 Task: Look for Airbnb properties in Colomba, Guatemala from 7th December, 2023 to 14th December, 2023 for 1 adult. Place can be shared room with 1  bedroom having 1 bed and 1 bathroom. Property type can be hotel. Amenities needed are: washing machine. Look for 5 properties as per requirement.
Action: Mouse moved to (576, 168)
Screenshot: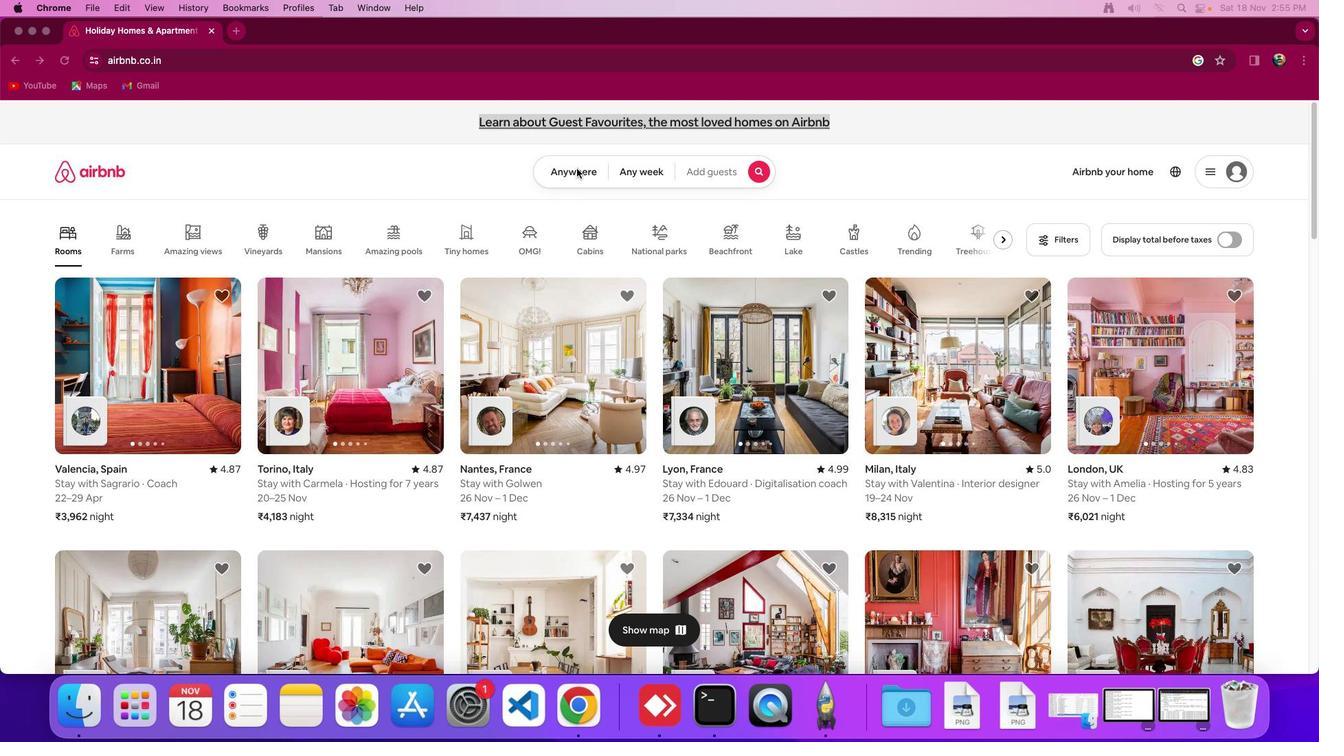 
Action: Mouse pressed left at (576, 168)
Screenshot: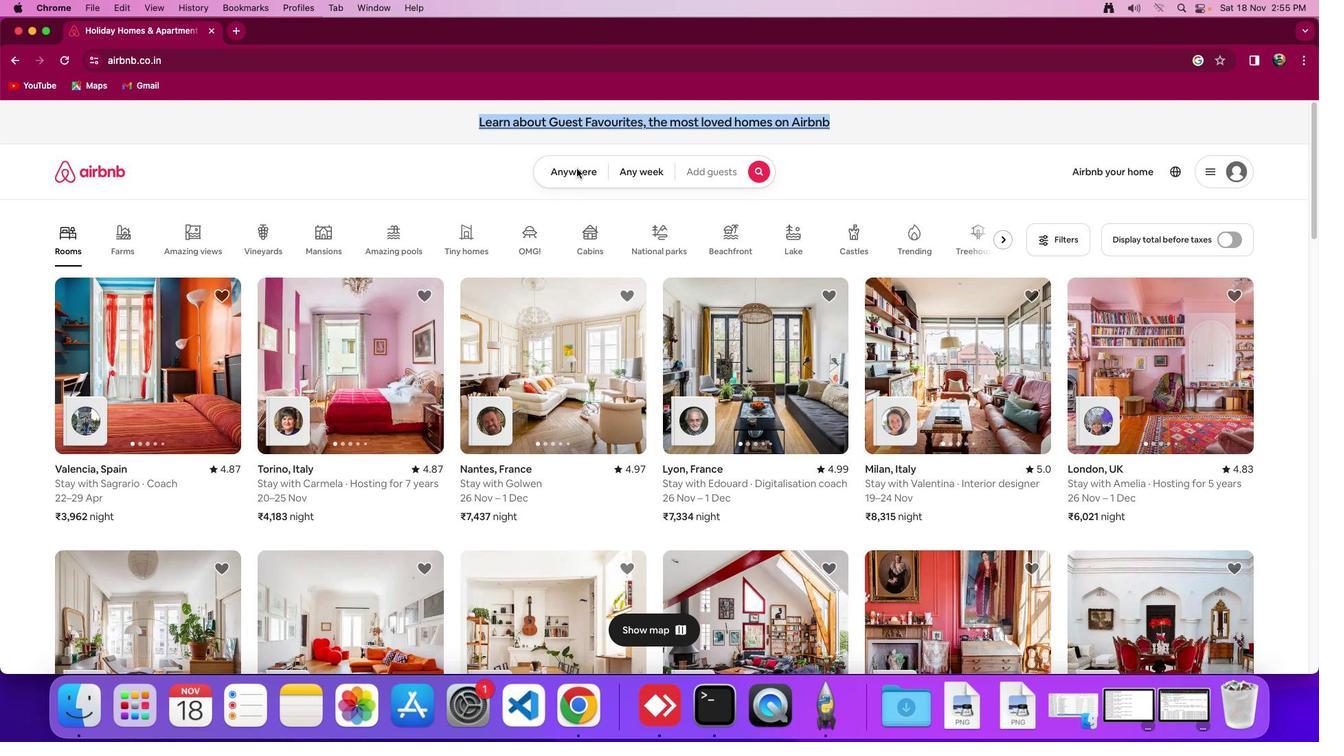 
Action: Mouse pressed left at (576, 168)
Screenshot: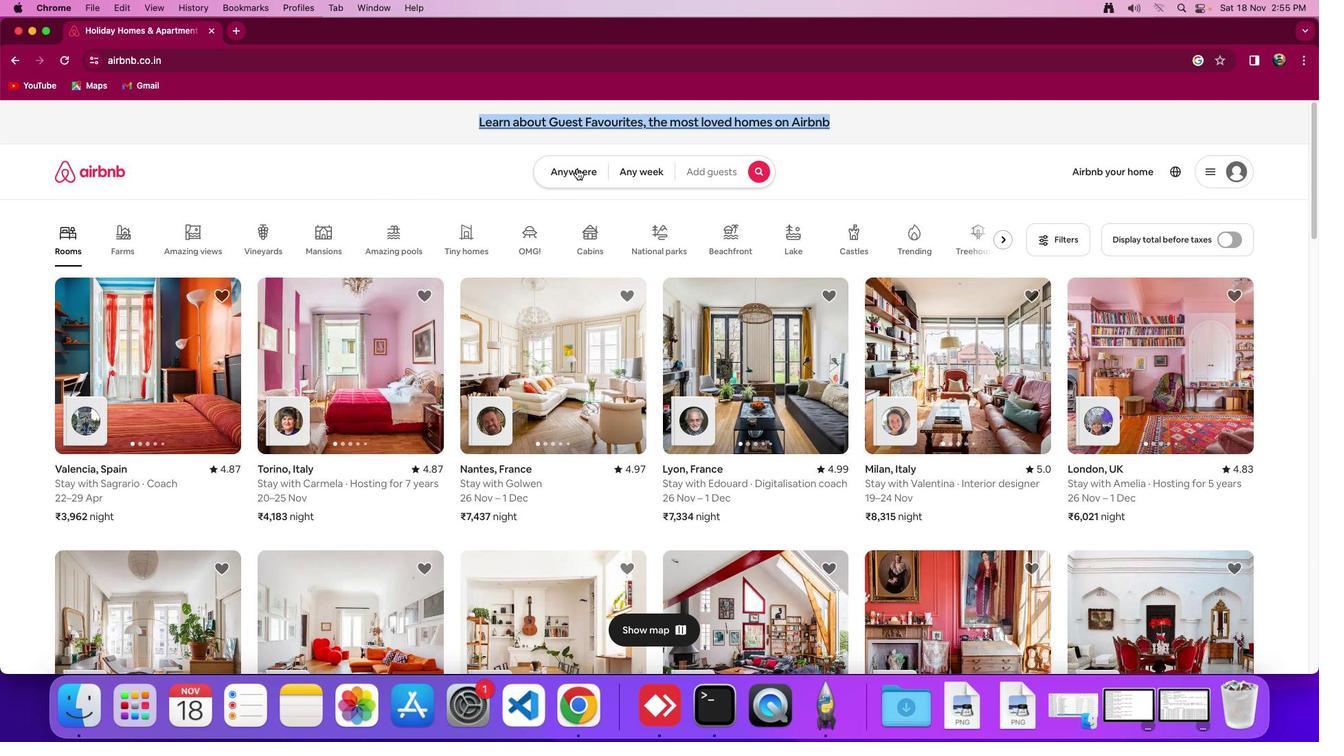 
Action: Mouse moved to (483, 217)
Screenshot: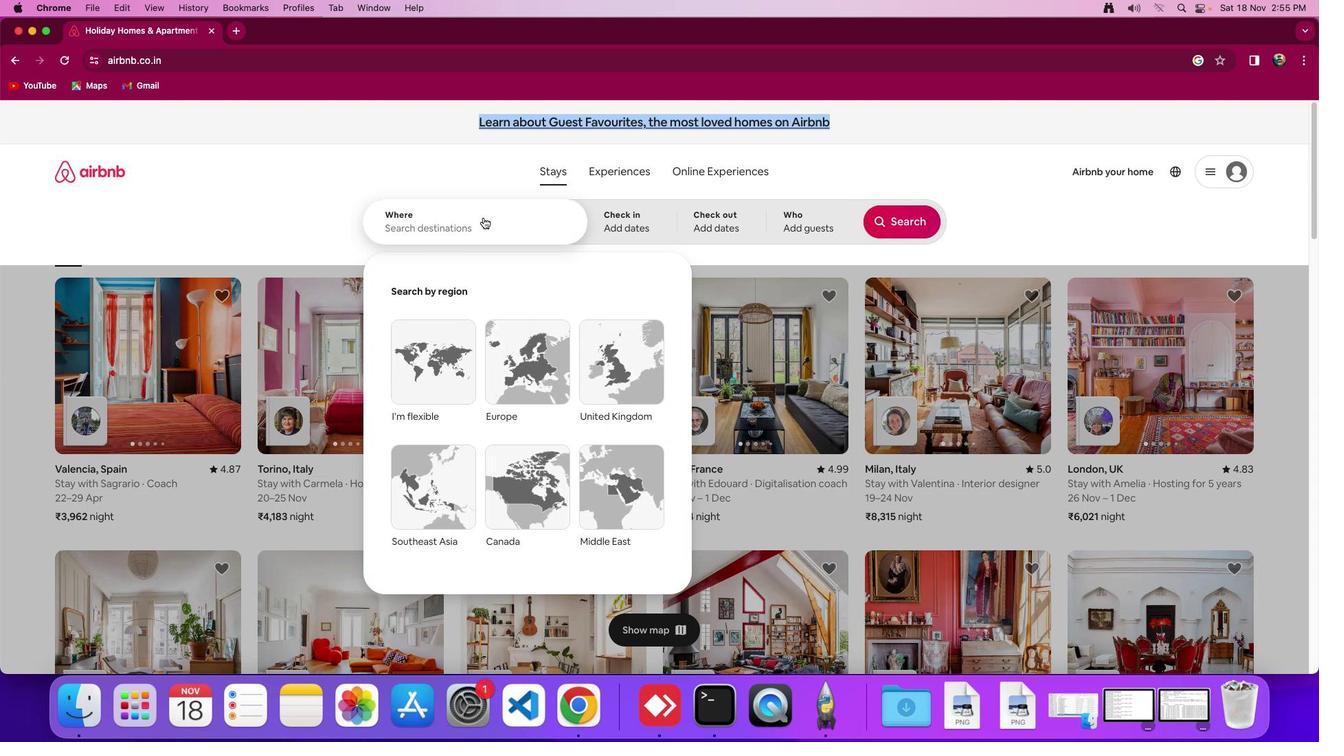 
Action: Mouse pressed left at (483, 217)
Screenshot: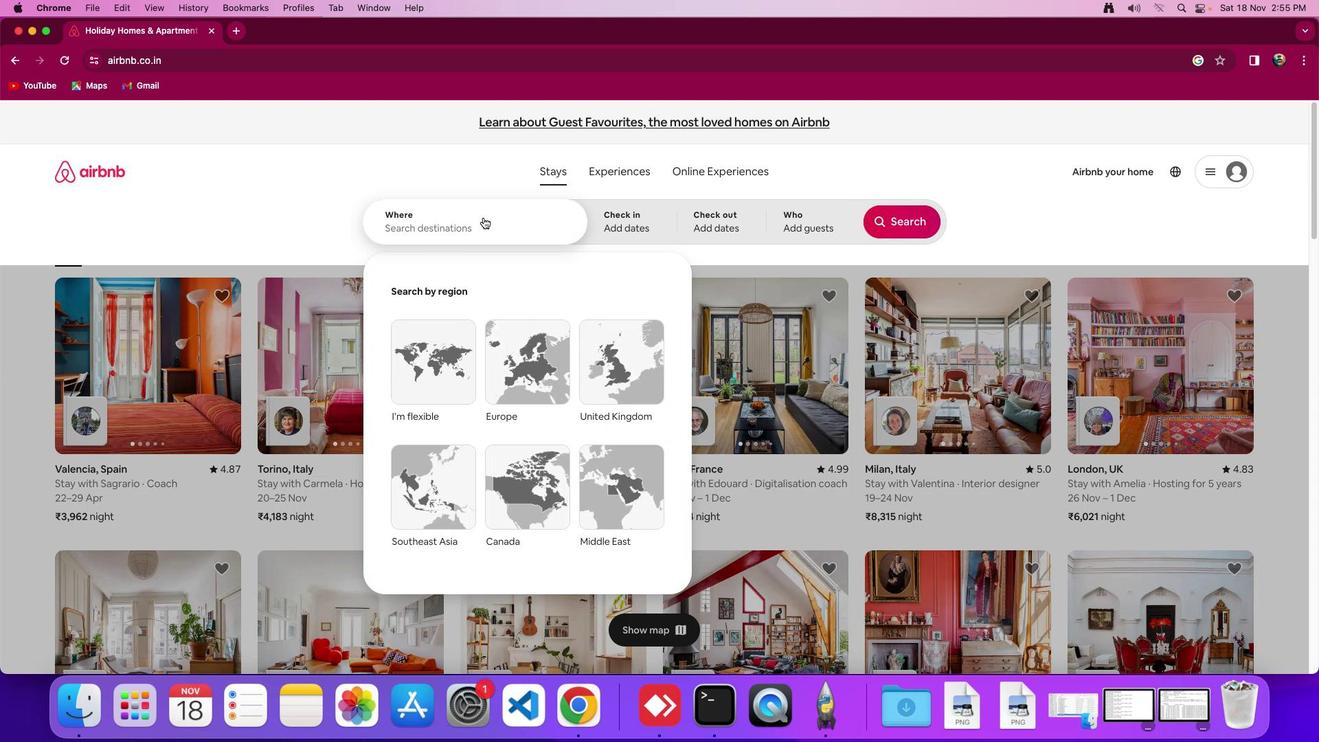 
Action: Mouse moved to (486, 221)
Screenshot: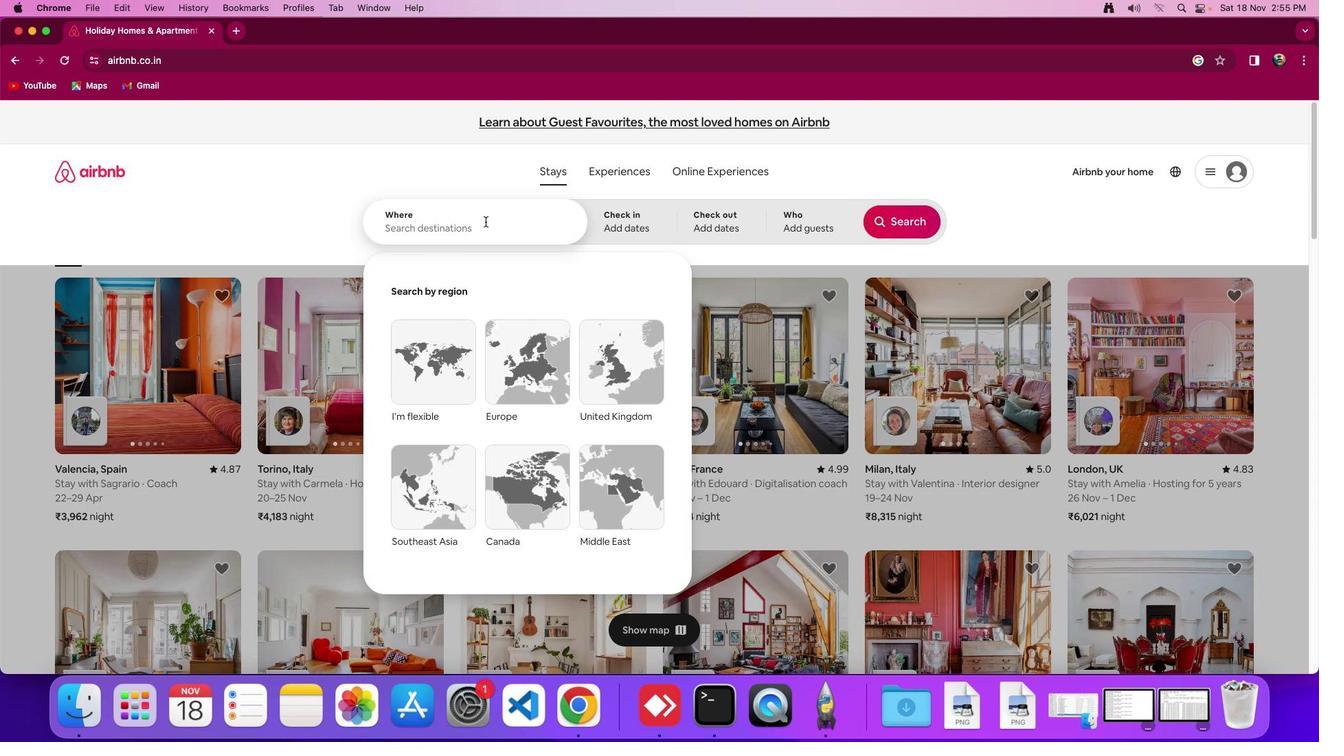 
Action: Key pressed Key.shift_r'C''o''l''o''m''b''a'','Key.spaceKey.shift_r'G''u''a''t''e''m''a''l''a'
Screenshot: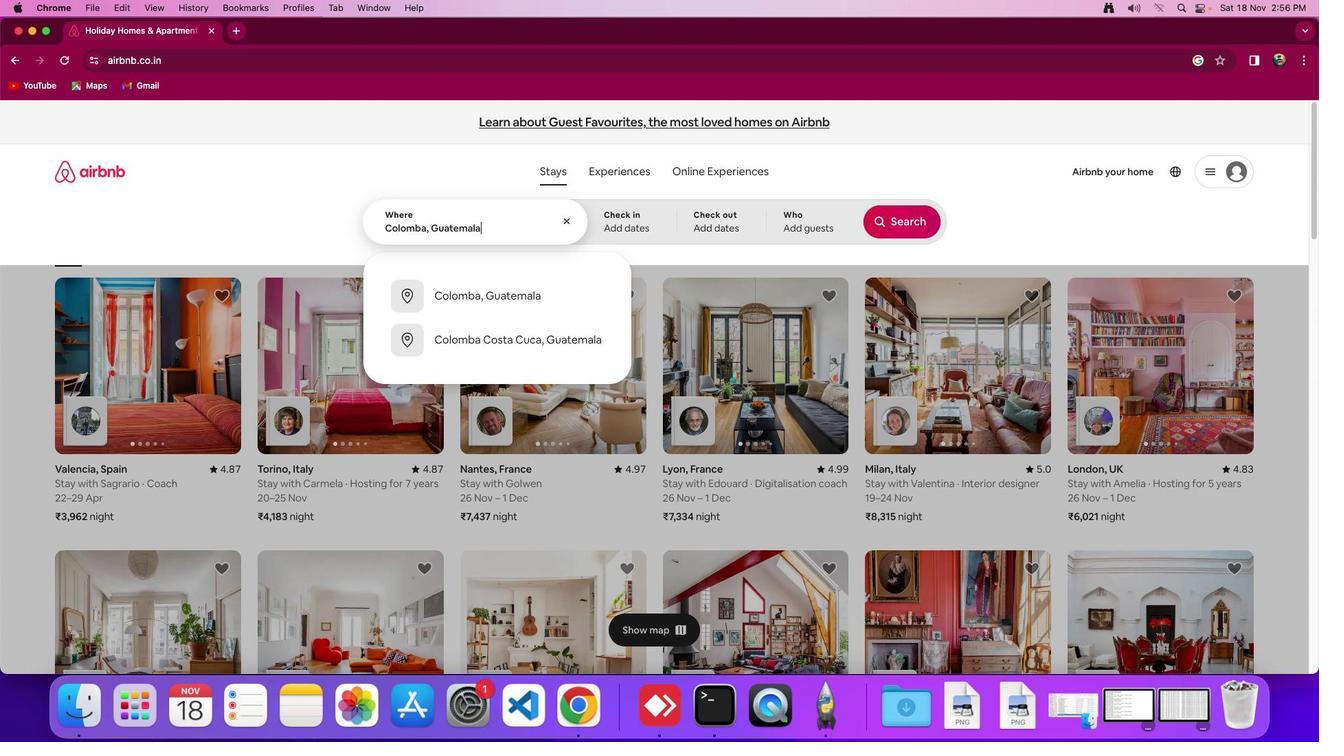 
Action: Mouse moved to (634, 223)
Screenshot: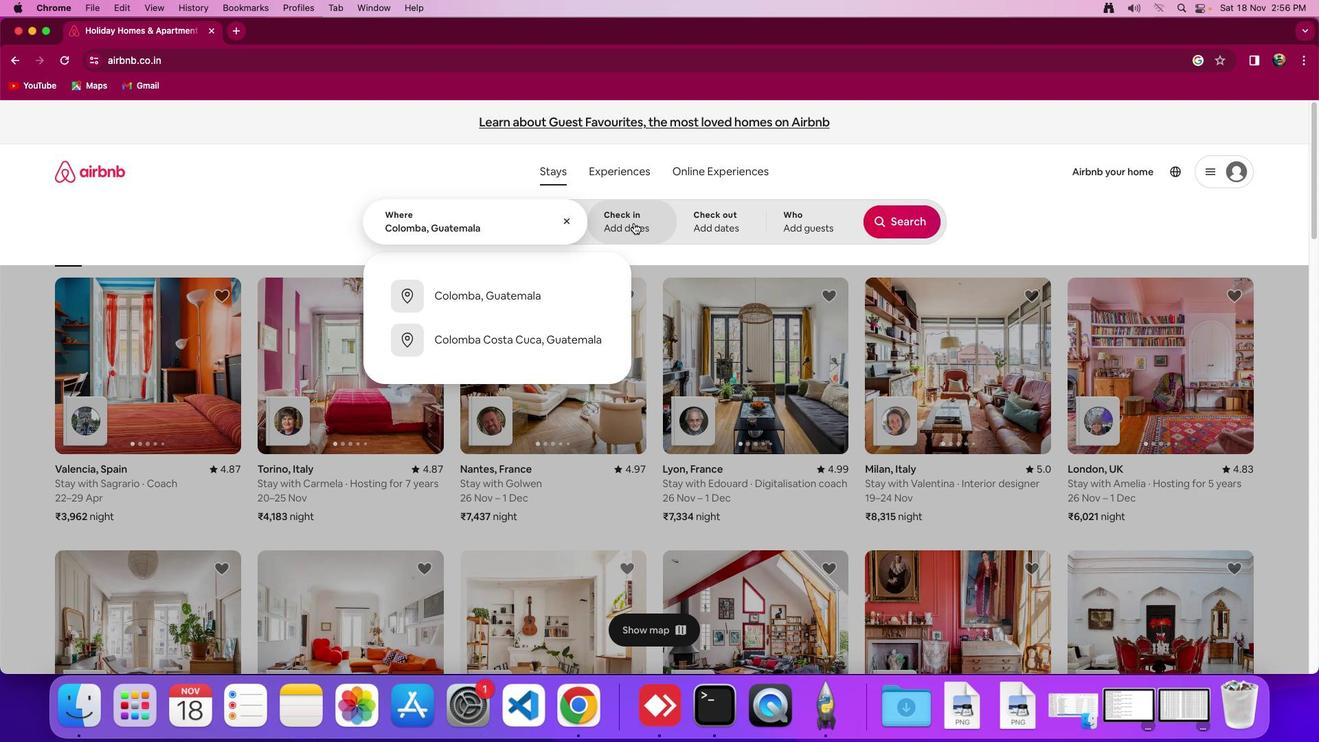 
Action: Mouse pressed left at (634, 223)
Screenshot: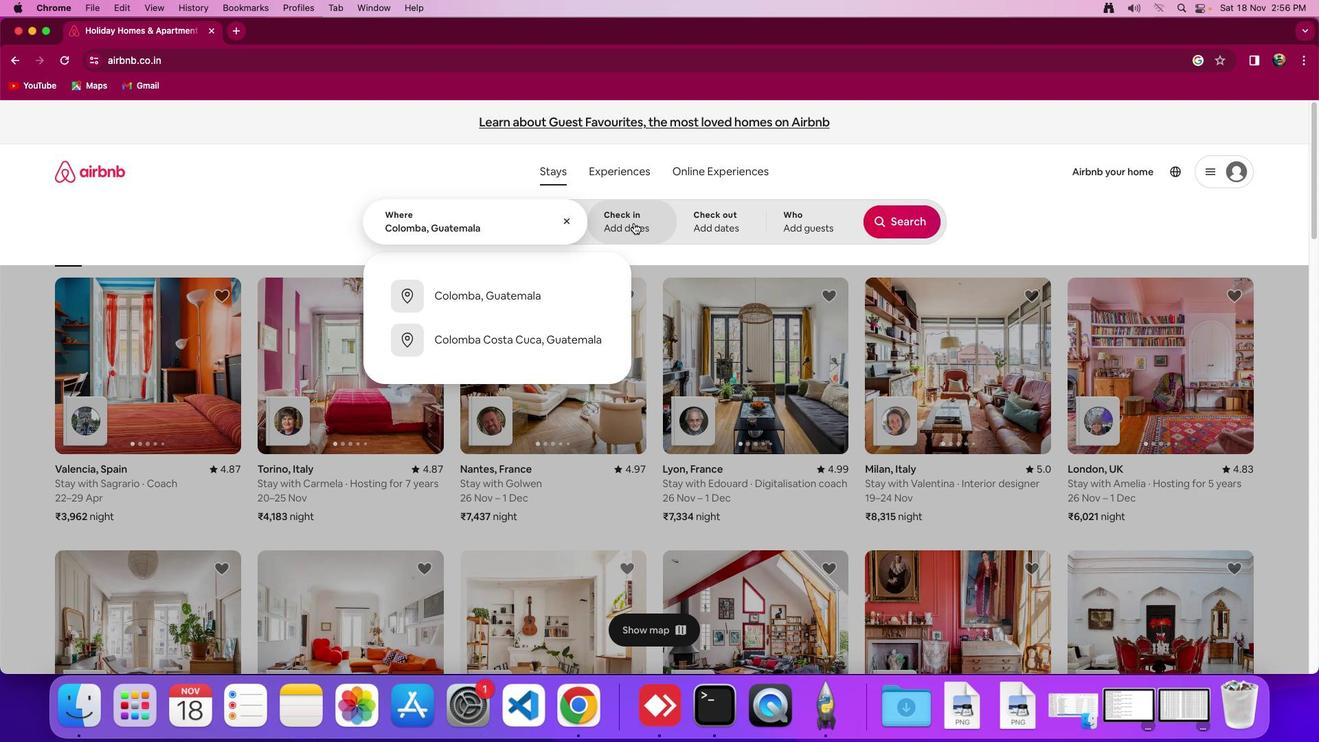 
Action: Mouse moved to (728, 393)
Screenshot: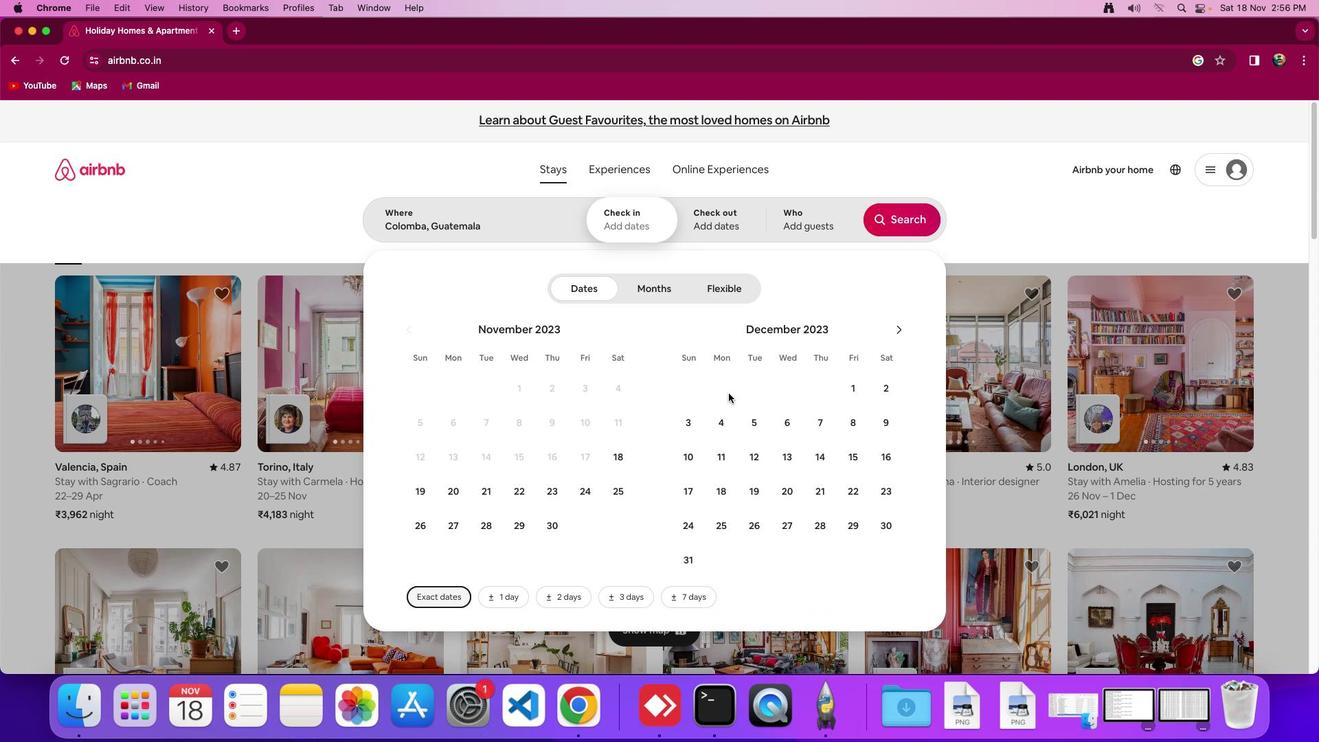 
Action: Mouse scrolled (728, 393) with delta (0, 0)
Screenshot: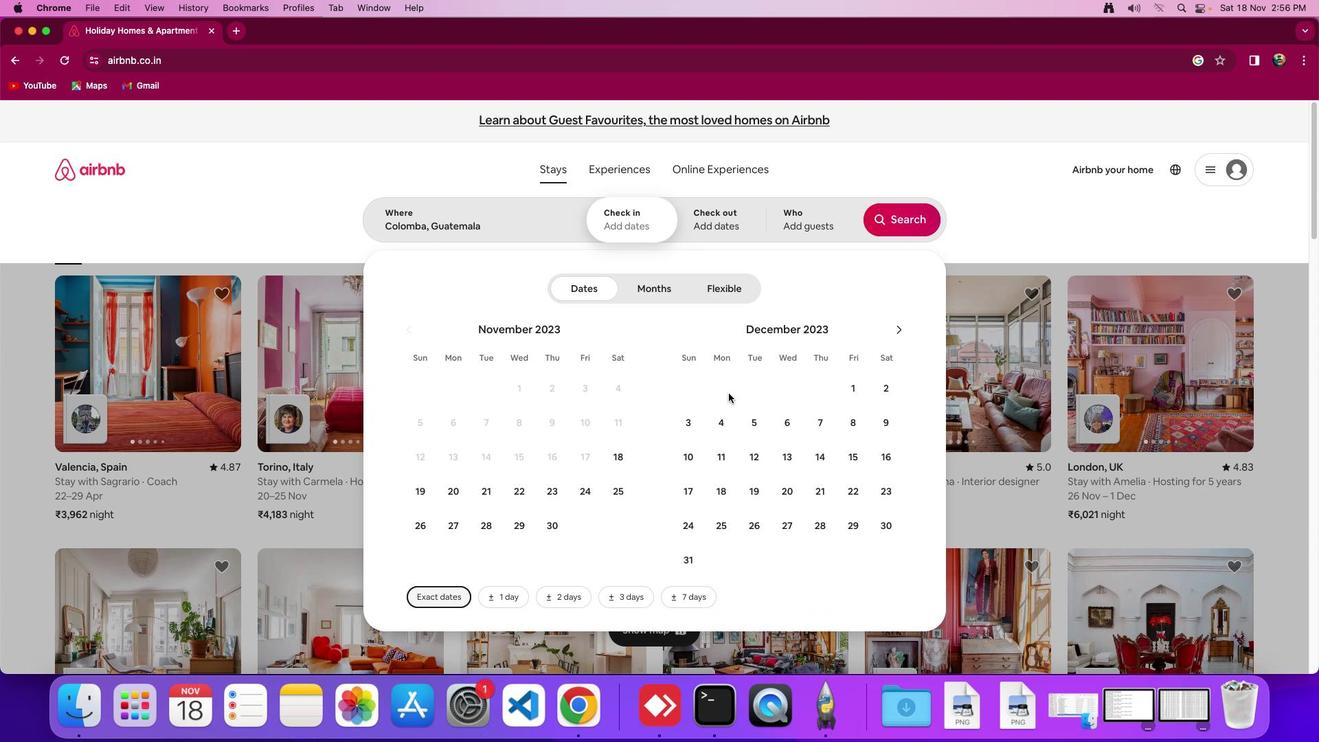 
Action: Mouse scrolled (728, 393) with delta (0, 0)
Screenshot: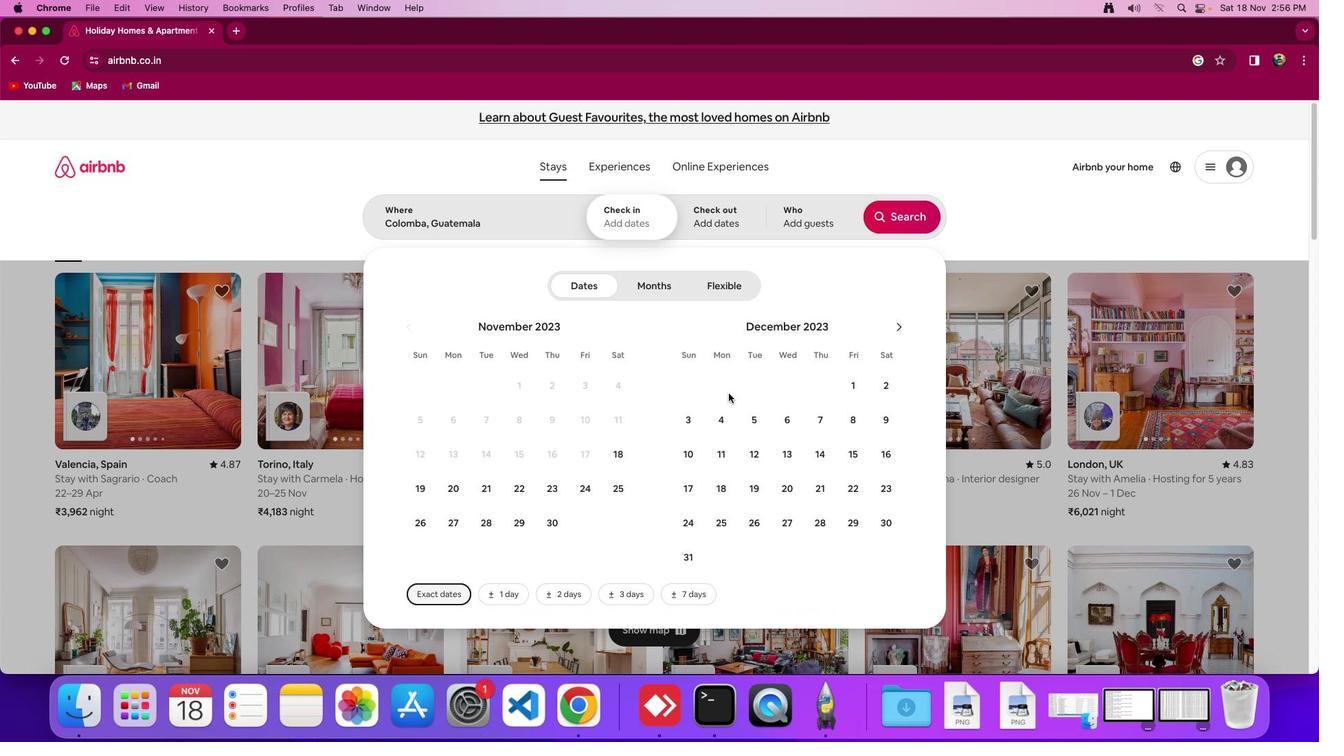 
Action: Mouse moved to (824, 422)
Screenshot: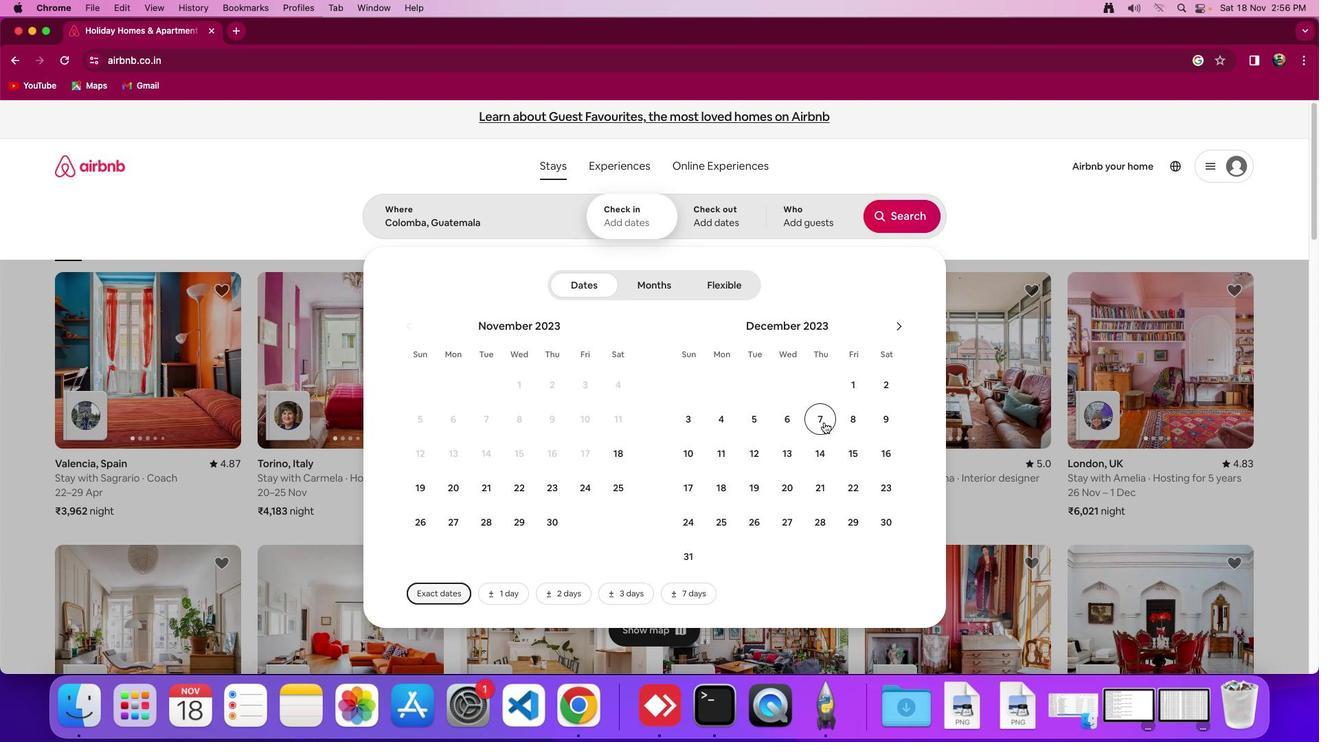 
Action: Mouse pressed left at (824, 422)
Screenshot: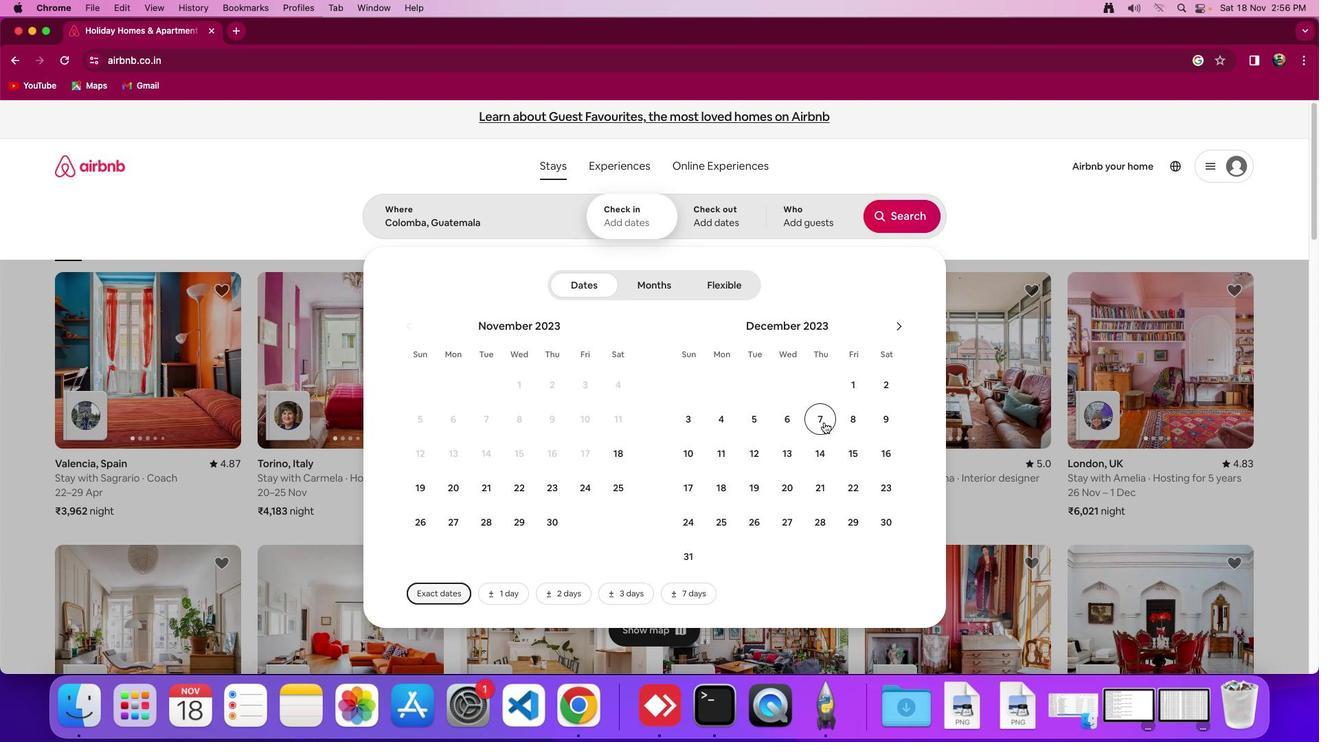
Action: Mouse moved to (831, 451)
Screenshot: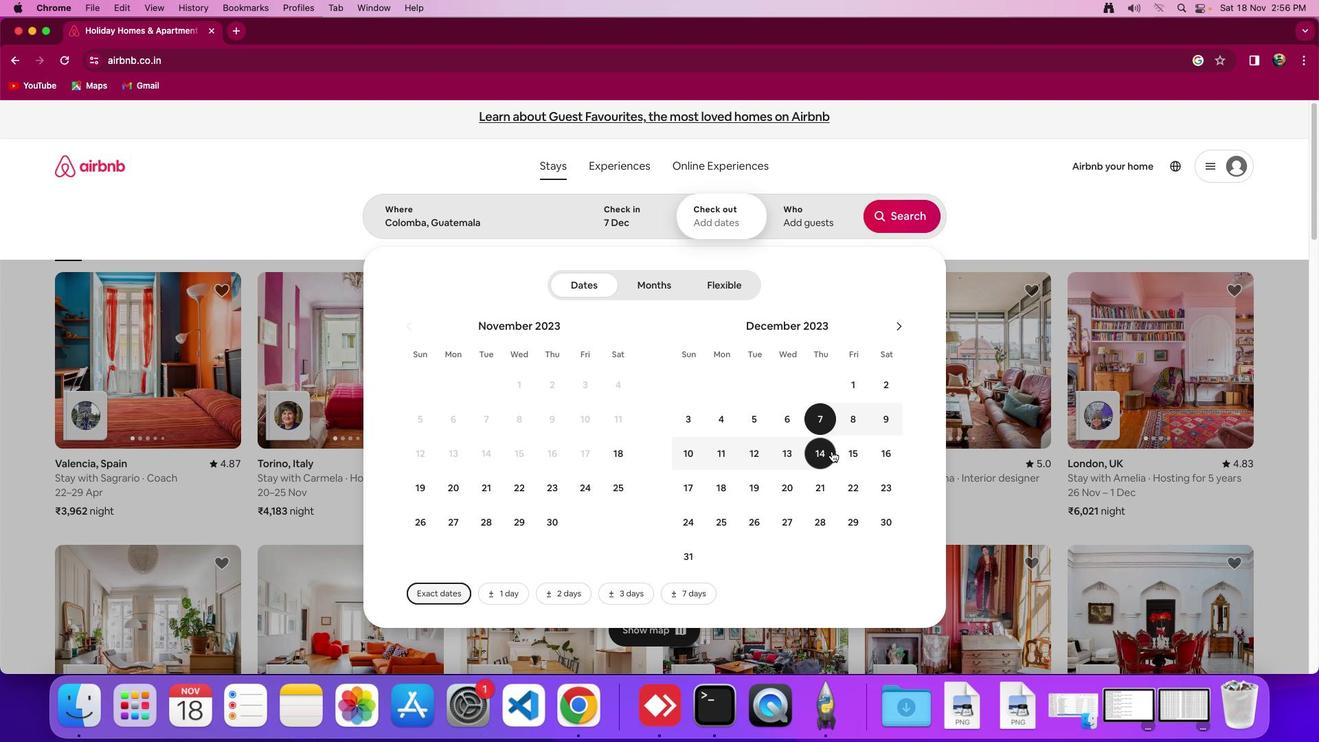 
Action: Mouse pressed left at (831, 451)
Screenshot: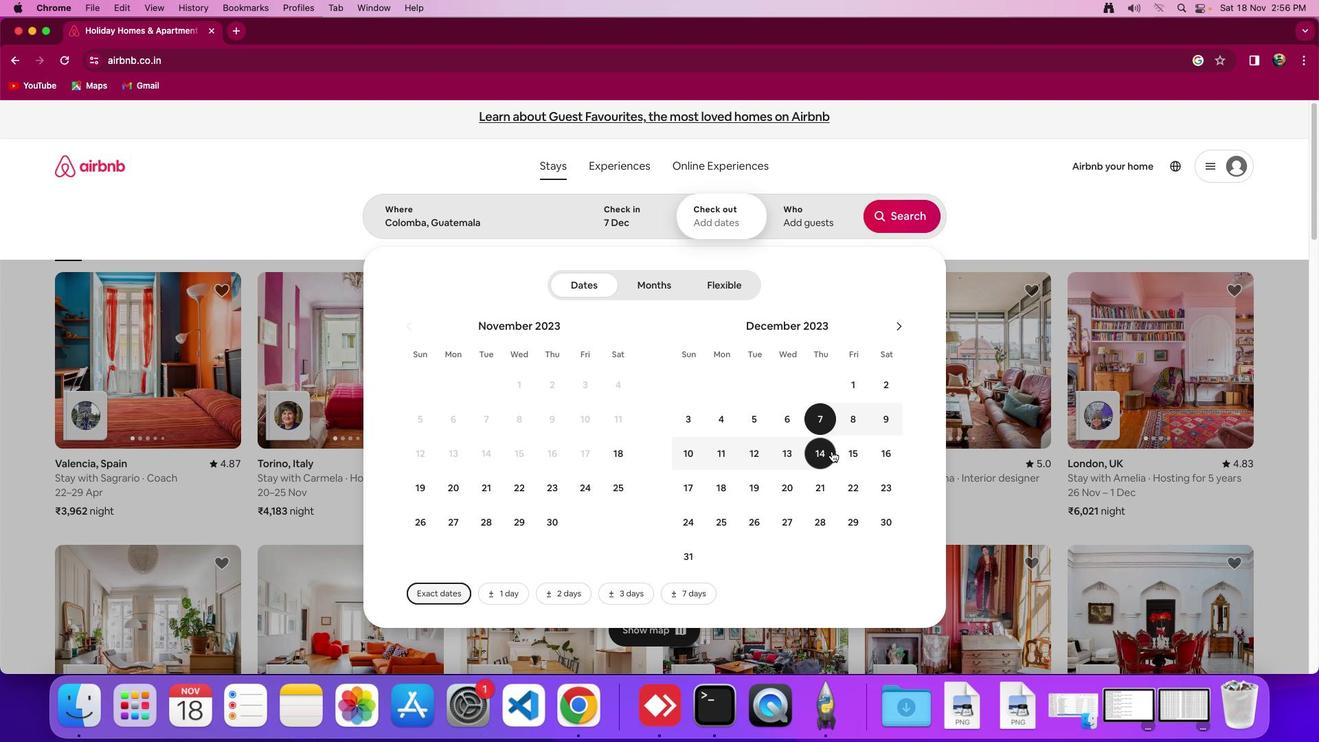 
Action: Mouse scrolled (831, 451) with delta (0, 0)
Screenshot: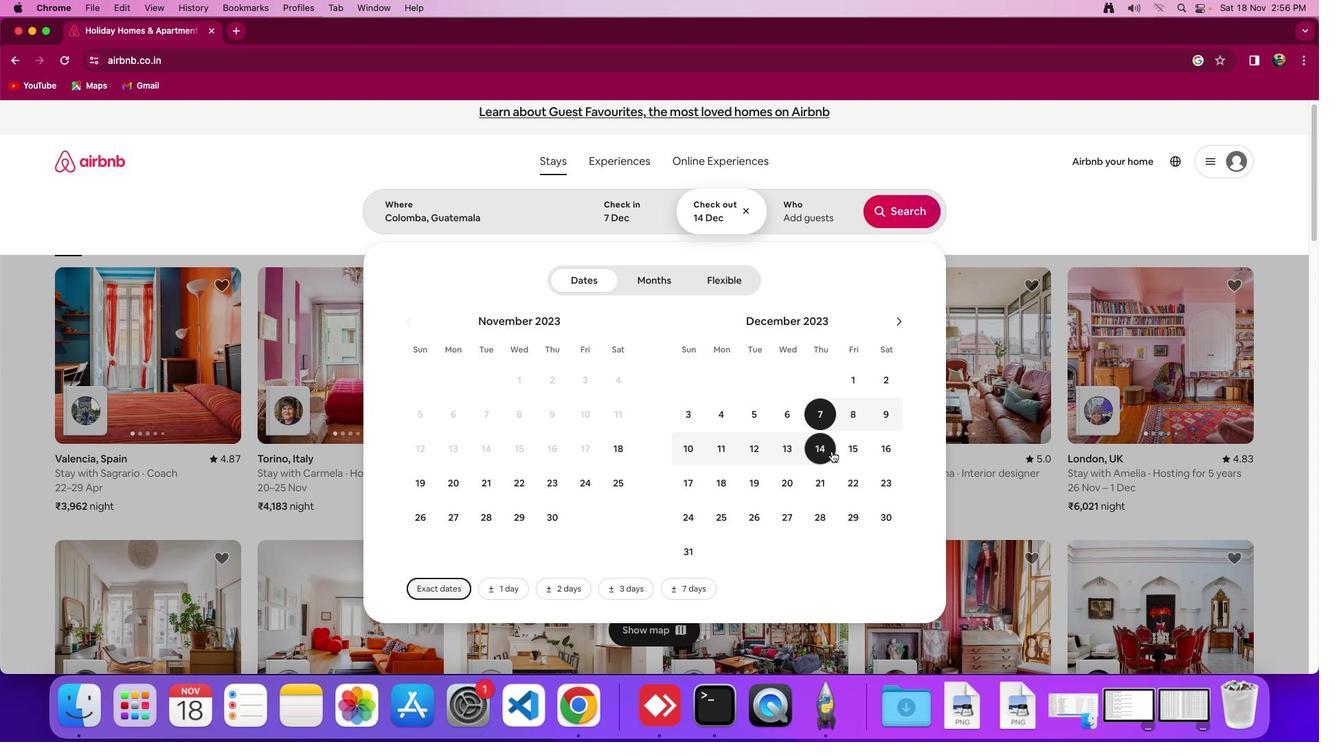 
Action: Mouse scrolled (831, 451) with delta (0, 0)
Screenshot: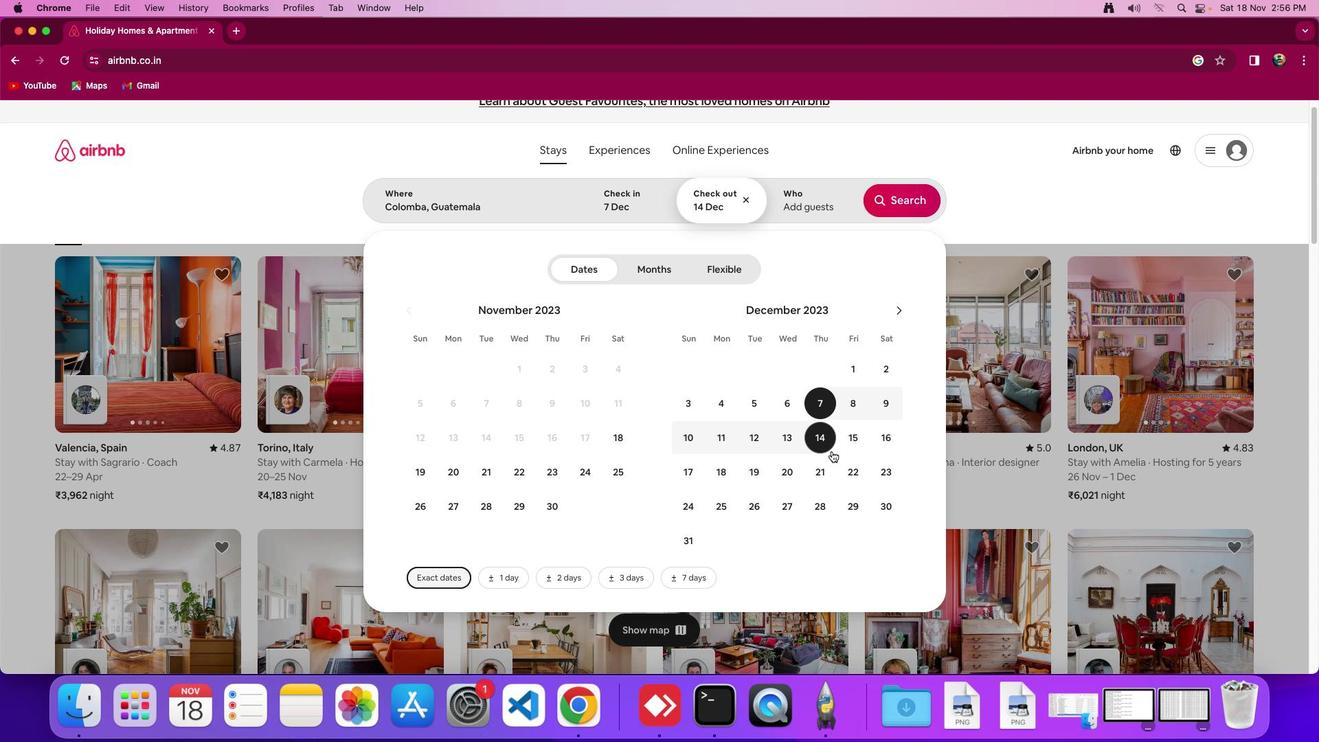 
Action: Mouse scrolled (831, 451) with delta (0, 0)
Screenshot: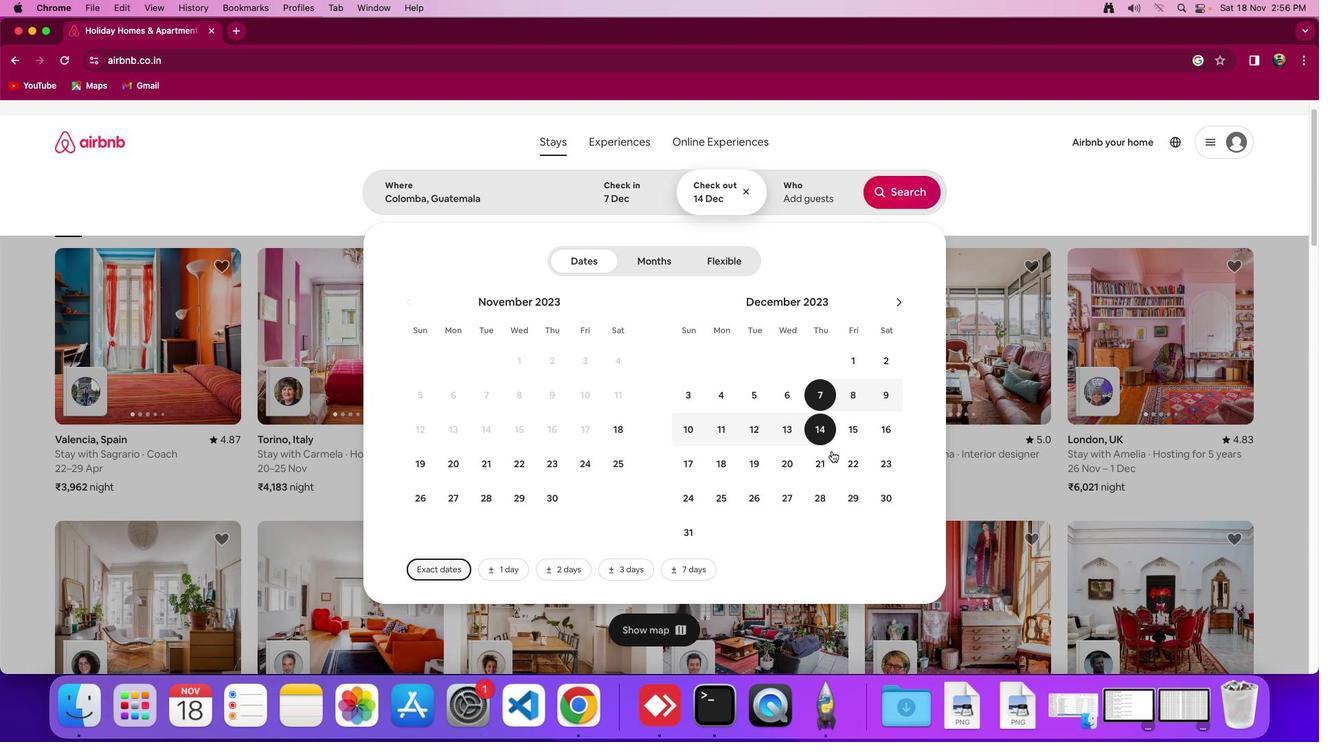 
Action: Mouse scrolled (831, 451) with delta (0, 0)
Screenshot: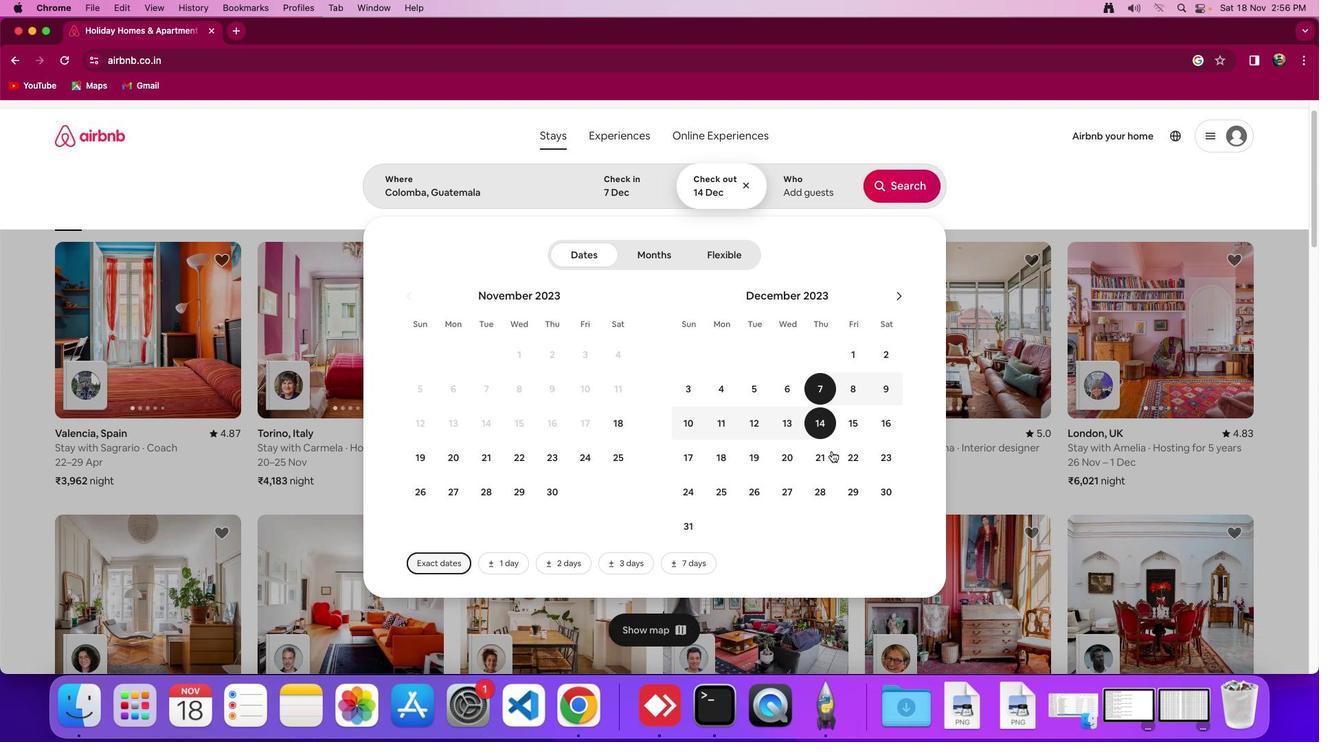 
Action: Mouse scrolled (831, 451) with delta (0, 0)
Screenshot: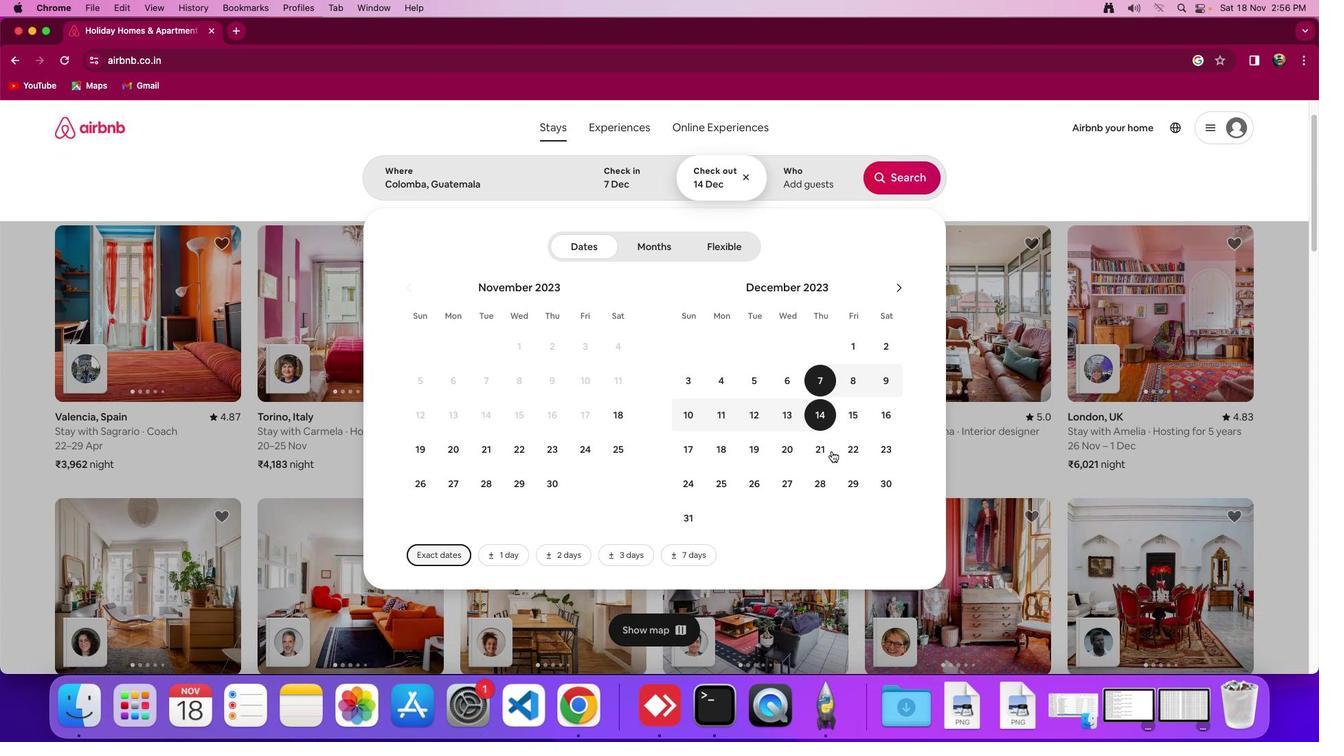 
Action: Mouse scrolled (831, 451) with delta (0, 0)
Screenshot: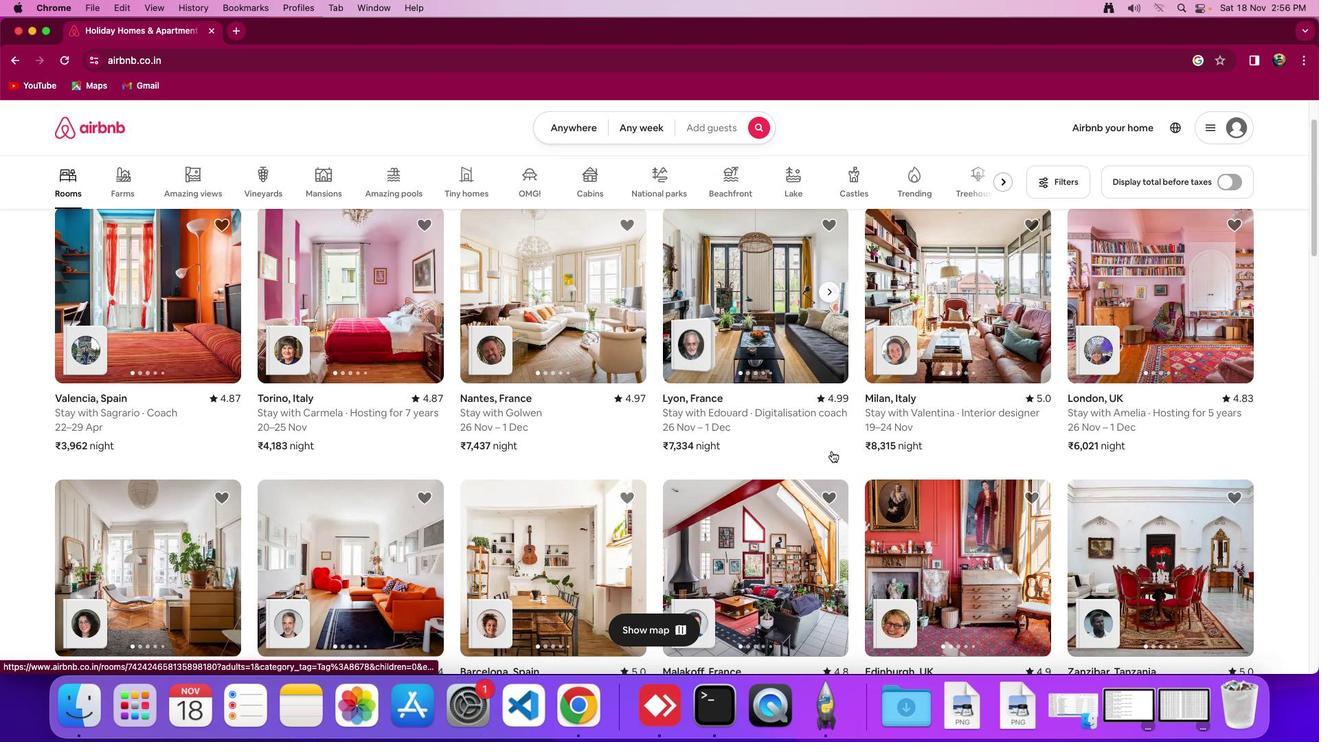 
Action: Mouse moved to (705, 134)
Screenshot: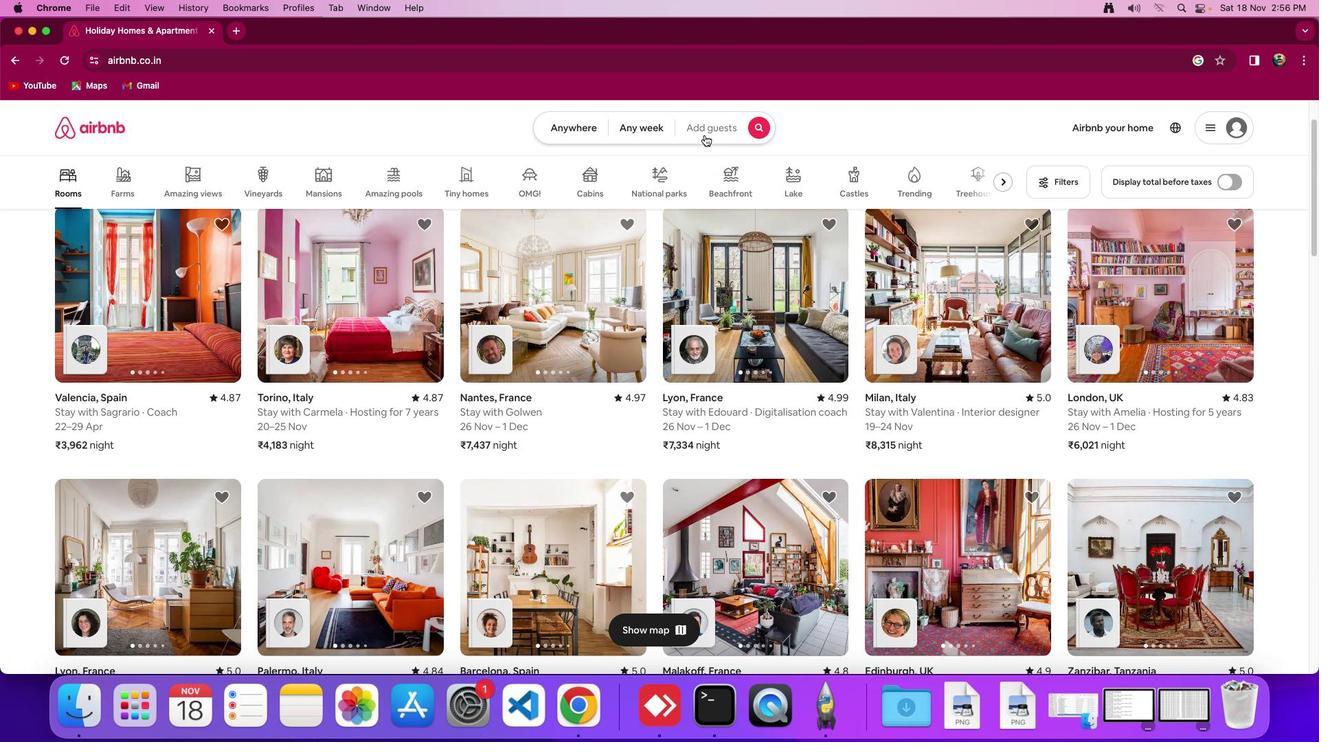 
Action: Mouse pressed left at (705, 134)
Screenshot: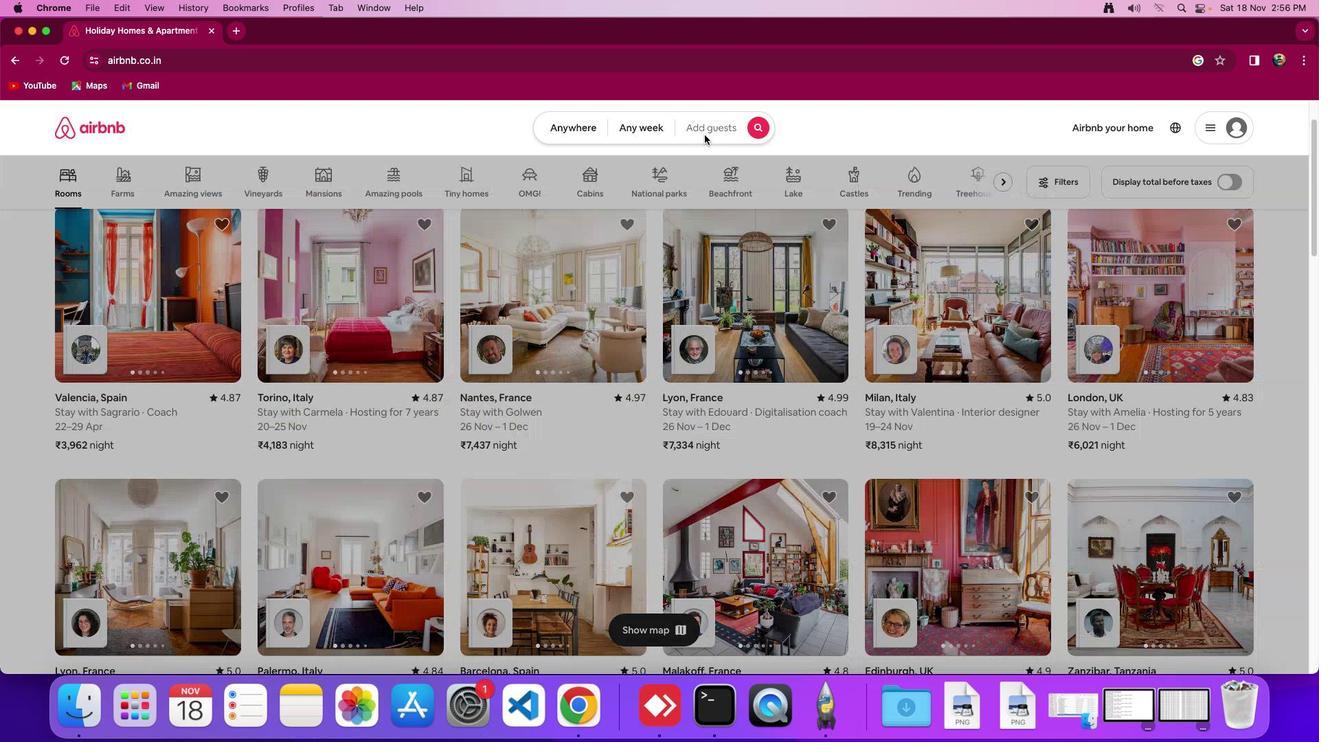 
Action: Mouse moved to (719, 176)
Screenshot: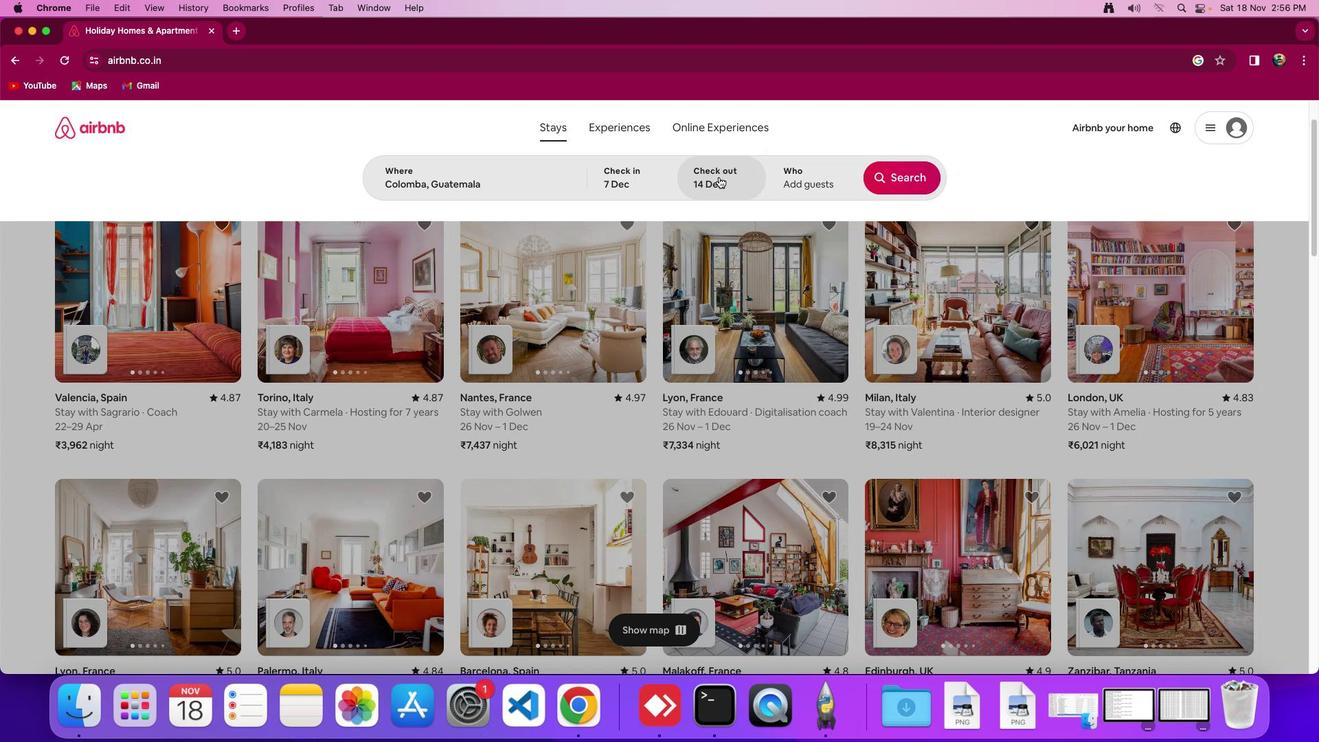 
Action: Mouse pressed left at (719, 176)
Screenshot: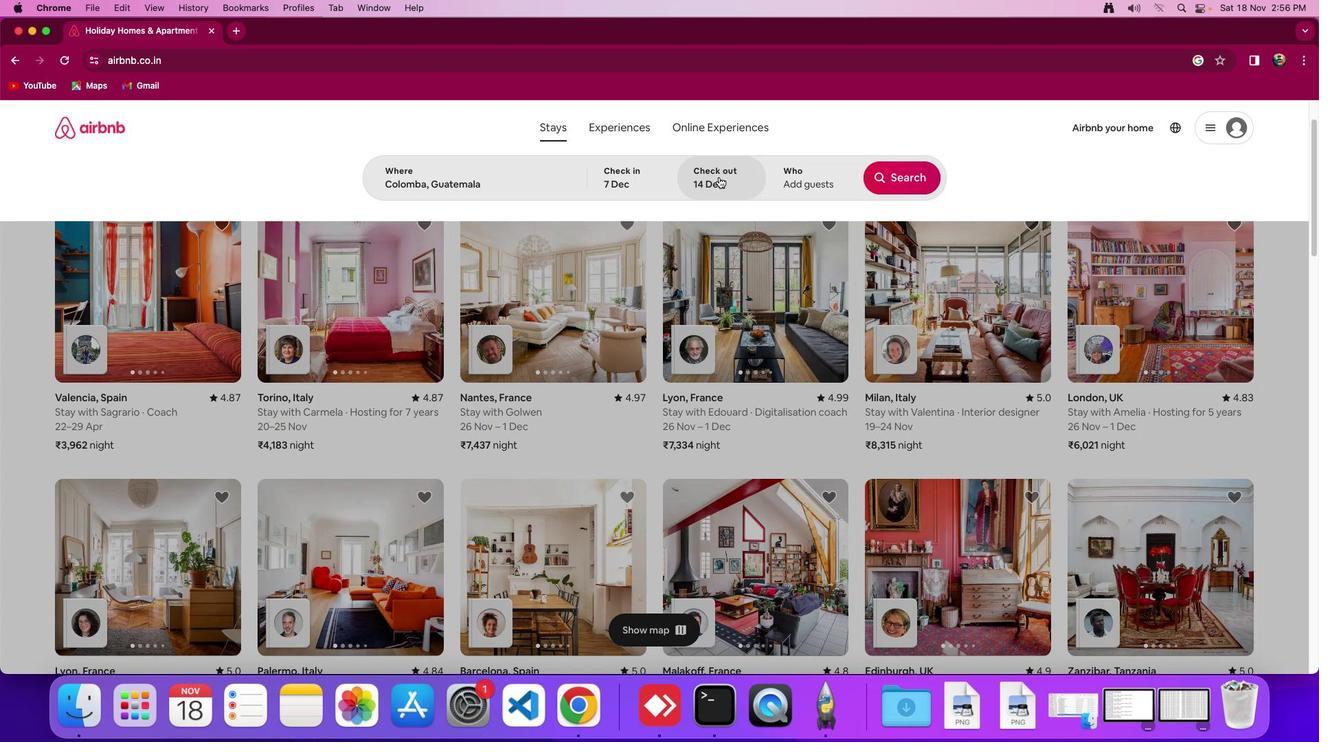
Action: Mouse moved to (786, 175)
Screenshot: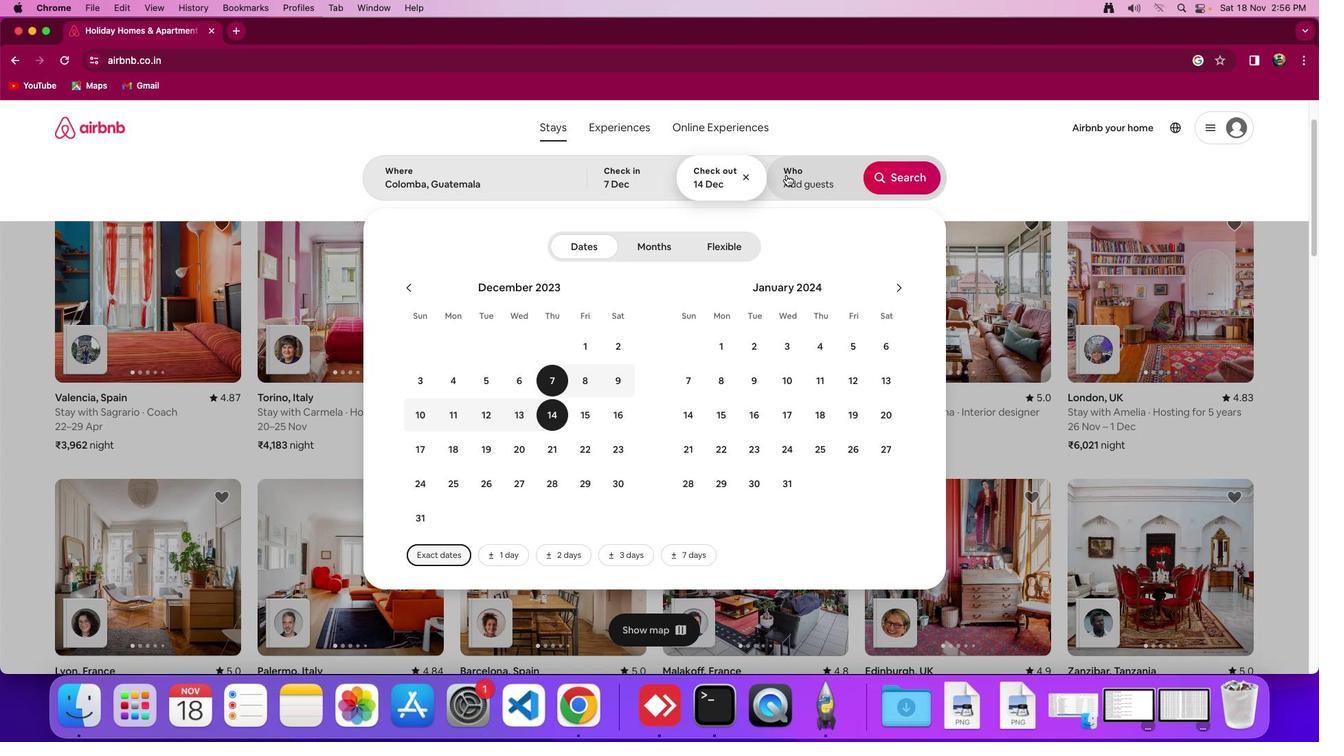 
Action: Mouse pressed left at (786, 175)
Screenshot: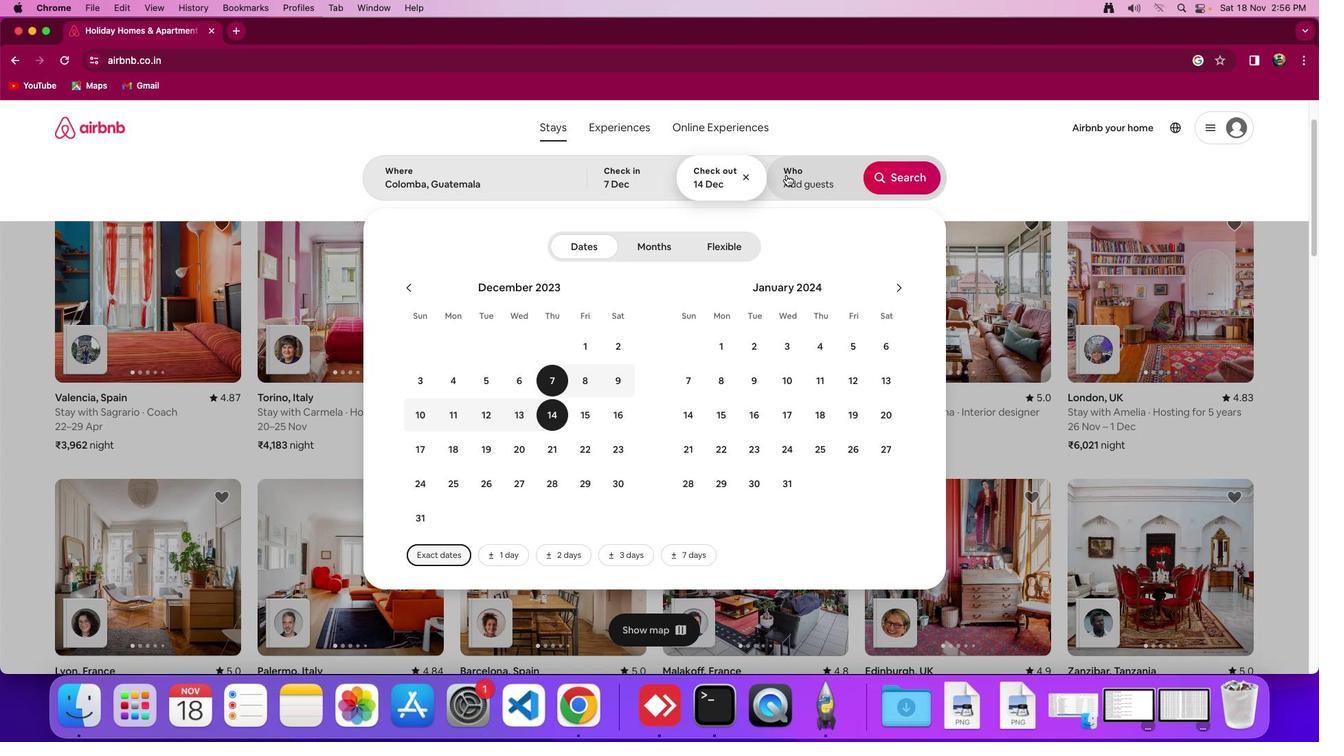
Action: Mouse moved to (904, 255)
Screenshot: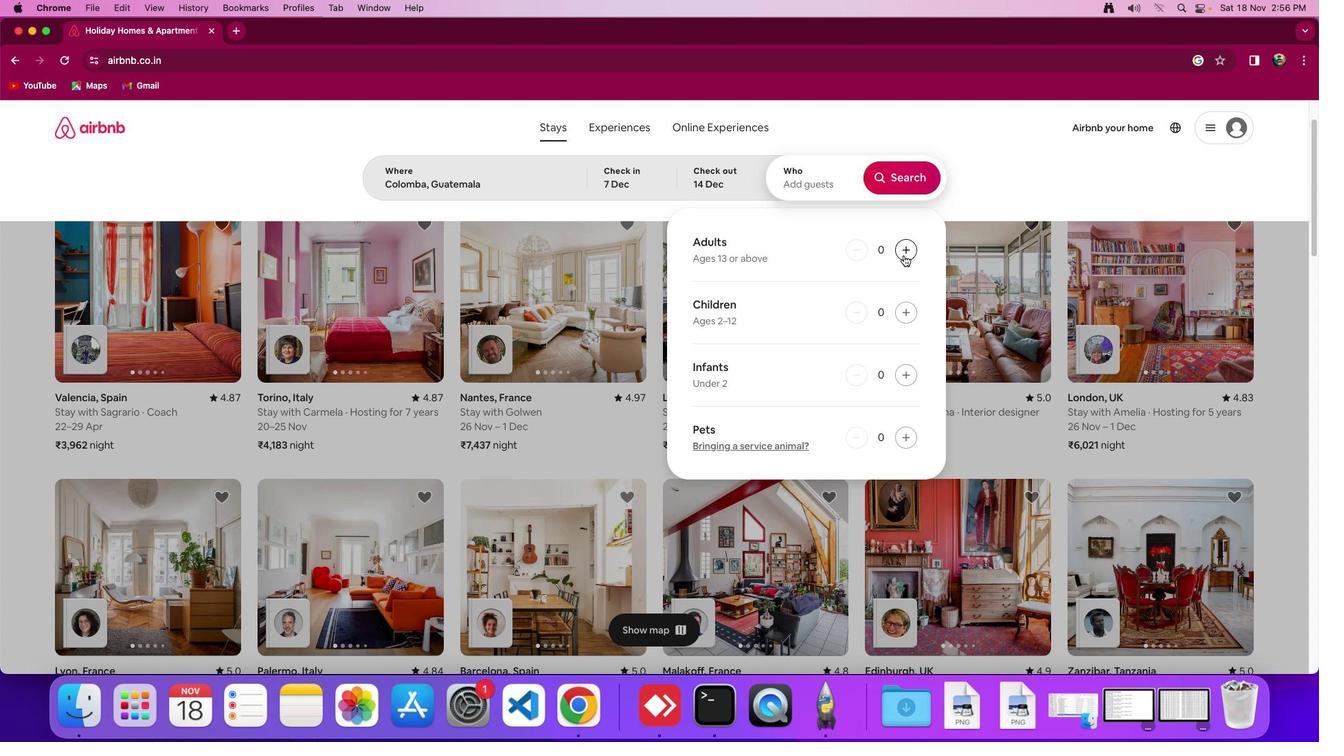 
Action: Mouse pressed left at (904, 255)
Screenshot: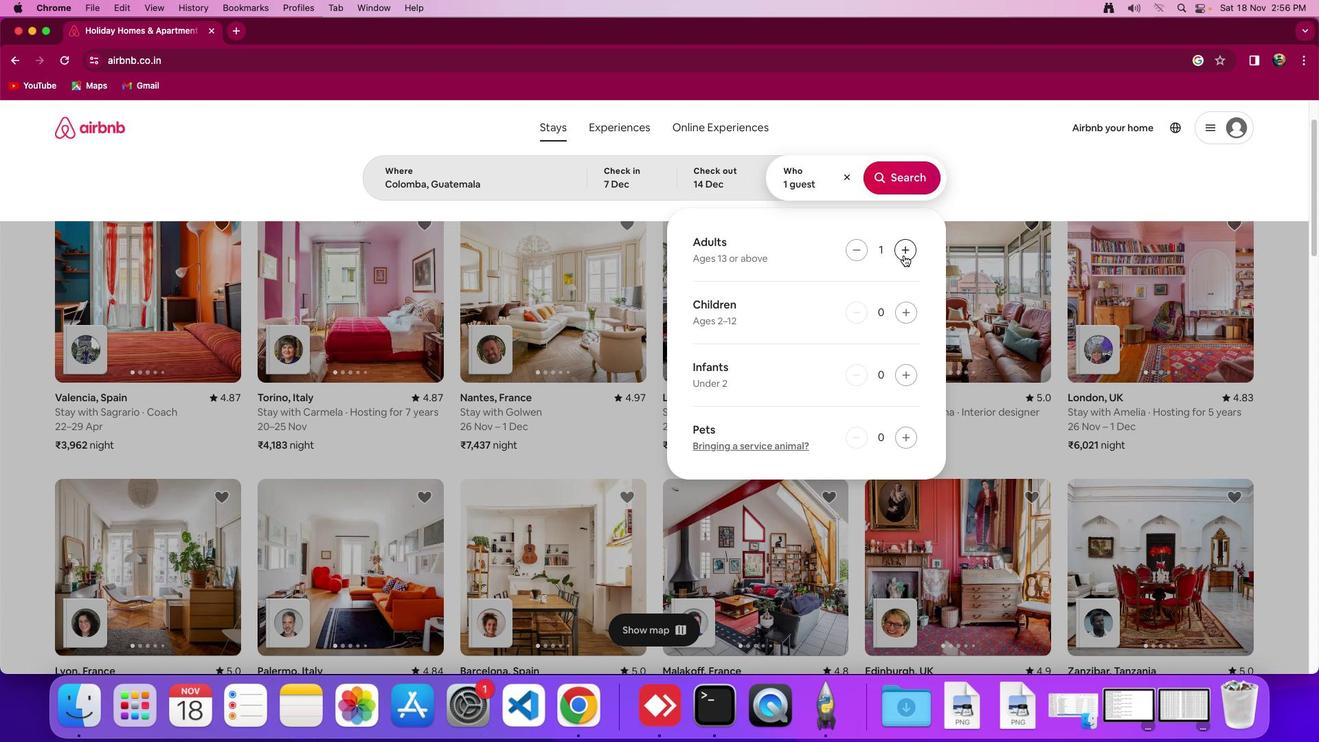 
Action: Mouse moved to (904, 172)
Screenshot: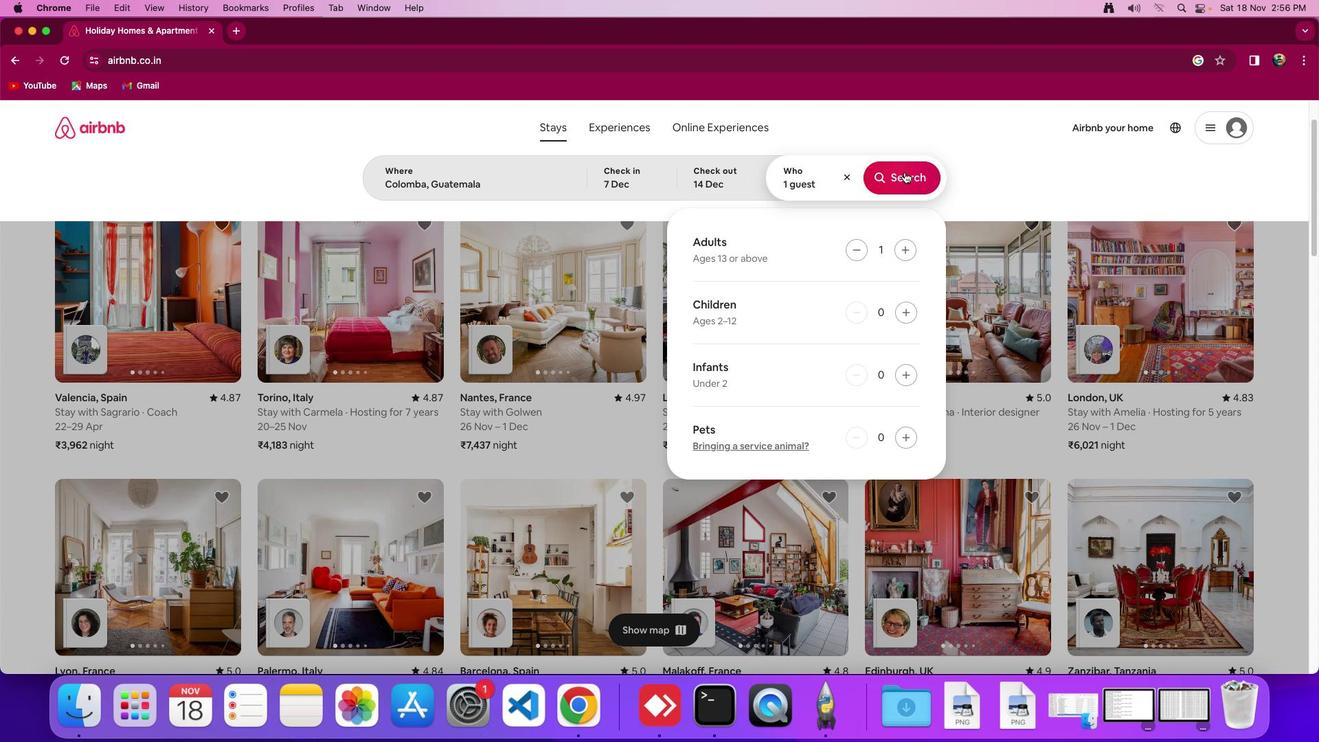 
Action: Mouse pressed left at (904, 172)
Screenshot: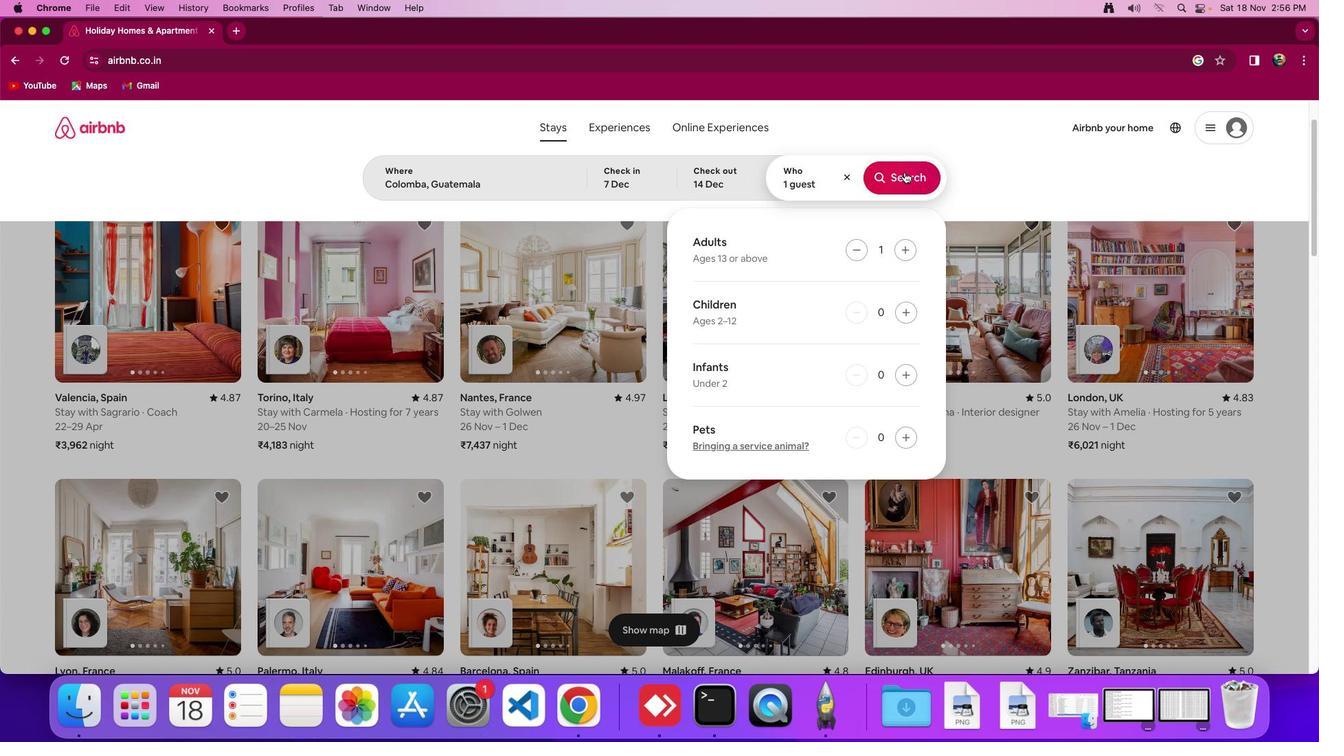 
Action: Mouse moved to (1079, 184)
Screenshot: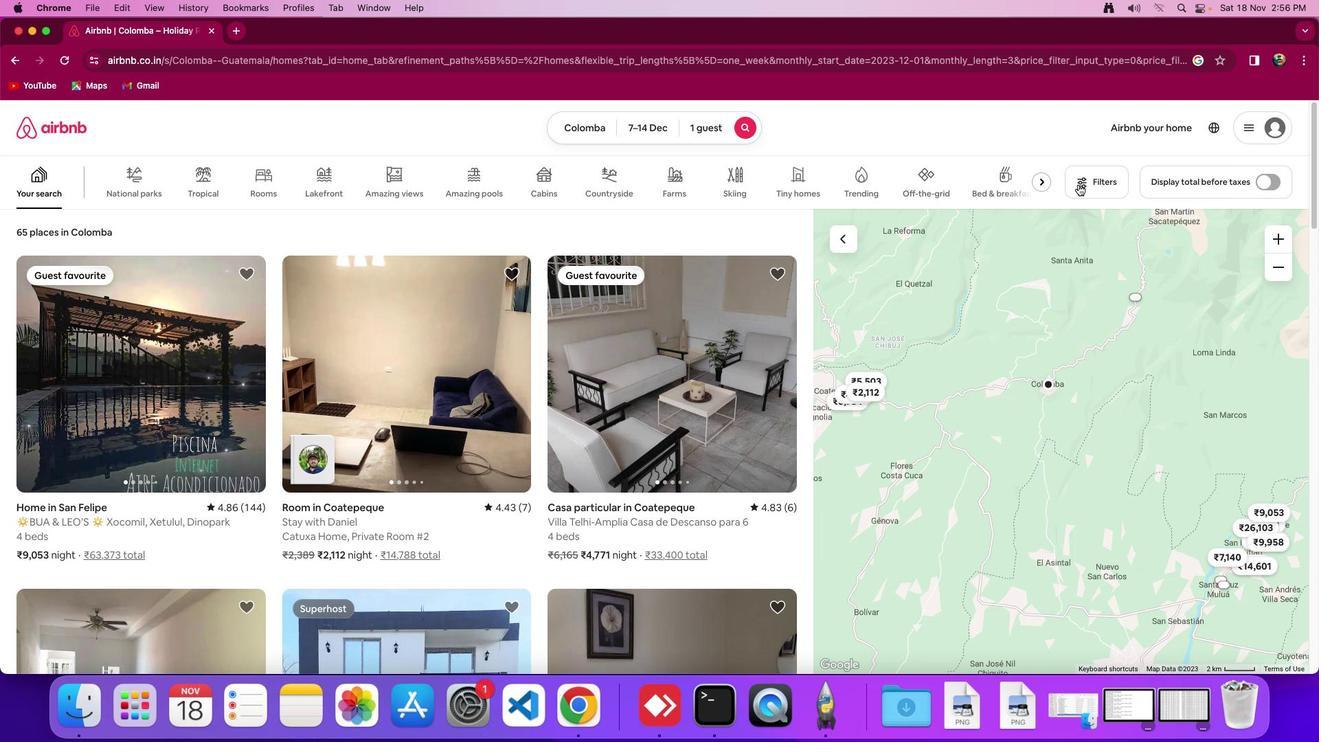 
Action: Mouse pressed left at (1079, 184)
Screenshot: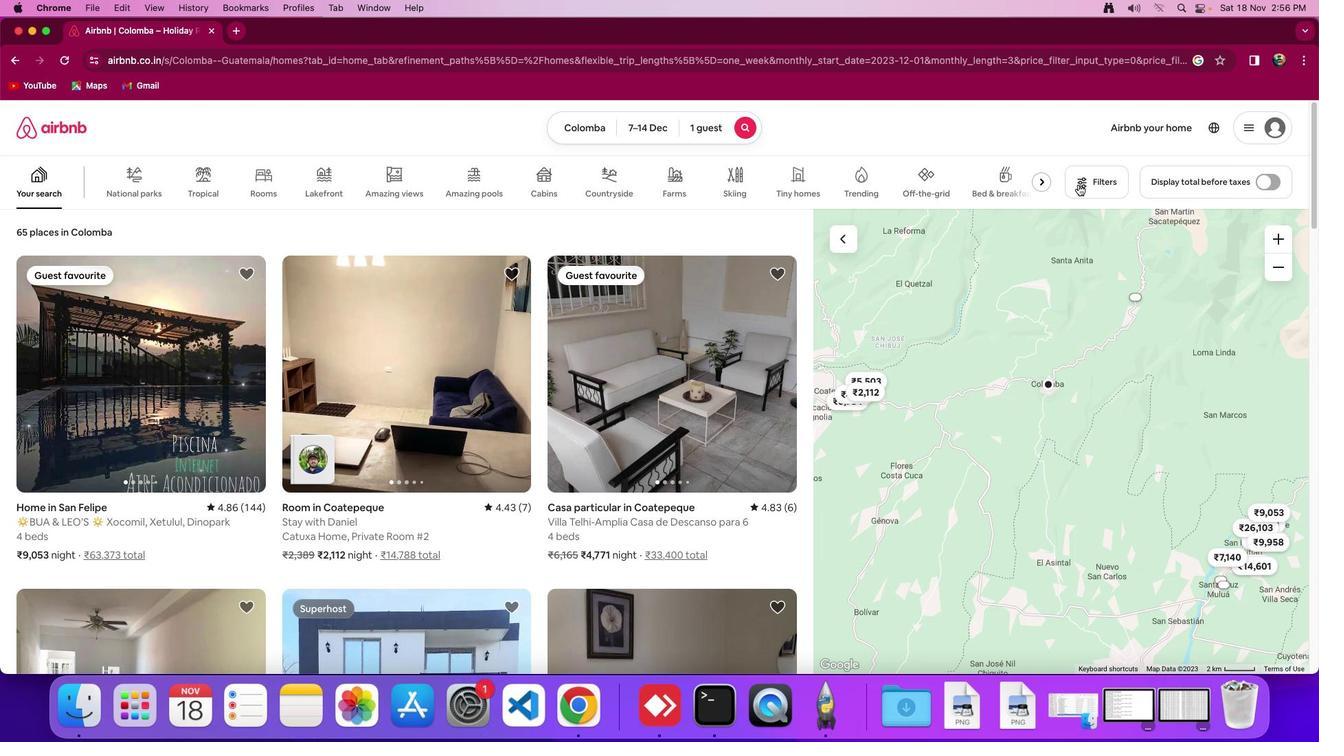 
Action: Mouse moved to (681, 438)
Screenshot: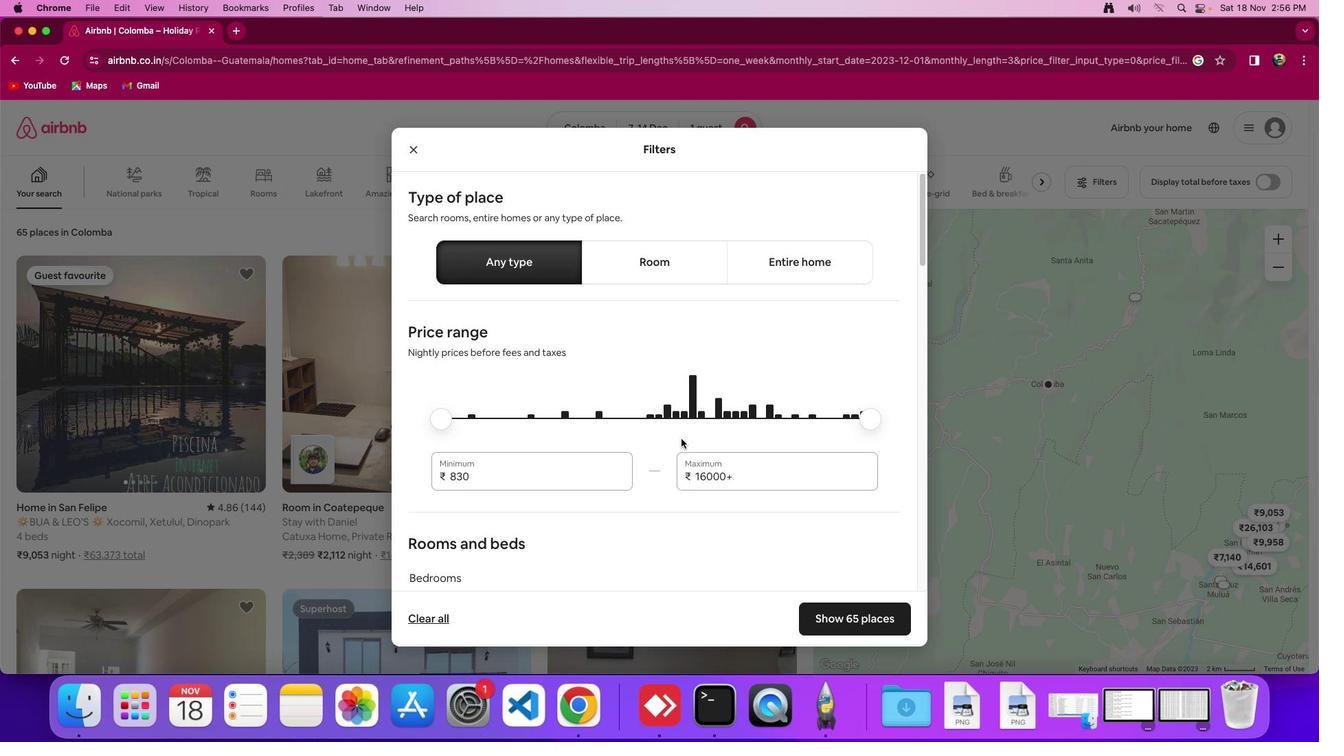 
Action: Mouse scrolled (681, 438) with delta (0, 0)
Screenshot: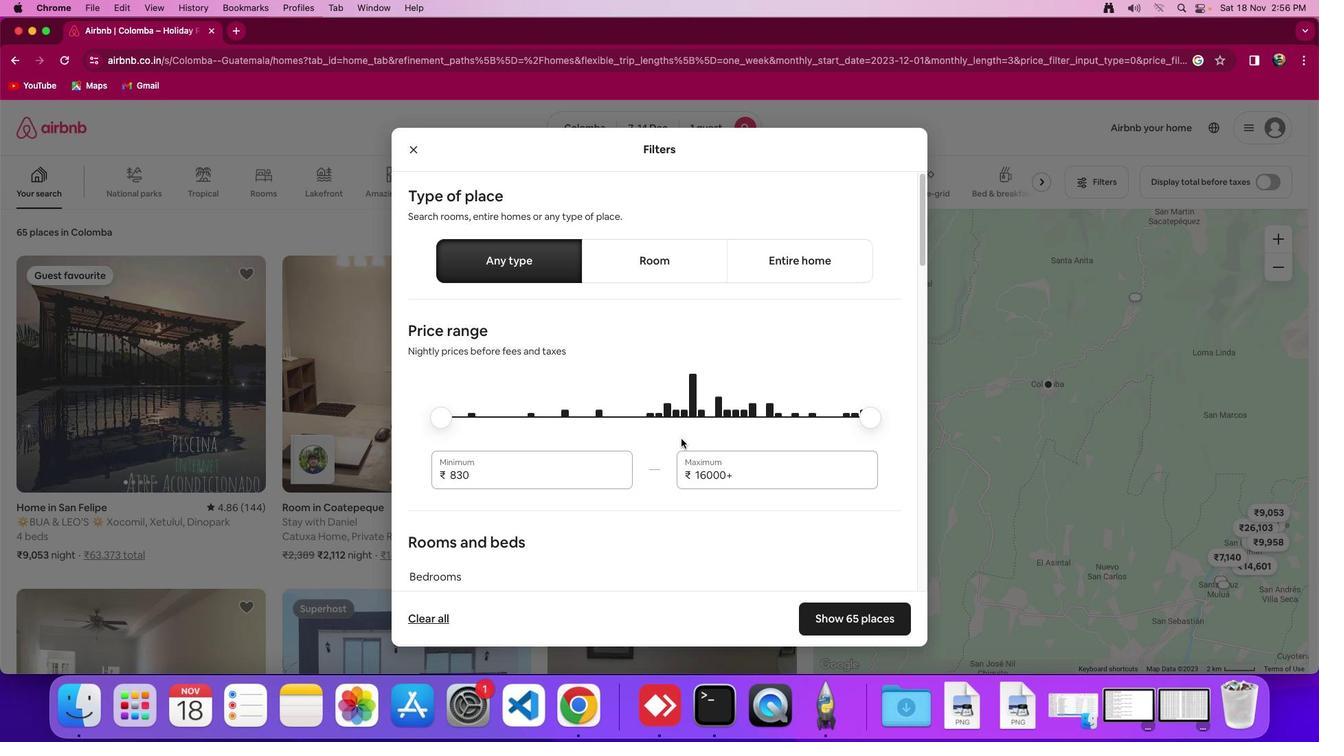 
Action: Mouse scrolled (681, 438) with delta (0, 0)
Screenshot: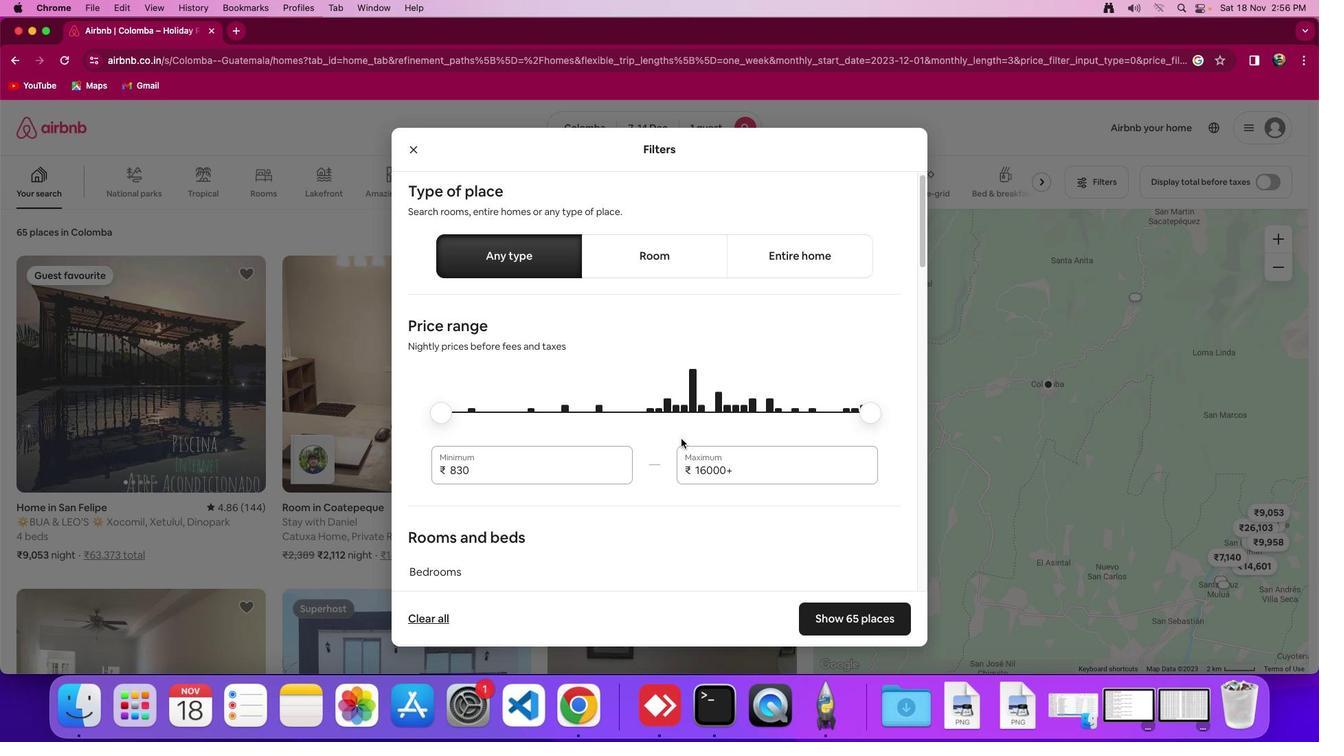 
Action: Mouse scrolled (681, 438) with delta (0, 0)
Screenshot: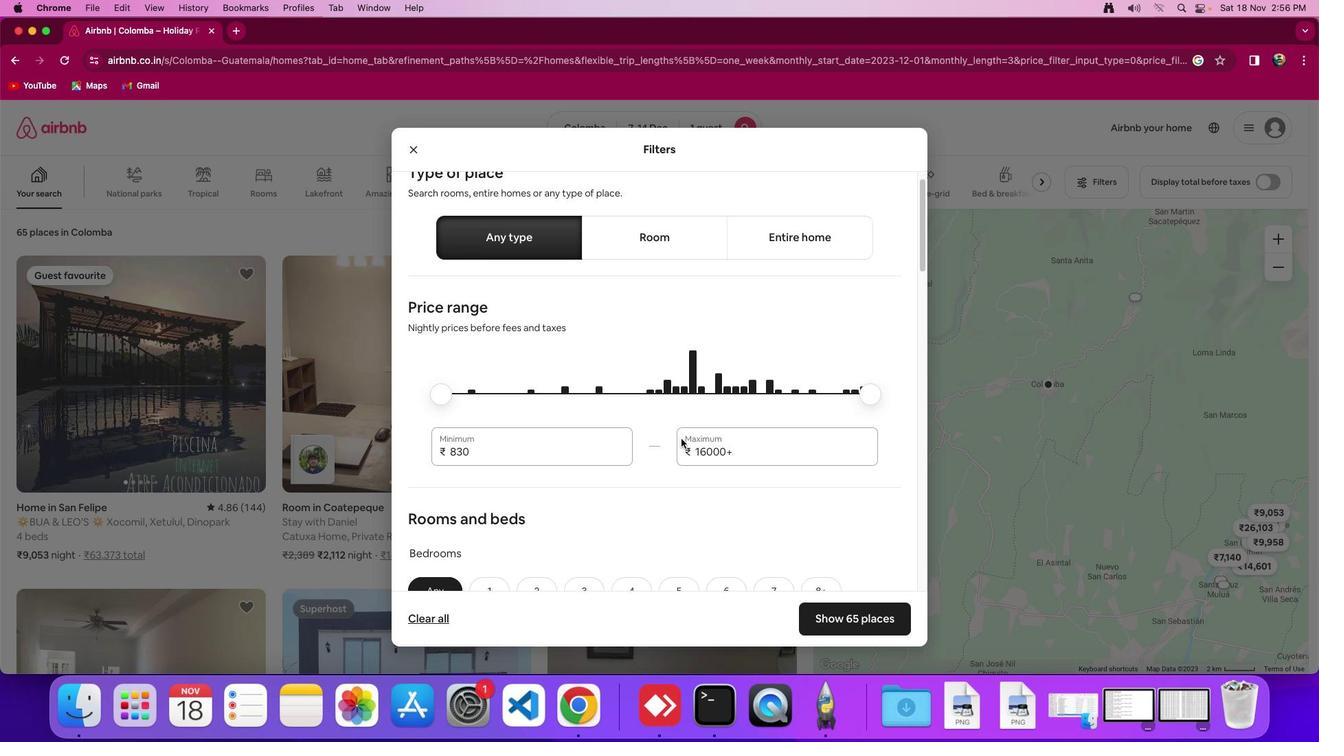 
Action: Mouse scrolled (681, 438) with delta (0, 0)
Screenshot: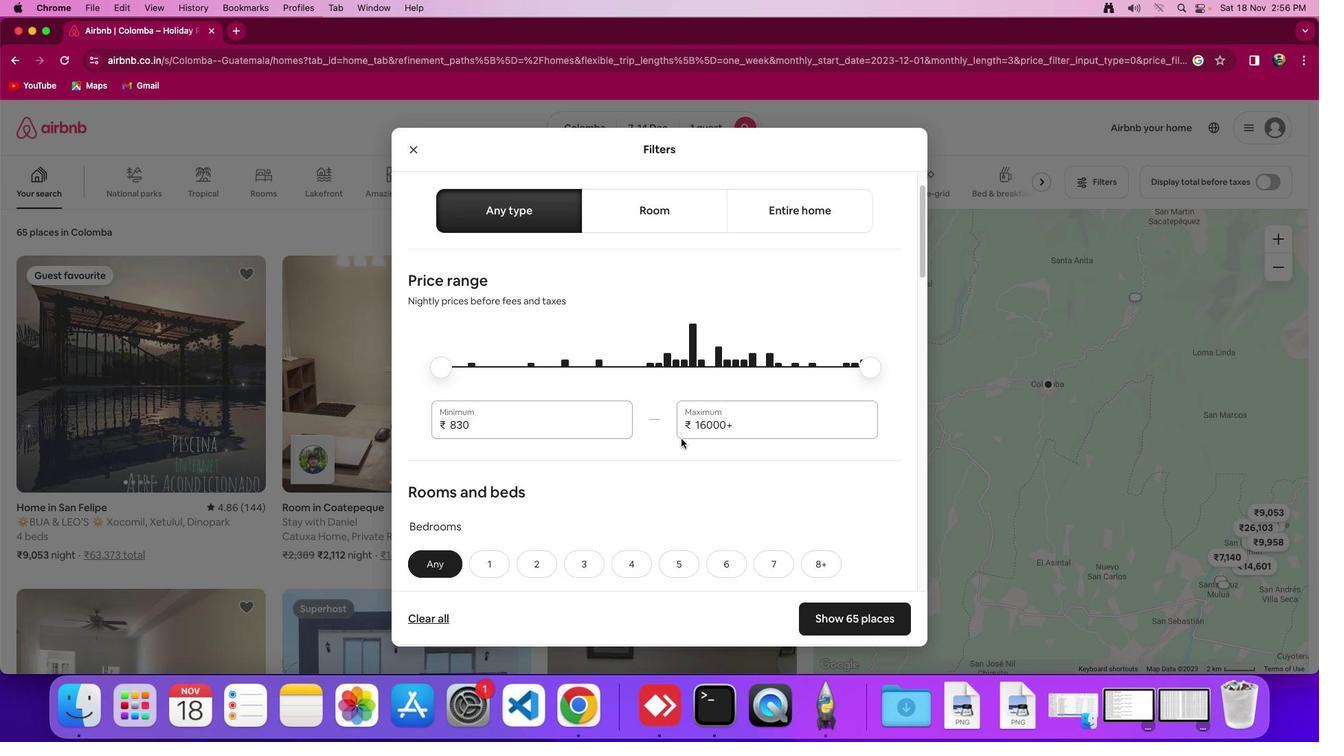 
Action: Mouse scrolled (681, 438) with delta (0, 0)
Screenshot: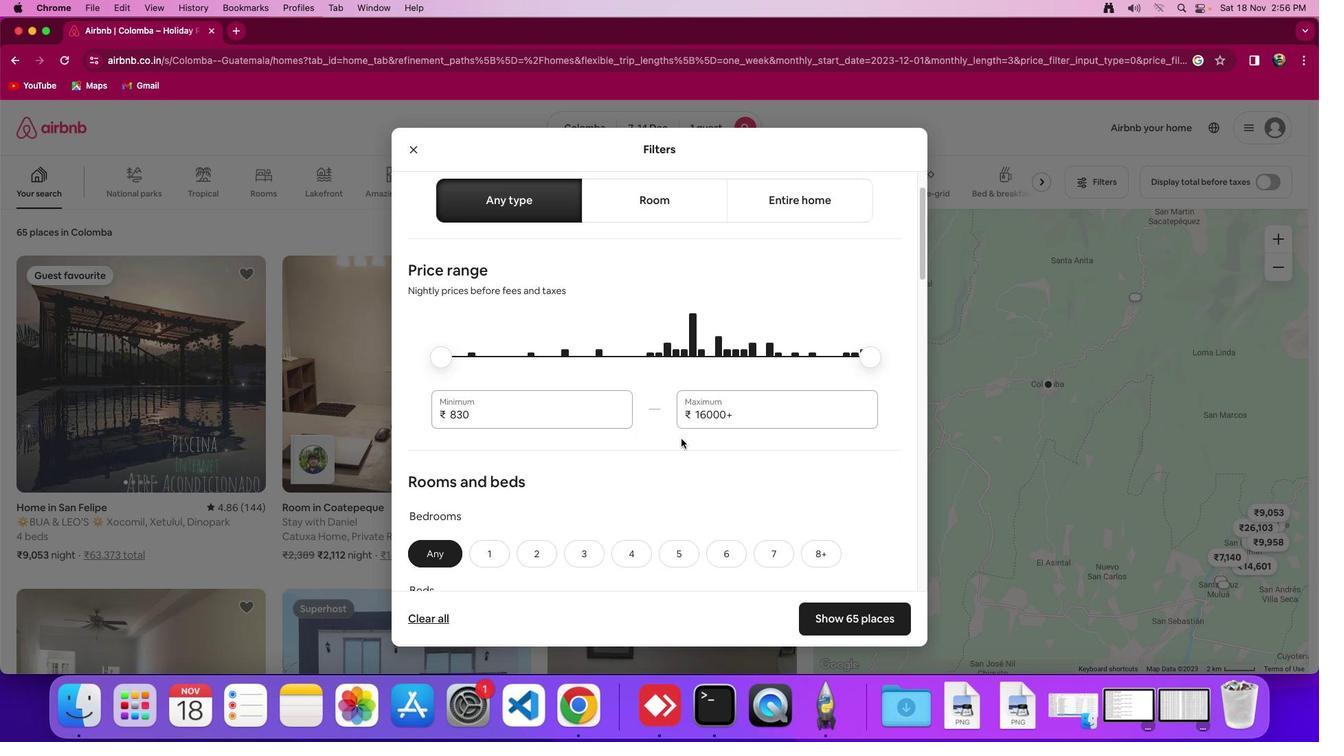 
Action: Mouse scrolled (681, 438) with delta (0, 0)
Screenshot: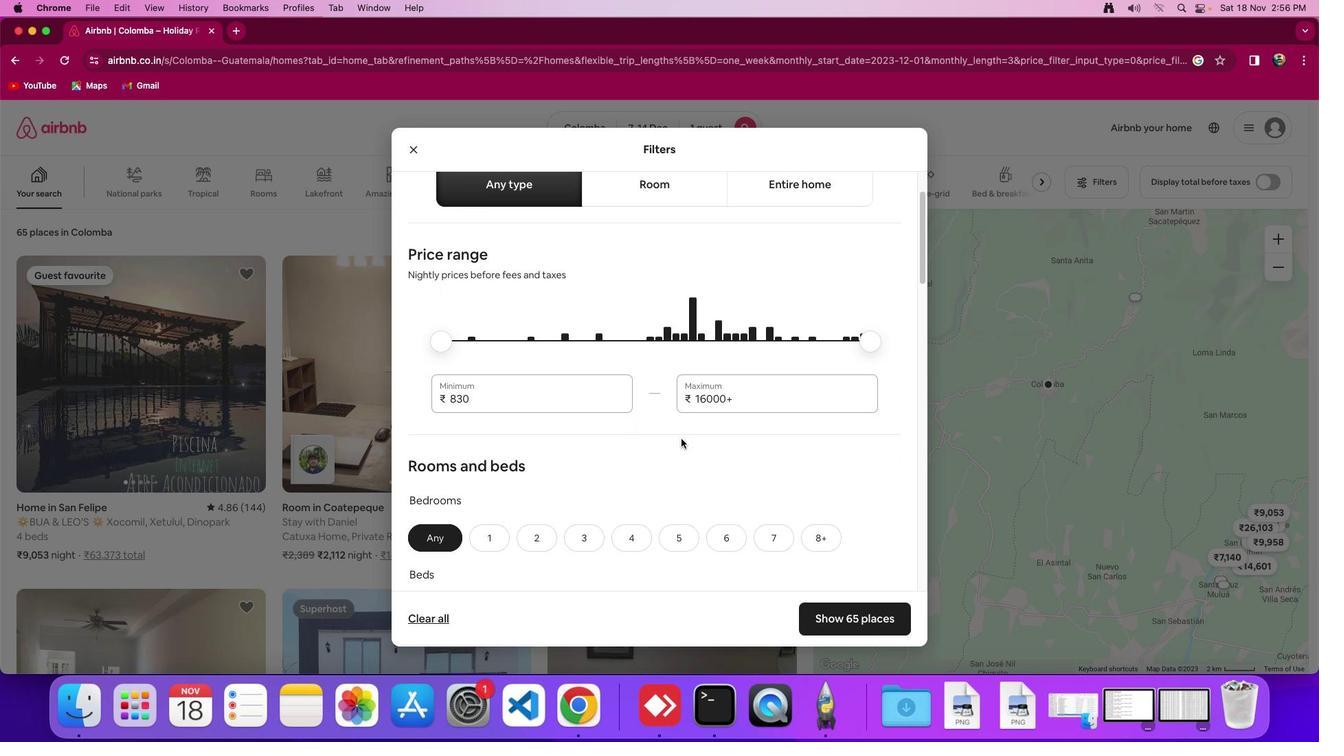 
Action: Mouse scrolled (681, 438) with delta (0, 0)
Screenshot: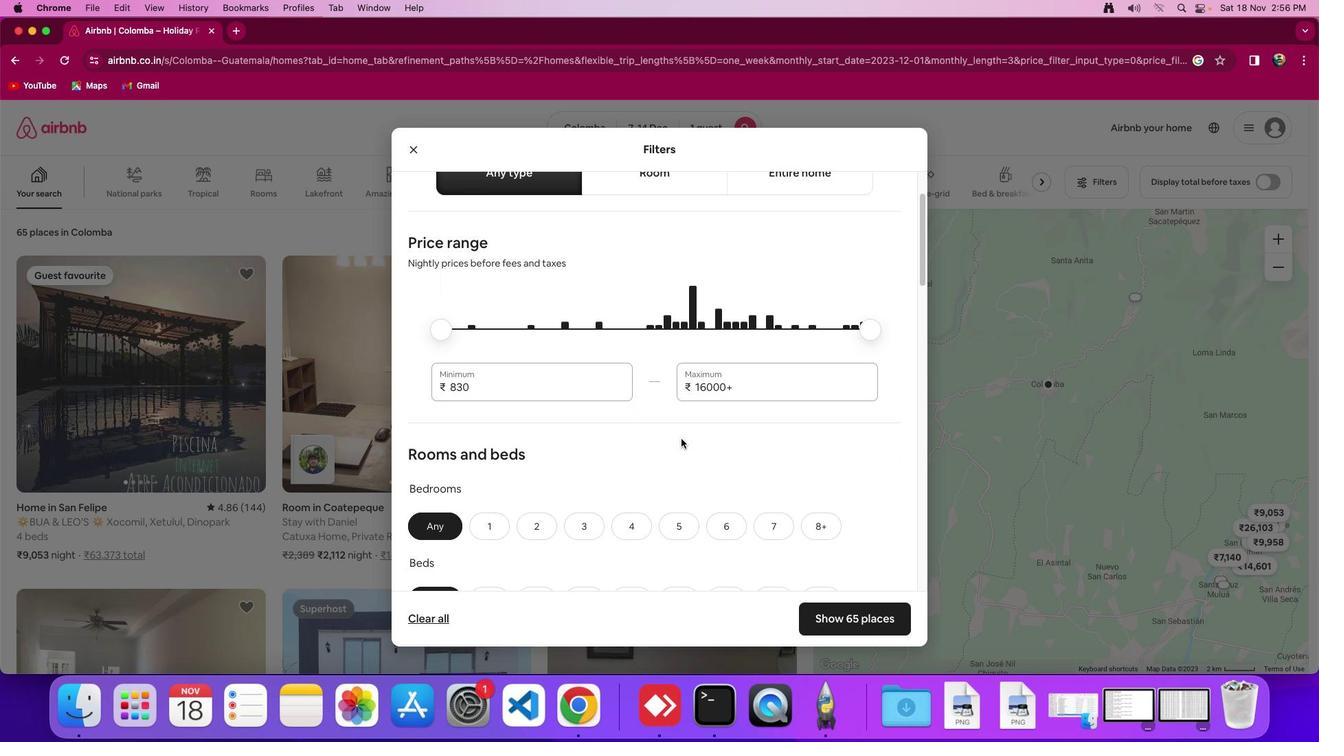 
Action: Mouse scrolled (681, 438) with delta (0, 0)
Screenshot: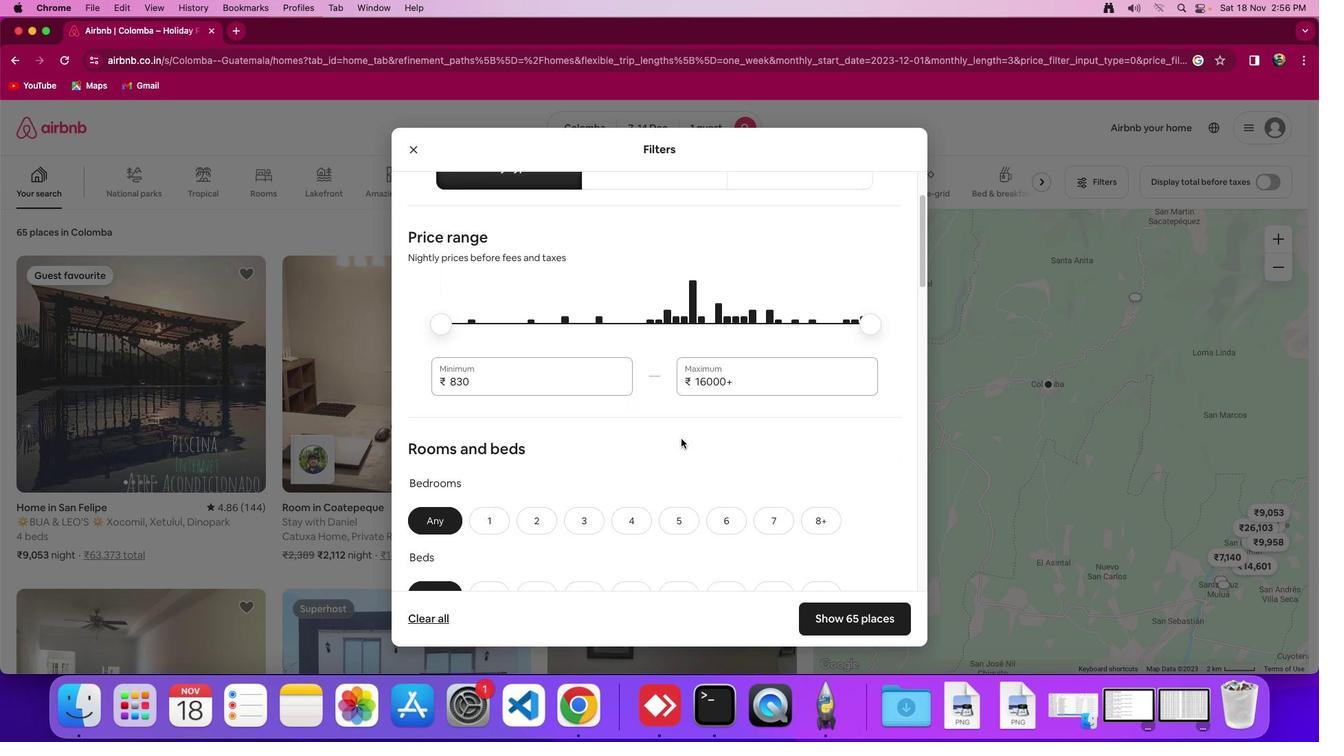 
Action: Mouse scrolled (681, 438) with delta (0, 0)
Screenshot: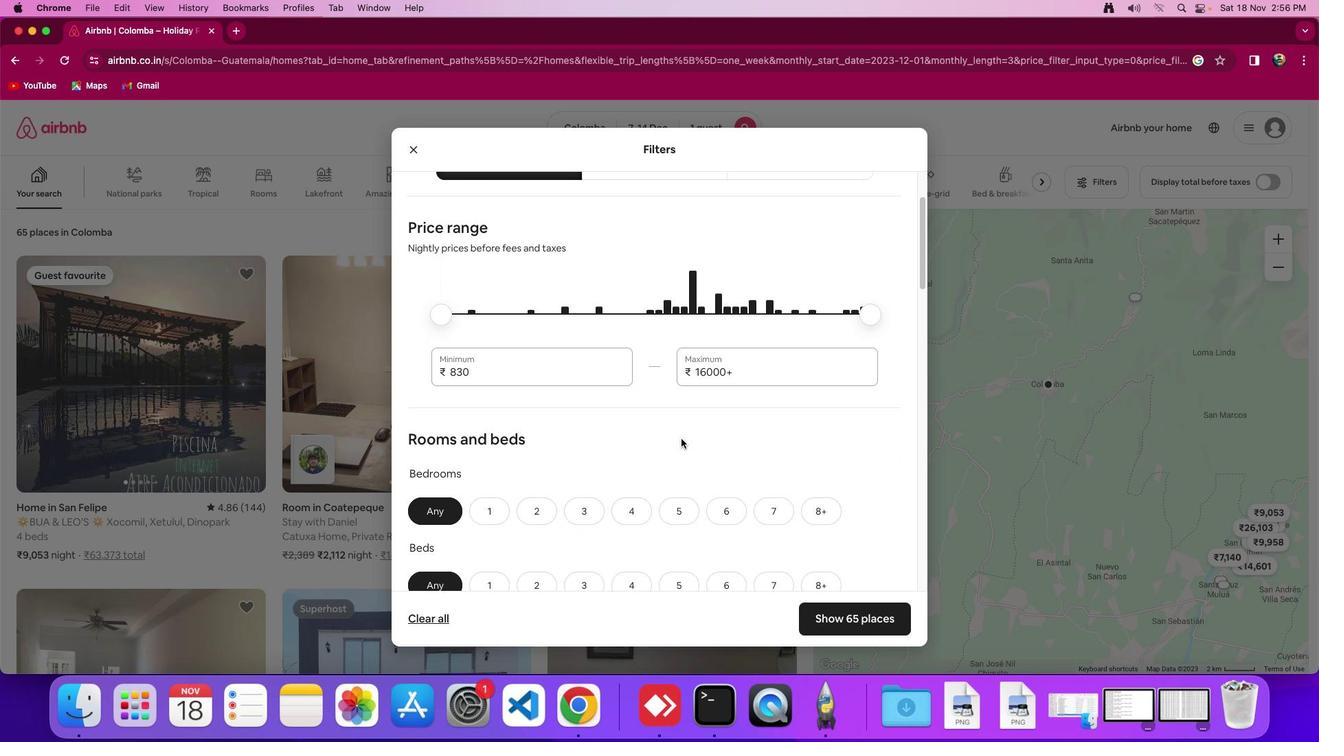
Action: Mouse scrolled (681, 438) with delta (0, 0)
Screenshot: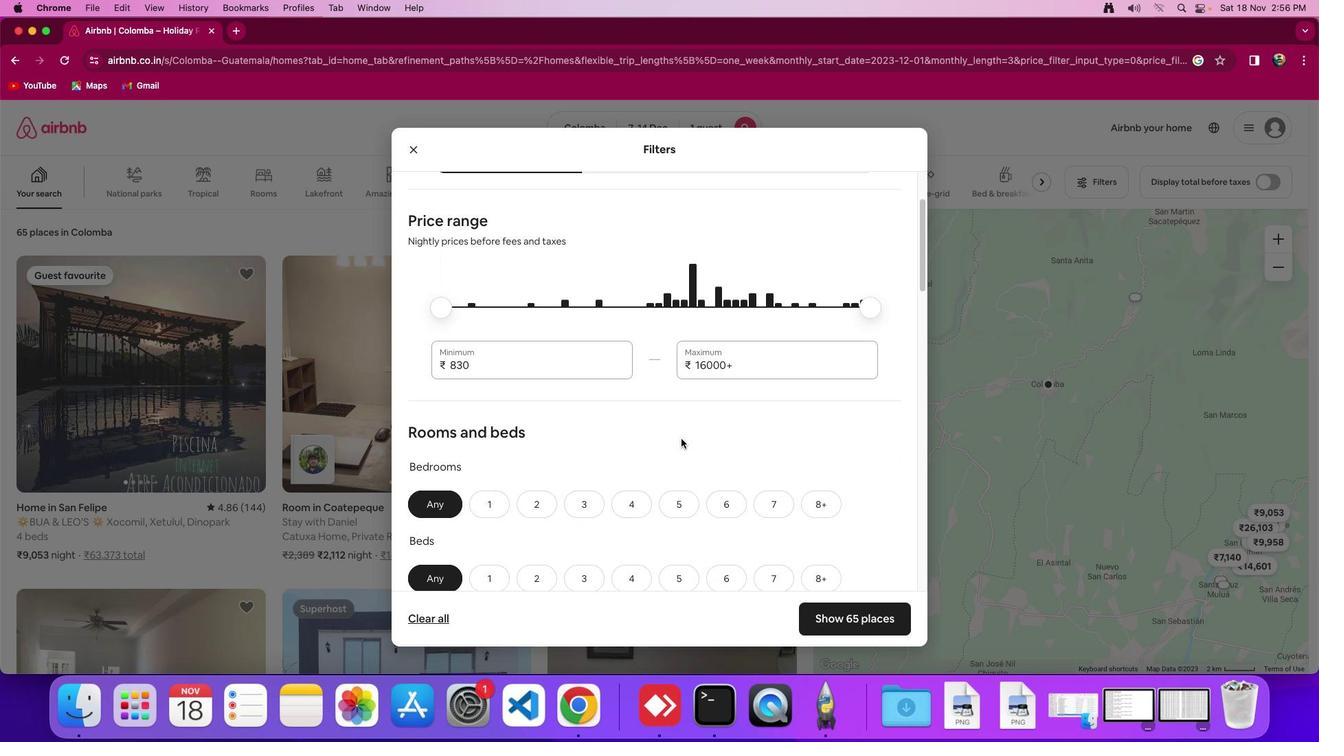 
Action: Mouse scrolled (681, 438) with delta (0, -1)
Screenshot: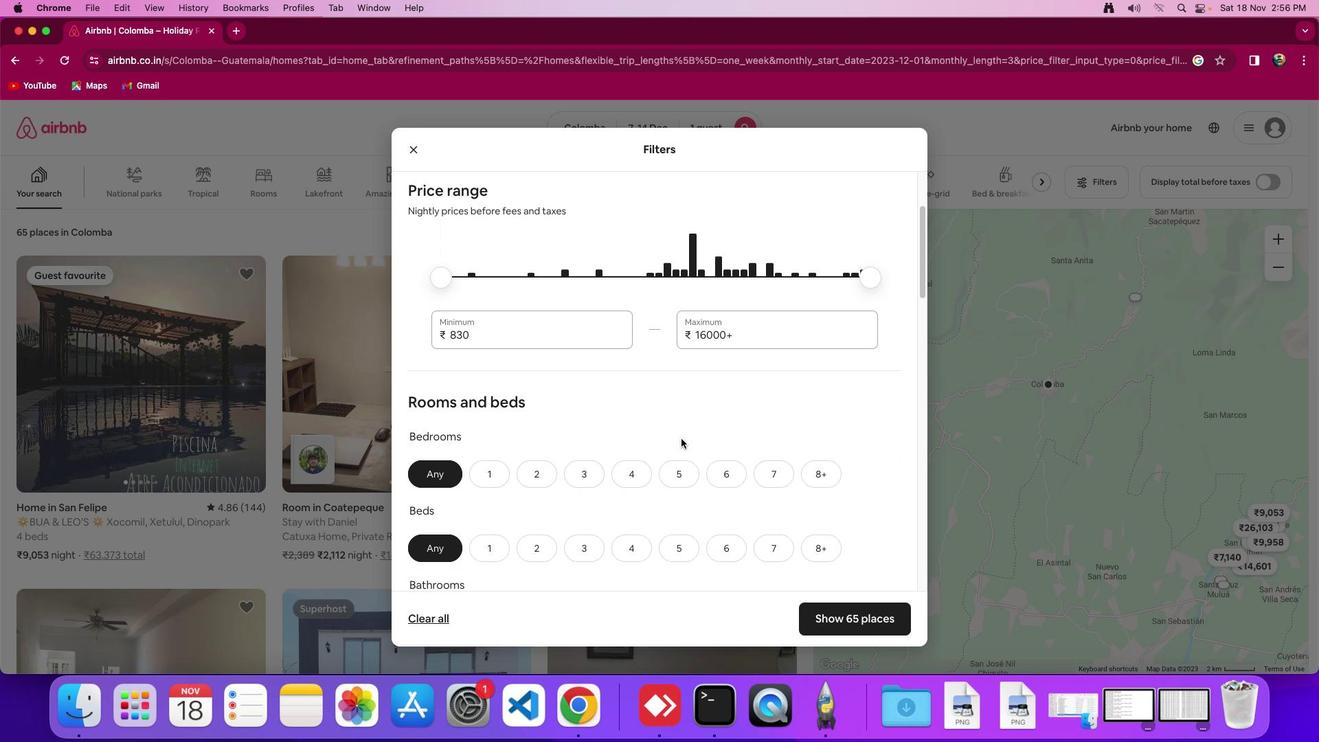 
Action: Mouse scrolled (681, 438) with delta (0, 0)
Screenshot: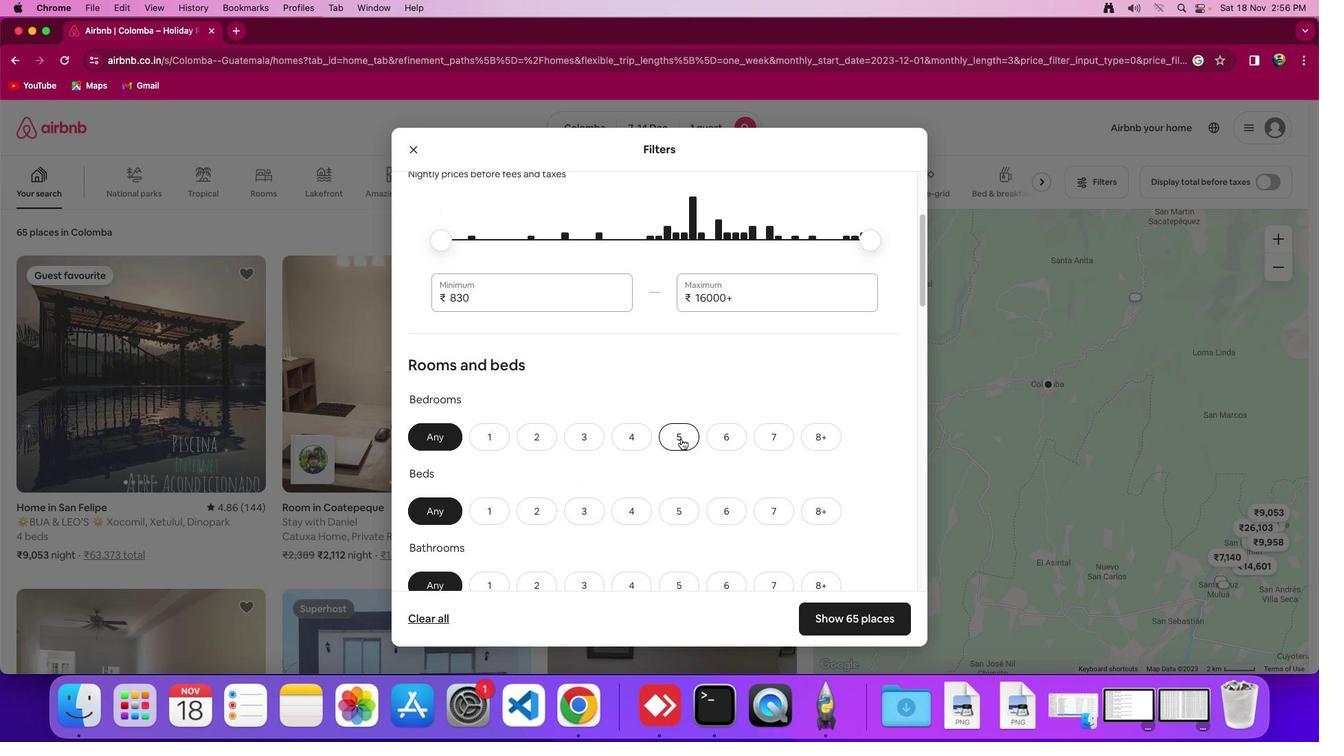 
Action: Mouse scrolled (681, 438) with delta (0, 0)
Screenshot: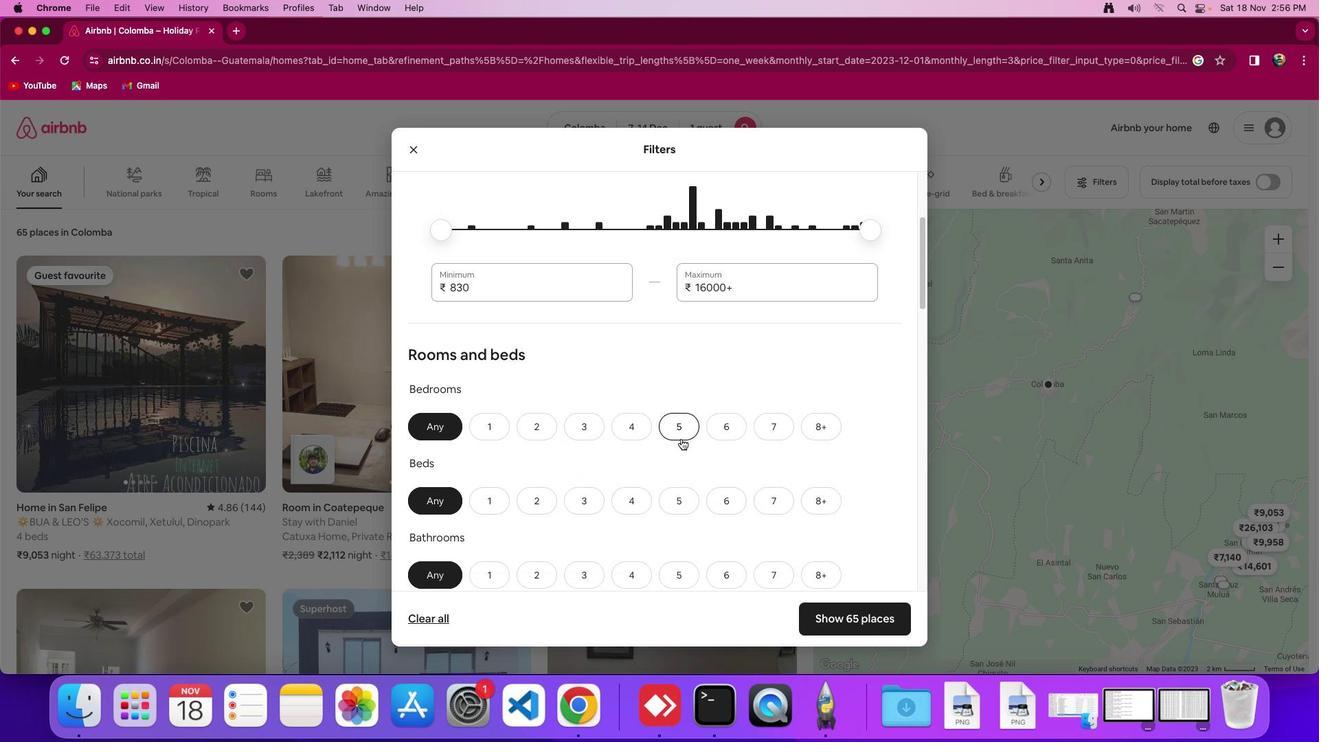 
Action: Mouse scrolled (681, 438) with delta (0, 0)
Screenshot: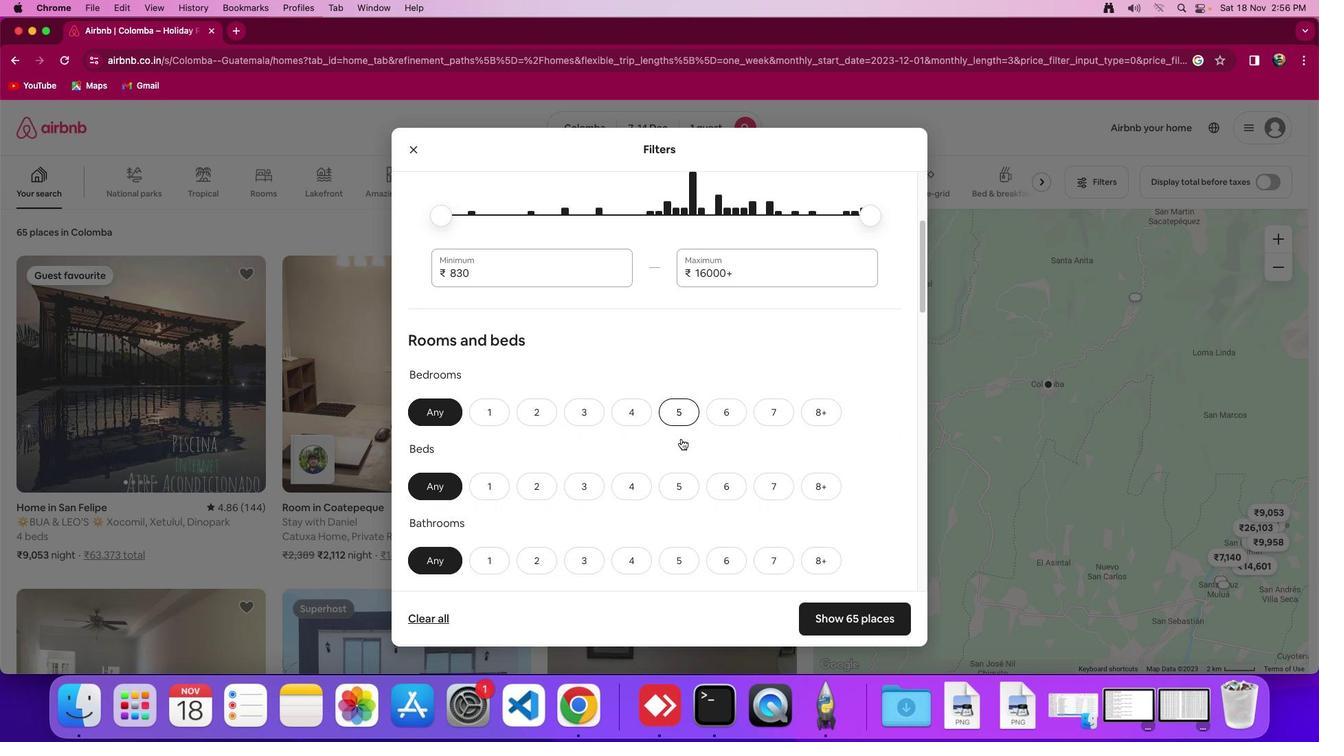 
Action: Mouse moved to (466, 384)
Screenshot: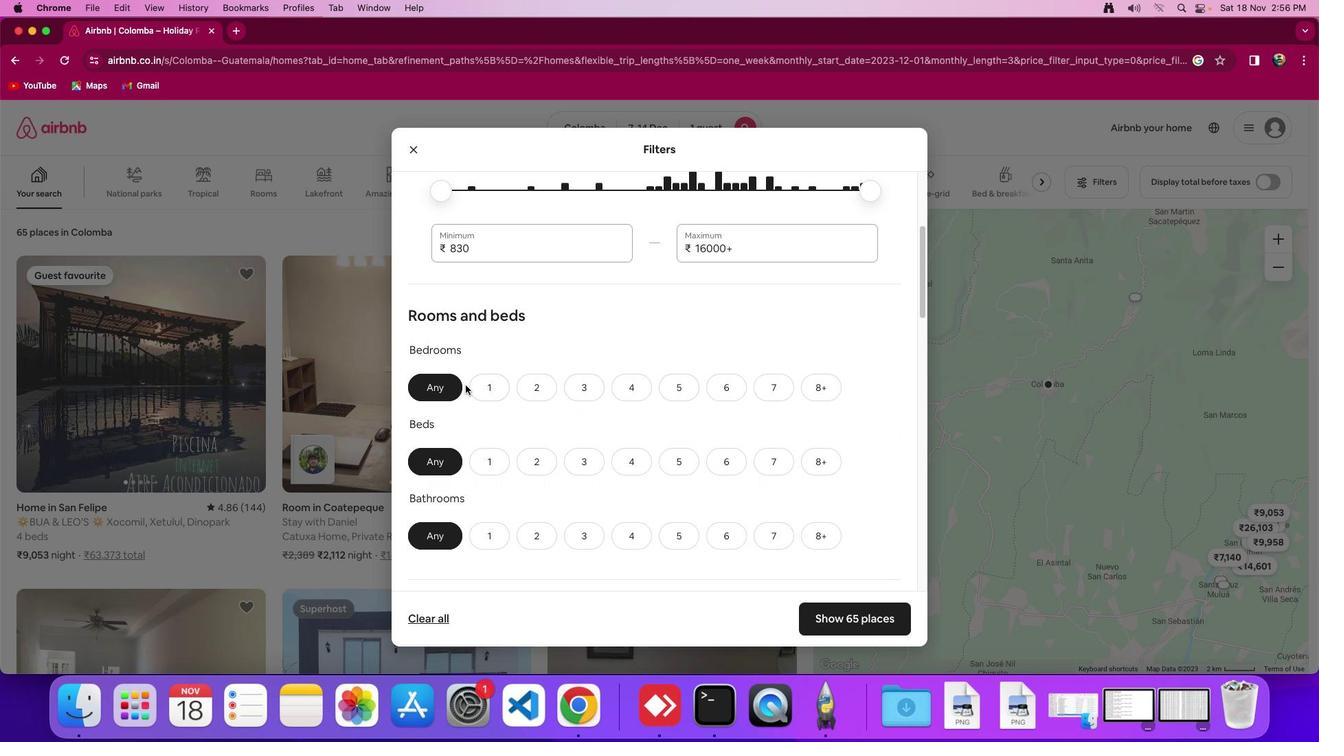 
Action: Mouse pressed left at (466, 384)
Screenshot: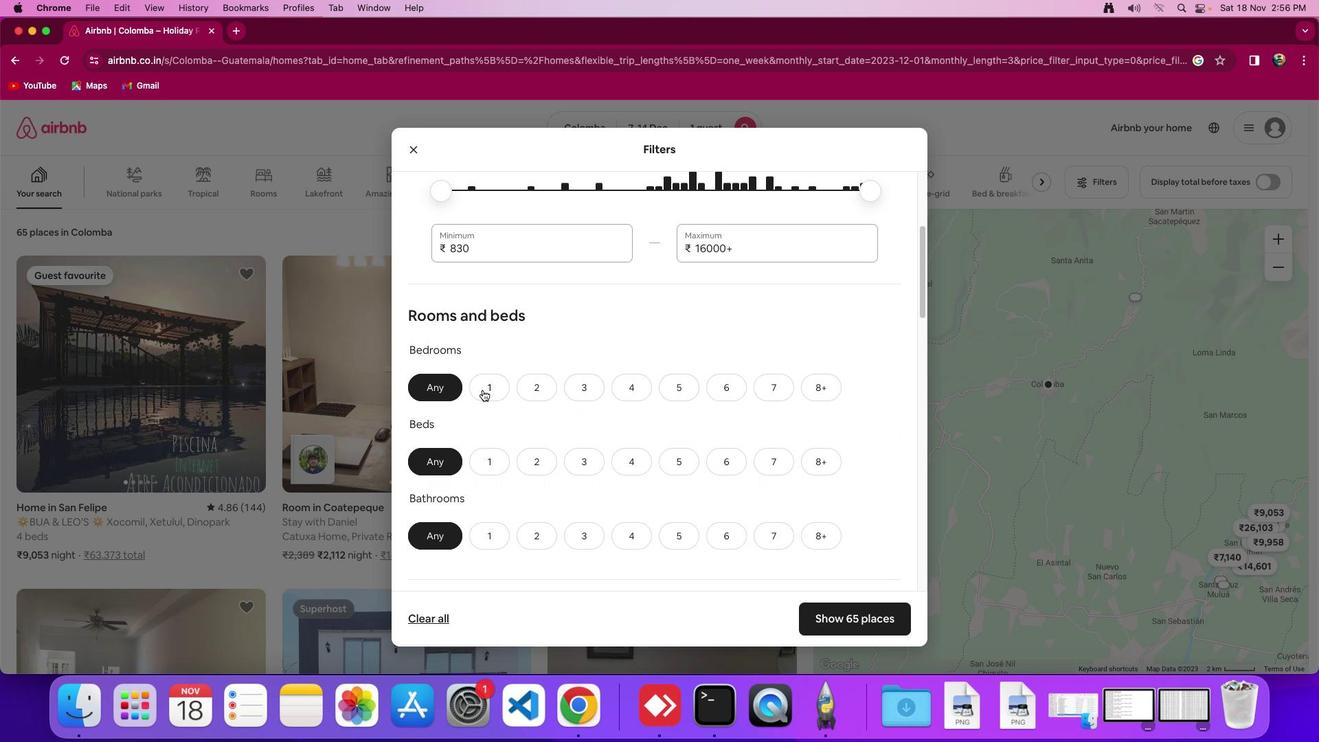 
Action: Mouse moved to (494, 392)
Screenshot: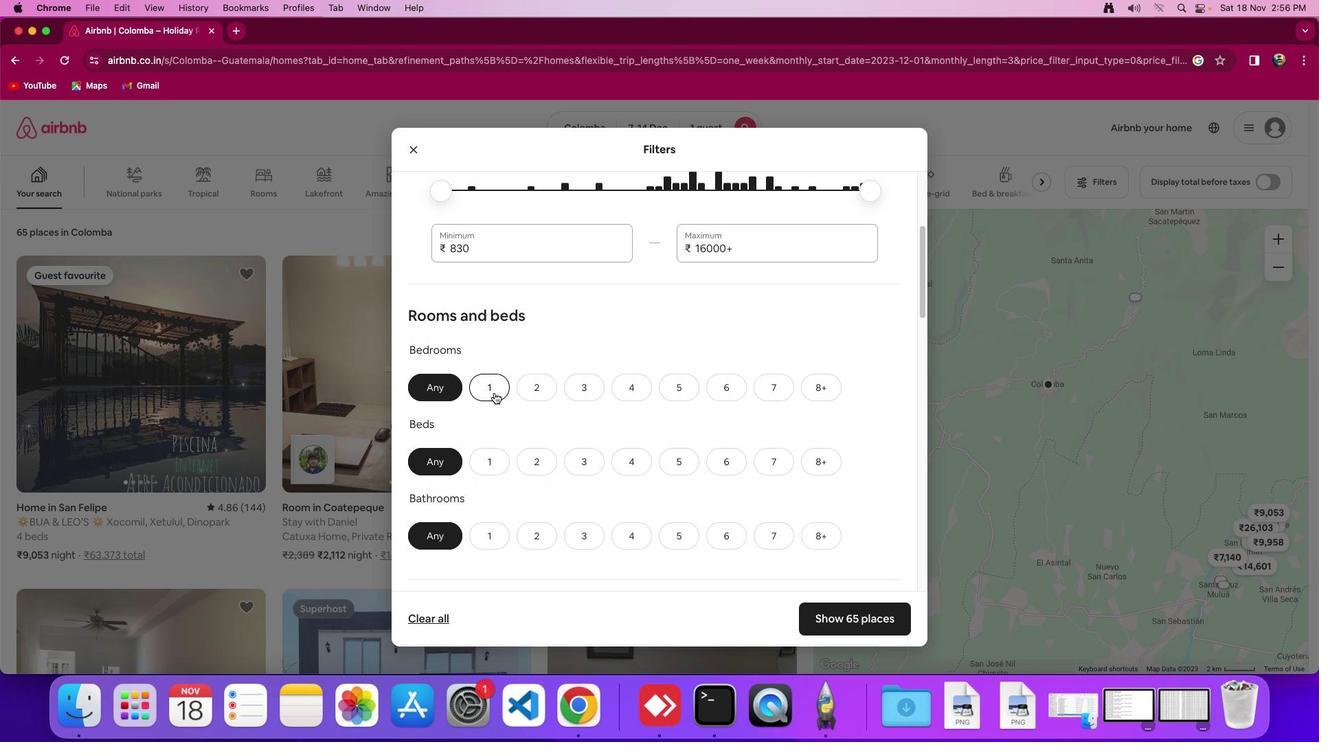 
Action: Mouse pressed left at (494, 392)
Screenshot: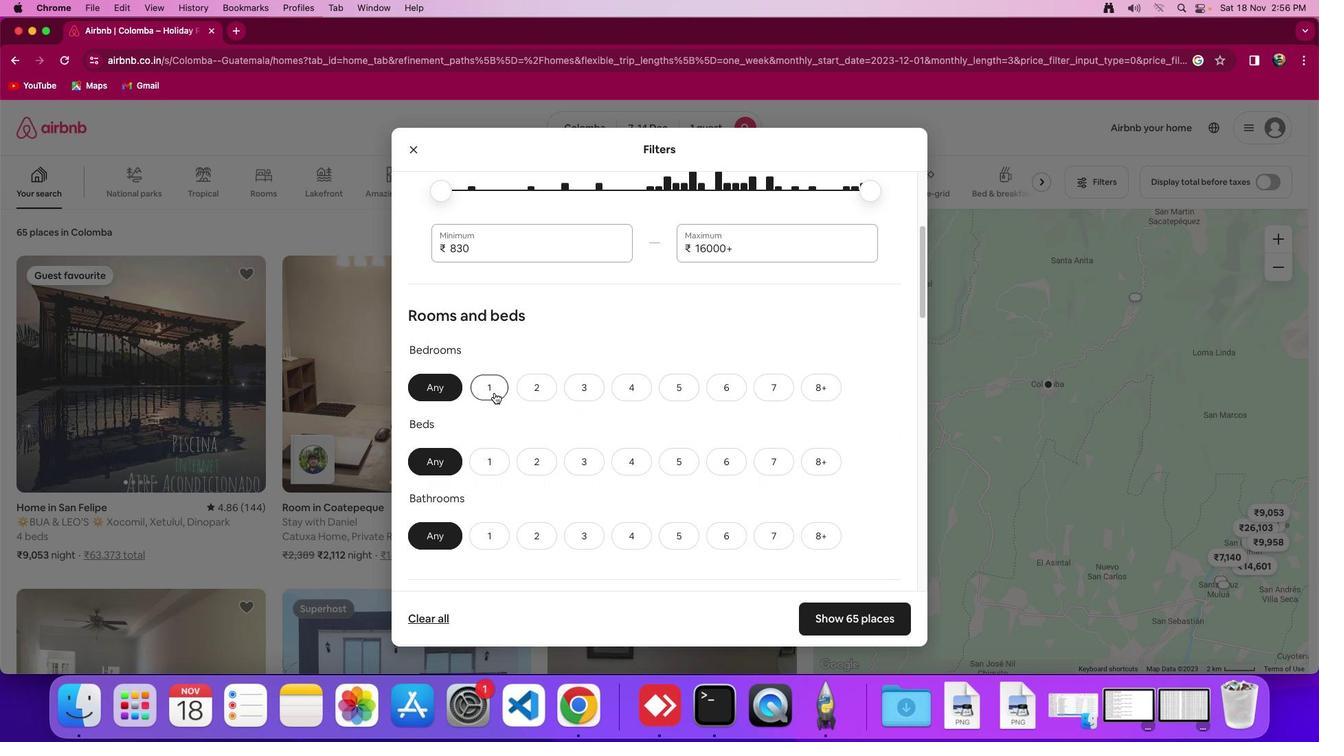 
Action: Mouse moved to (483, 469)
Screenshot: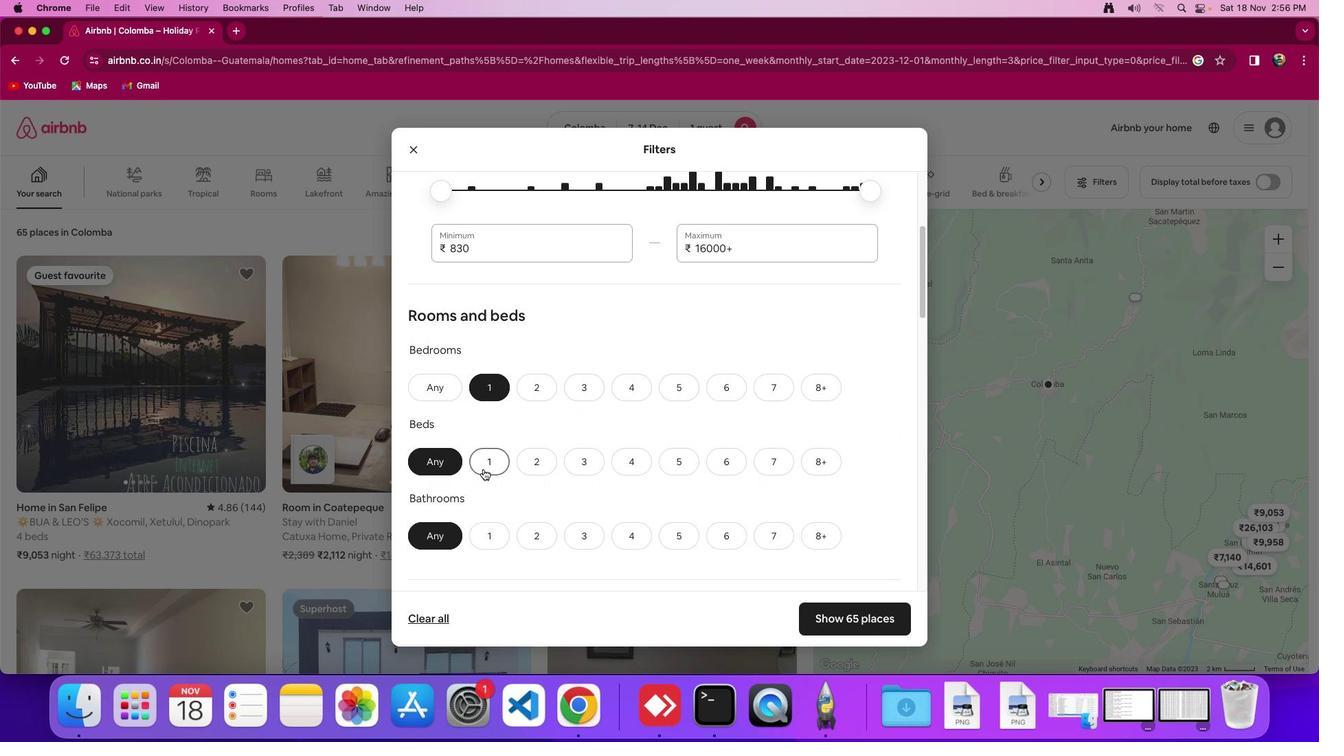 
Action: Mouse pressed left at (483, 469)
Screenshot: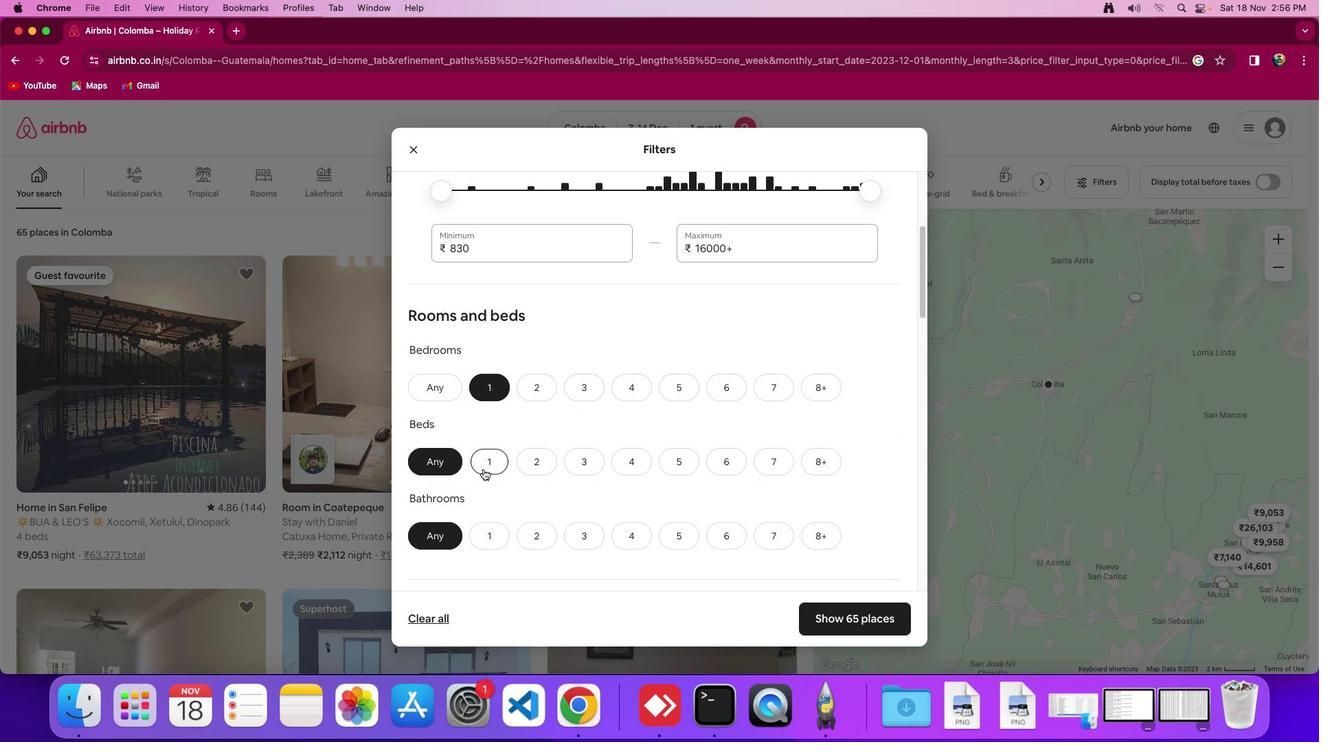 
Action: Mouse moved to (497, 534)
Screenshot: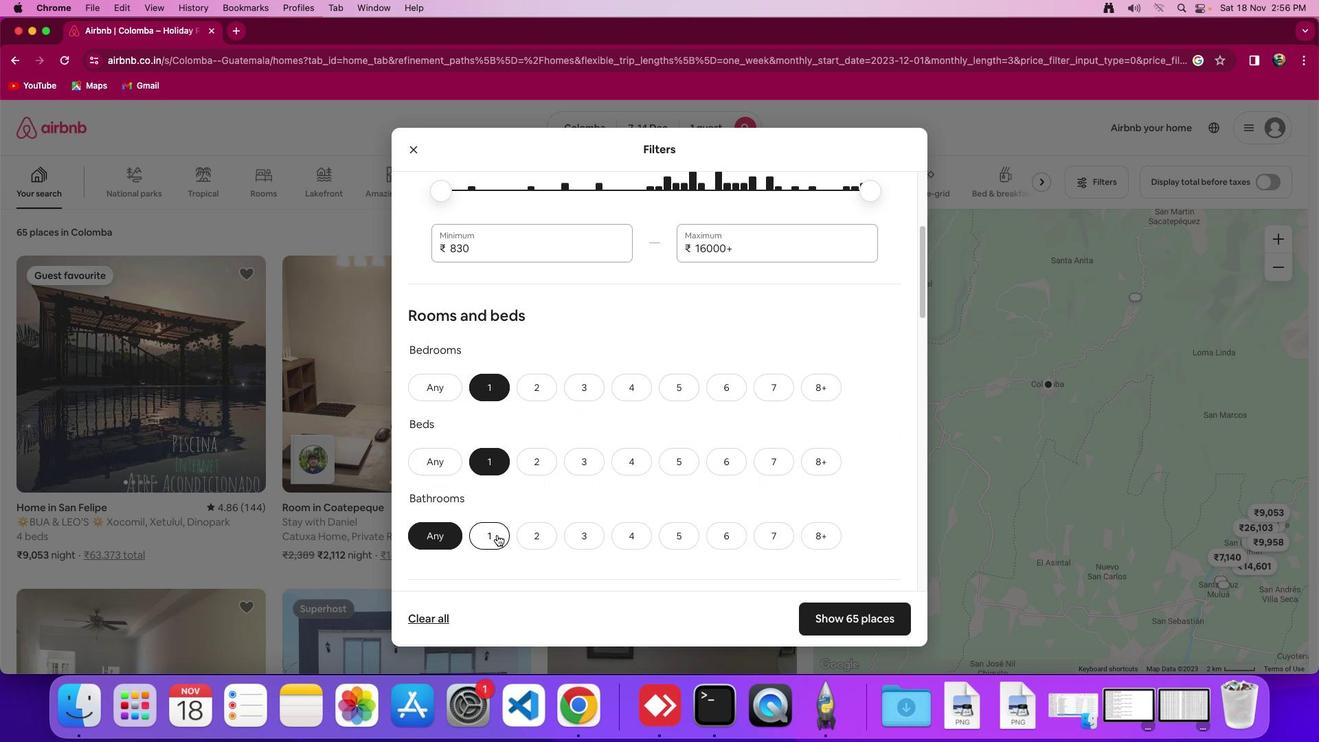 
Action: Mouse pressed left at (497, 534)
Screenshot: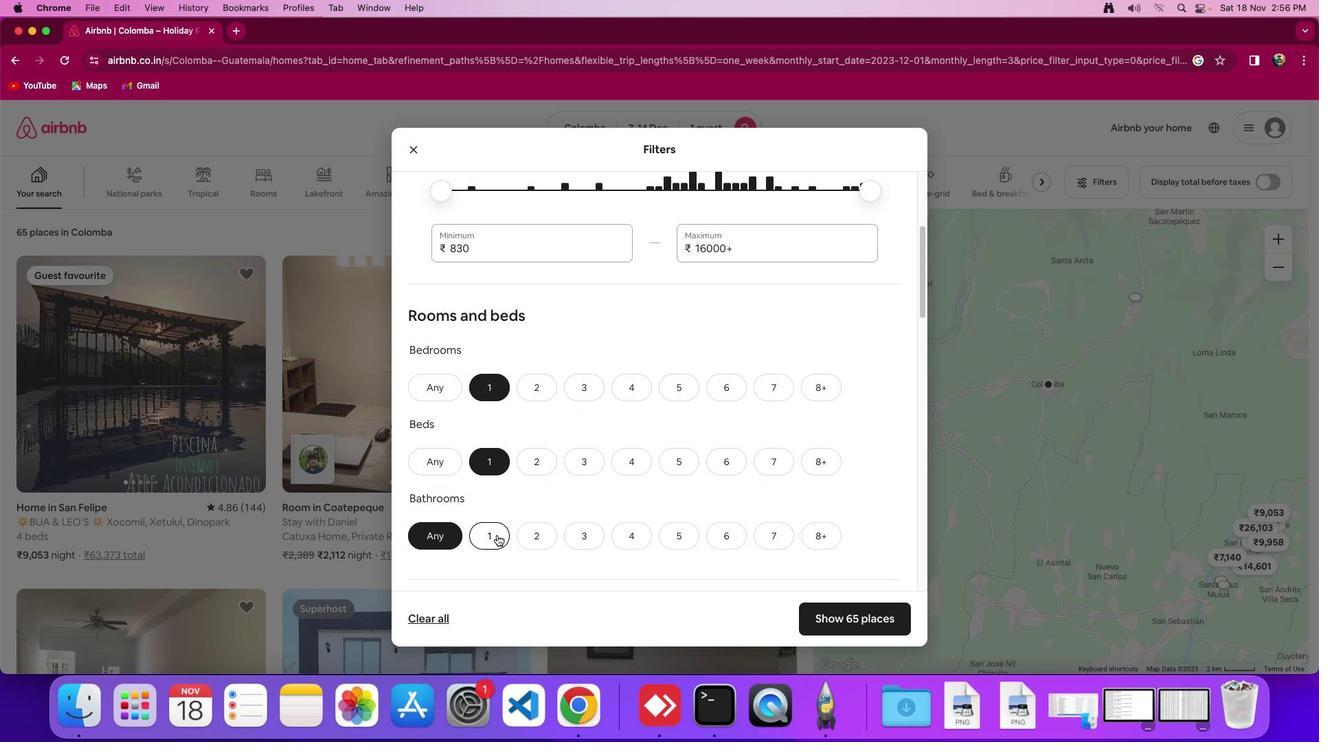 
Action: Mouse moved to (832, 620)
Screenshot: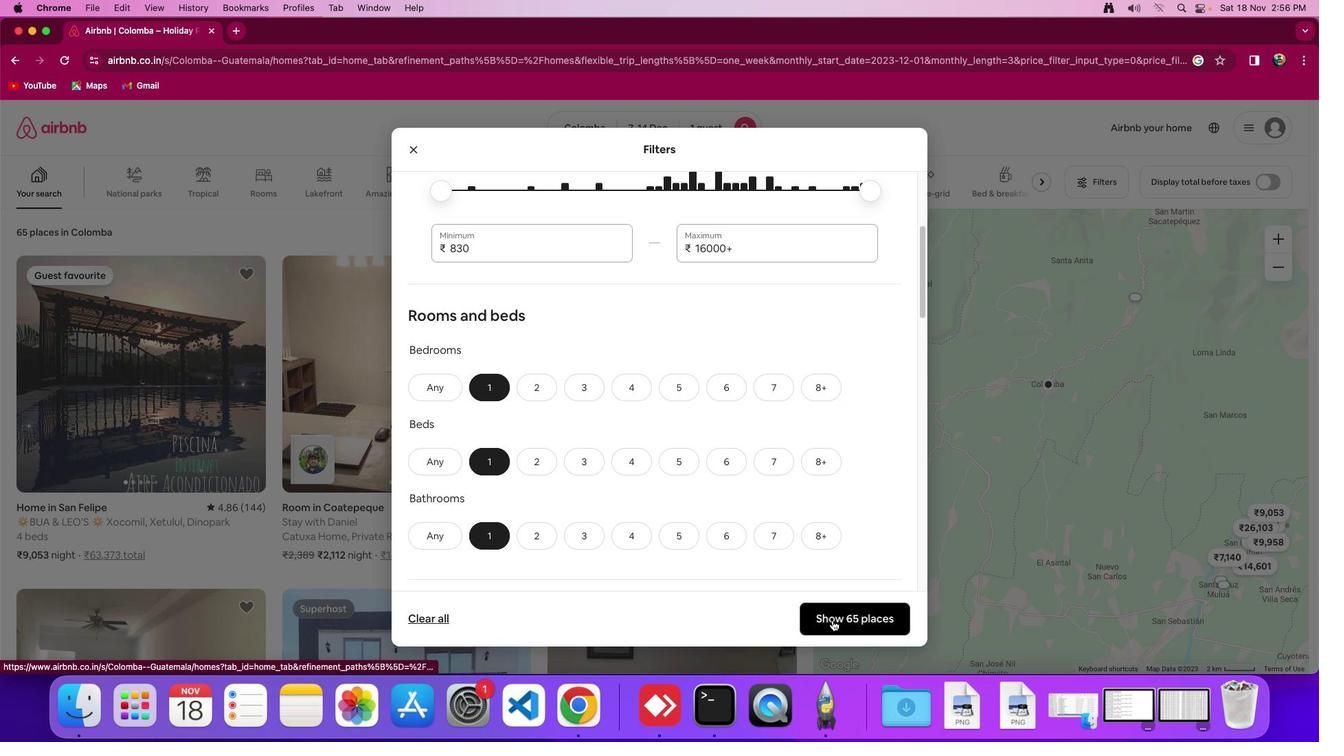 
Action: Mouse pressed left at (832, 620)
Screenshot: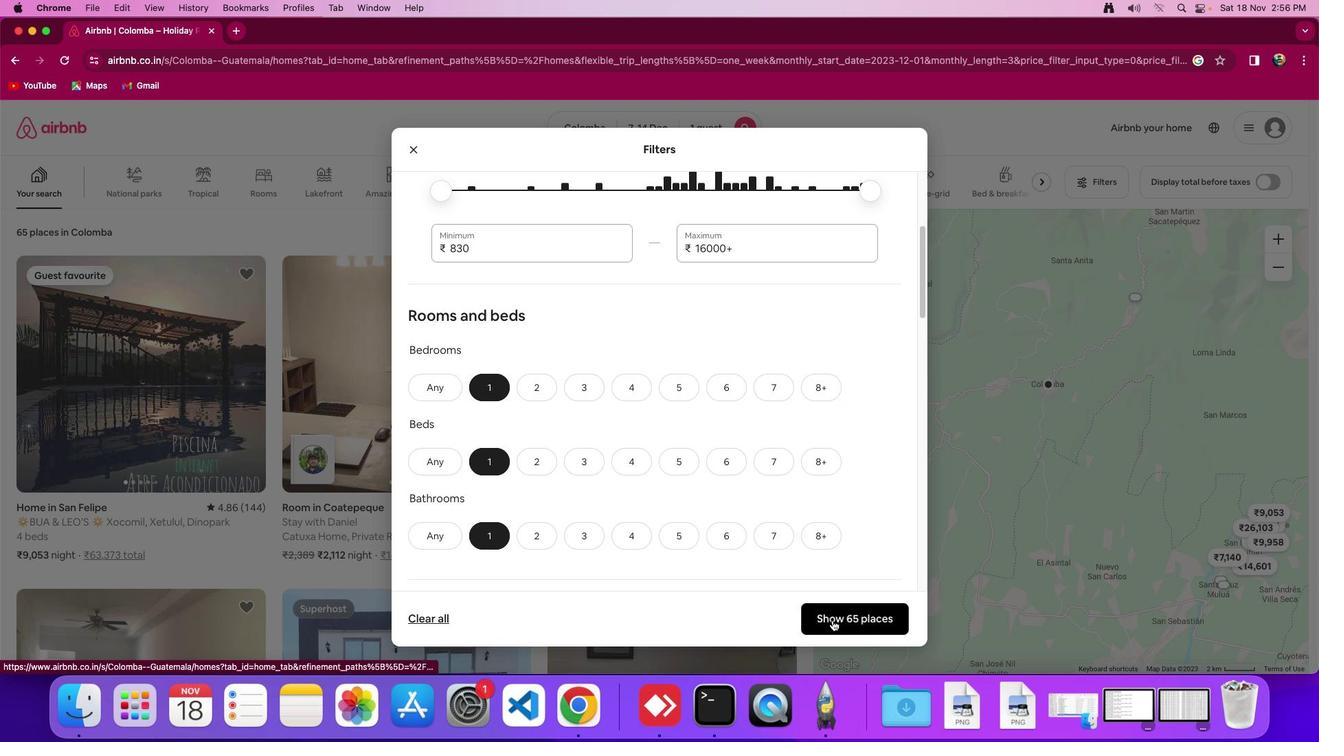 
Action: Mouse moved to (1079, 185)
Screenshot: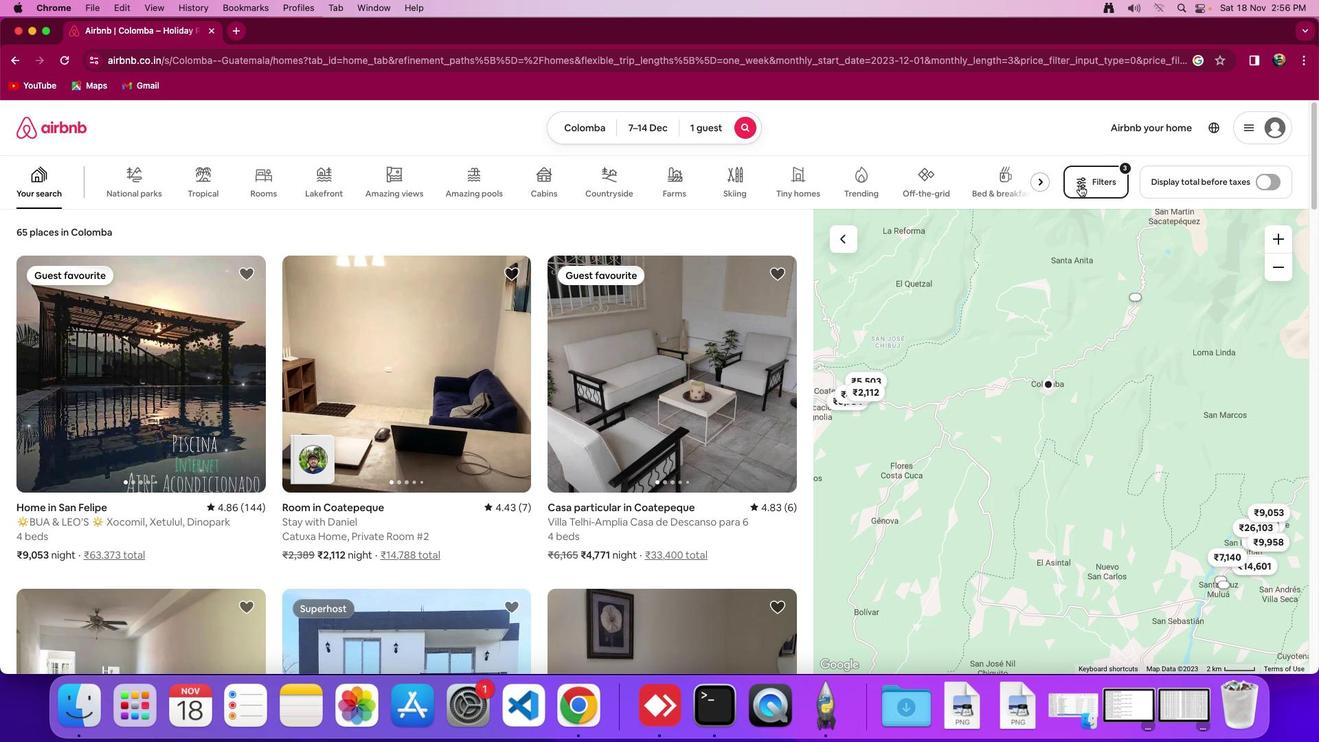 
Action: Mouse pressed left at (1079, 185)
Screenshot: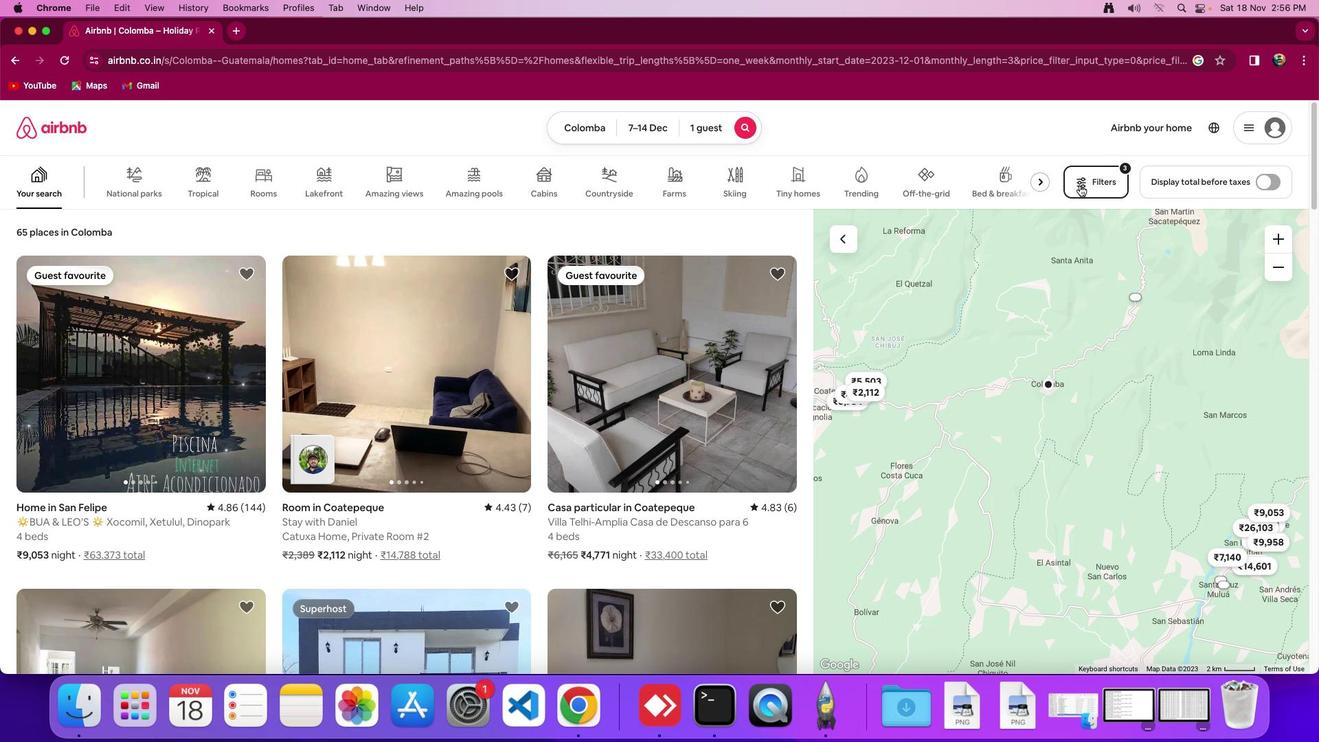 
Action: Mouse moved to (697, 422)
Screenshot: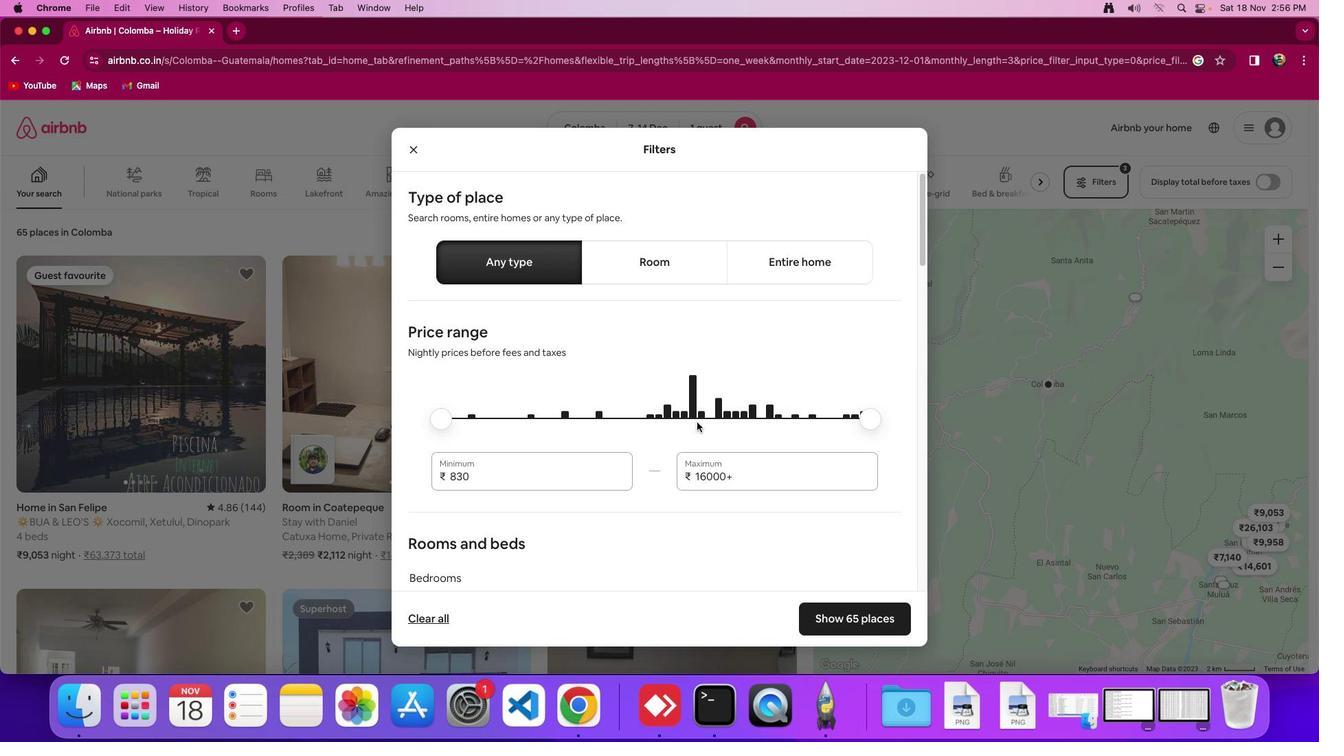 
Action: Mouse scrolled (697, 422) with delta (0, 0)
Screenshot: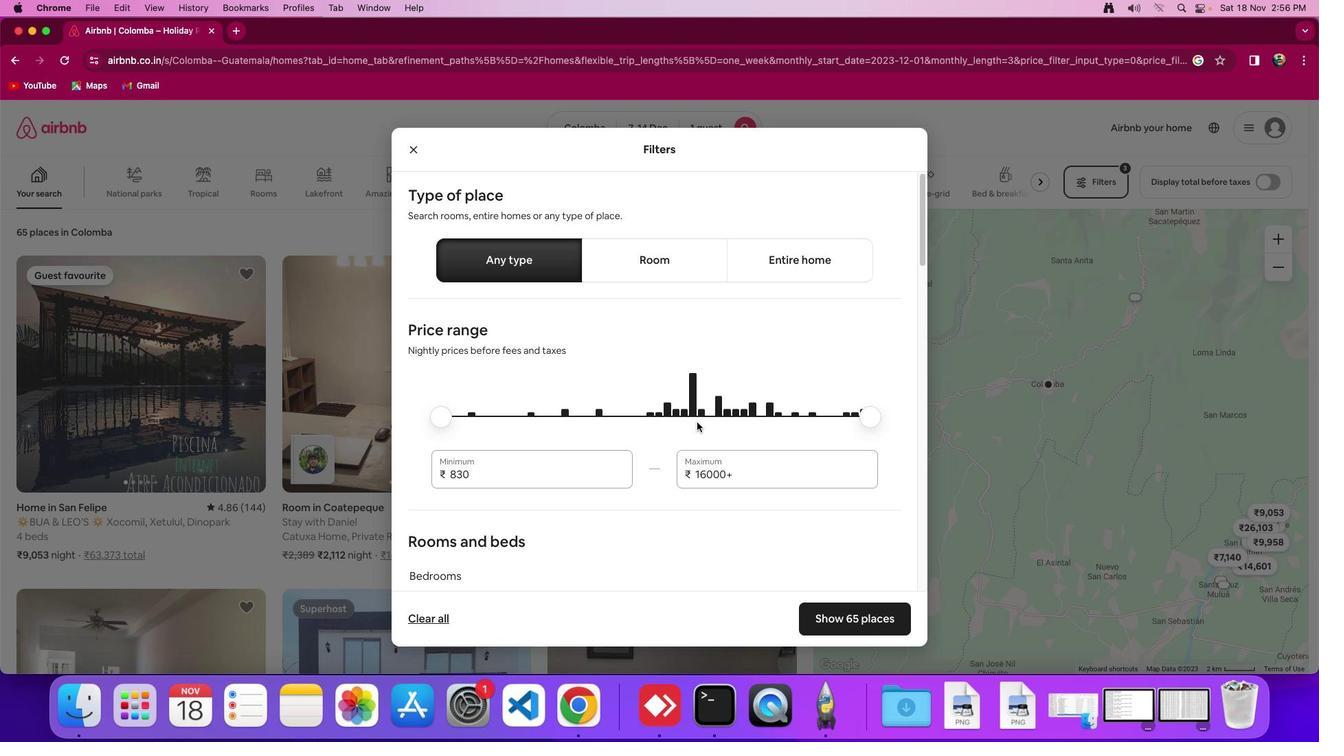 
Action: Mouse scrolled (697, 422) with delta (0, 0)
Screenshot: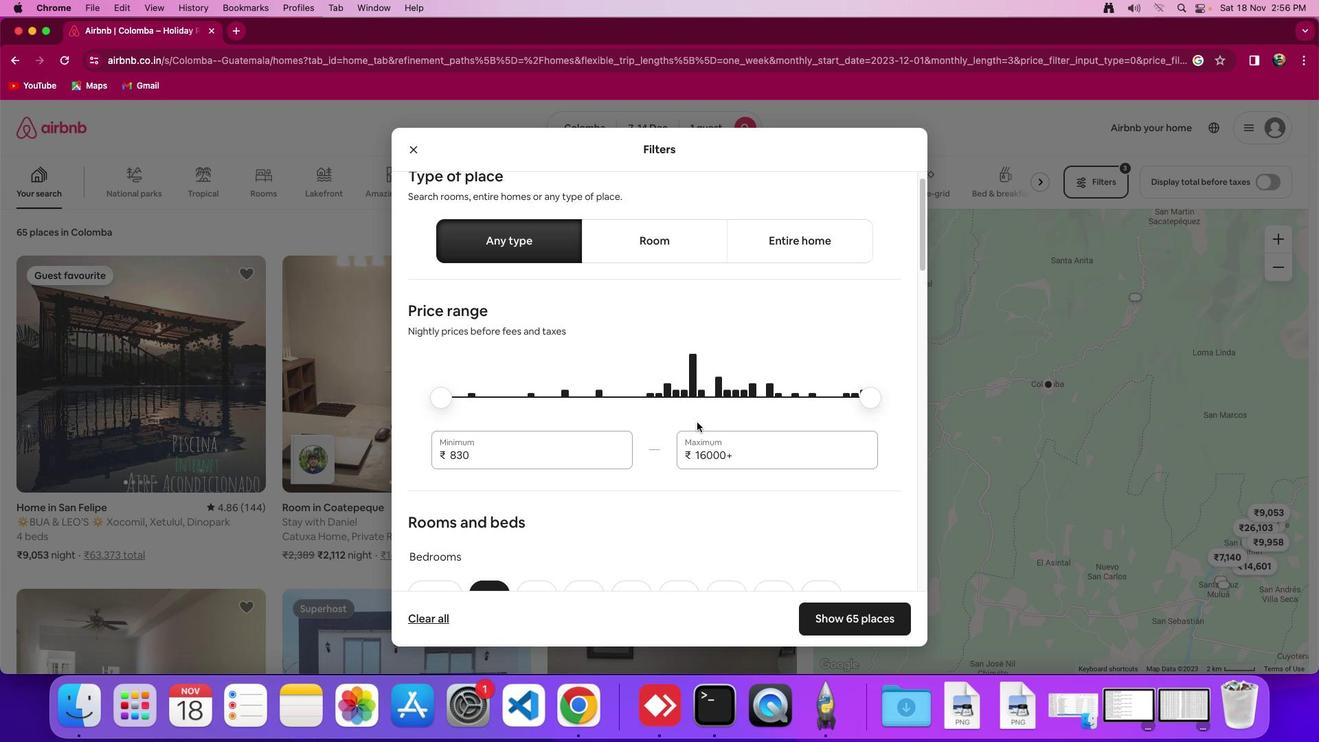 
Action: Mouse moved to (697, 422)
Screenshot: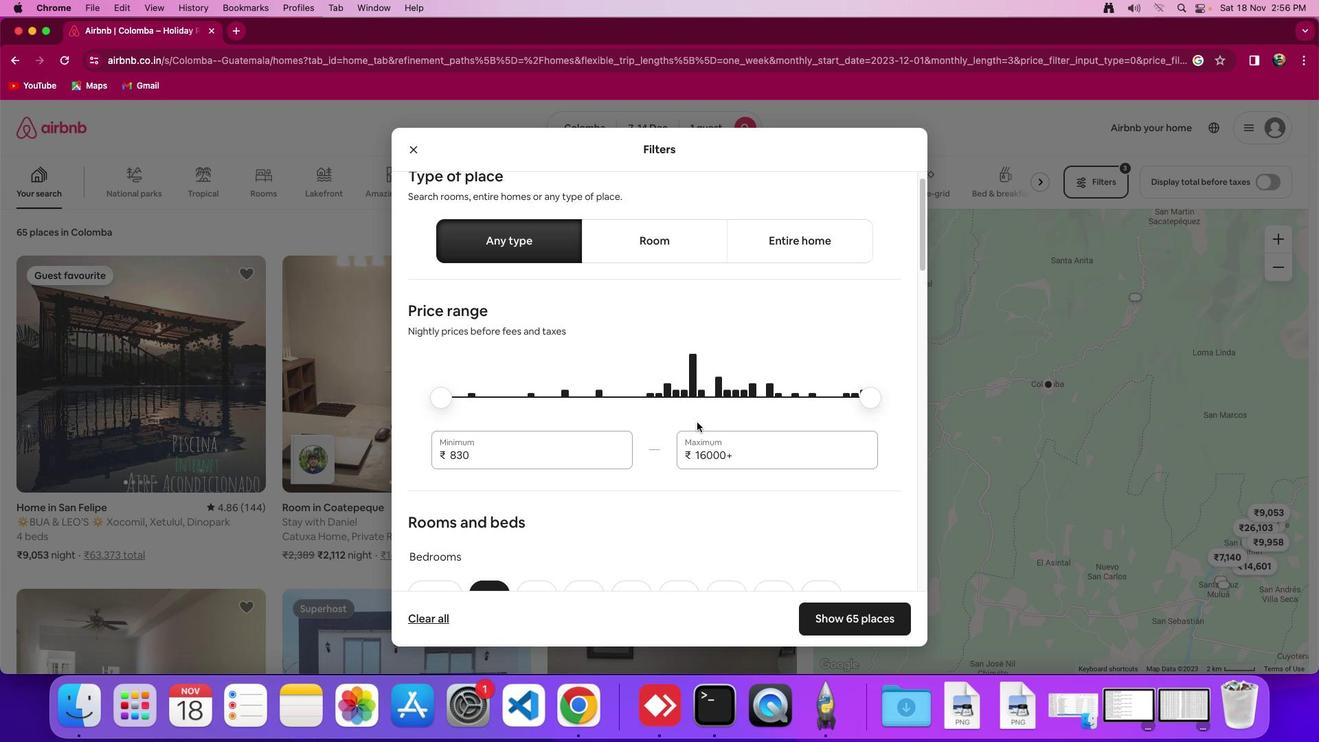 
Action: Mouse scrolled (697, 422) with delta (0, 0)
Screenshot: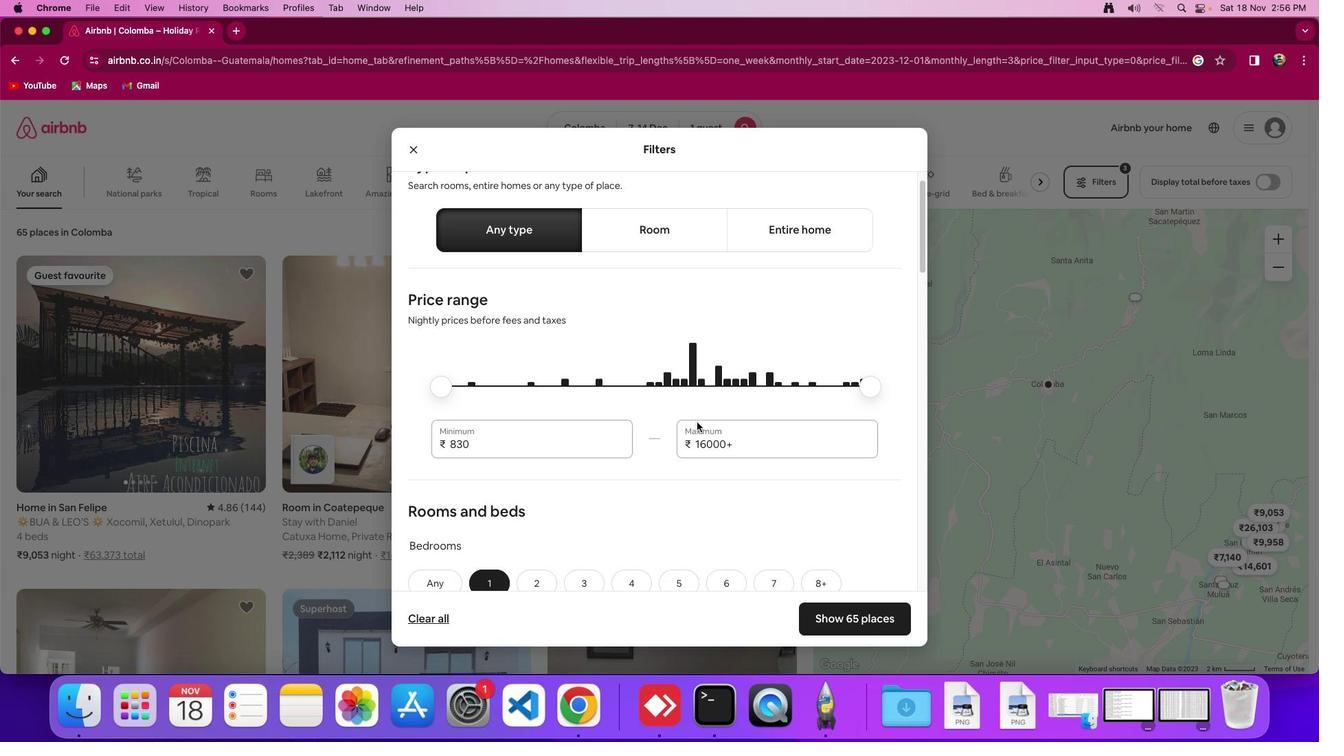 
Action: Mouse scrolled (697, 422) with delta (0, 0)
Screenshot: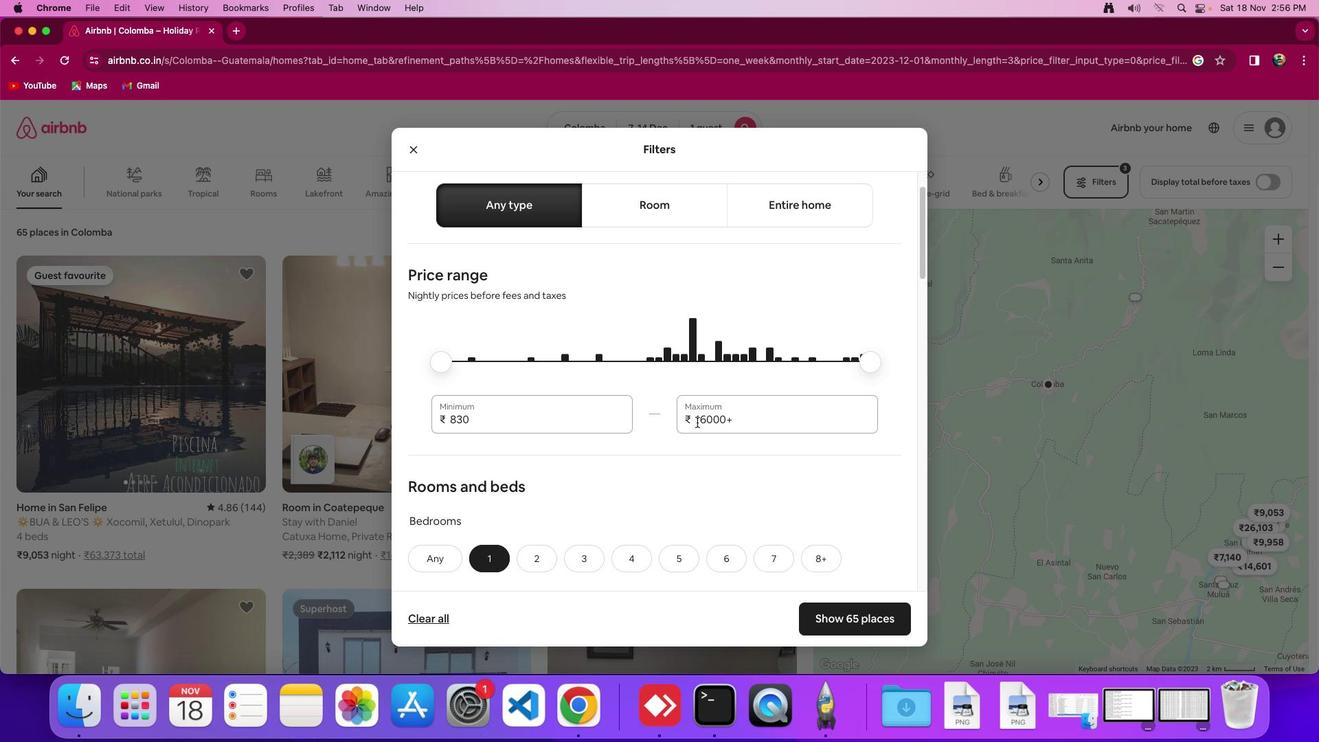 
Action: Mouse scrolled (697, 422) with delta (0, 0)
Screenshot: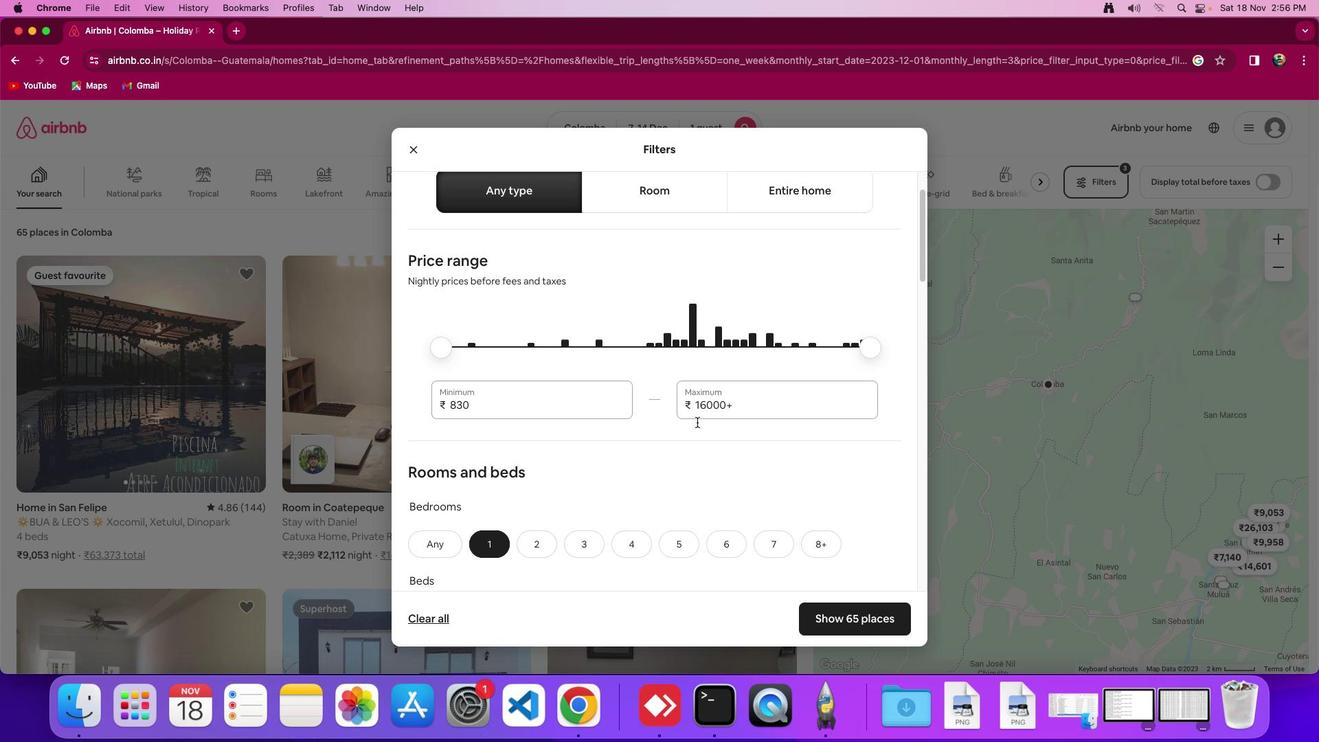 
Action: Mouse scrolled (697, 422) with delta (0, -1)
Screenshot: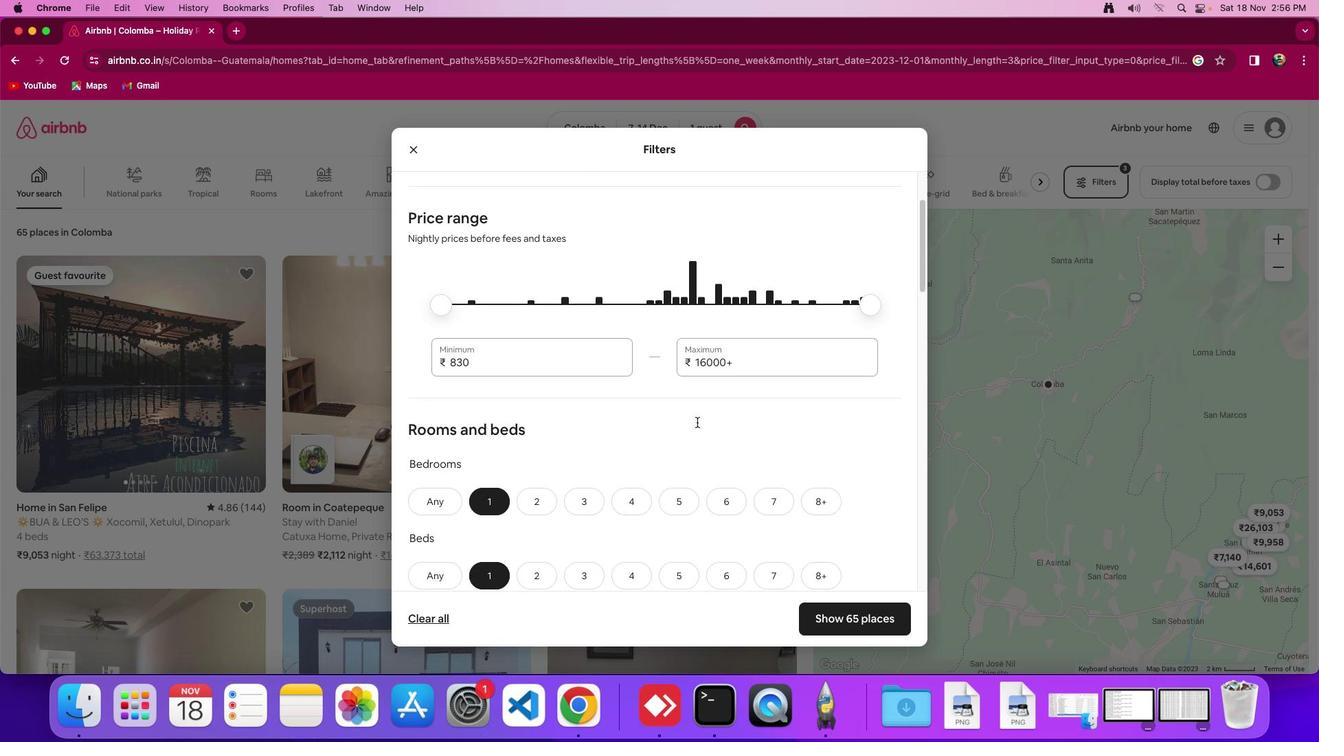 
Action: Mouse scrolled (697, 422) with delta (0, 0)
Screenshot: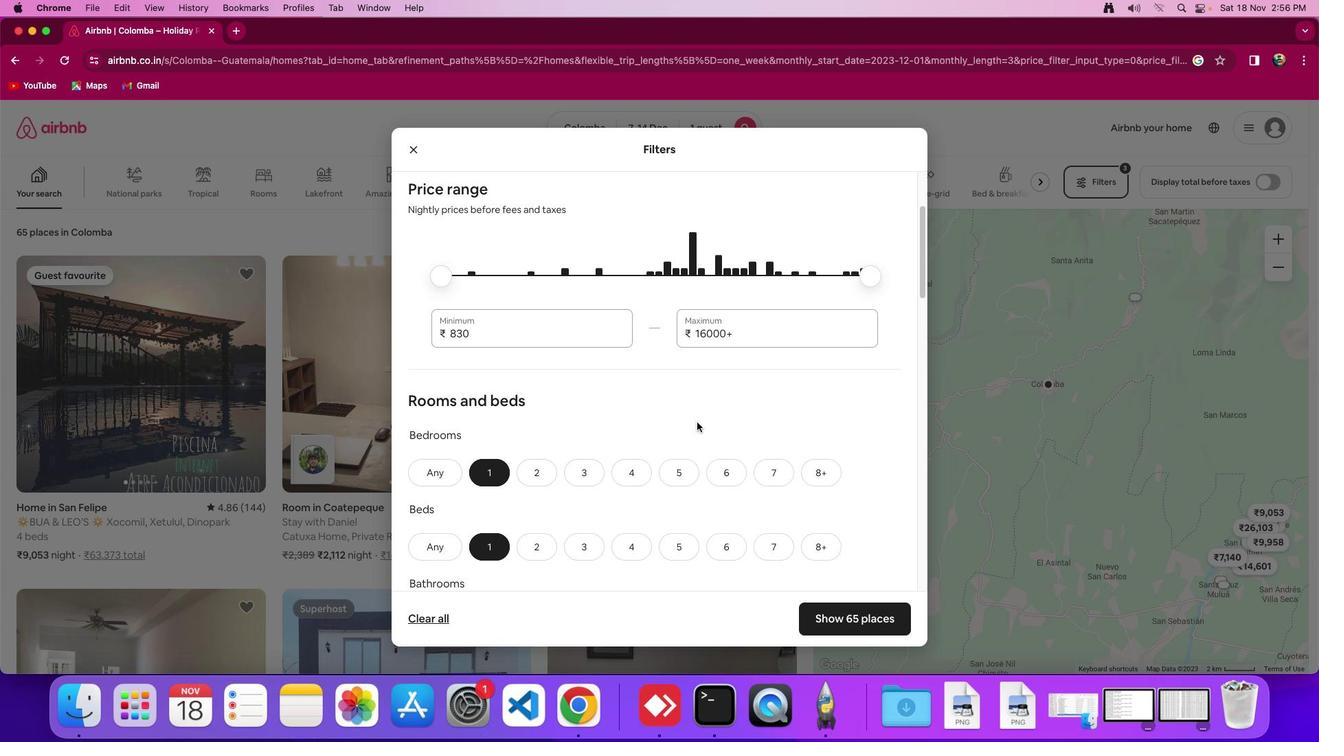 
Action: Mouse scrolled (697, 422) with delta (0, 0)
Screenshot: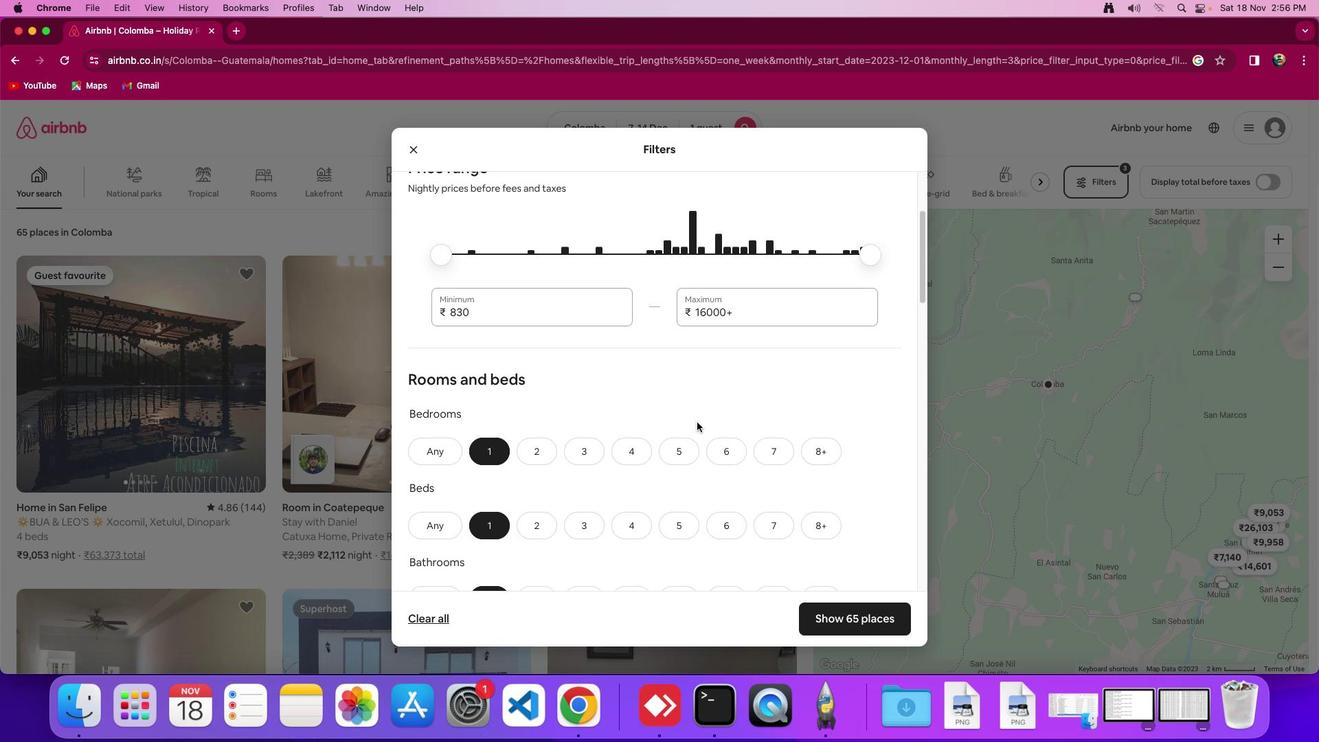 
Action: Mouse scrolled (697, 422) with delta (0, -2)
Screenshot: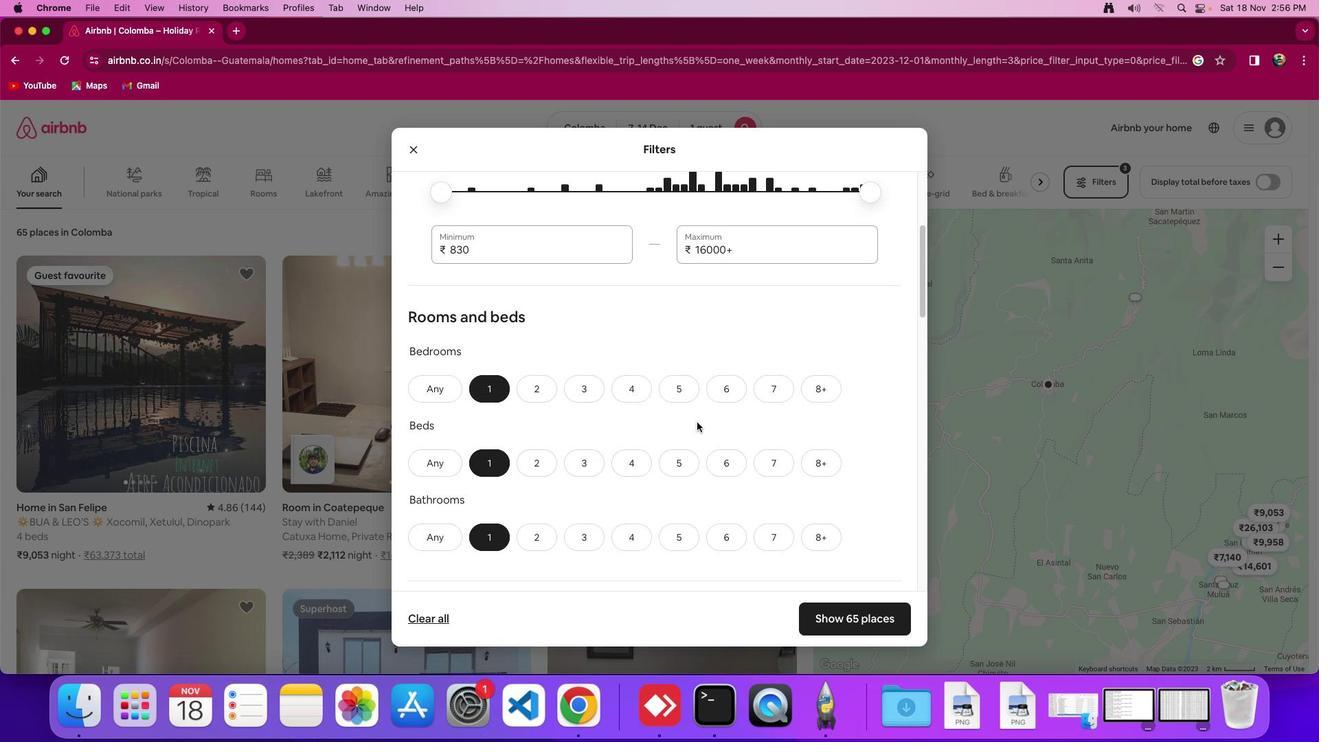 
Action: Mouse scrolled (697, 422) with delta (0, 0)
Screenshot: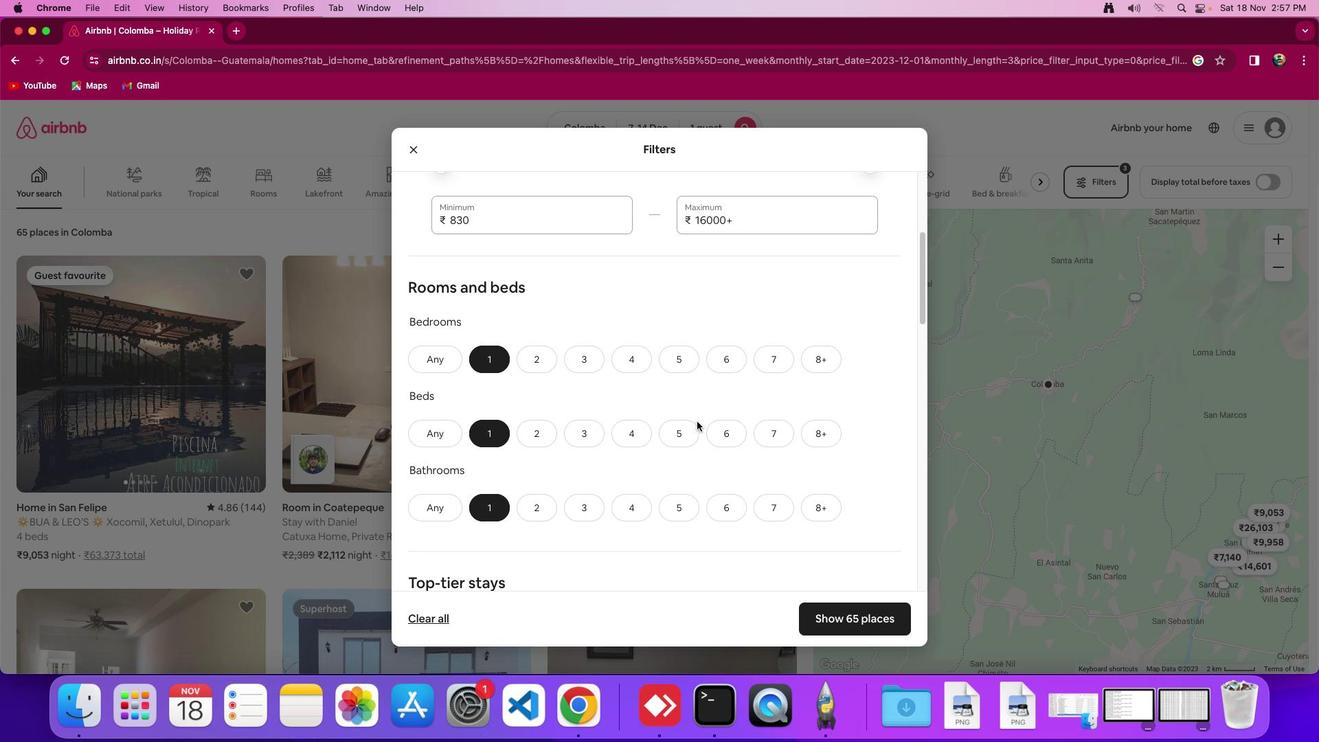 
Action: Mouse moved to (697, 422)
Screenshot: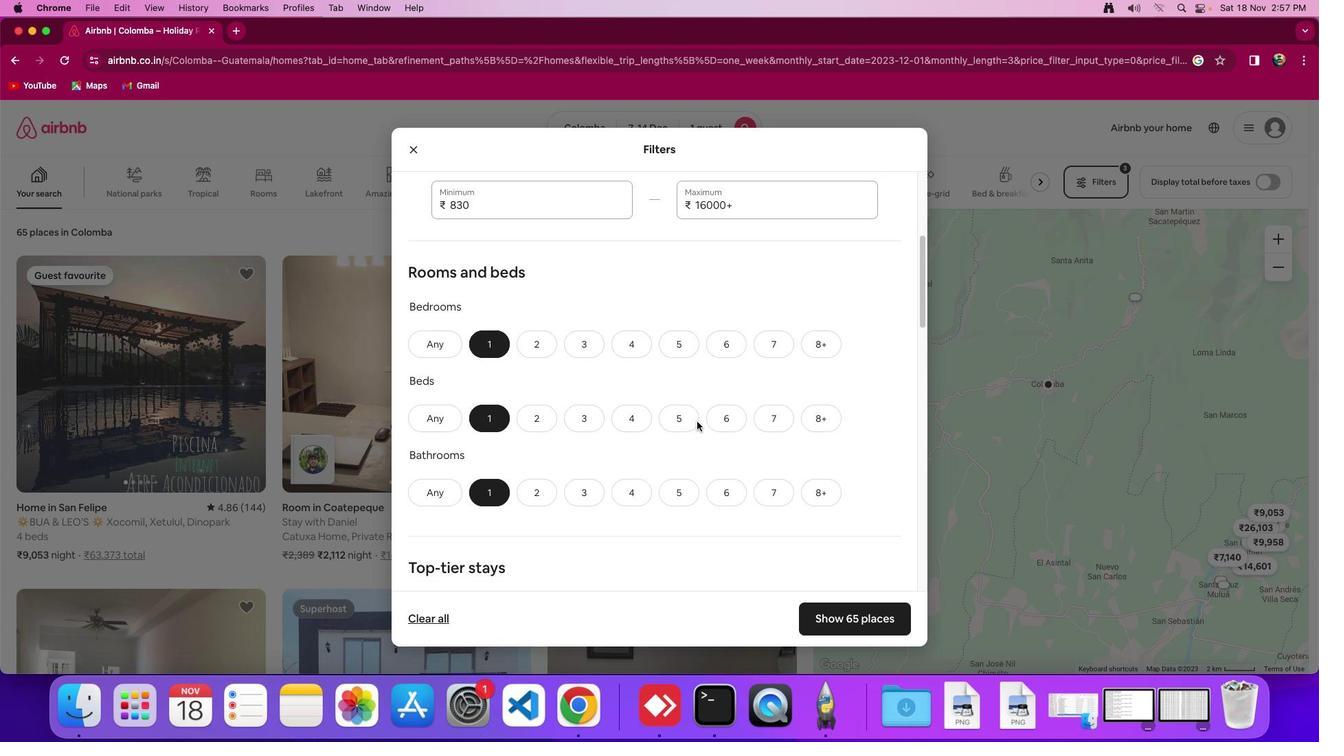 
Action: Mouse scrolled (697, 422) with delta (0, 0)
Screenshot: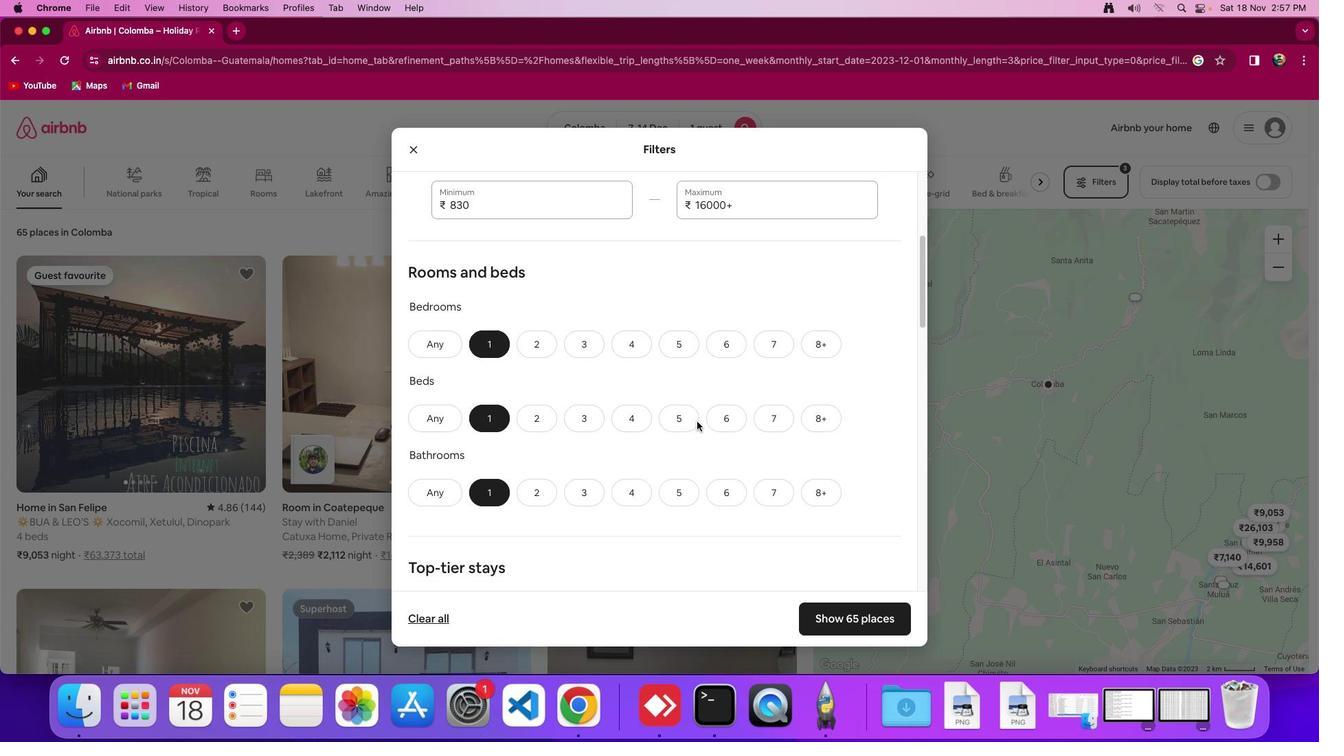 
Action: Mouse moved to (697, 422)
Screenshot: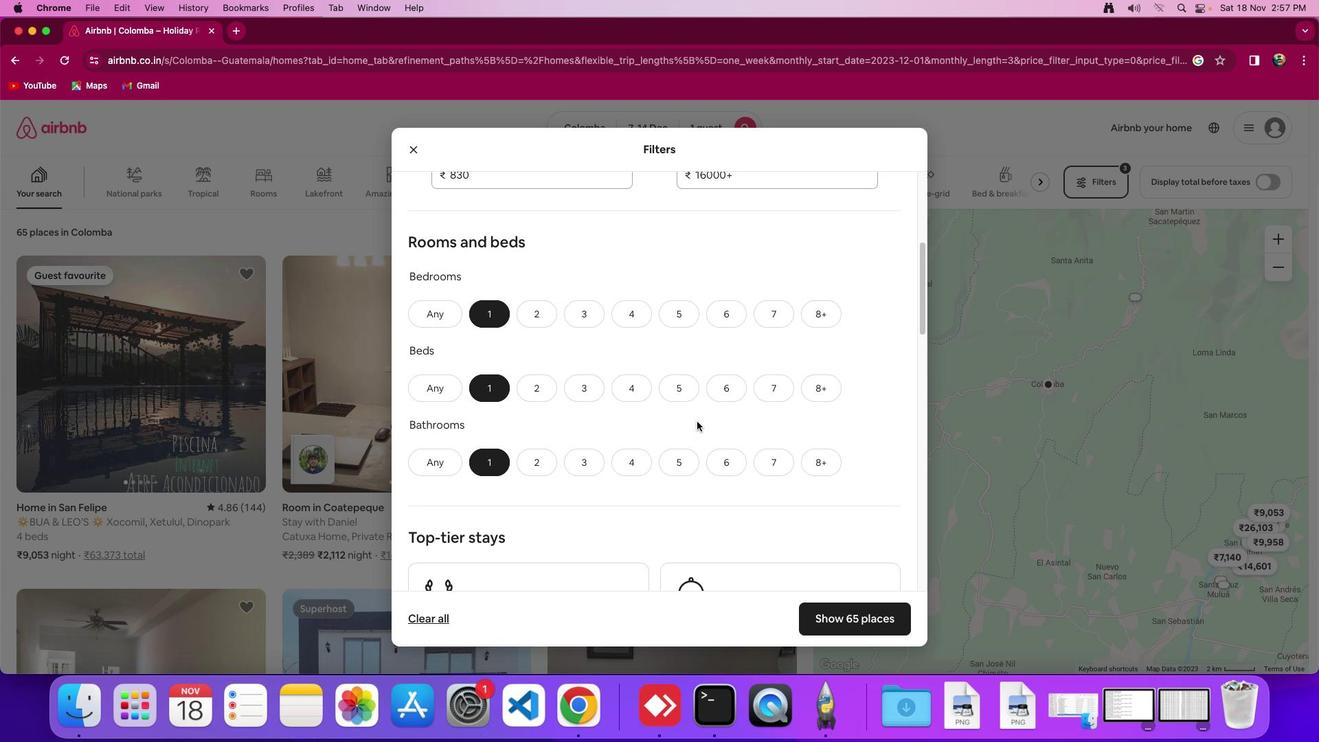 
Action: Mouse scrolled (697, 422) with delta (0, 0)
Screenshot: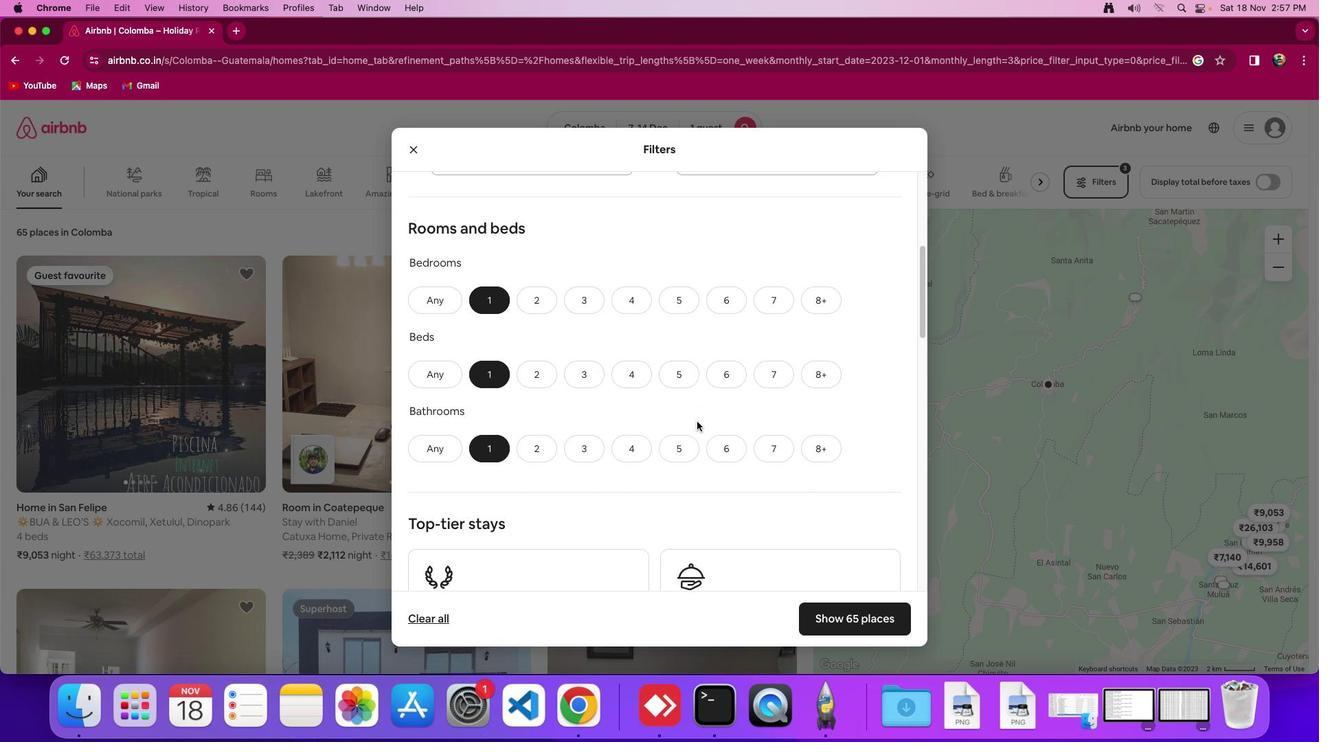 
Action: Mouse moved to (697, 422)
Screenshot: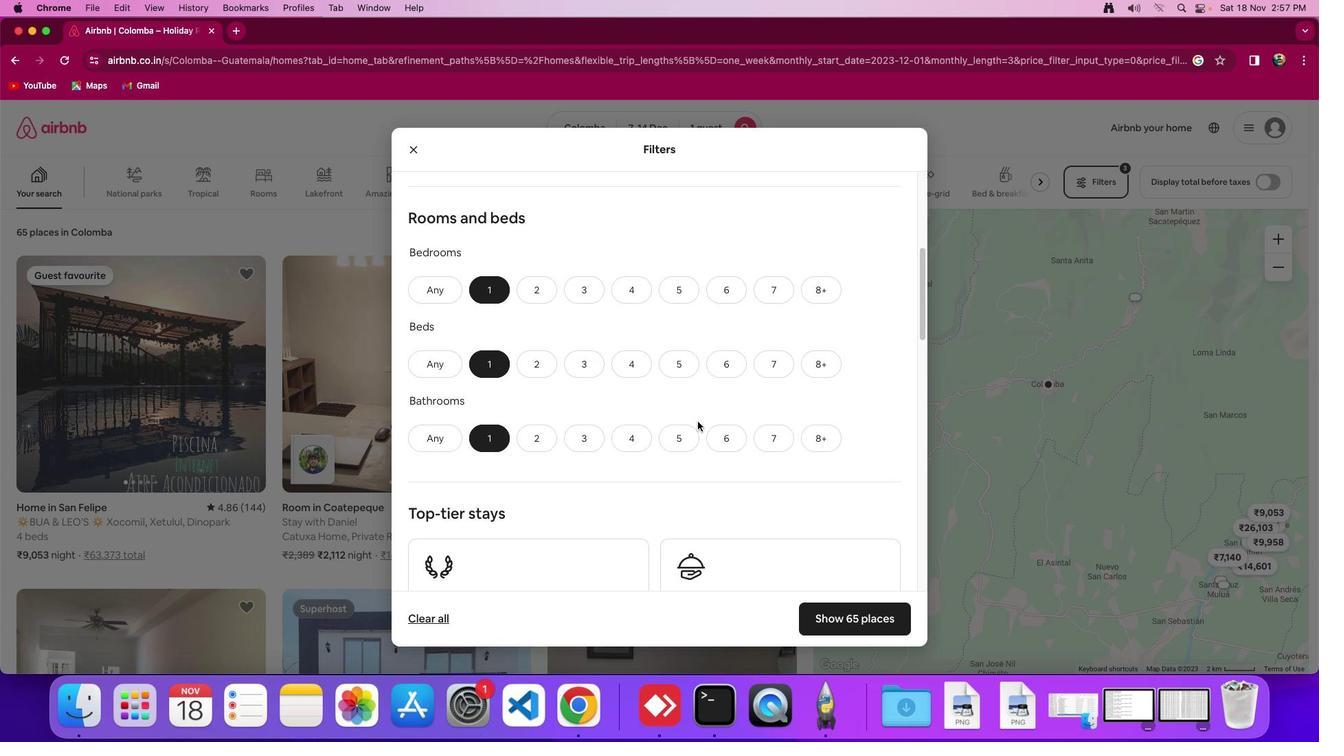 
Action: Mouse scrolled (697, 422) with delta (0, 0)
Screenshot: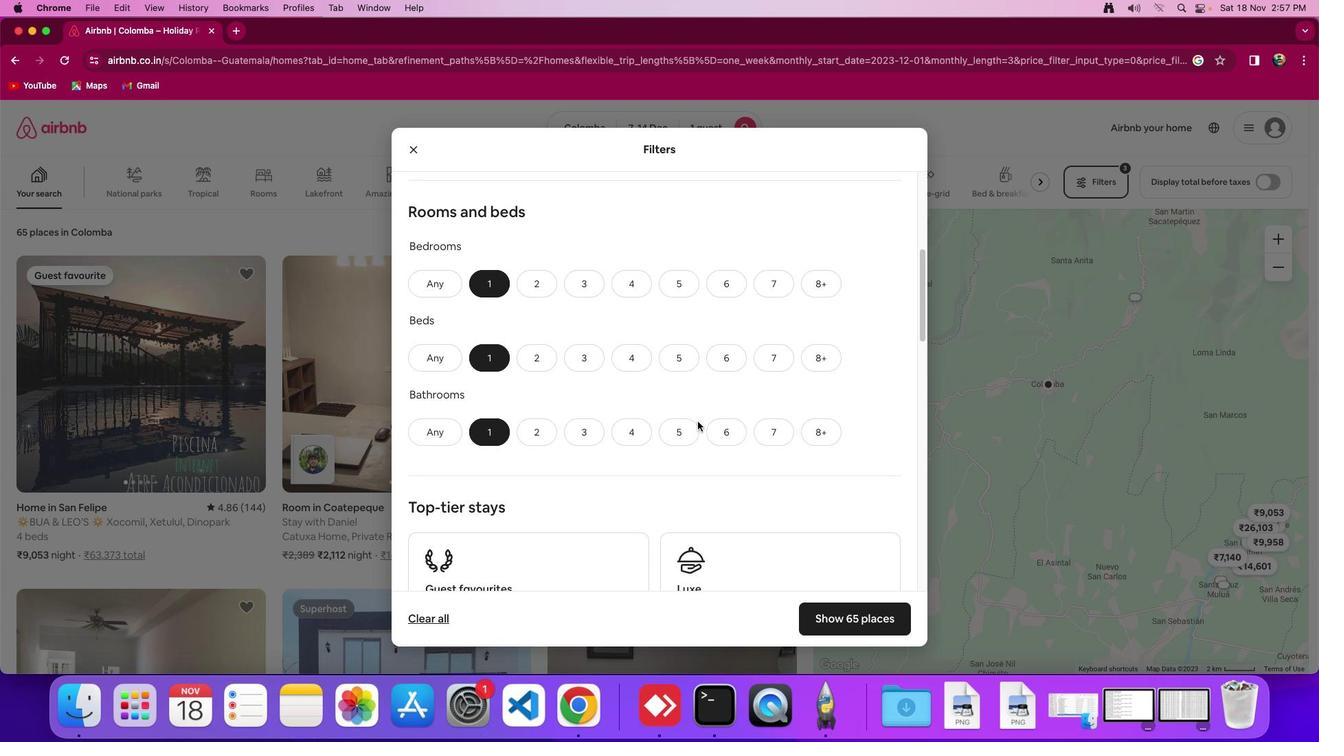 
Action: Mouse scrolled (697, 422) with delta (0, 0)
Screenshot: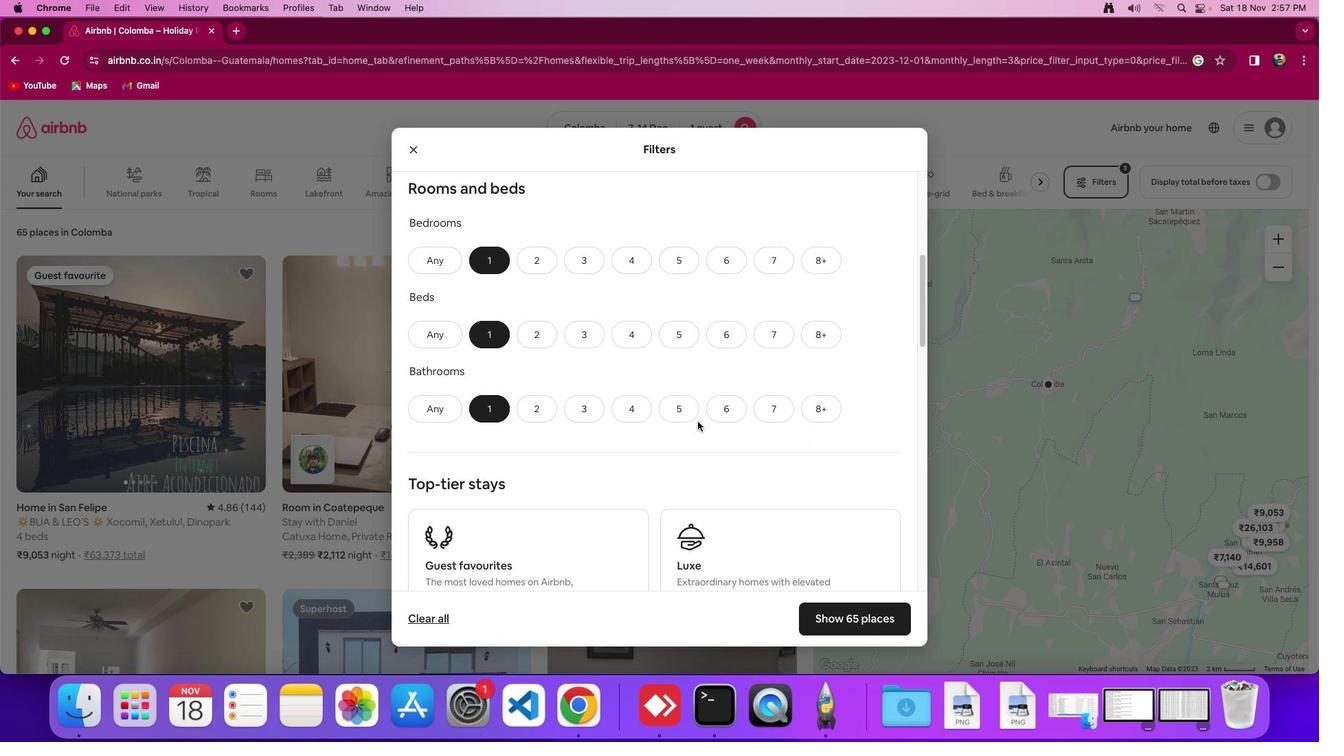 
Action: Mouse scrolled (697, 422) with delta (0, -1)
Screenshot: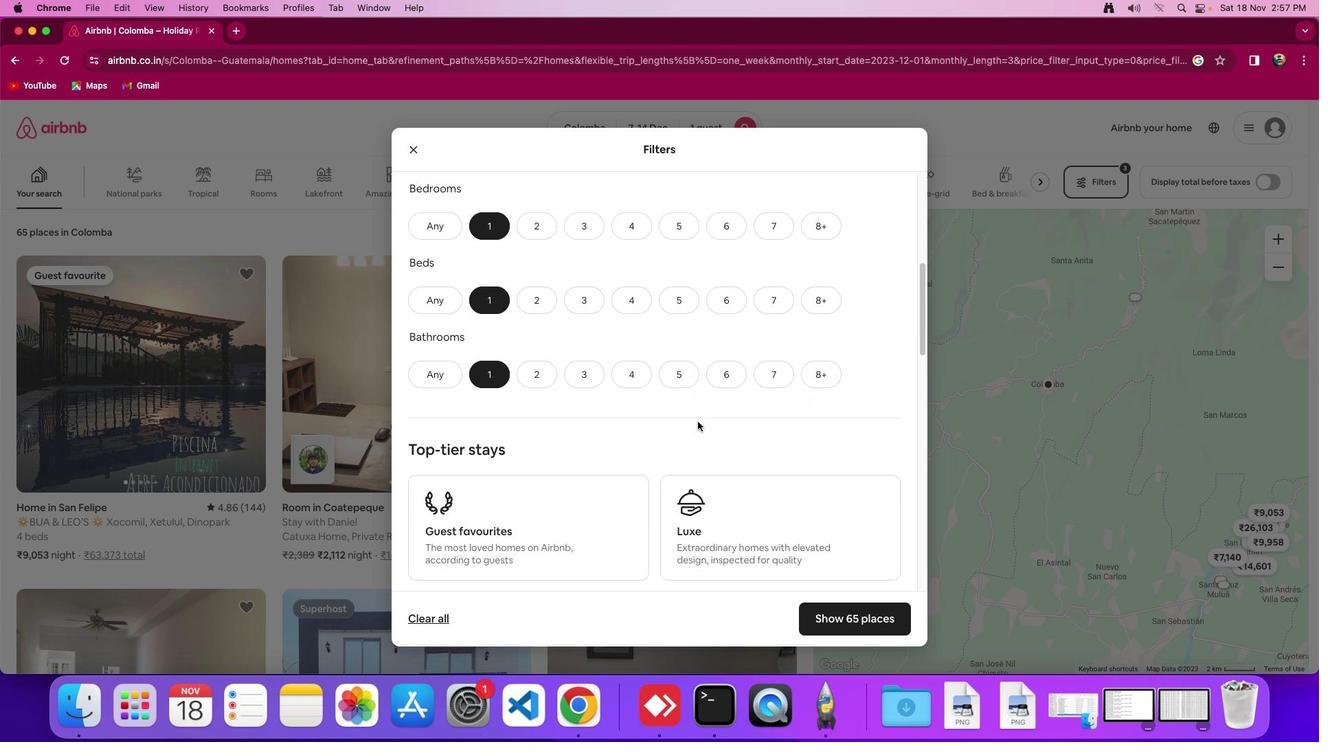 
Action: Mouse scrolled (697, 422) with delta (0, 0)
Screenshot: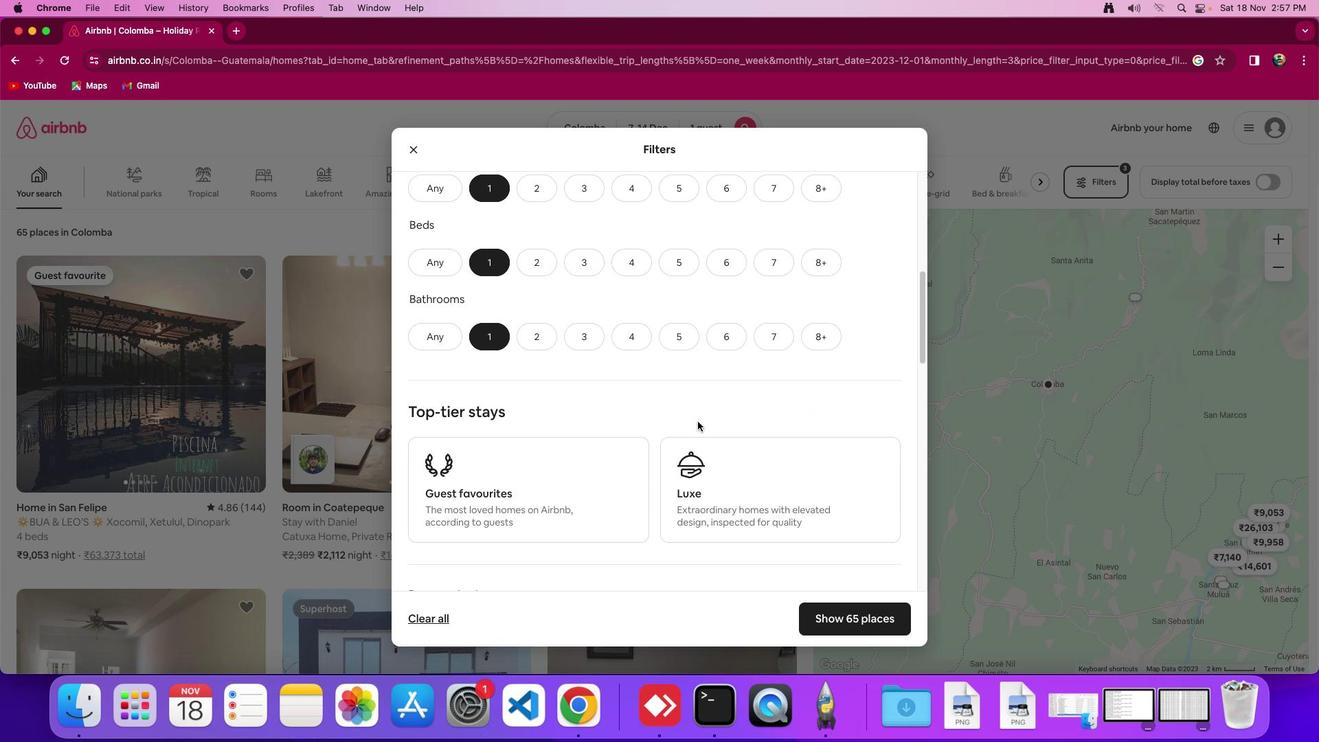 
Action: Mouse scrolled (697, 422) with delta (0, 0)
Screenshot: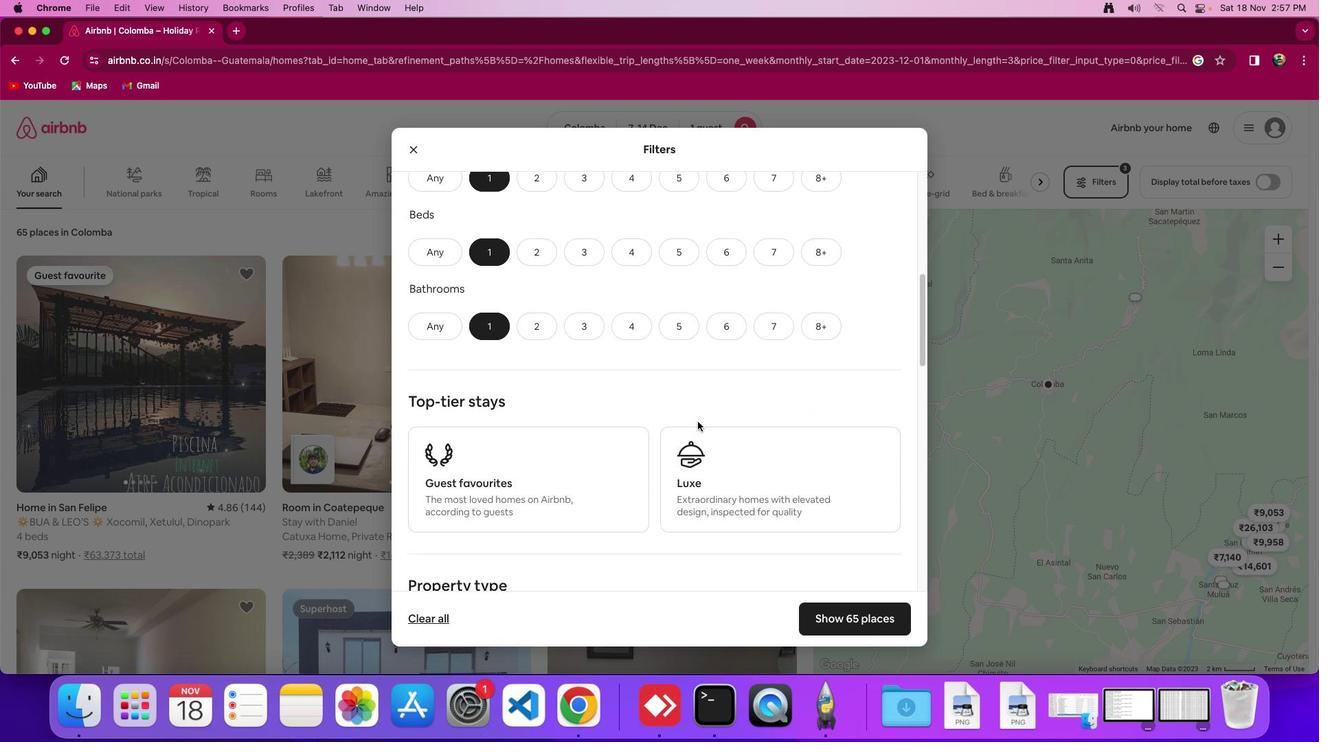 
Action: Mouse scrolled (697, 422) with delta (0, 0)
Screenshot: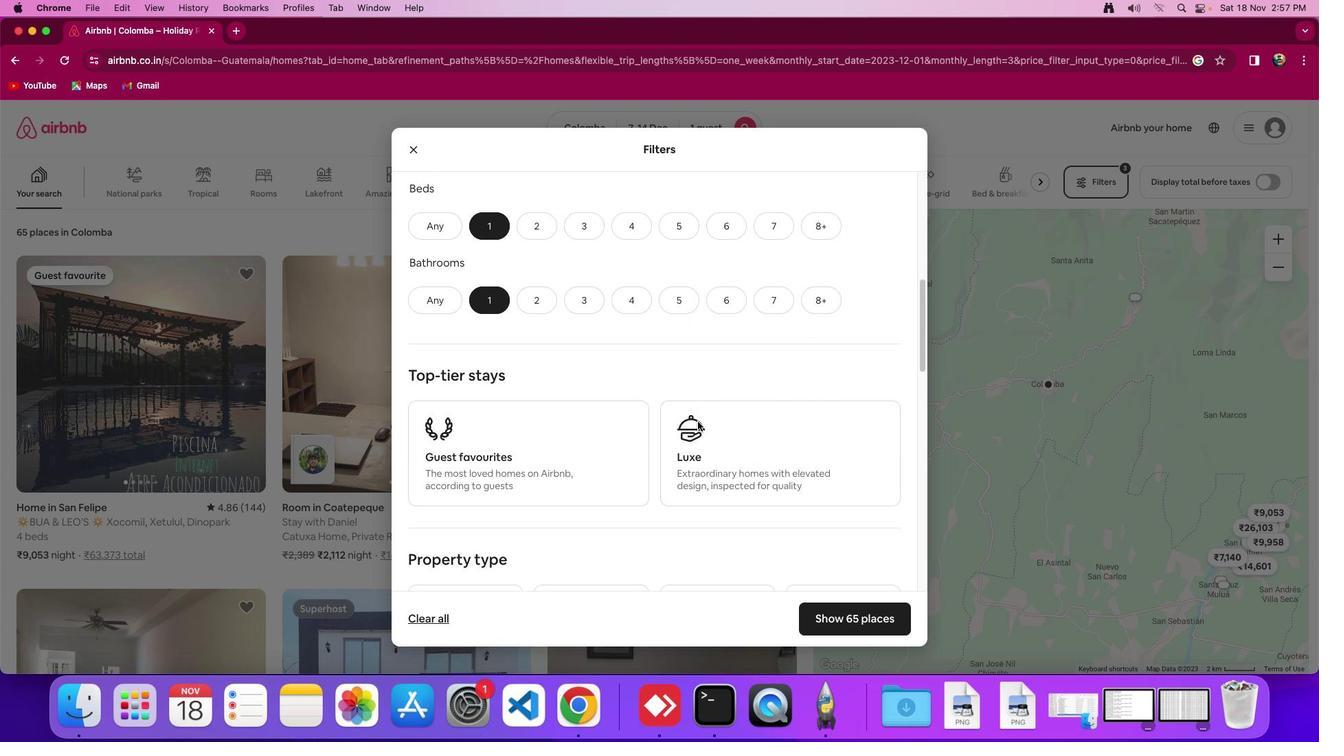 
Action: Mouse moved to (681, 427)
Screenshot: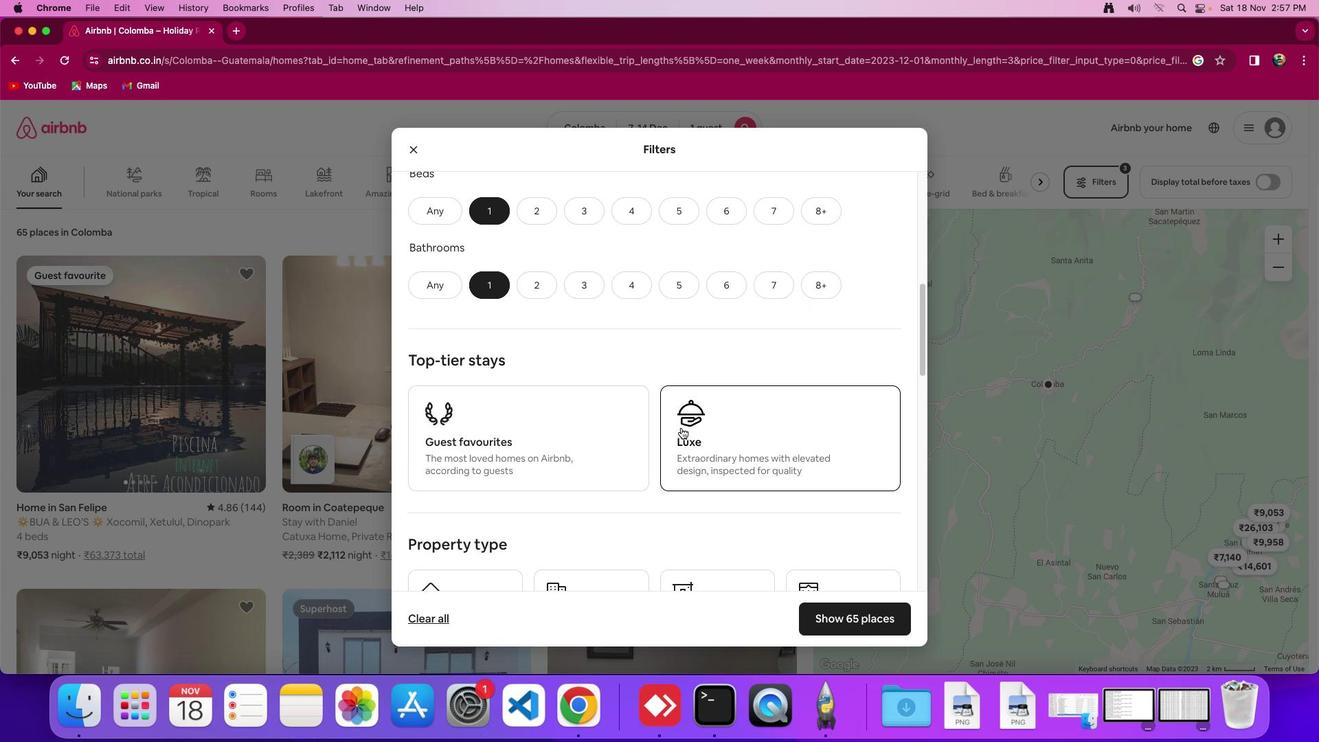 
Action: Mouse scrolled (681, 427) with delta (0, 0)
Screenshot: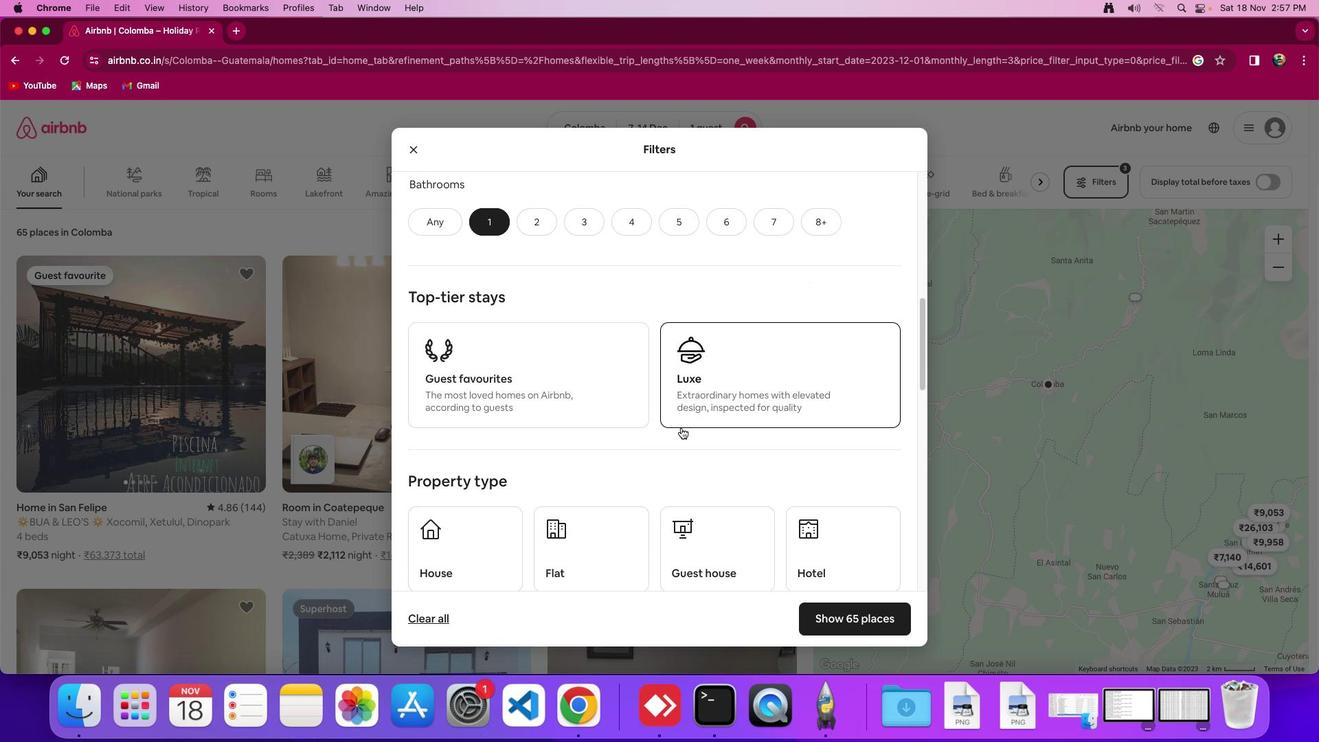 
Action: Mouse scrolled (681, 427) with delta (0, 0)
Screenshot: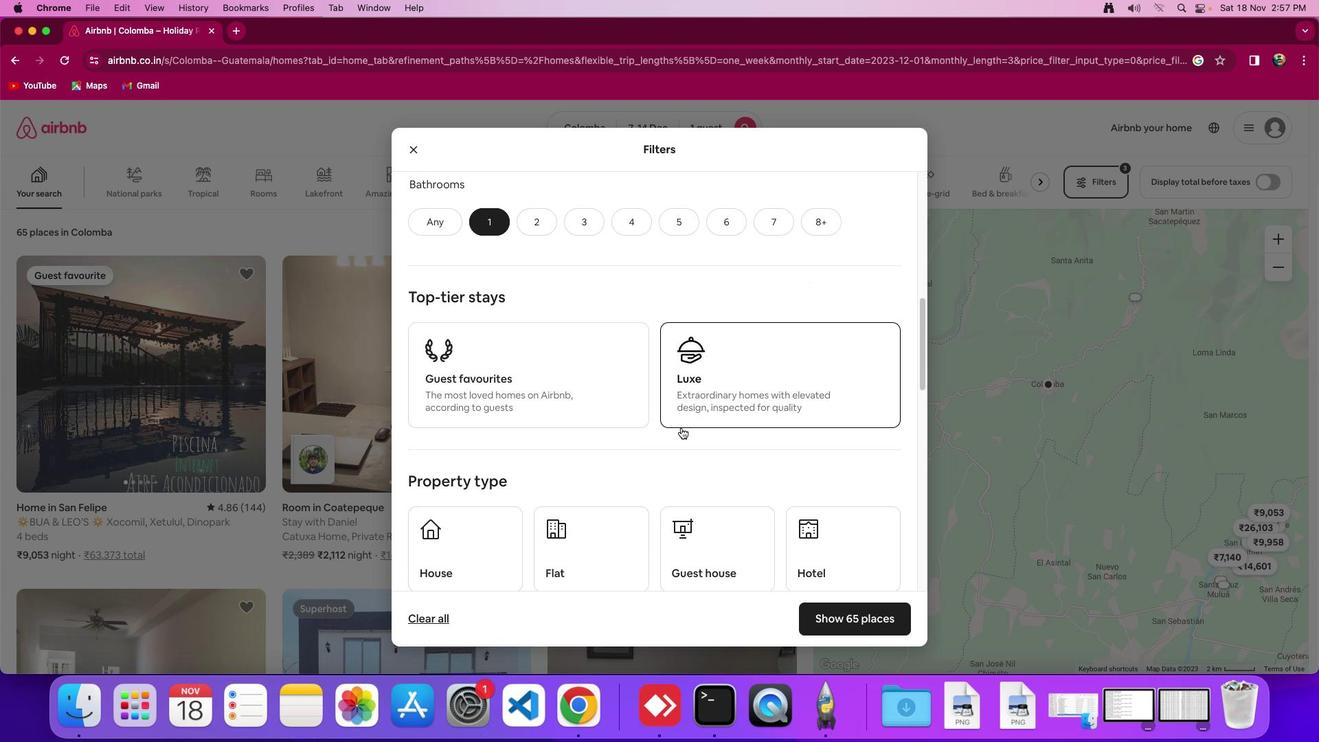 
Action: Mouse scrolled (681, 427) with delta (0, -2)
Screenshot: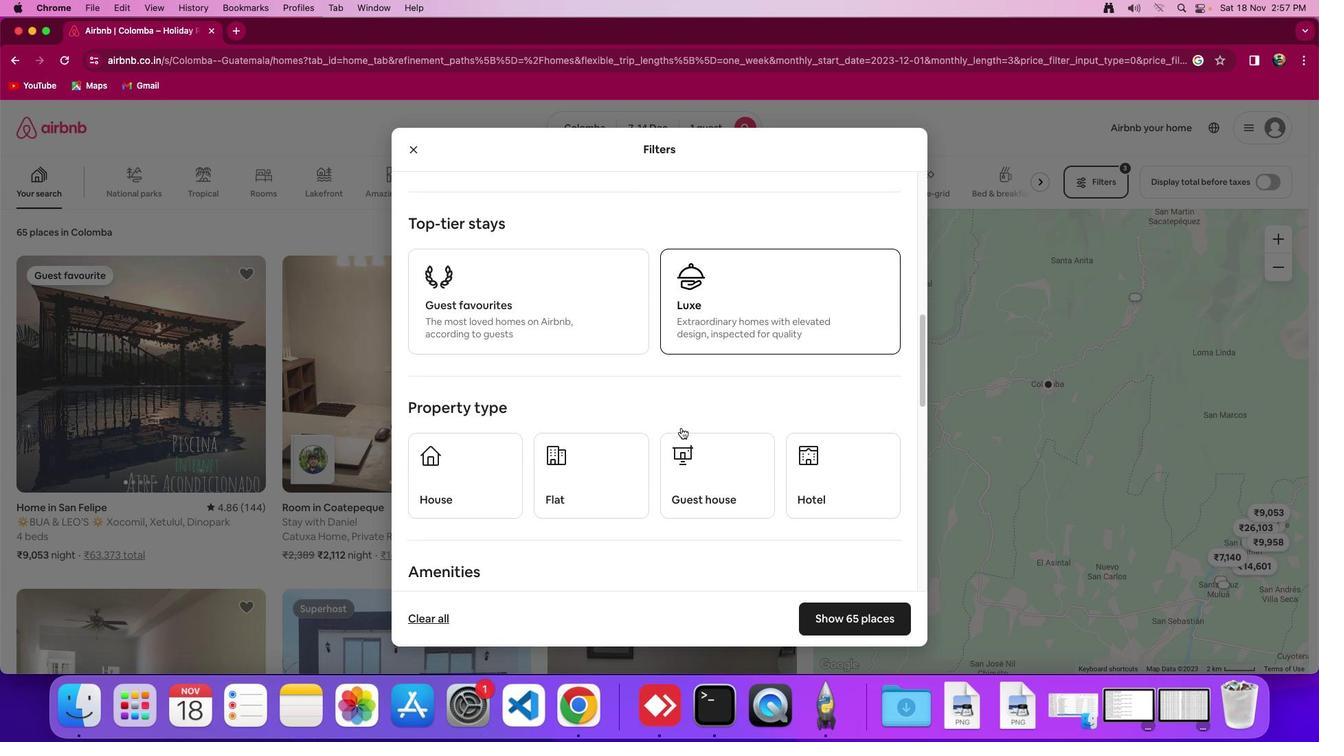 
Action: Mouse moved to (813, 467)
Screenshot: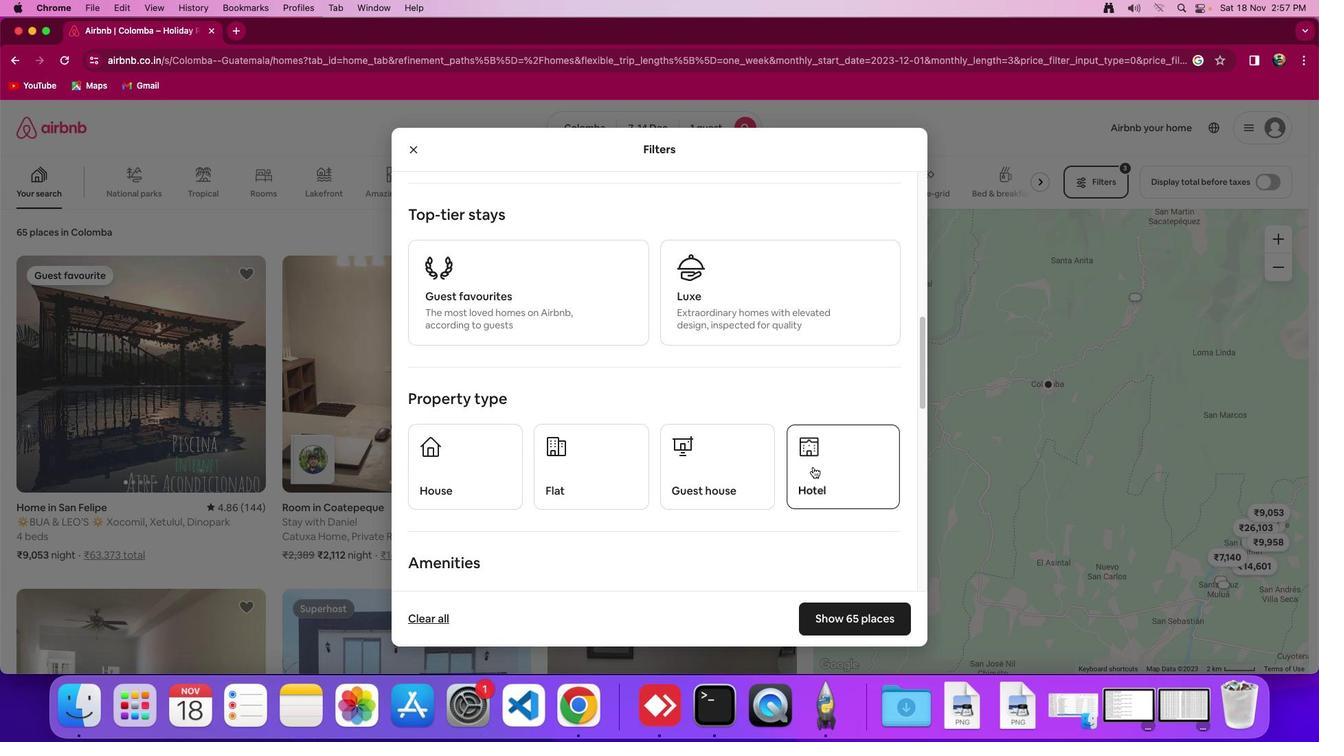 
Action: Mouse pressed left at (813, 467)
Screenshot: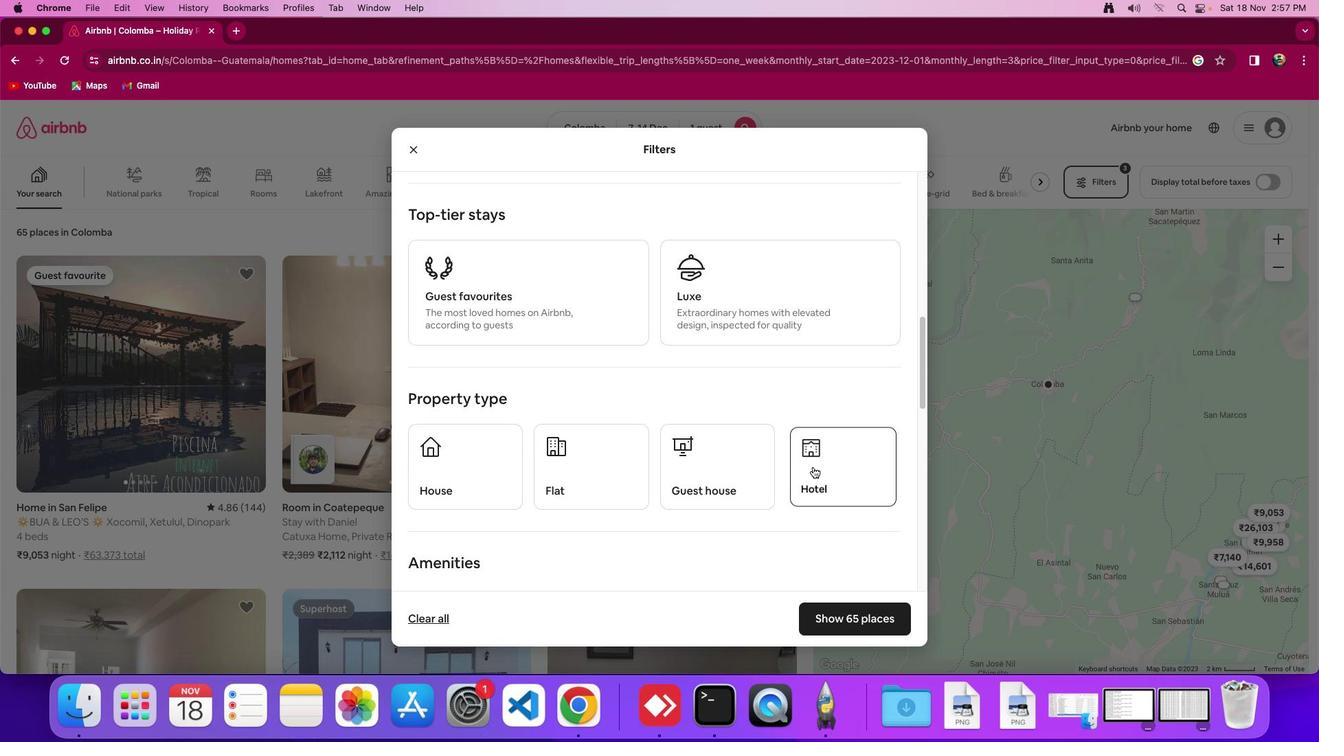 
Action: Mouse scrolled (813, 467) with delta (0, 0)
Screenshot: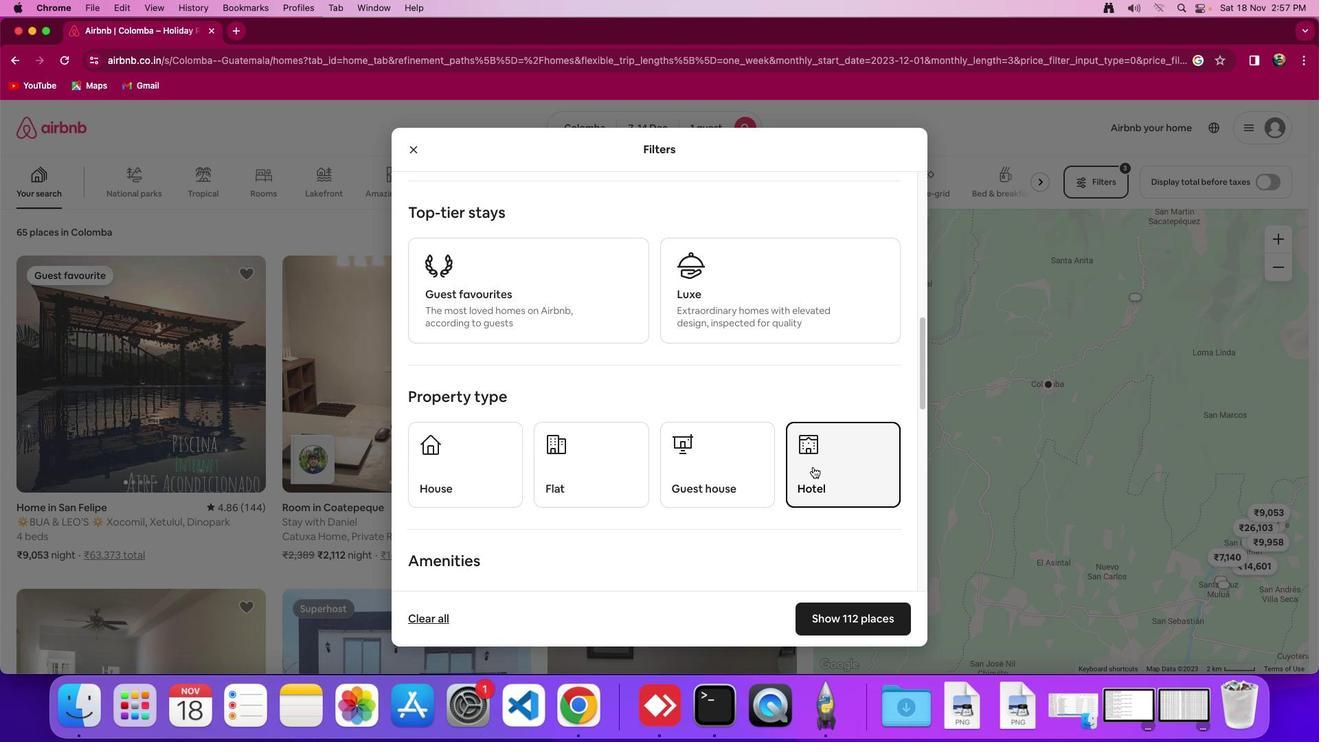 
Action: Mouse scrolled (813, 467) with delta (0, 0)
Screenshot: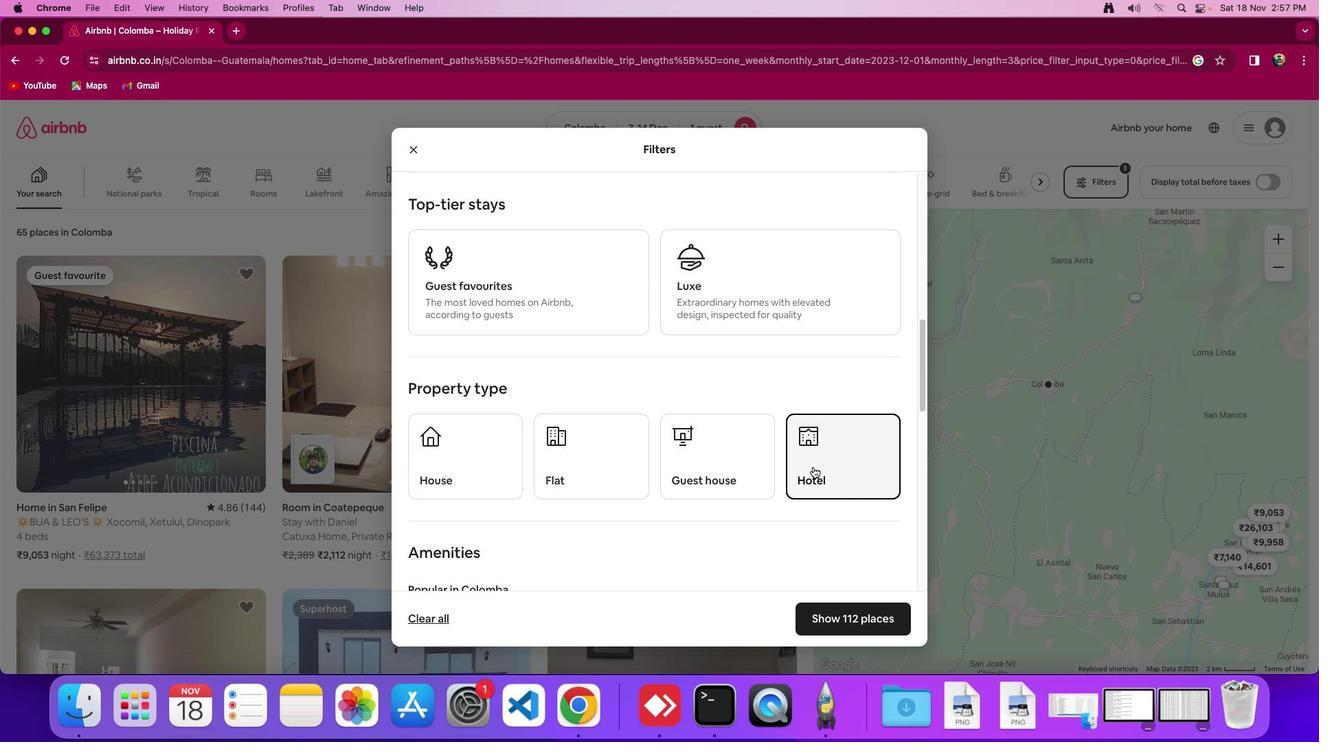 
Action: Mouse scrolled (813, 467) with delta (0, 0)
Screenshot: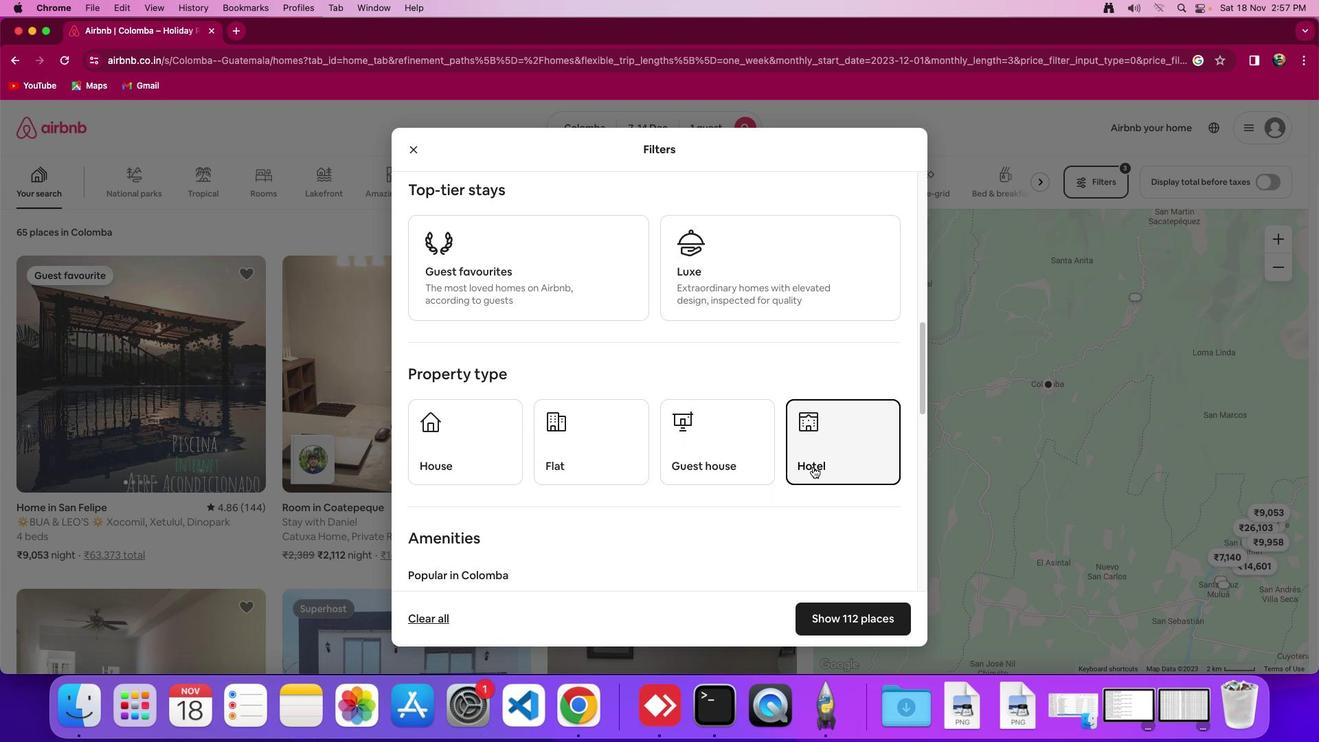 
Action: Mouse moved to (813, 466)
Screenshot: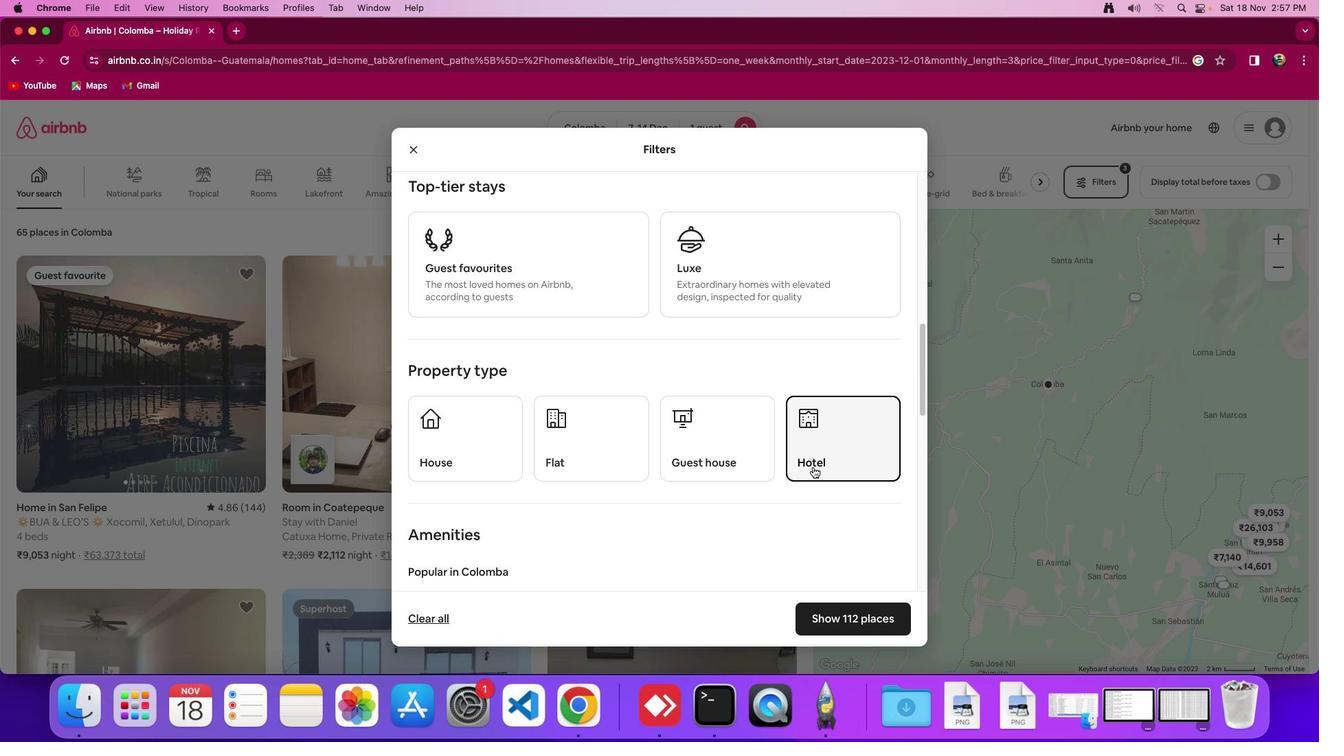 
Action: Mouse scrolled (813, 466) with delta (0, 0)
Screenshot: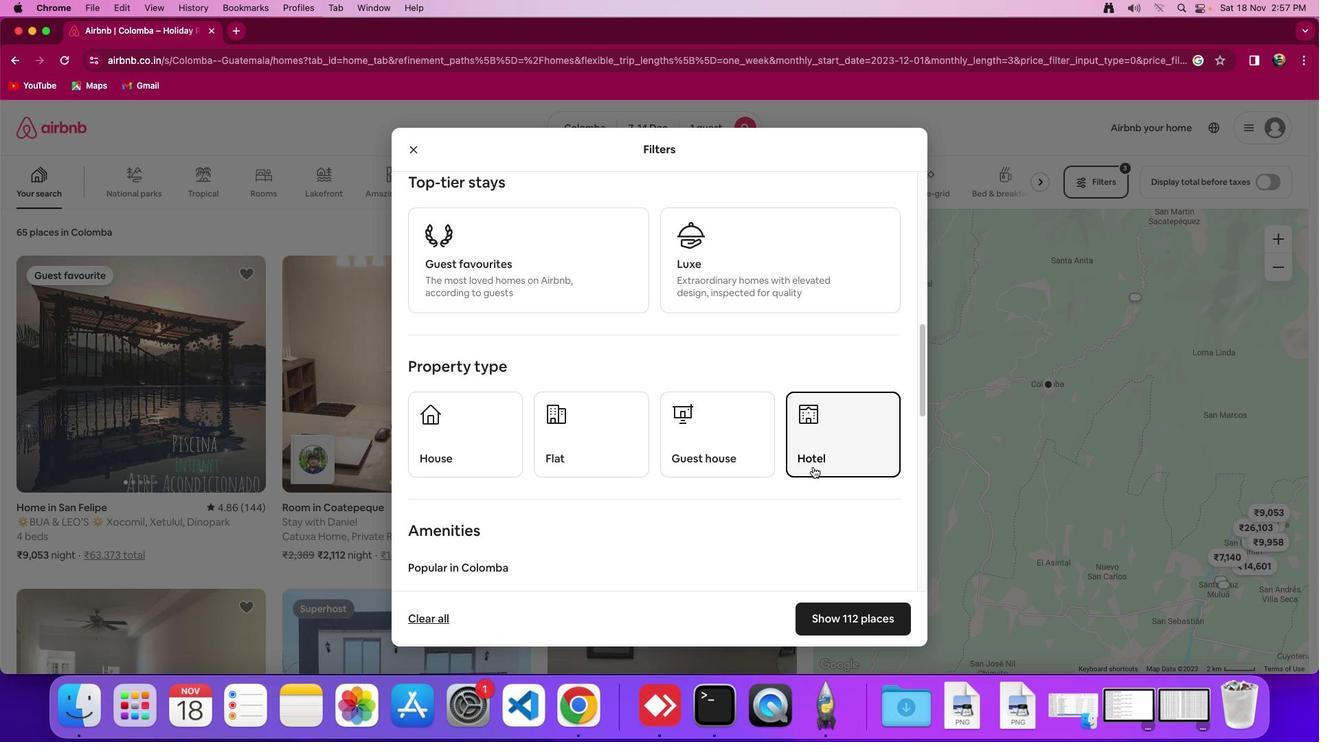 
Action: Mouse scrolled (813, 466) with delta (0, 0)
Screenshot: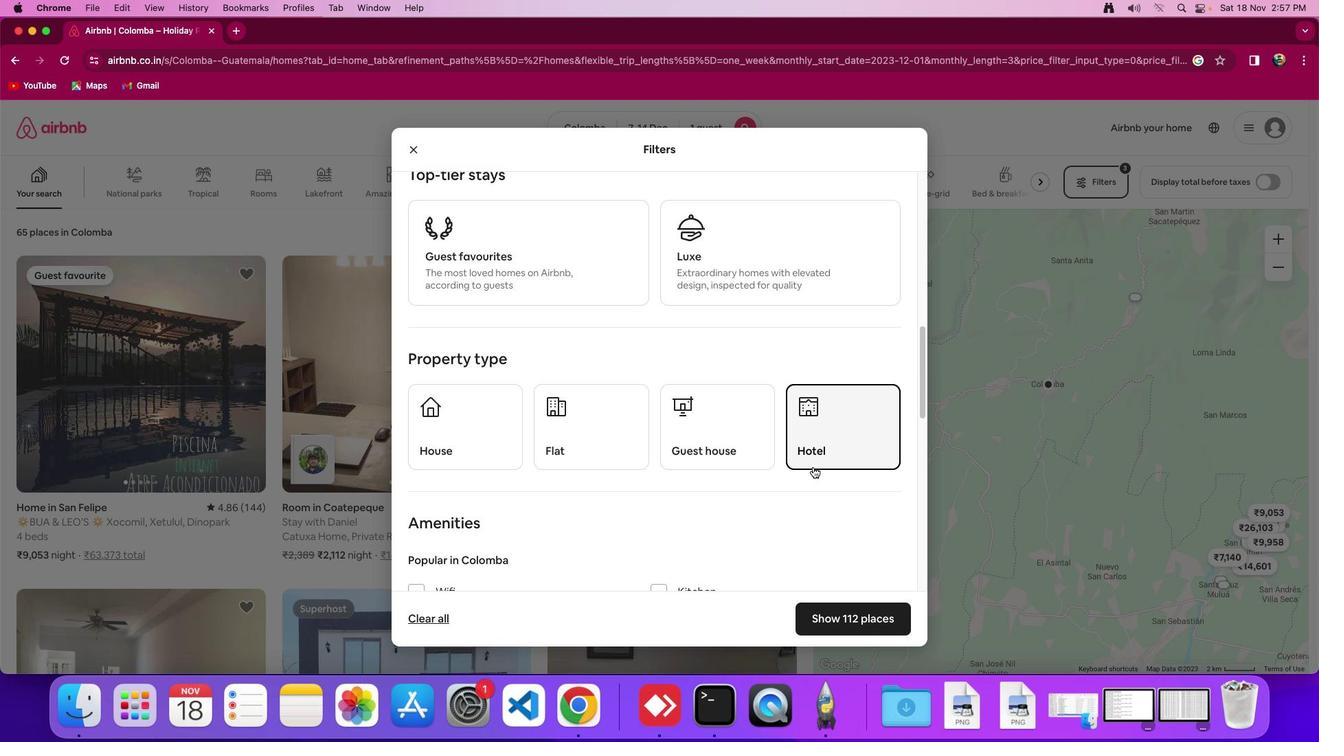 
Action: Mouse scrolled (813, 466) with delta (0, 0)
Screenshot: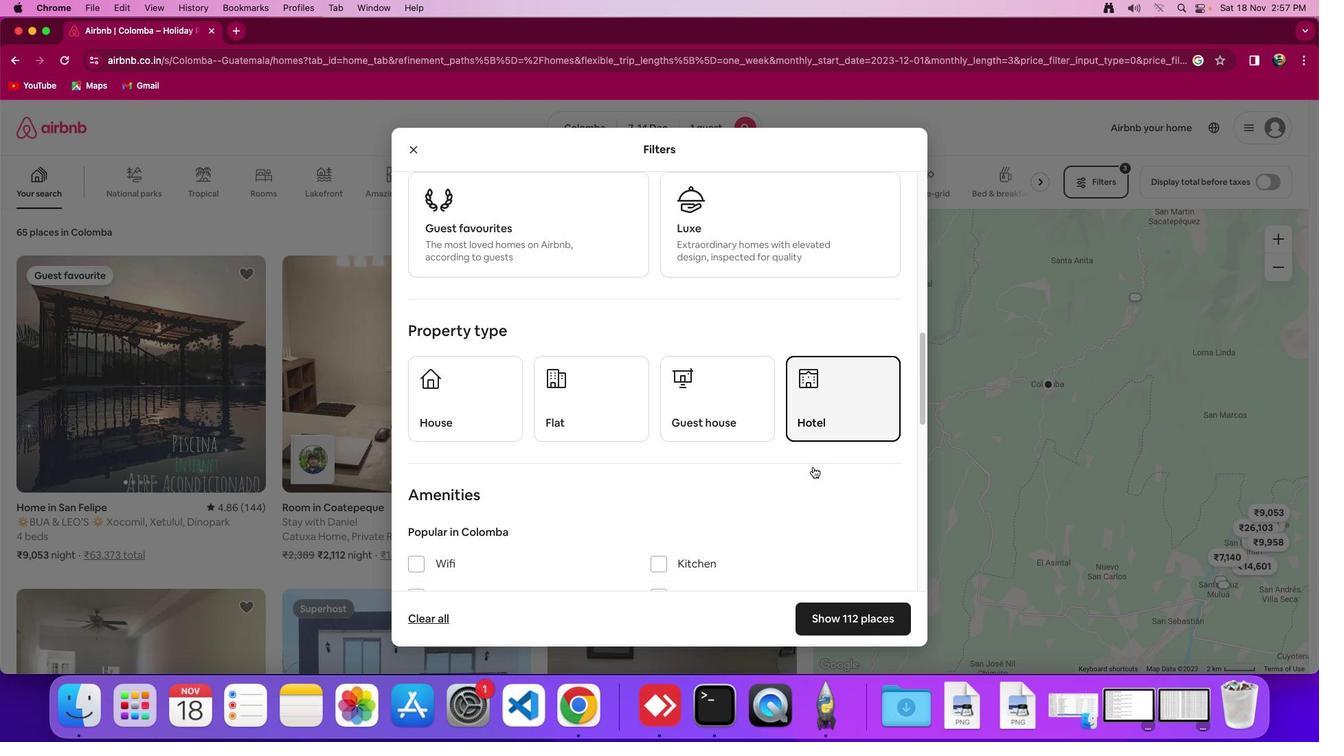 
Action: Mouse scrolled (813, 466) with delta (0, 0)
Screenshot: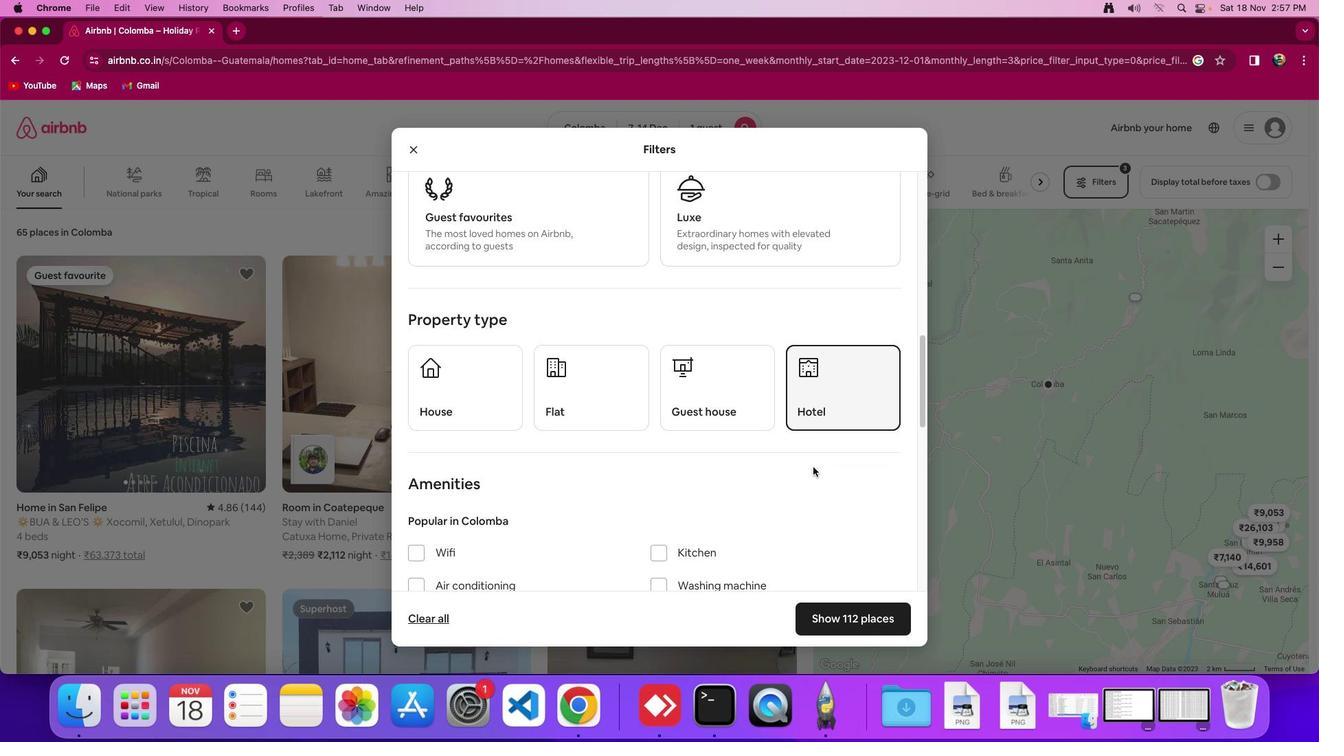 
Action: Mouse scrolled (813, 466) with delta (0, 0)
Screenshot: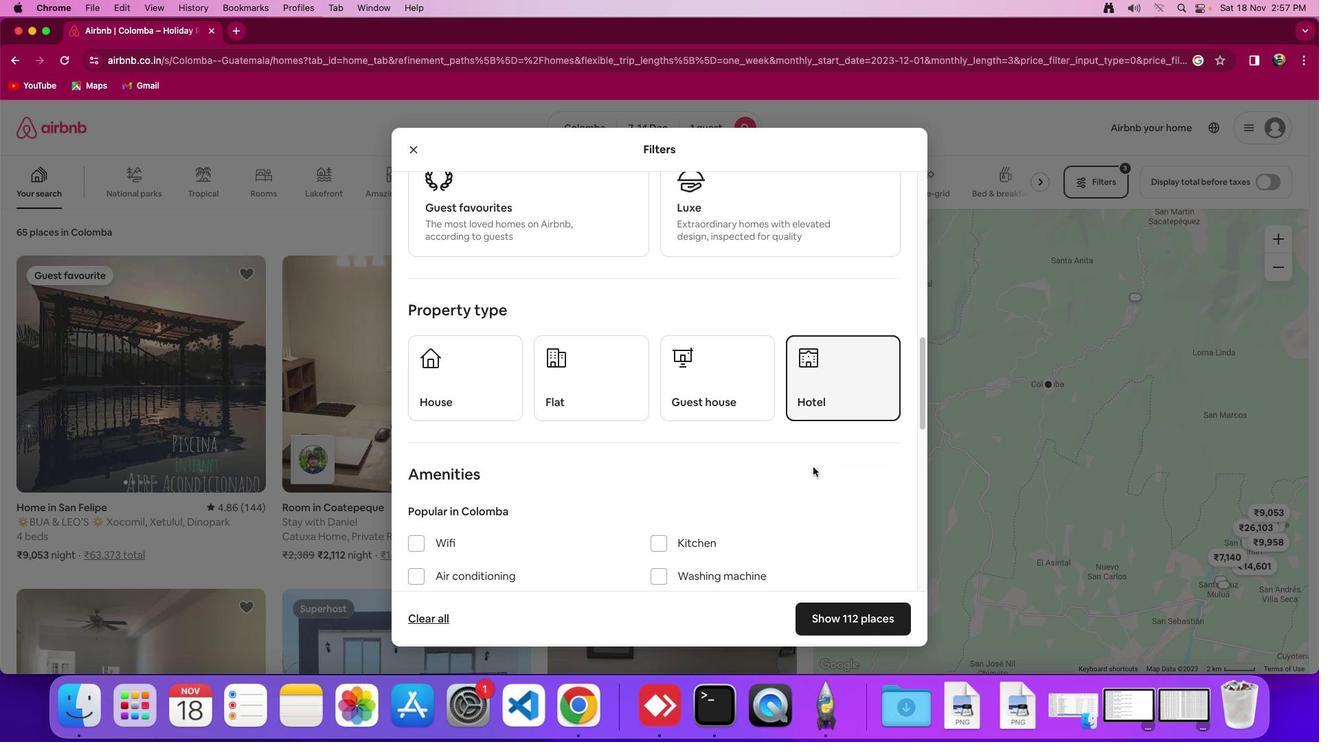 
Action: Mouse scrolled (813, 466) with delta (0, 0)
Screenshot: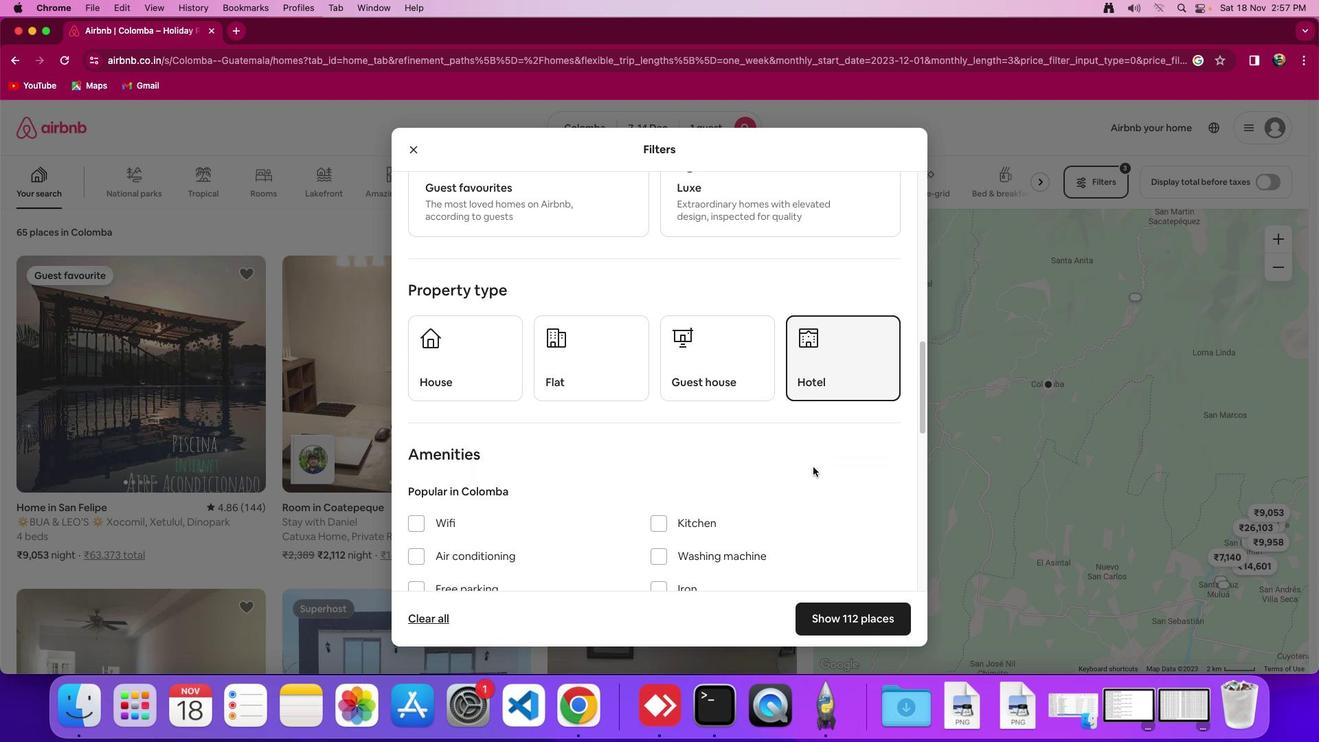 
Action: Mouse scrolled (813, 466) with delta (0, 0)
Screenshot: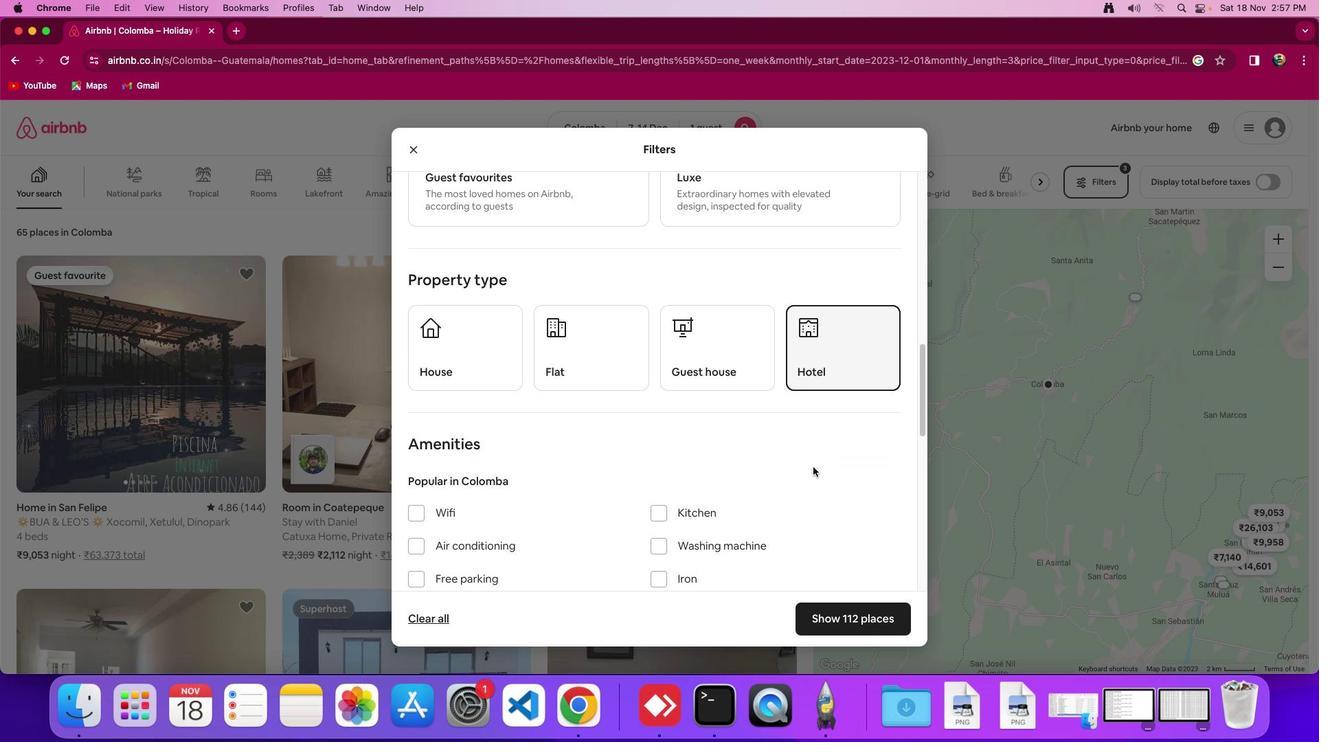 
Action: Mouse scrolled (813, 466) with delta (0, 0)
Screenshot: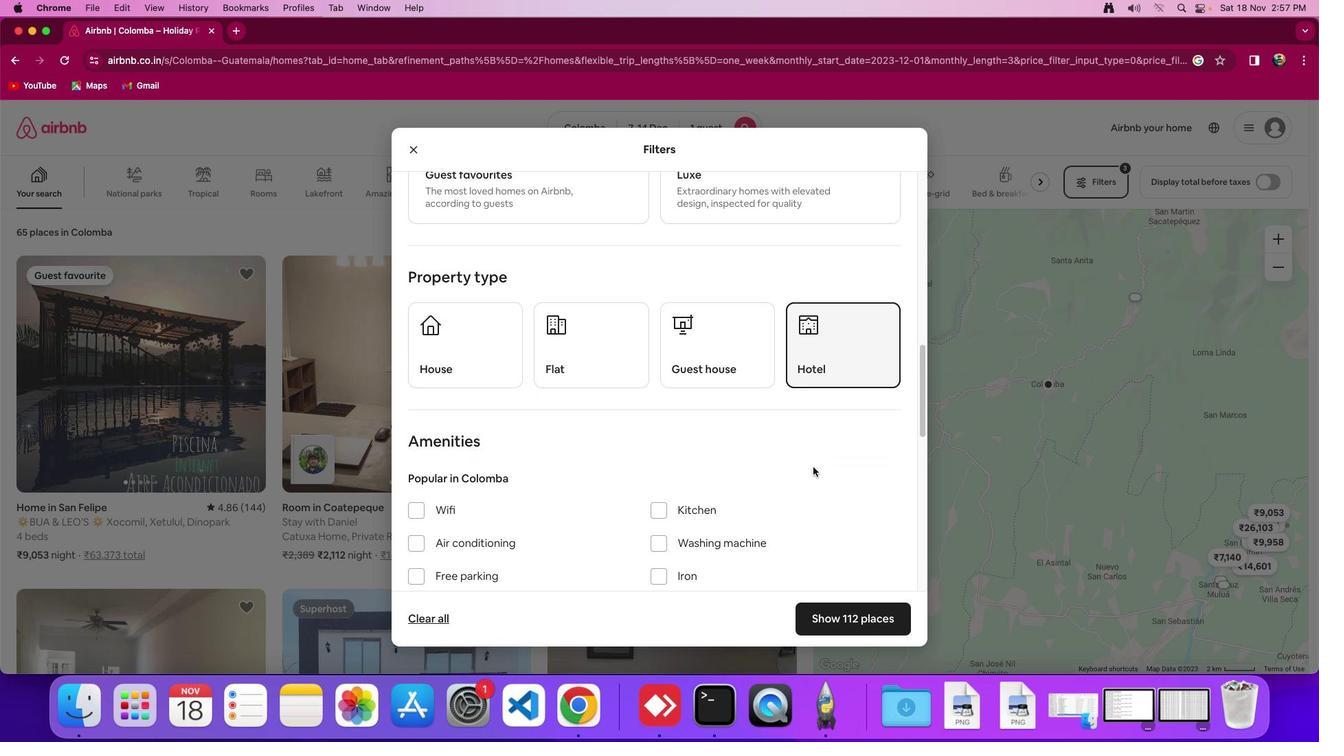 
Action: Mouse scrolled (813, 466) with delta (0, 0)
Screenshot: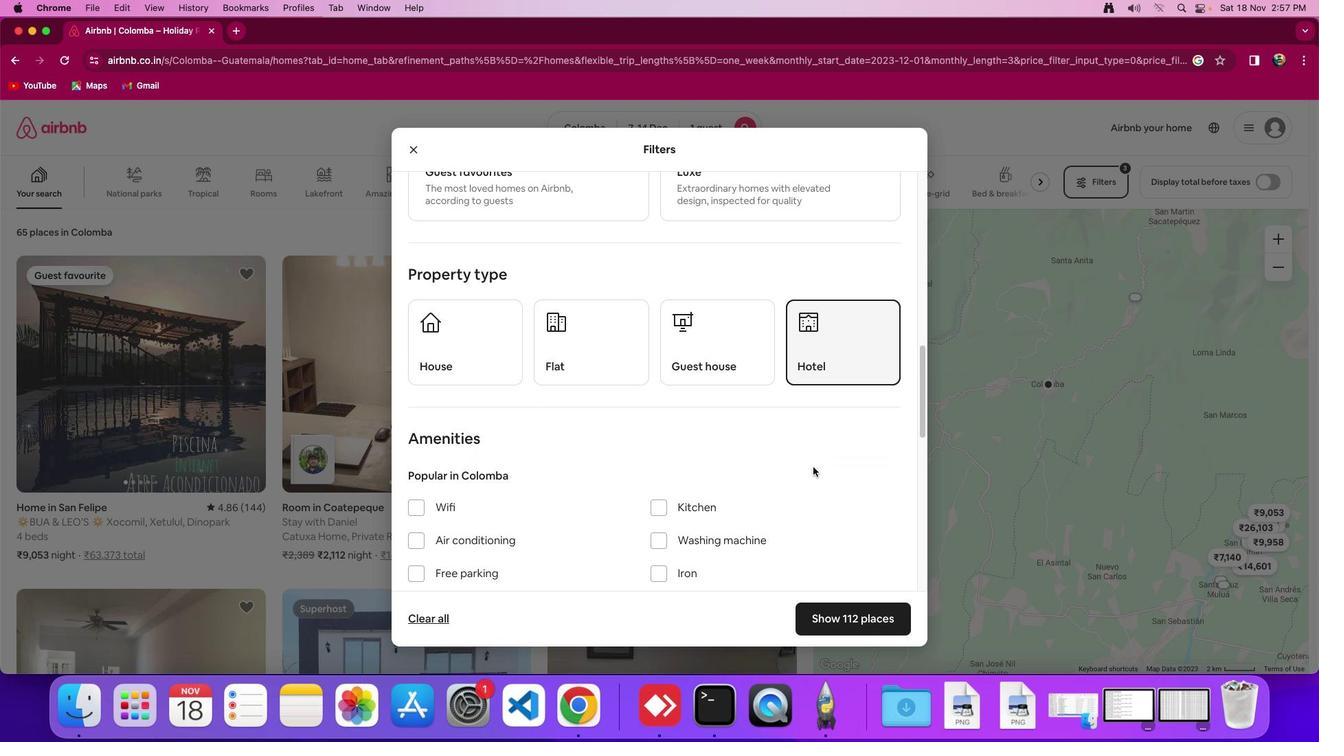 
Action: Mouse scrolled (813, 466) with delta (0, 0)
Screenshot: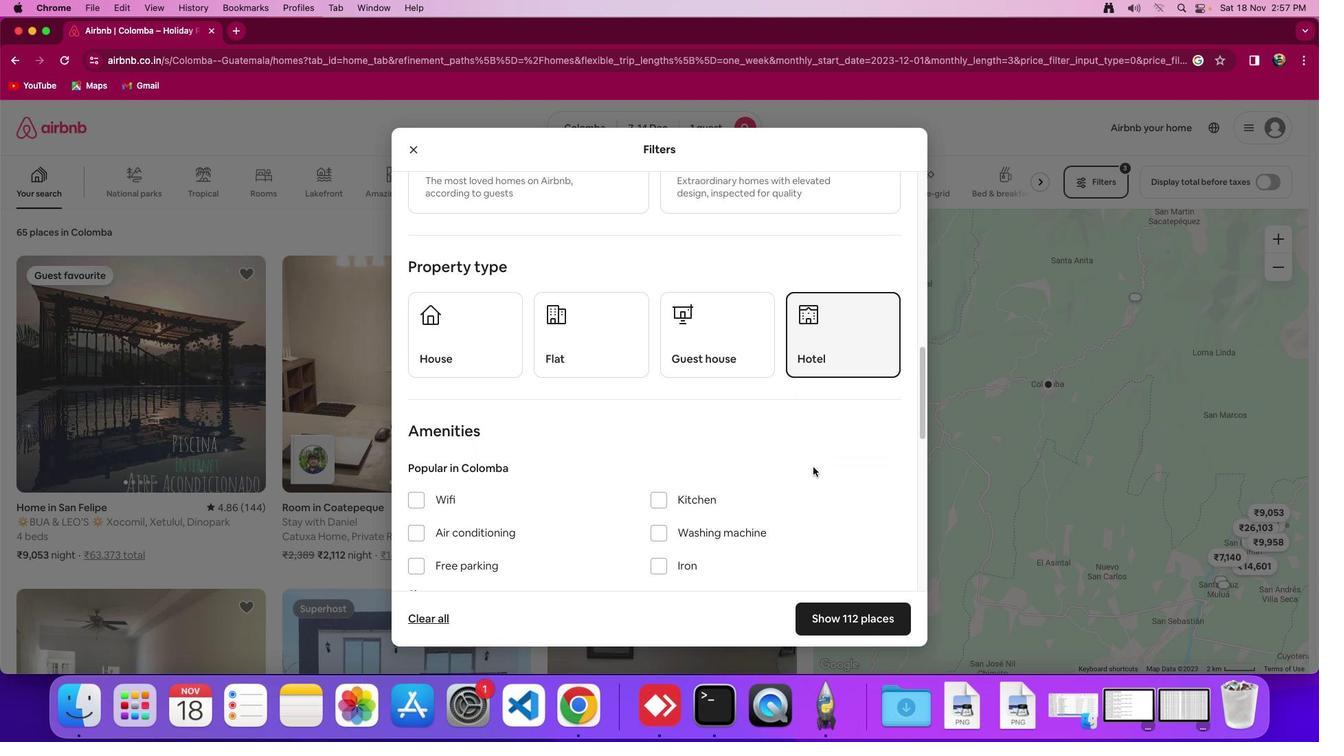 
Action: Mouse scrolled (813, 466) with delta (0, 0)
Screenshot: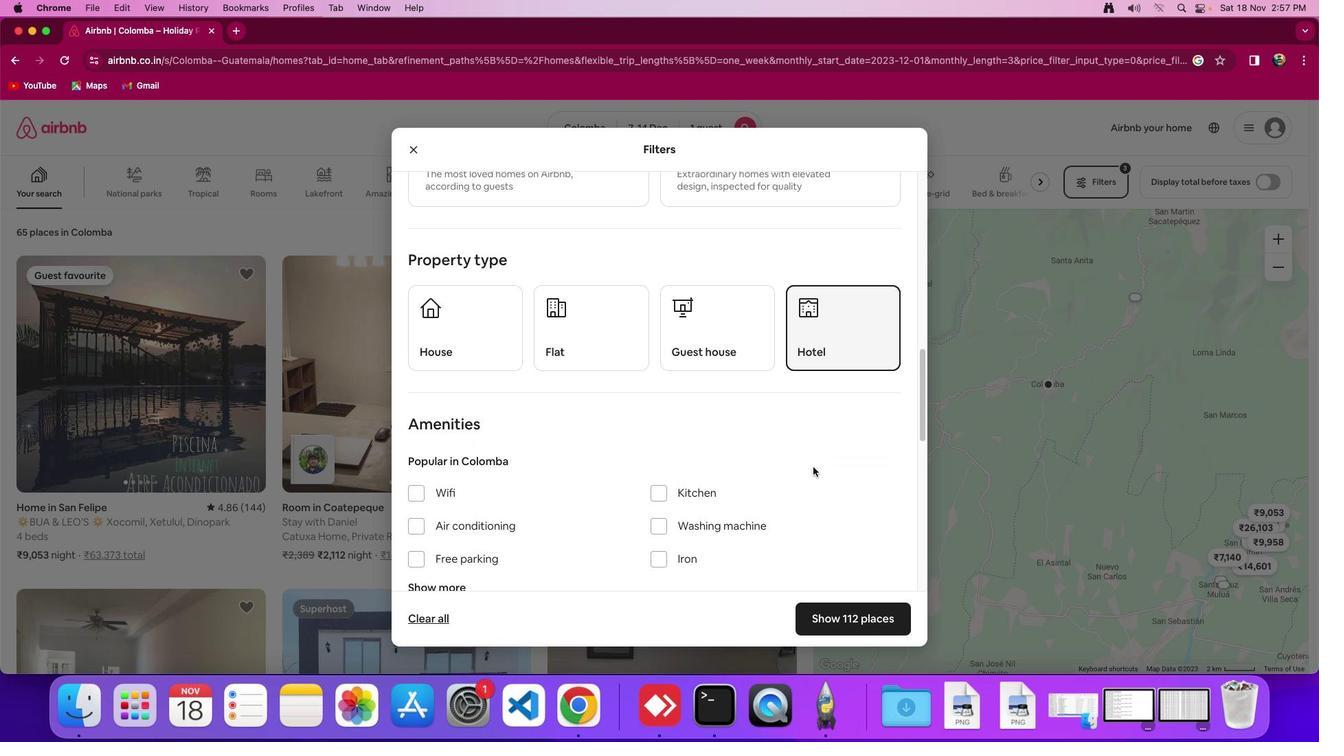 
Action: Mouse moved to (811, 466)
Screenshot: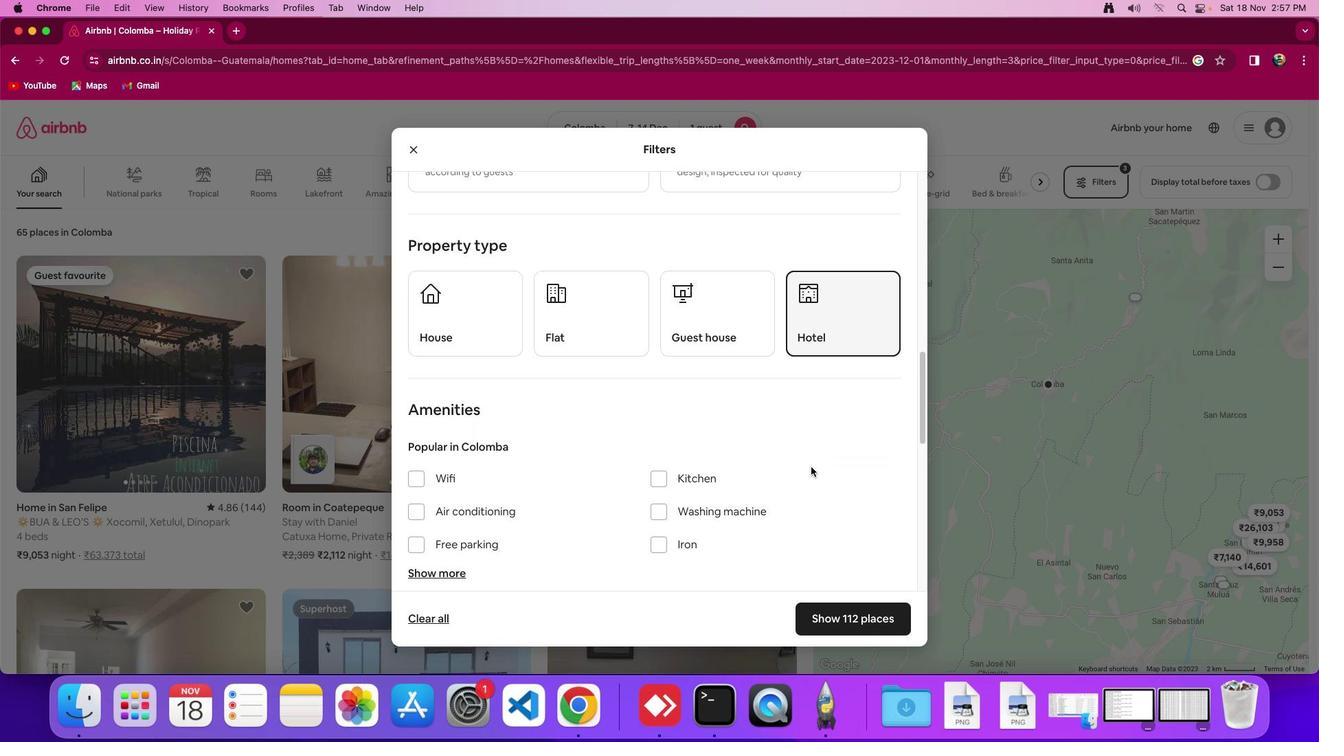 
Action: Mouse scrolled (811, 466) with delta (0, 0)
Screenshot: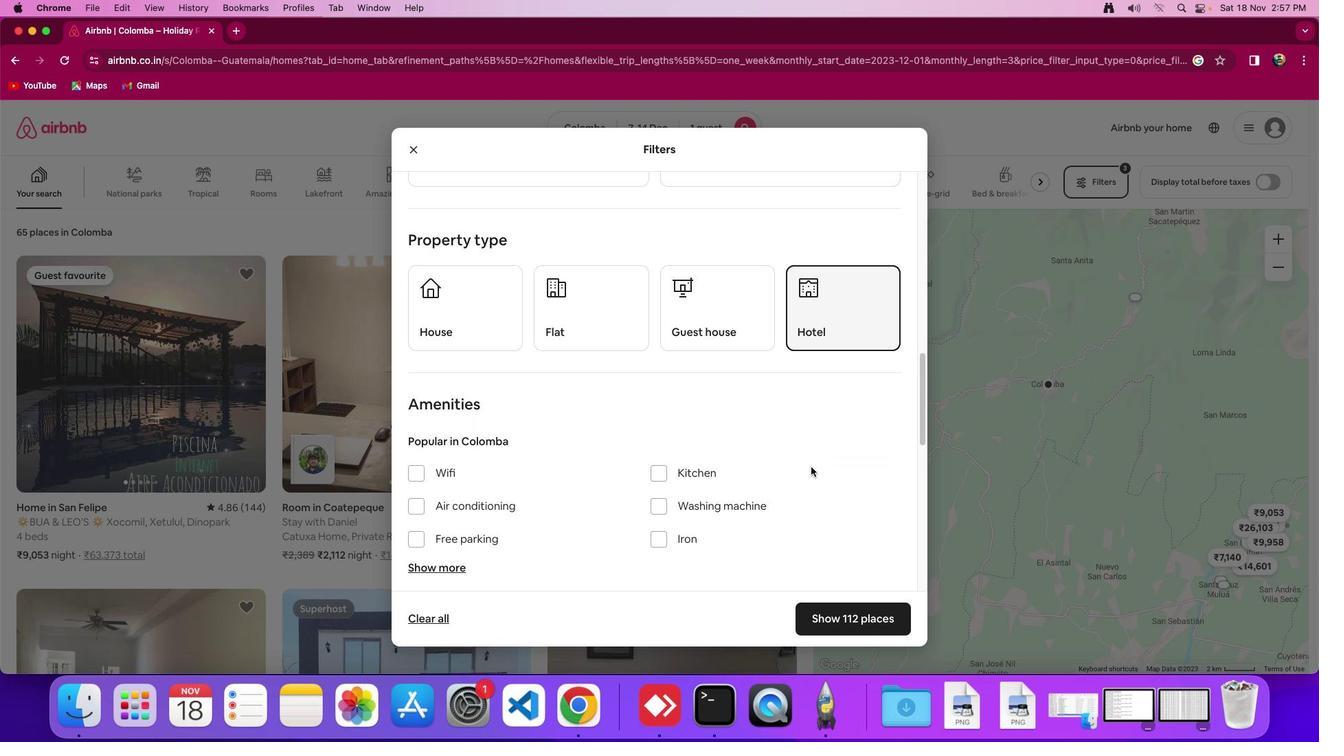 
Action: Mouse scrolled (811, 466) with delta (0, 0)
Screenshot: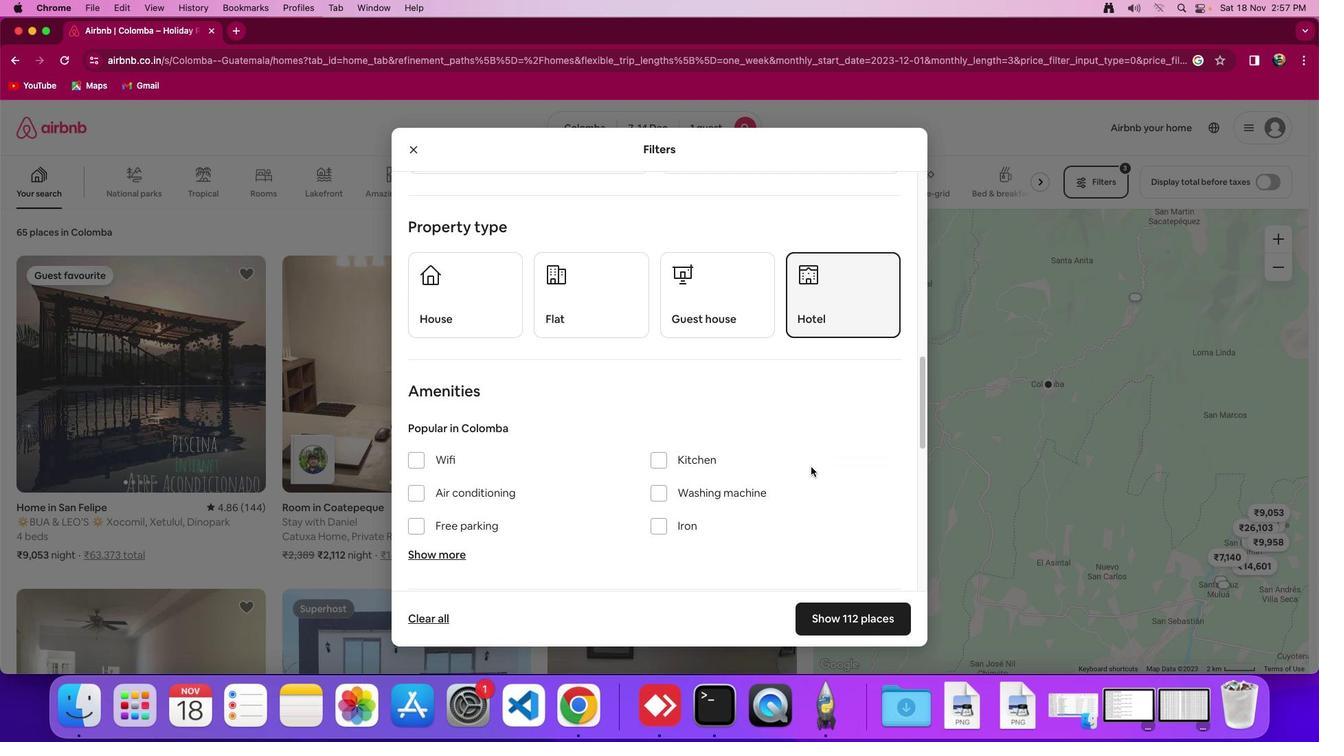 
Action: Mouse scrolled (811, 466) with delta (0, -2)
Screenshot: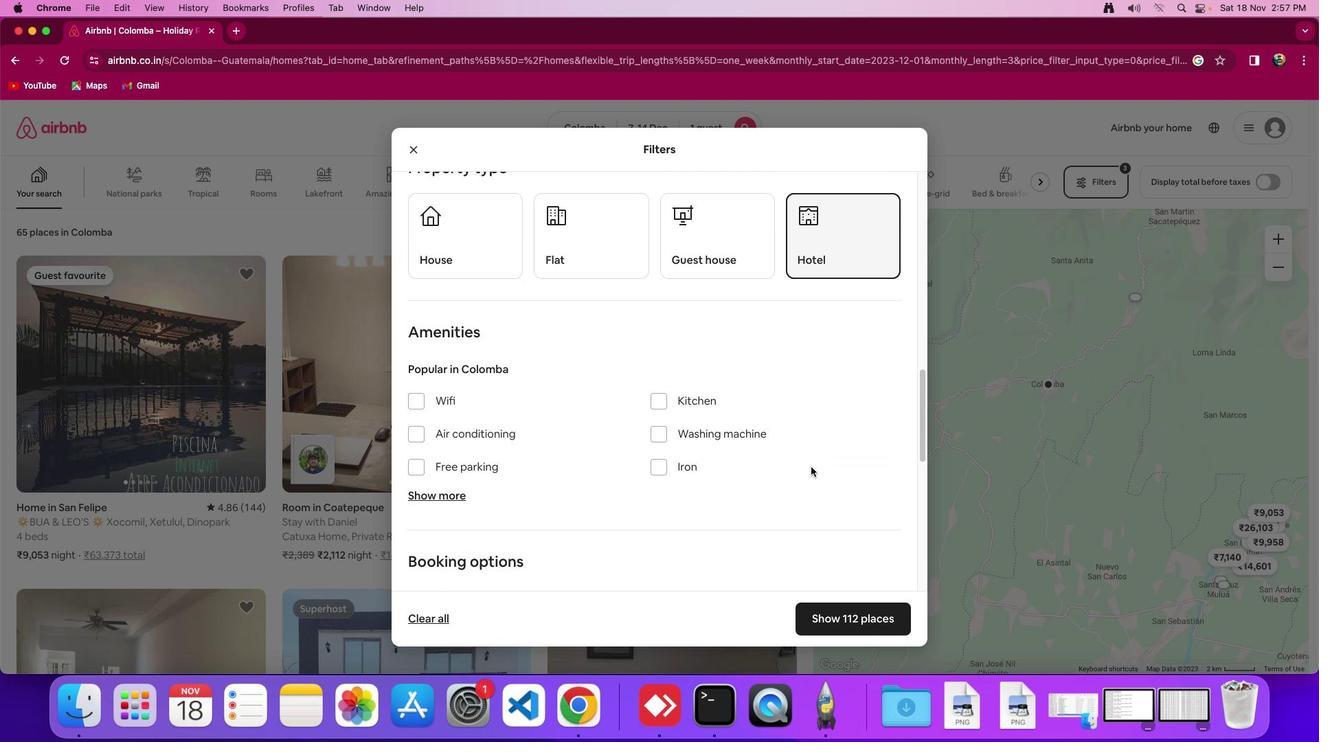
Action: Mouse moved to (444, 454)
Screenshot: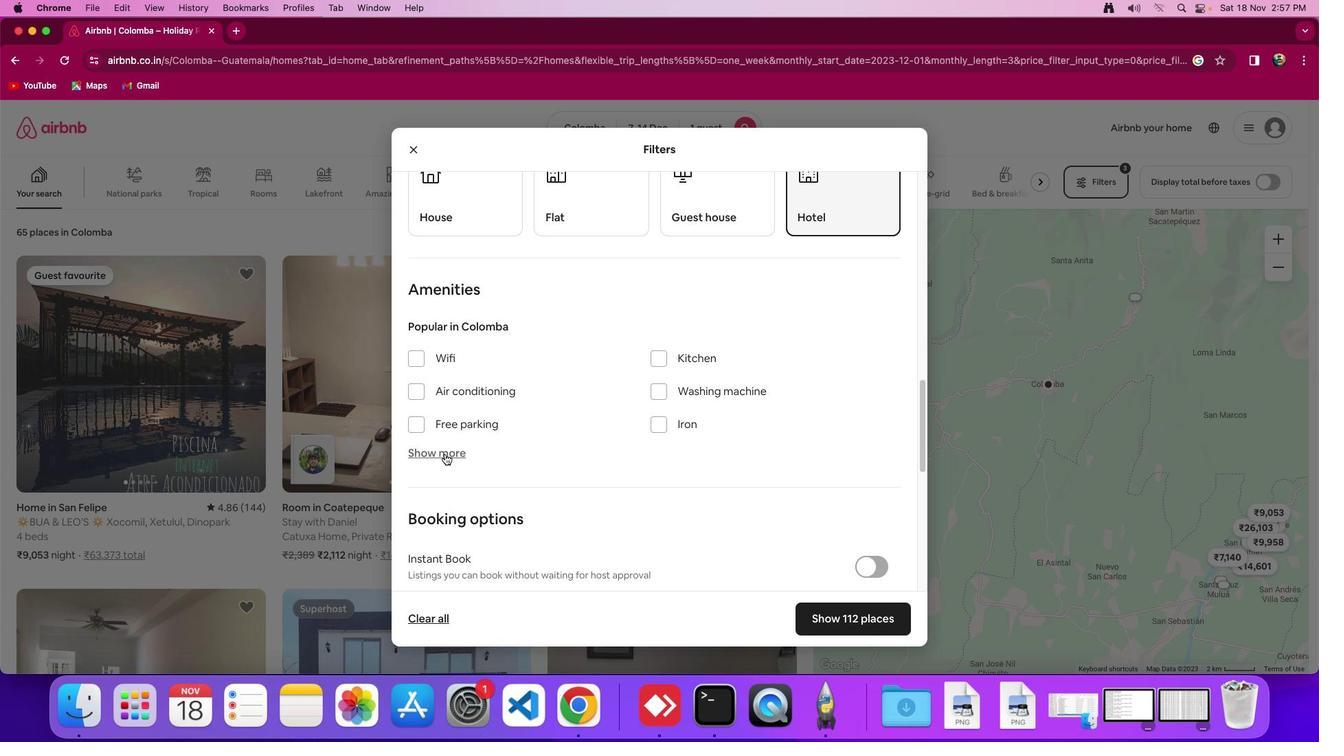 
Action: Mouse pressed left at (444, 454)
Screenshot: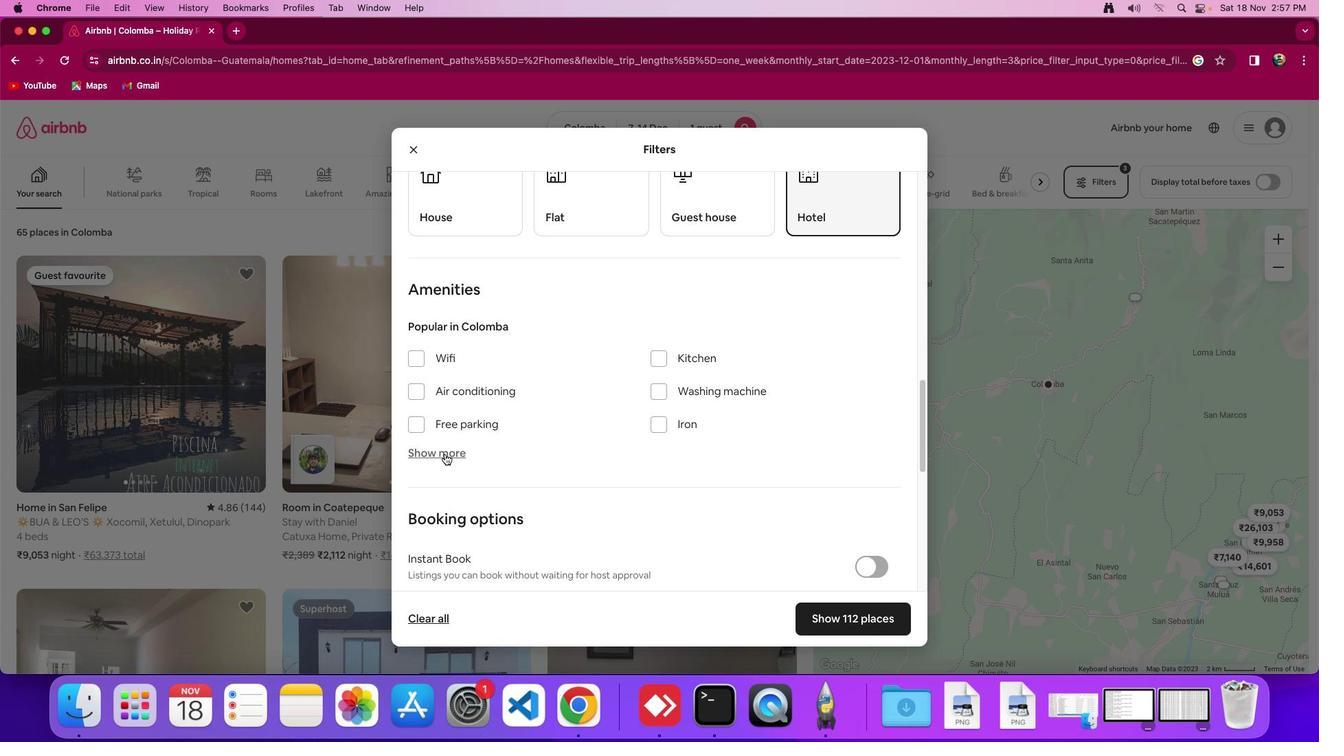 
Action: Mouse moved to (653, 455)
Screenshot: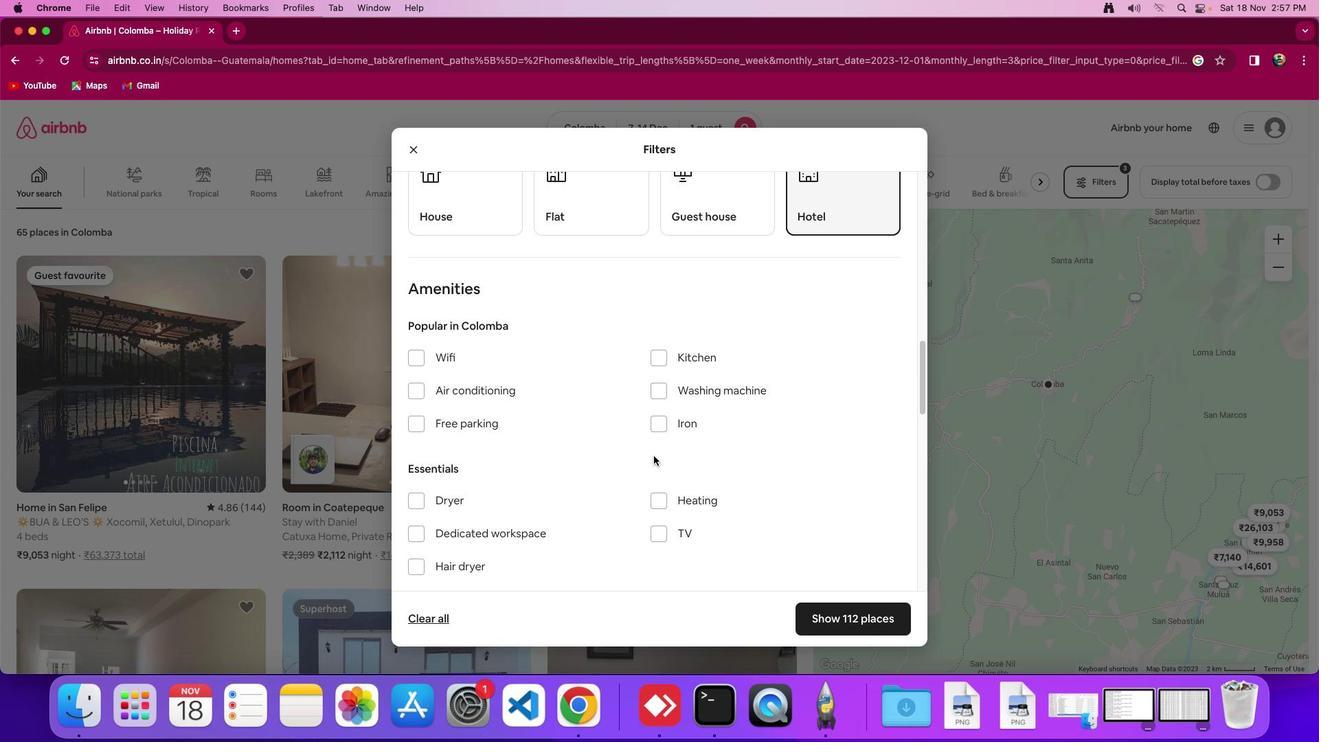 
Action: Mouse scrolled (653, 455) with delta (0, 0)
Screenshot: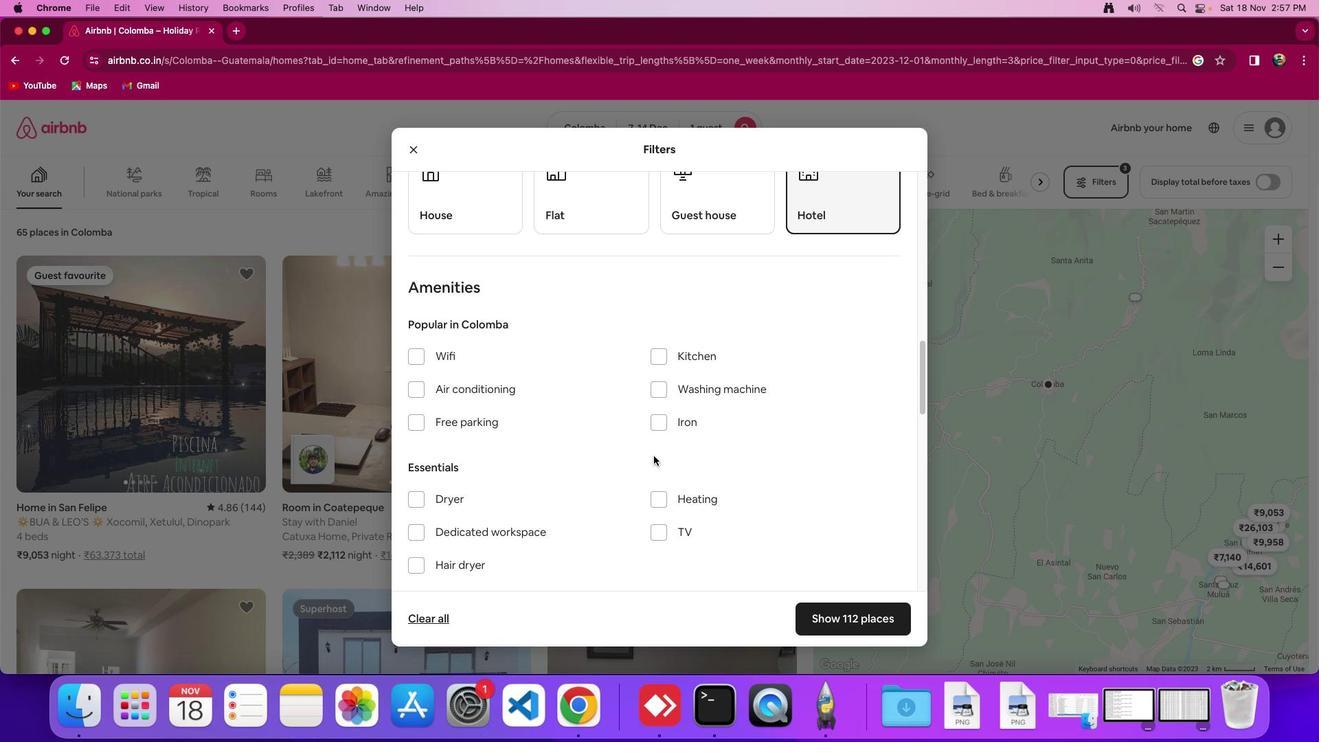 
Action: Mouse scrolled (653, 455) with delta (0, 0)
Screenshot: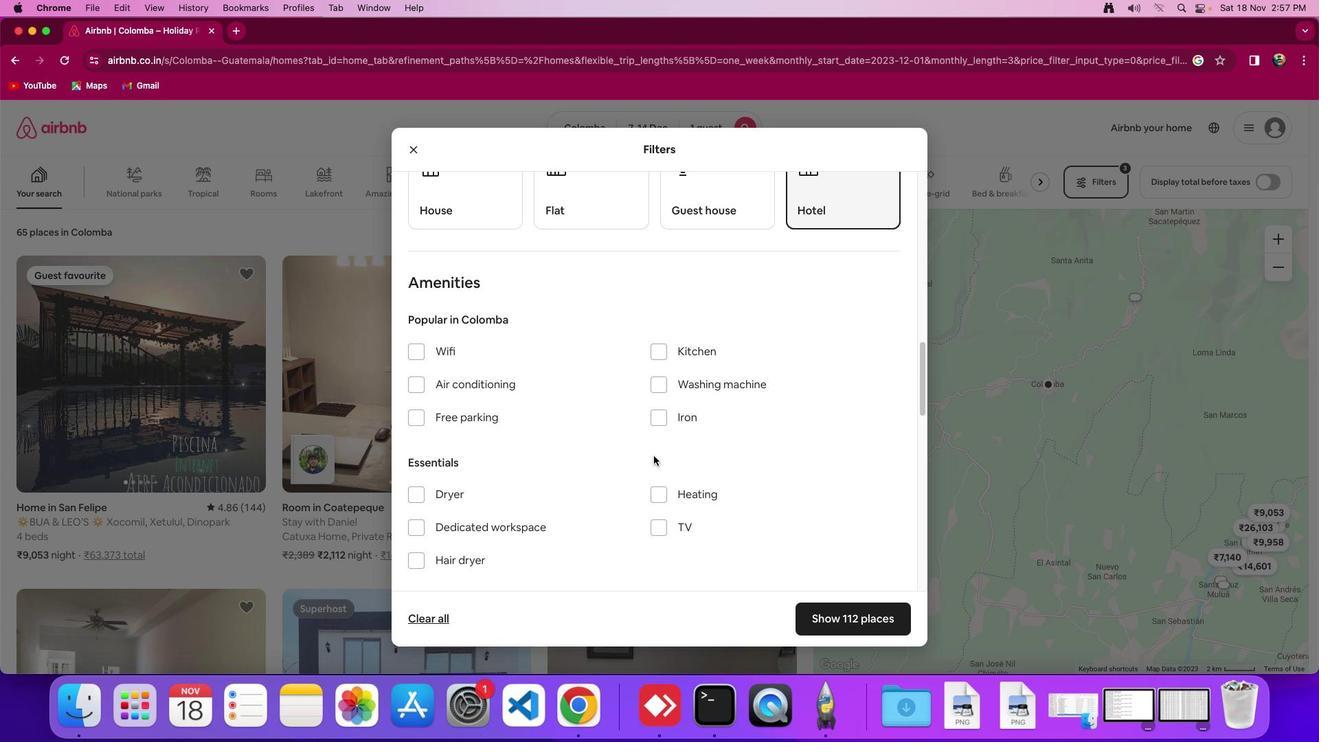 
Action: Mouse moved to (657, 378)
Screenshot: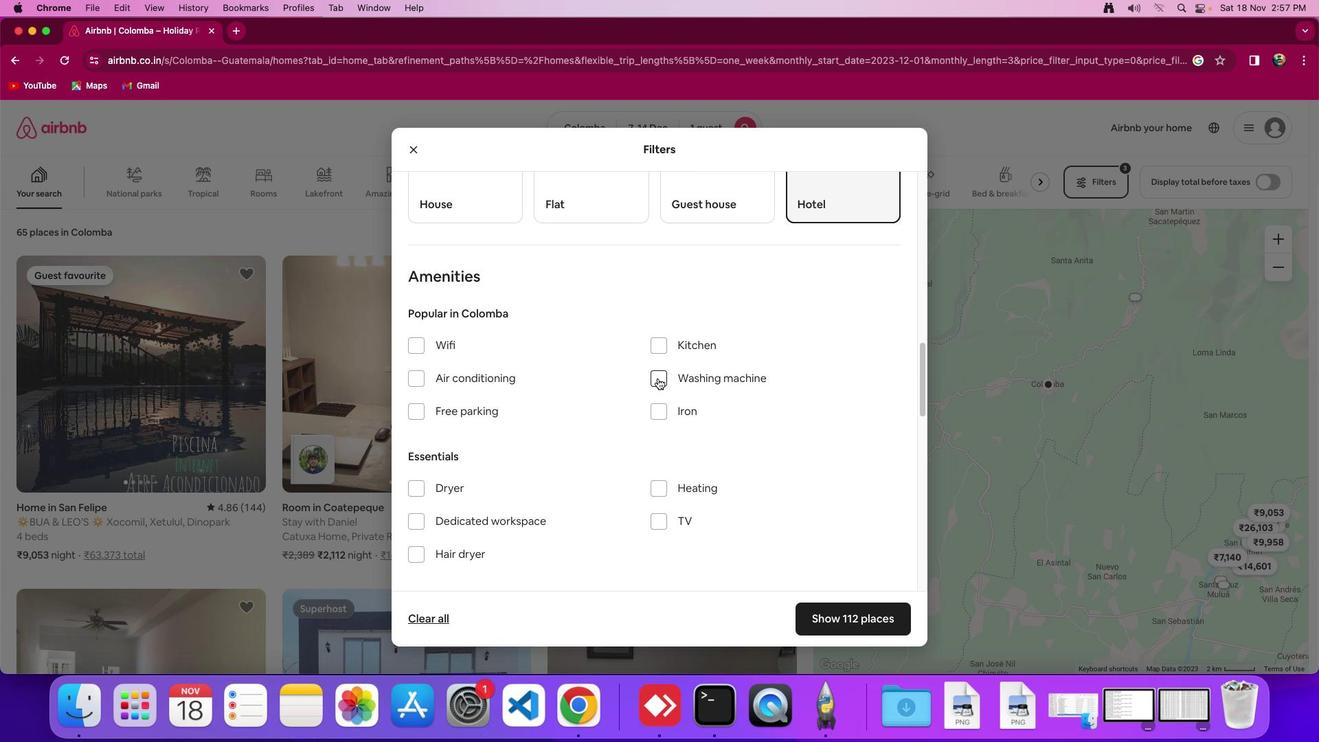 
Action: Mouse pressed left at (657, 378)
Screenshot: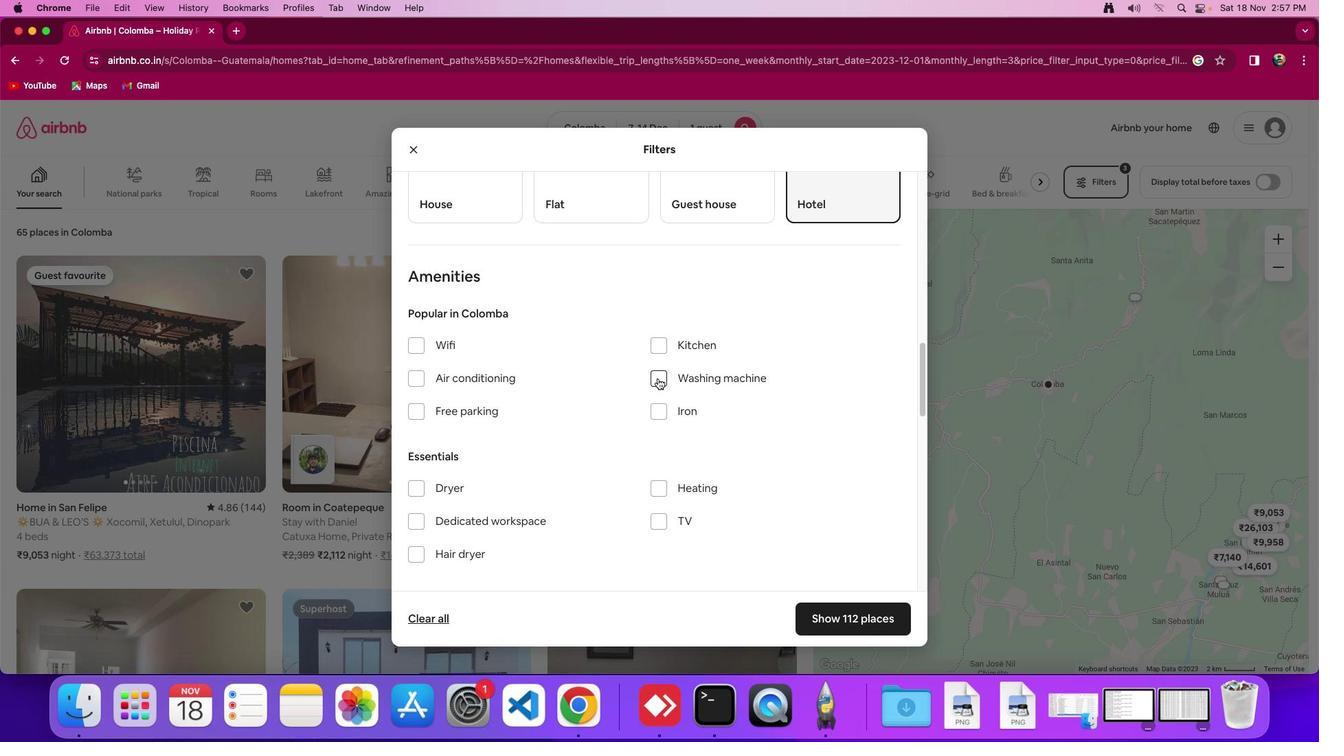 
Action: Mouse moved to (723, 500)
Screenshot: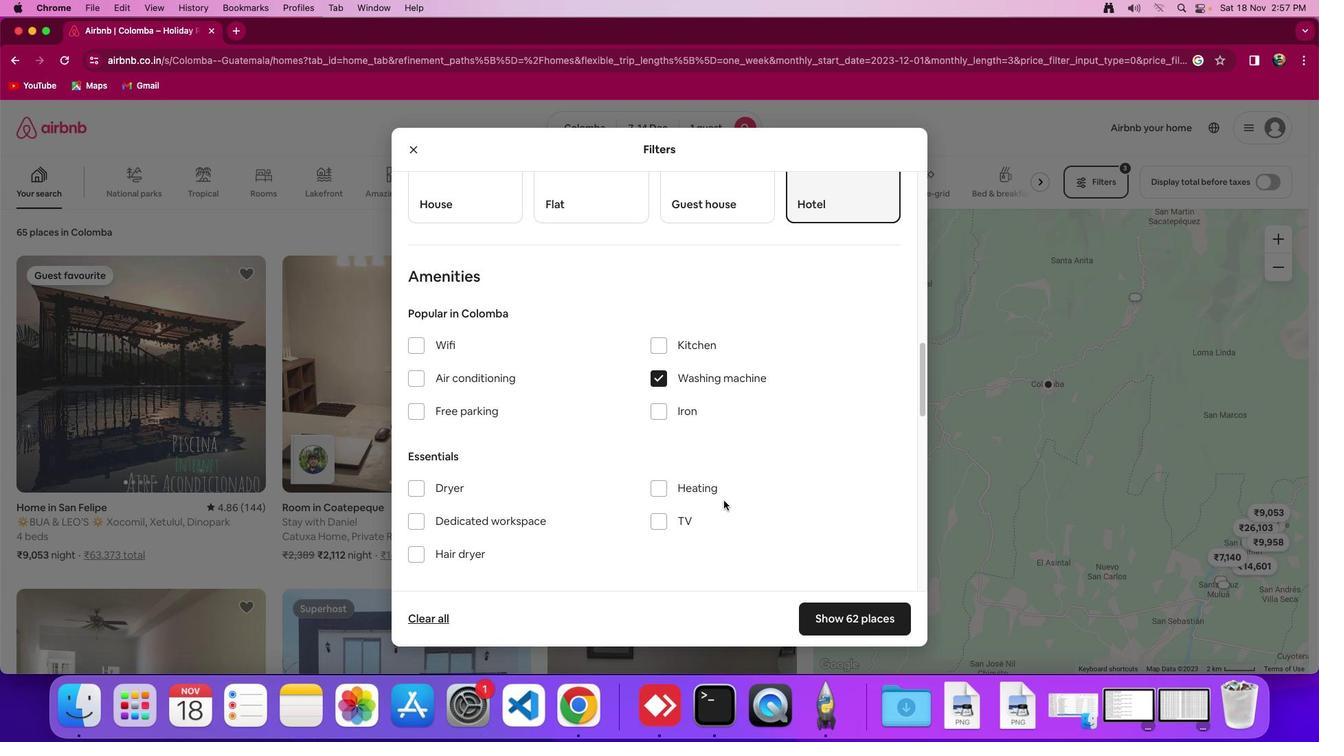 
Action: Mouse scrolled (723, 500) with delta (0, 0)
Screenshot: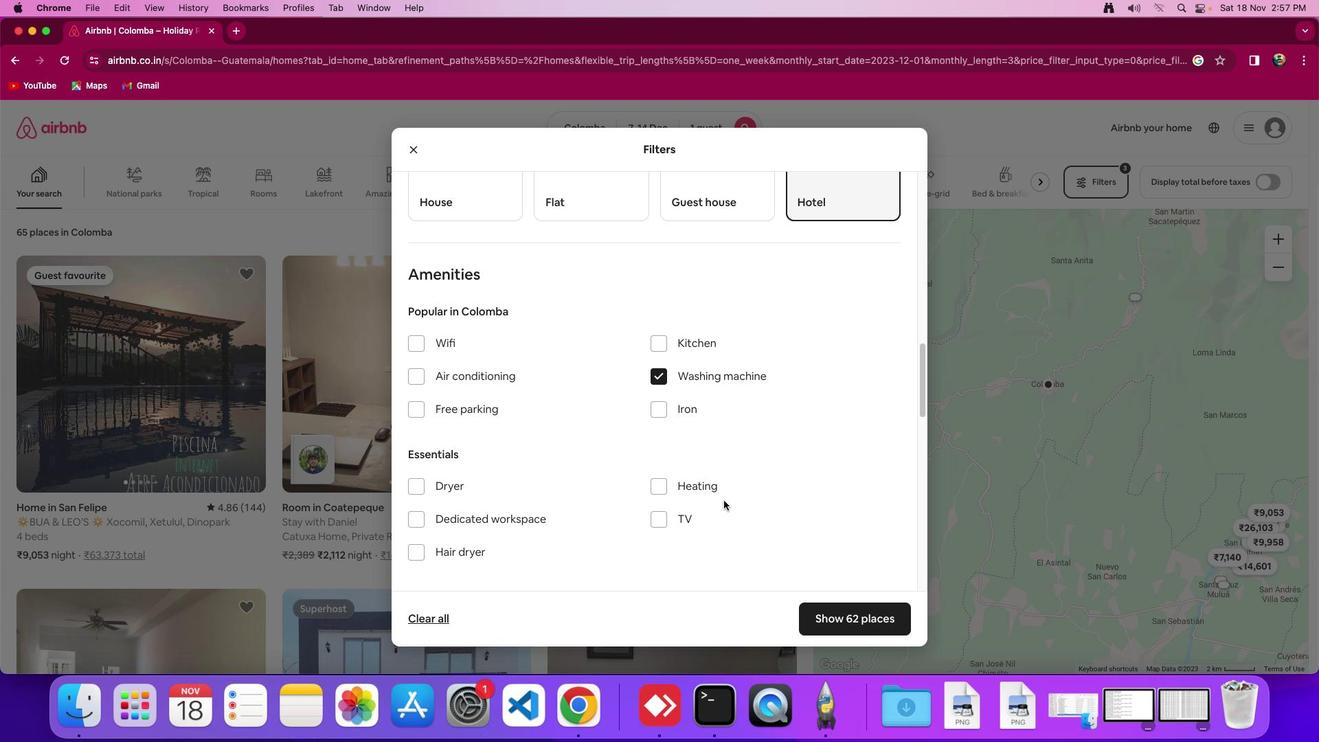 
Action: Mouse scrolled (723, 500) with delta (0, 0)
Screenshot: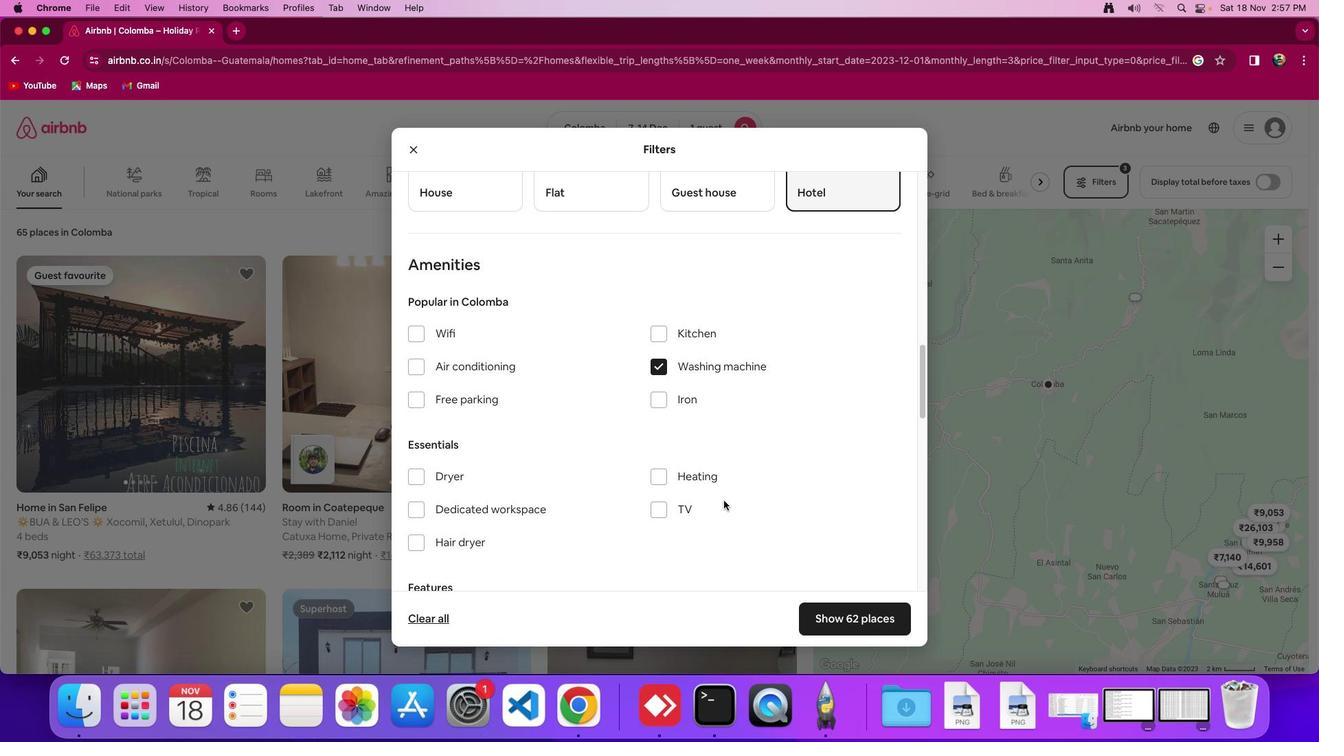 
Action: Mouse scrolled (723, 500) with delta (0, 0)
Screenshot: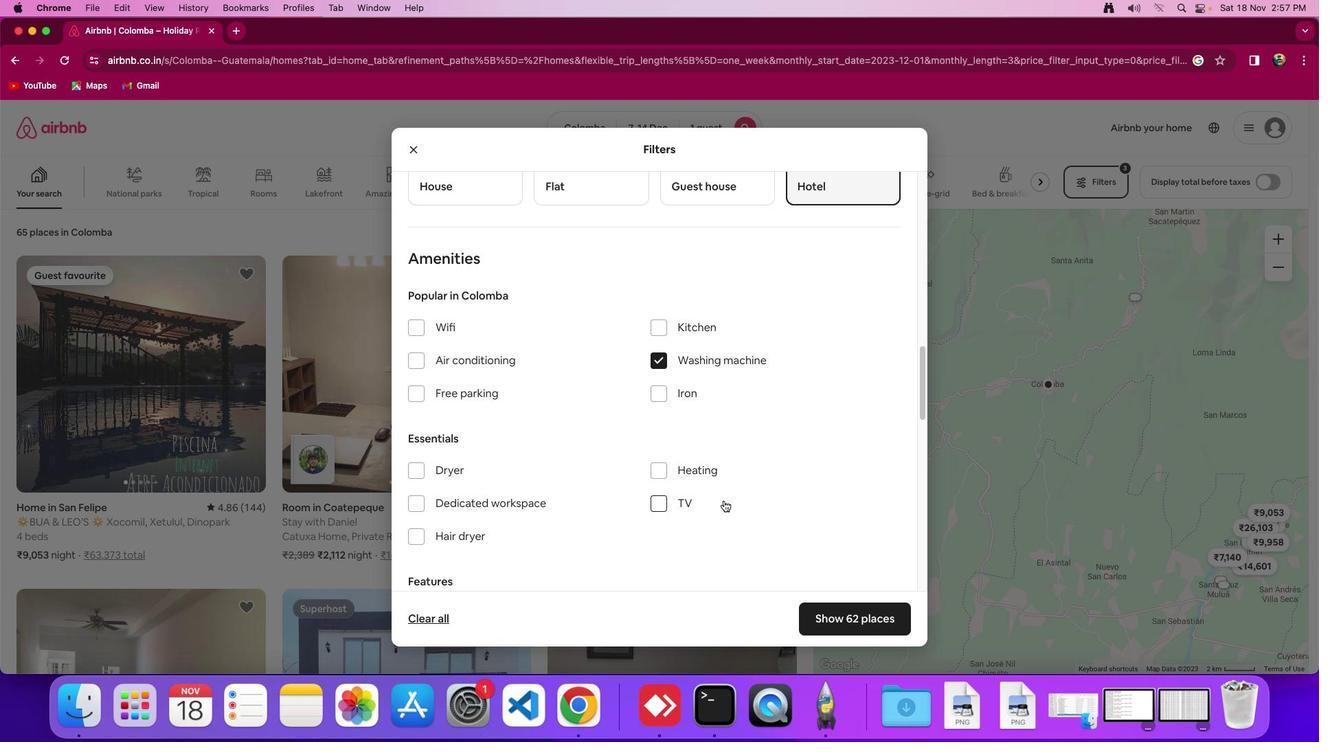 
Action: Mouse scrolled (723, 500) with delta (0, 0)
Screenshot: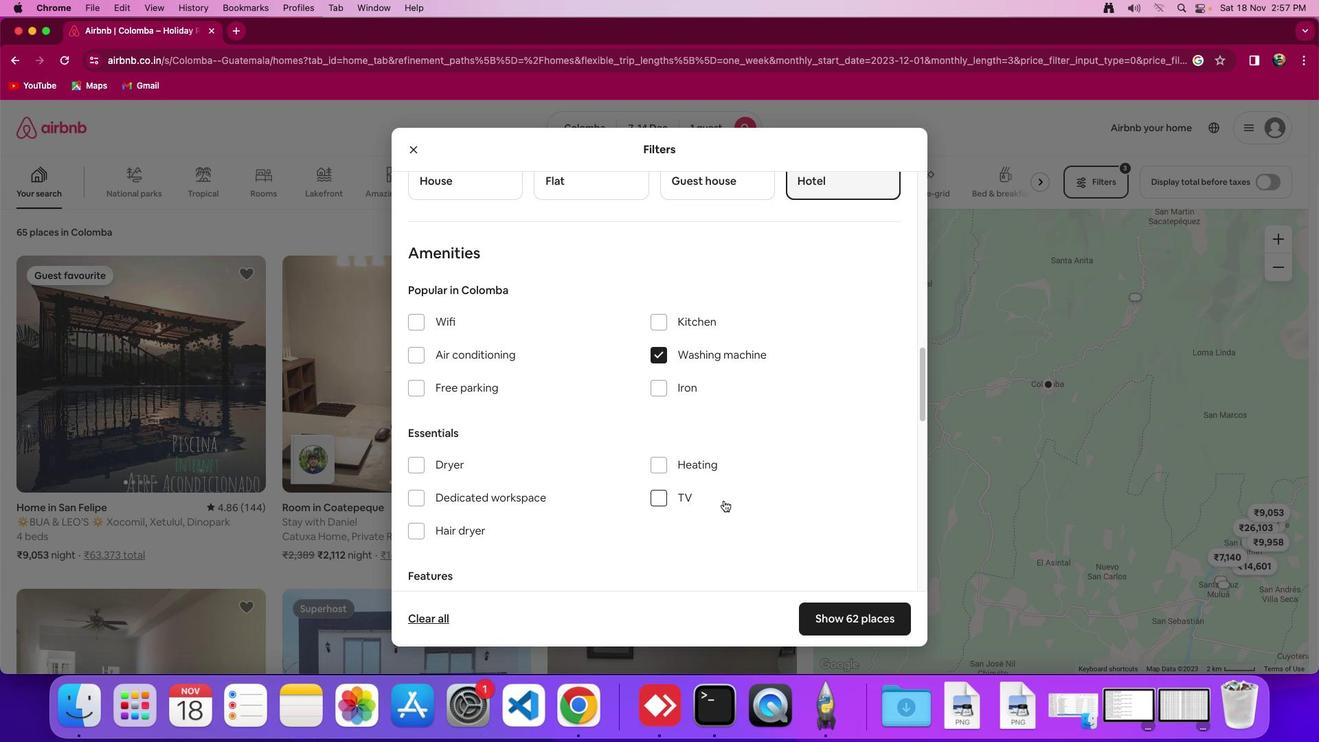 
Action: Mouse scrolled (723, 500) with delta (0, 0)
Screenshot: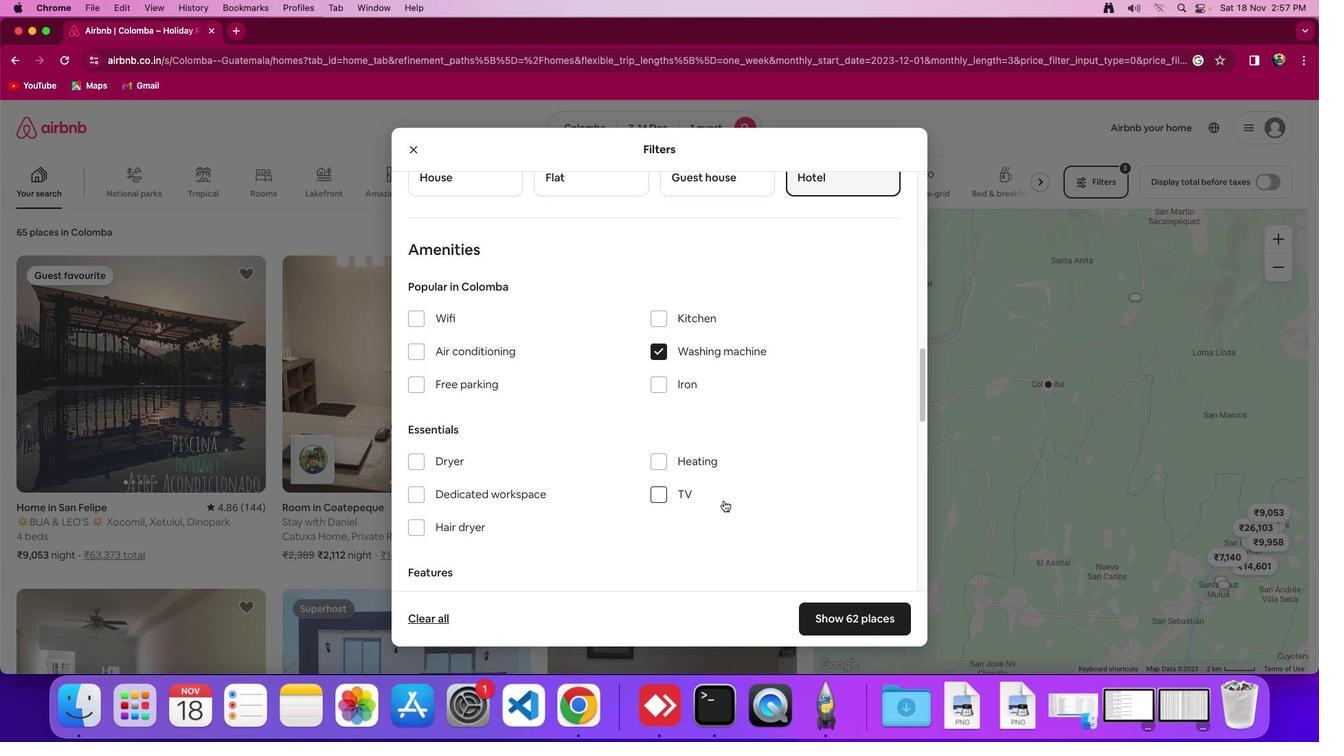 
Action: Mouse scrolled (723, 500) with delta (0, 0)
Screenshot: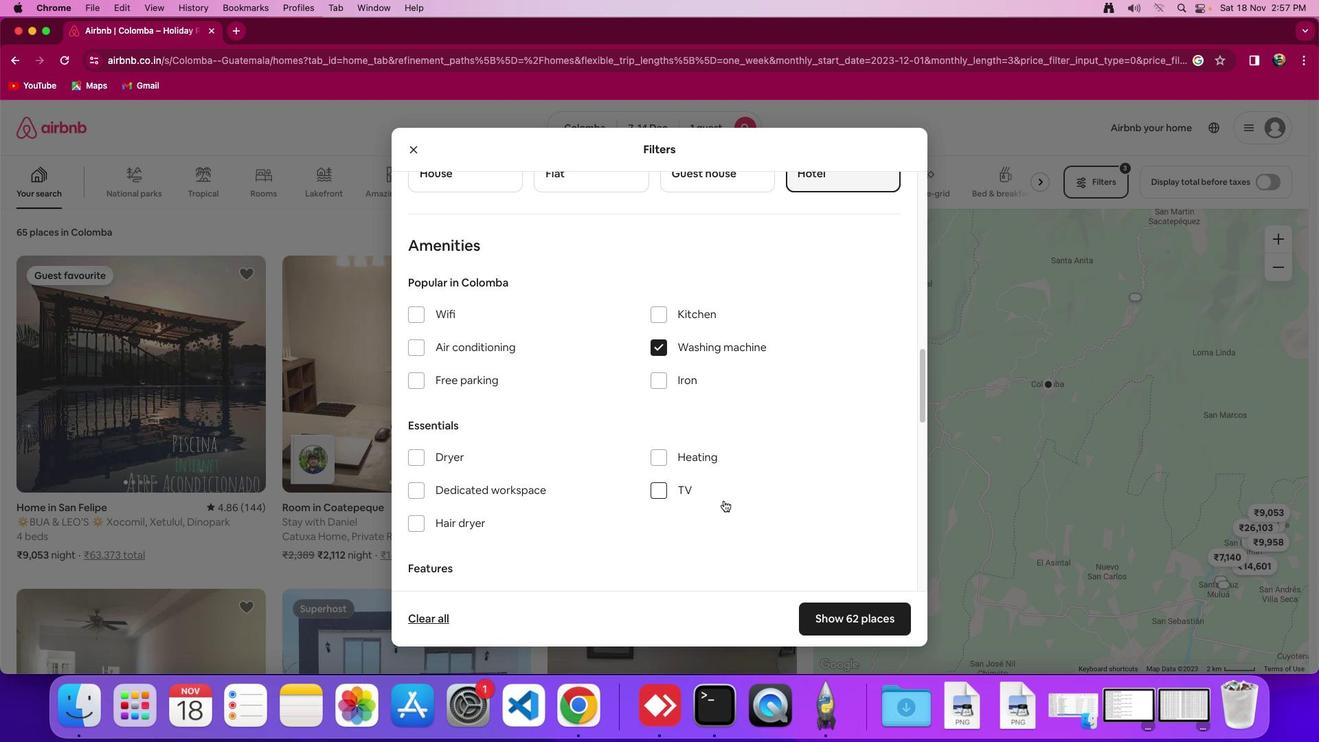 
Action: Mouse scrolled (723, 500) with delta (0, 0)
Screenshot: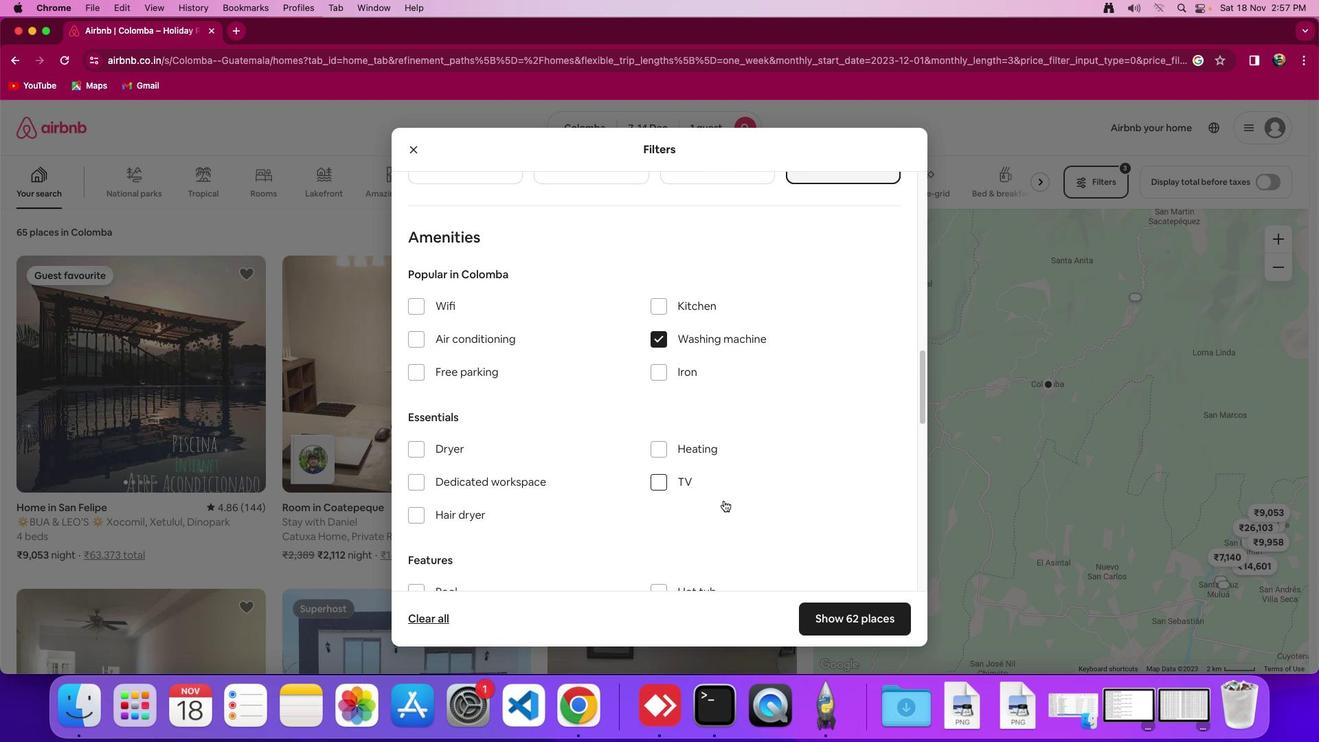 
Action: Mouse moved to (756, 398)
Screenshot: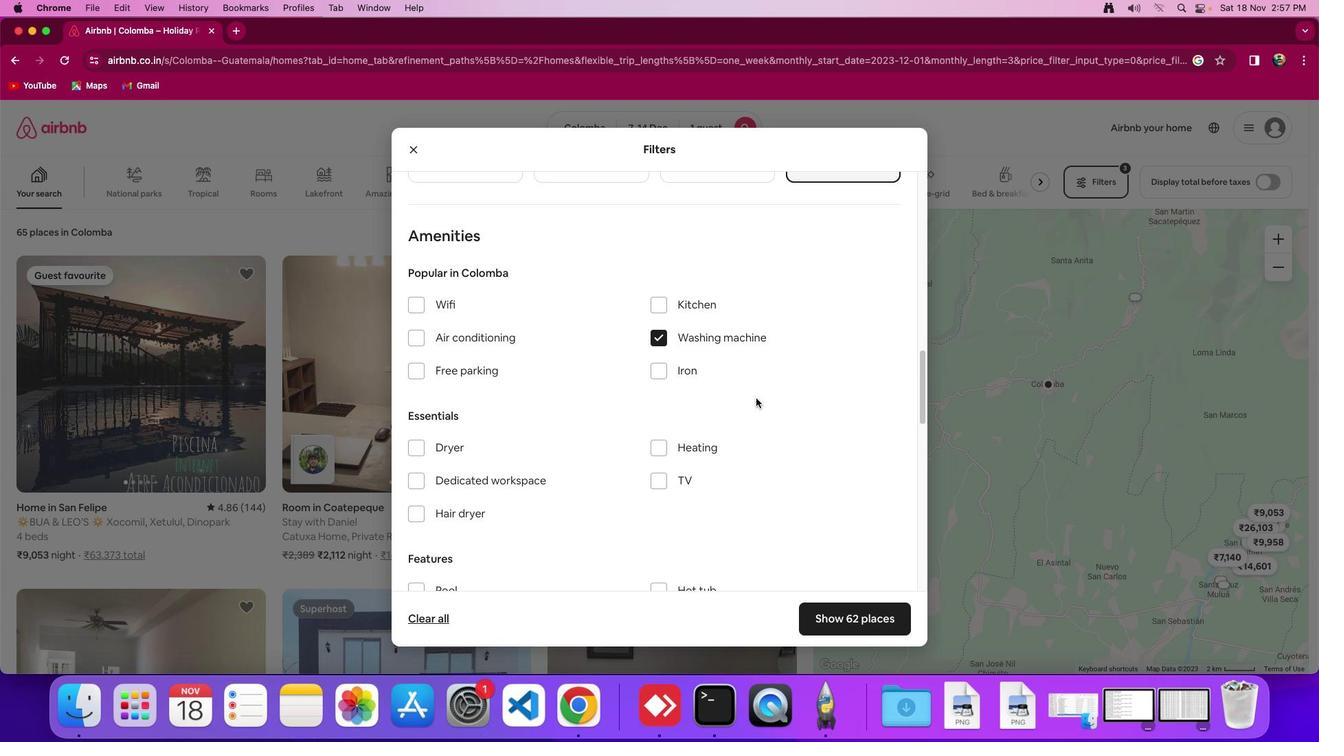 
Action: Mouse scrolled (756, 398) with delta (0, 0)
Screenshot: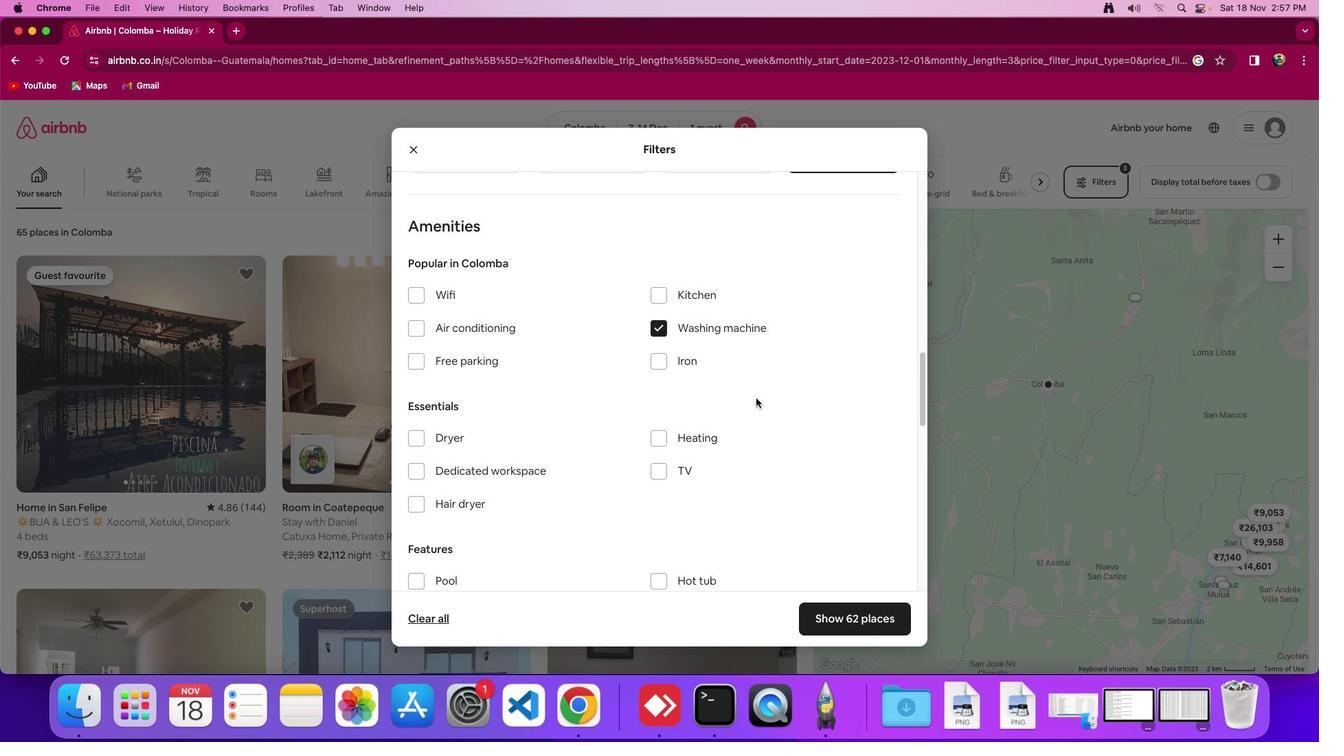 
Action: Mouse scrolled (756, 398) with delta (0, 0)
Screenshot: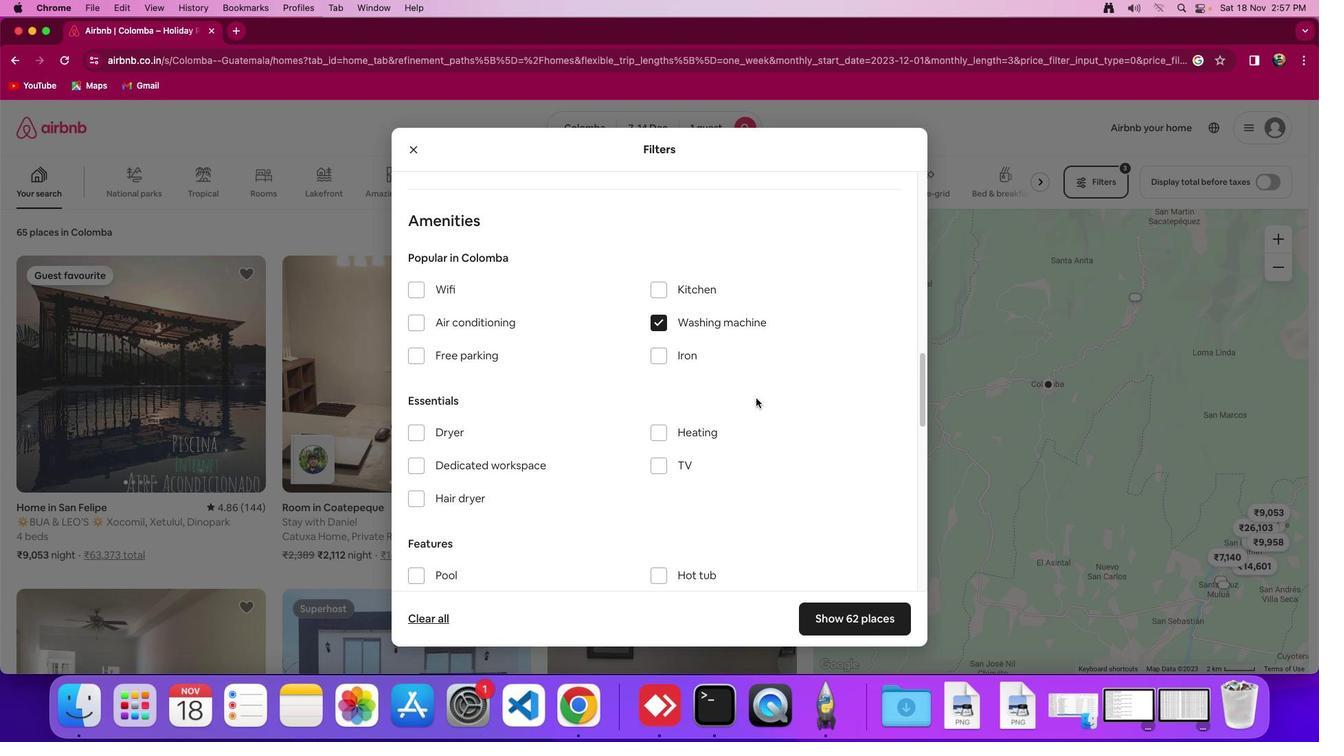
Action: Mouse scrolled (756, 398) with delta (0, -1)
Screenshot: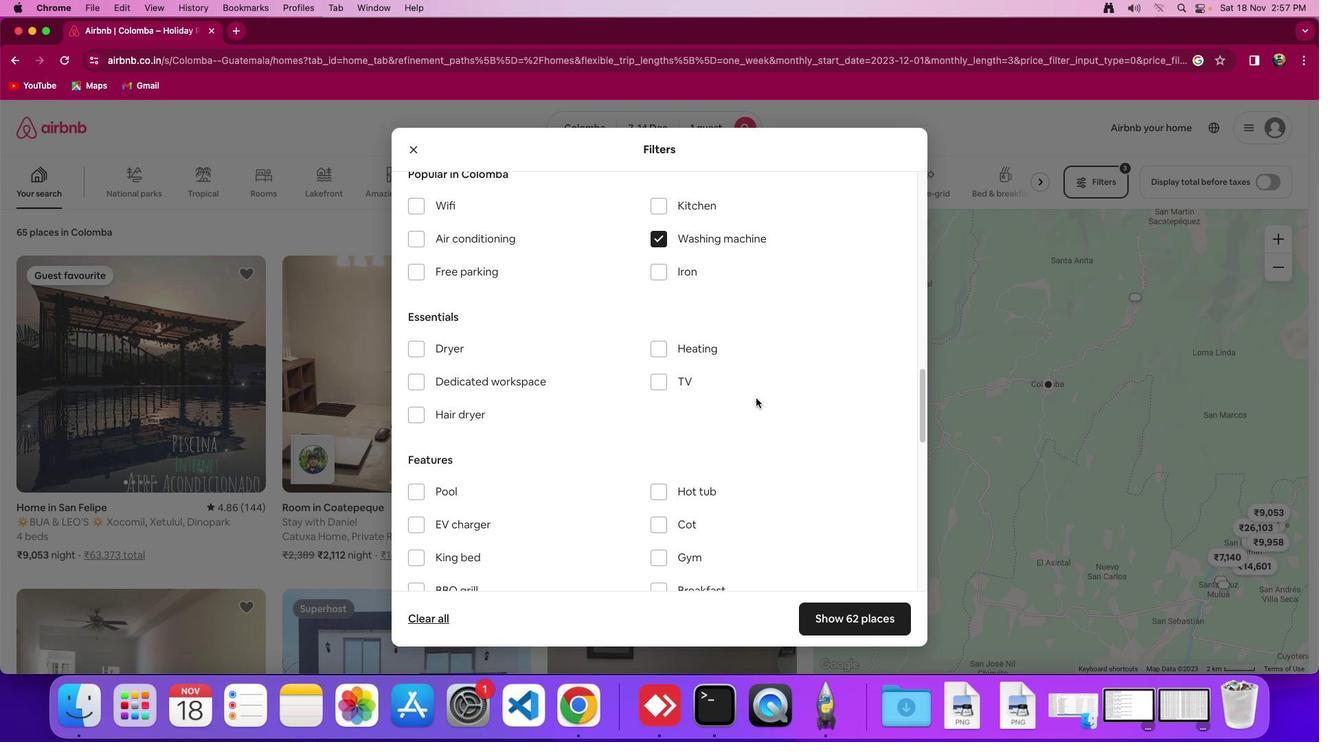 
Action: Mouse scrolled (756, 398) with delta (0, -2)
Screenshot: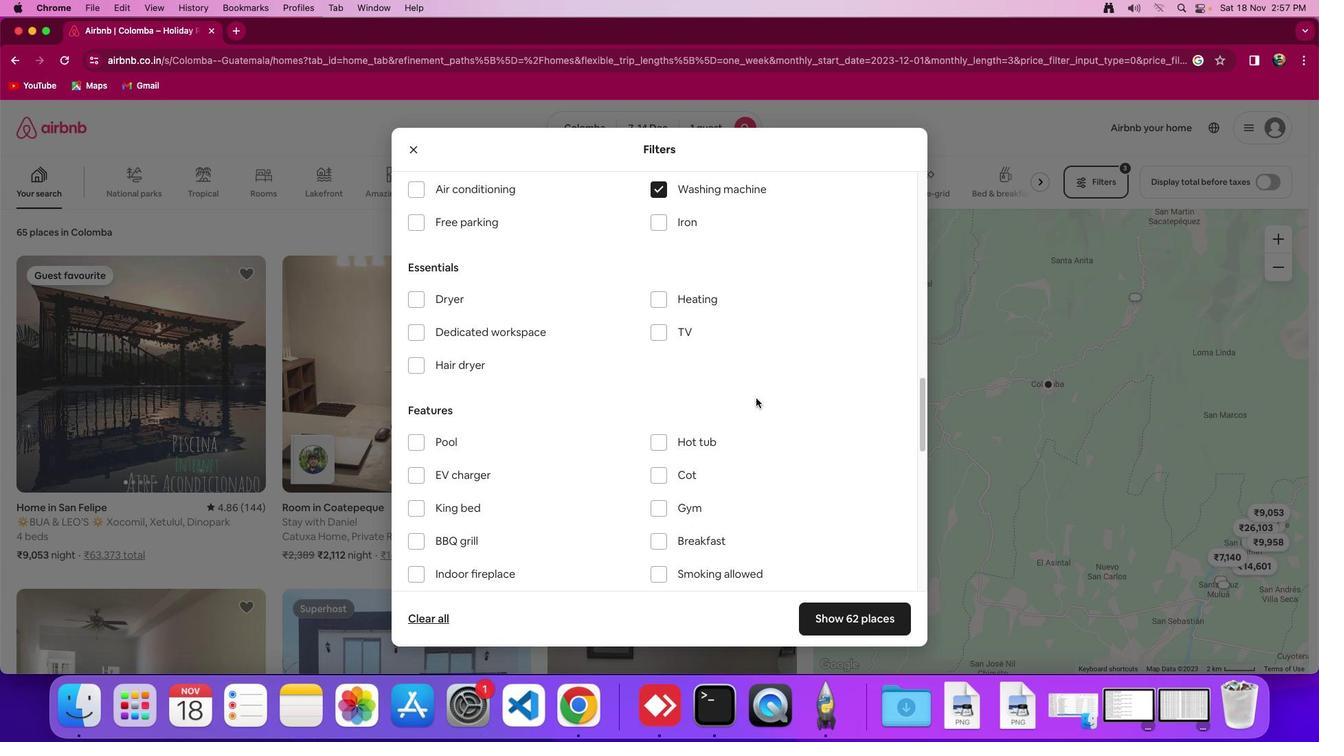 
Action: Mouse scrolled (756, 398) with delta (0, 0)
Screenshot: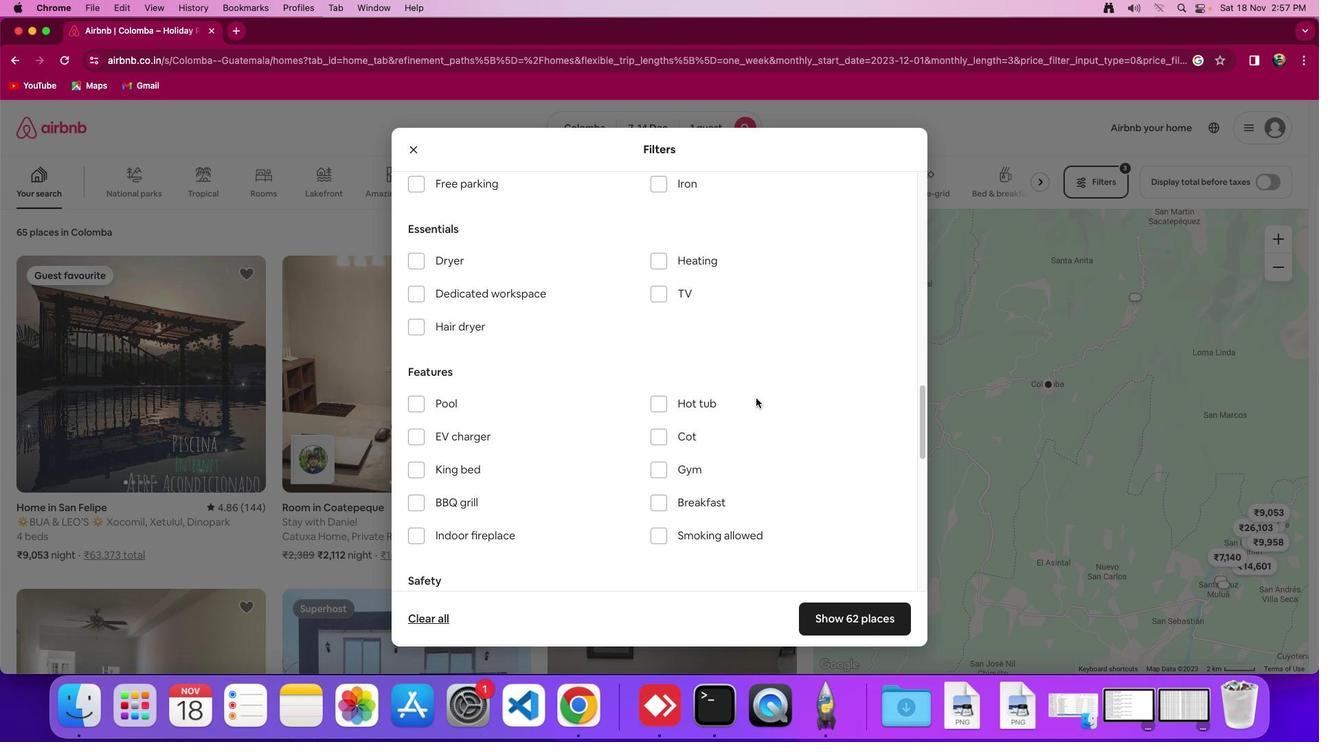 
Action: Mouse scrolled (756, 398) with delta (0, 0)
Screenshot: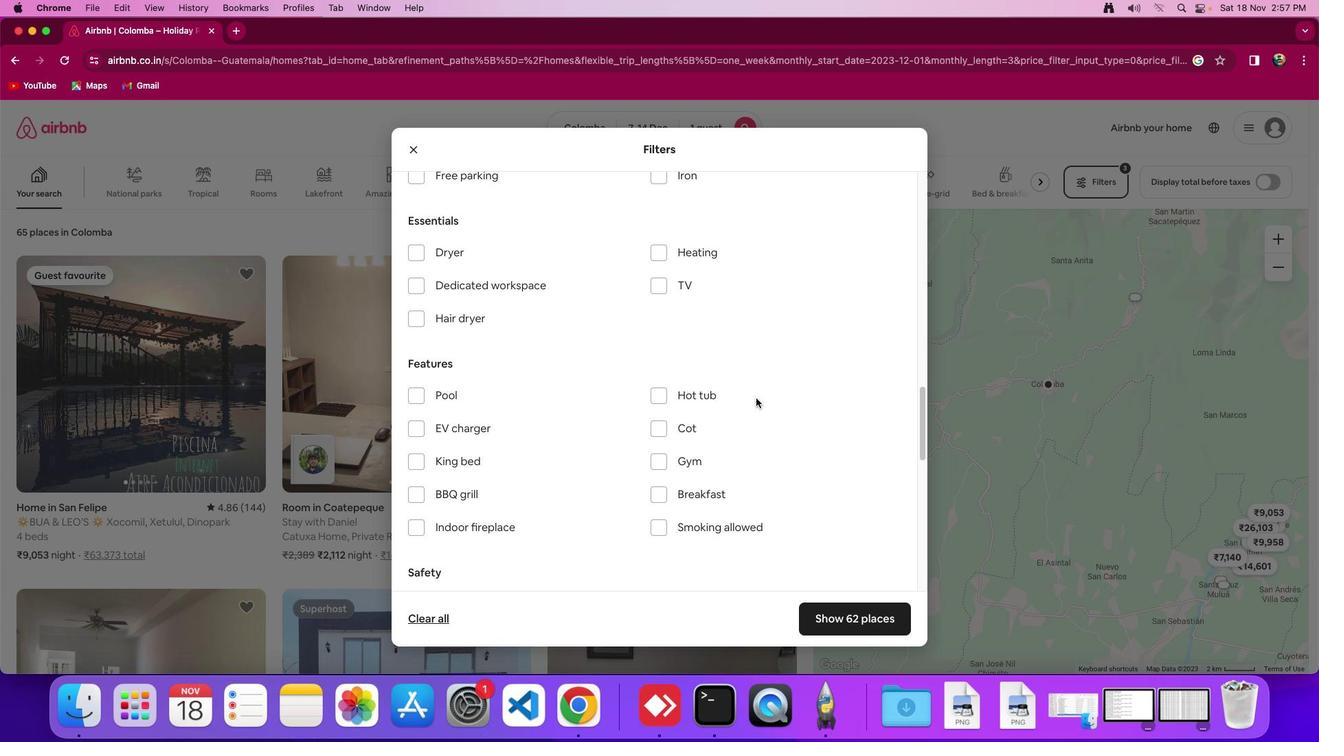 
Action: Mouse scrolled (756, 398) with delta (0, 0)
Screenshot: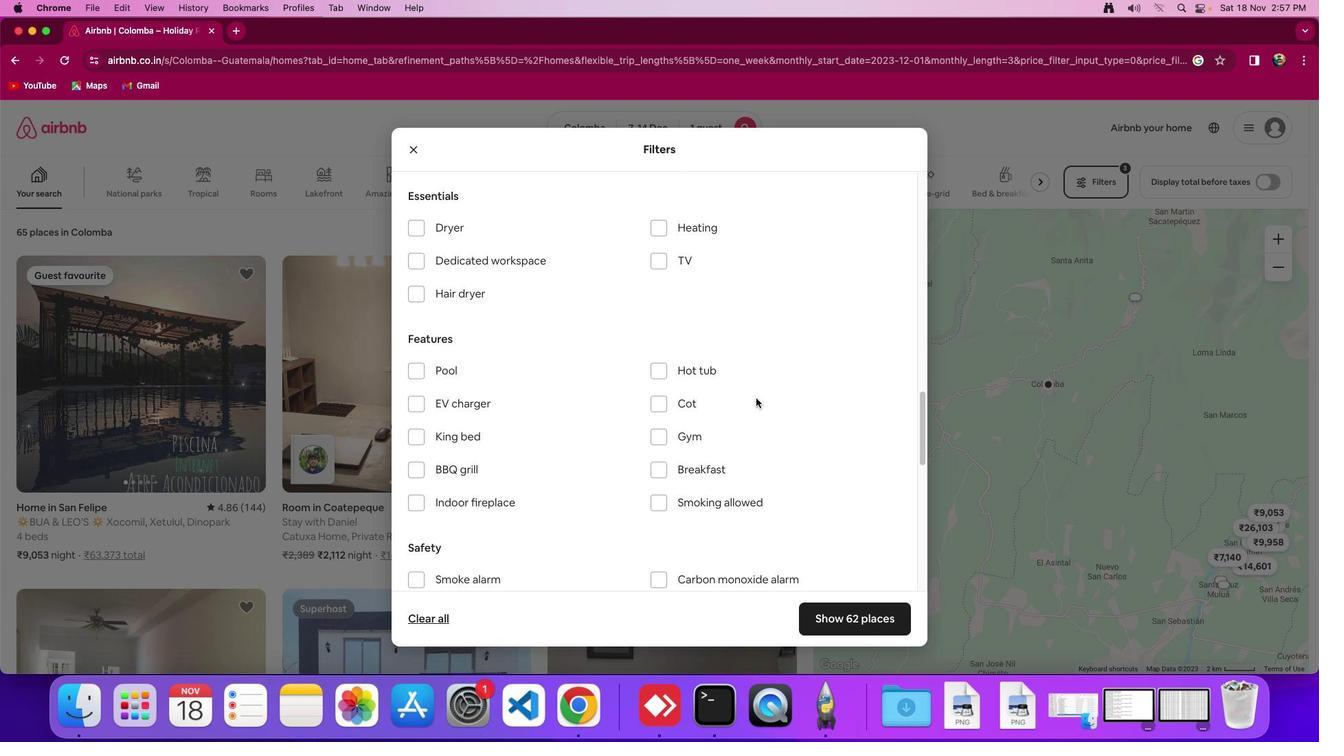 
Action: Mouse scrolled (756, 398) with delta (0, 0)
Screenshot: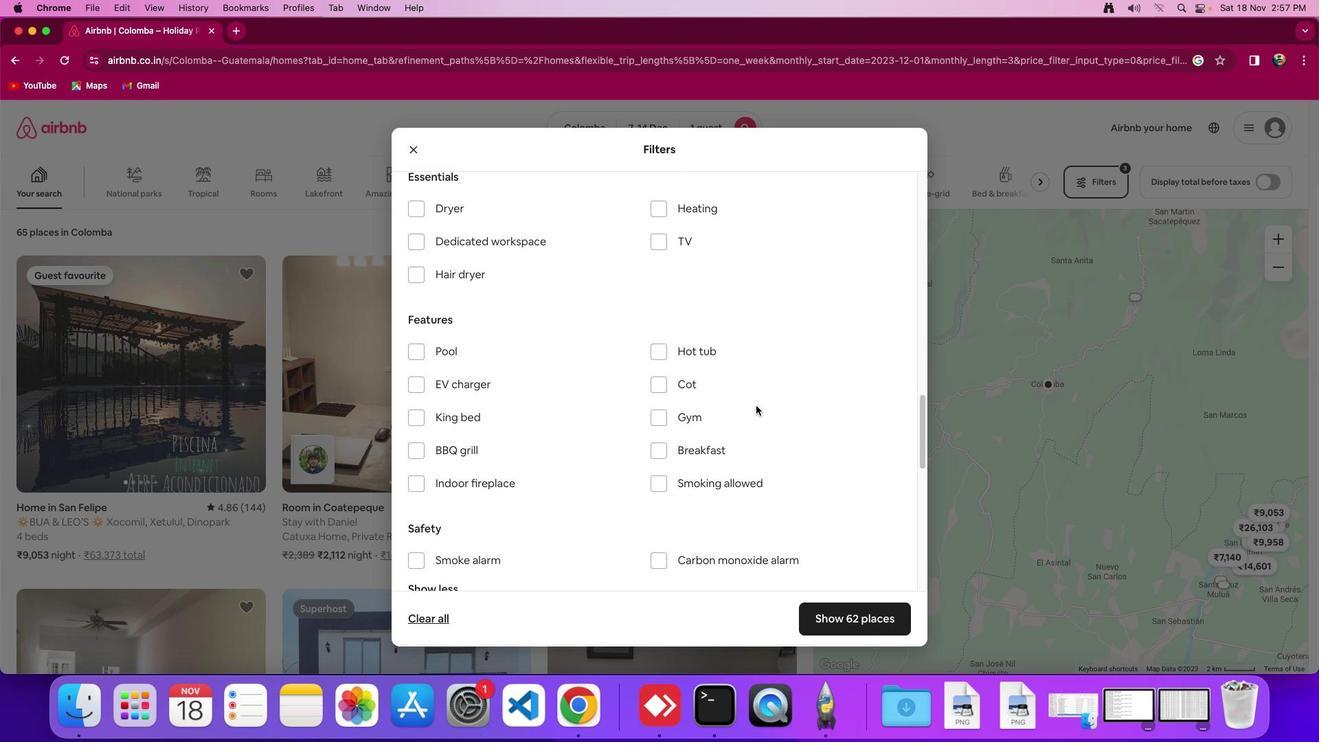 
Action: Mouse scrolled (756, 398) with delta (0, 0)
Screenshot: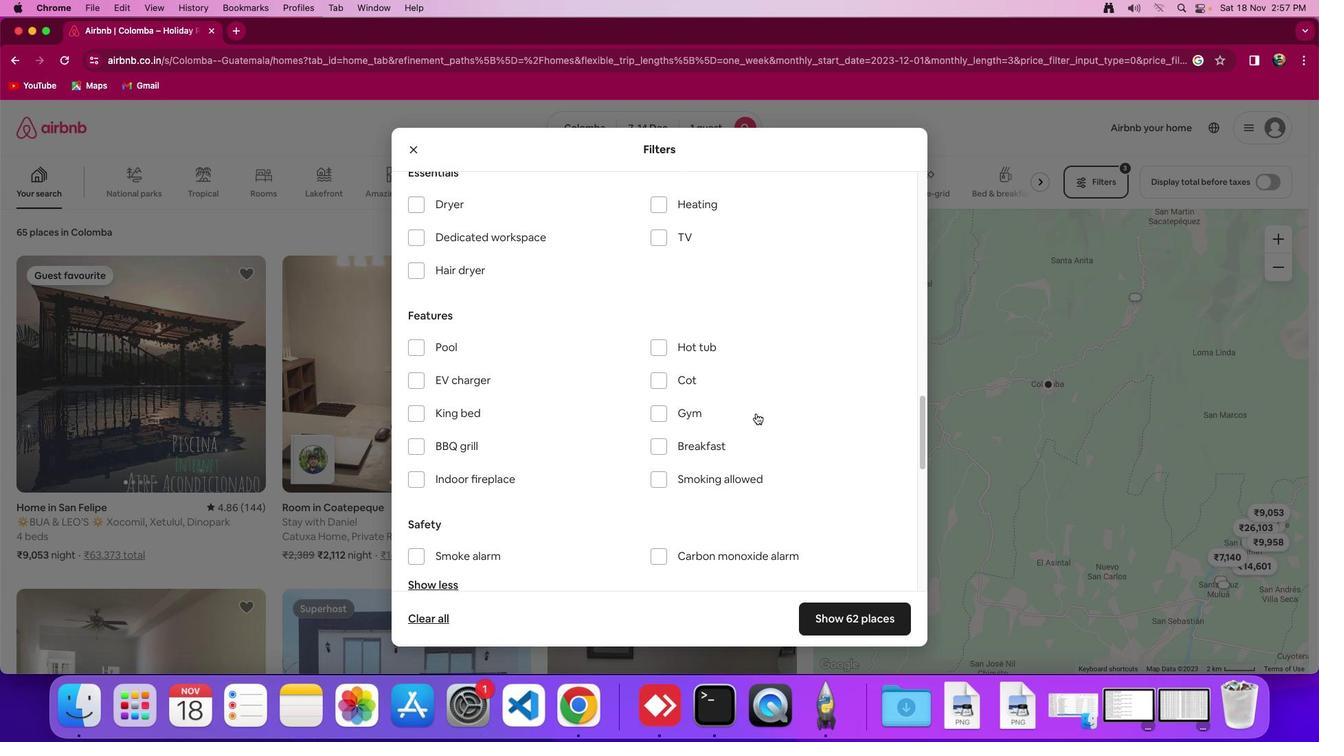 
Action: Mouse moved to (869, 619)
Screenshot: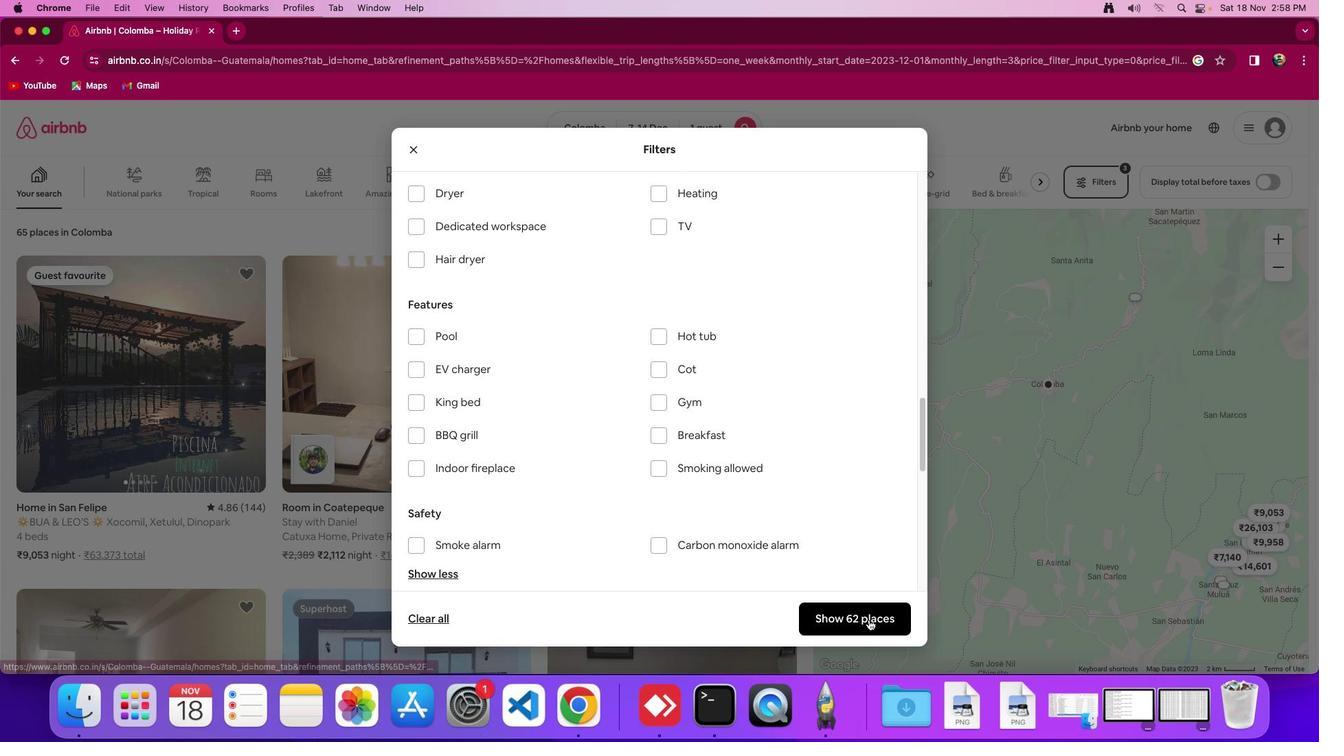 
Action: Mouse pressed left at (869, 619)
Screenshot: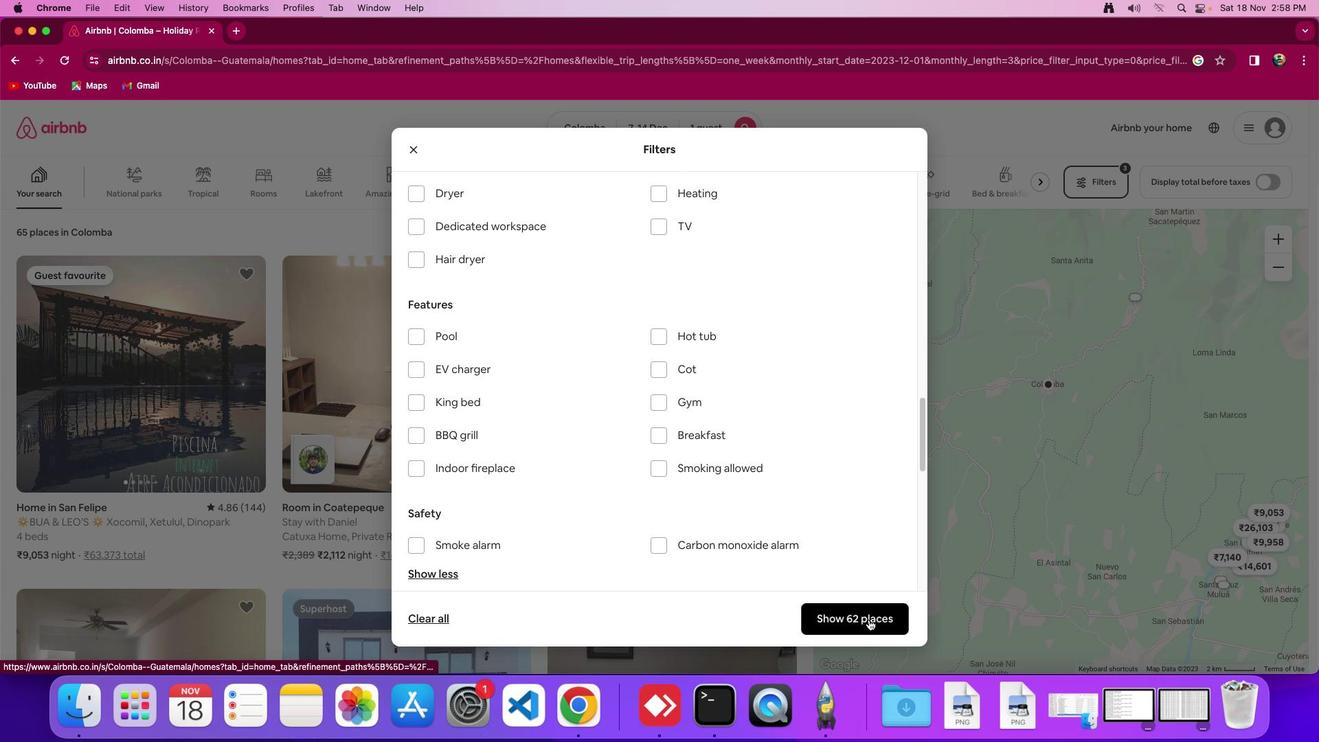 
Action: Mouse moved to (627, 563)
Screenshot: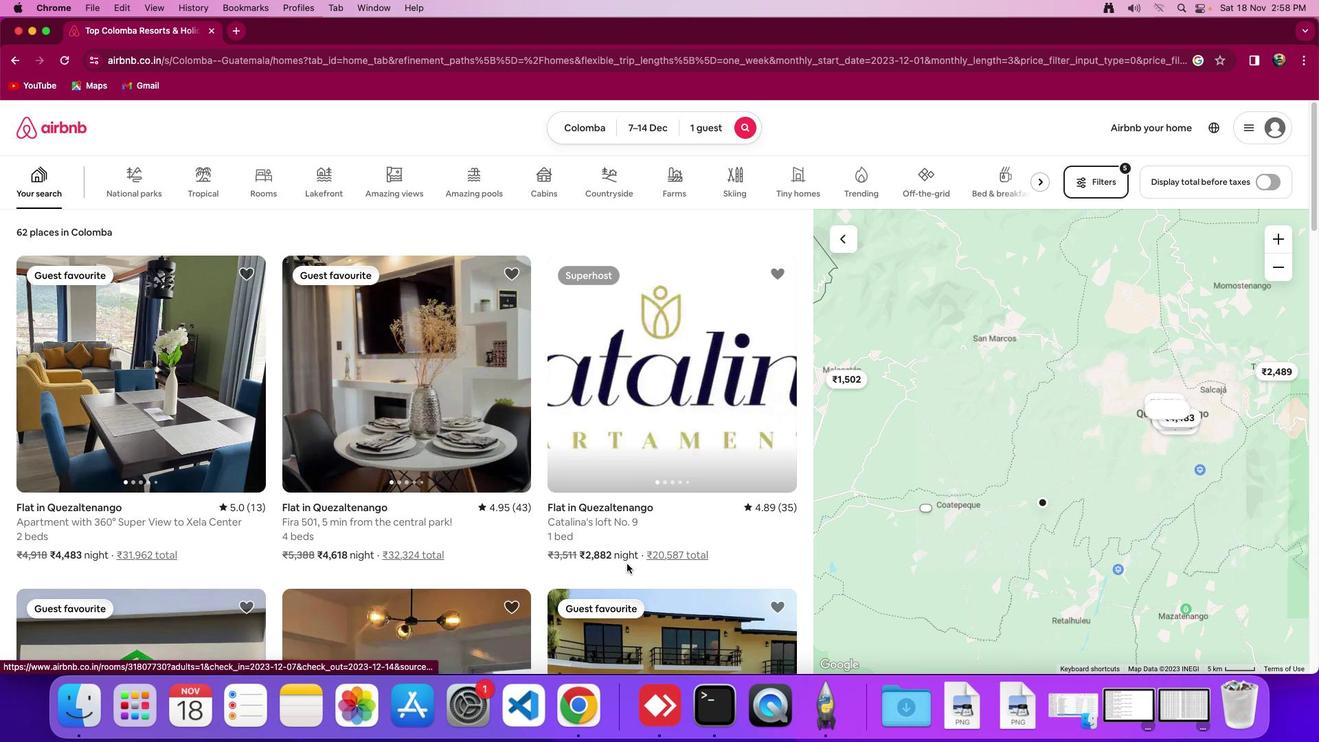 
Action: Mouse scrolled (627, 563) with delta (0, 0)
Screenshot: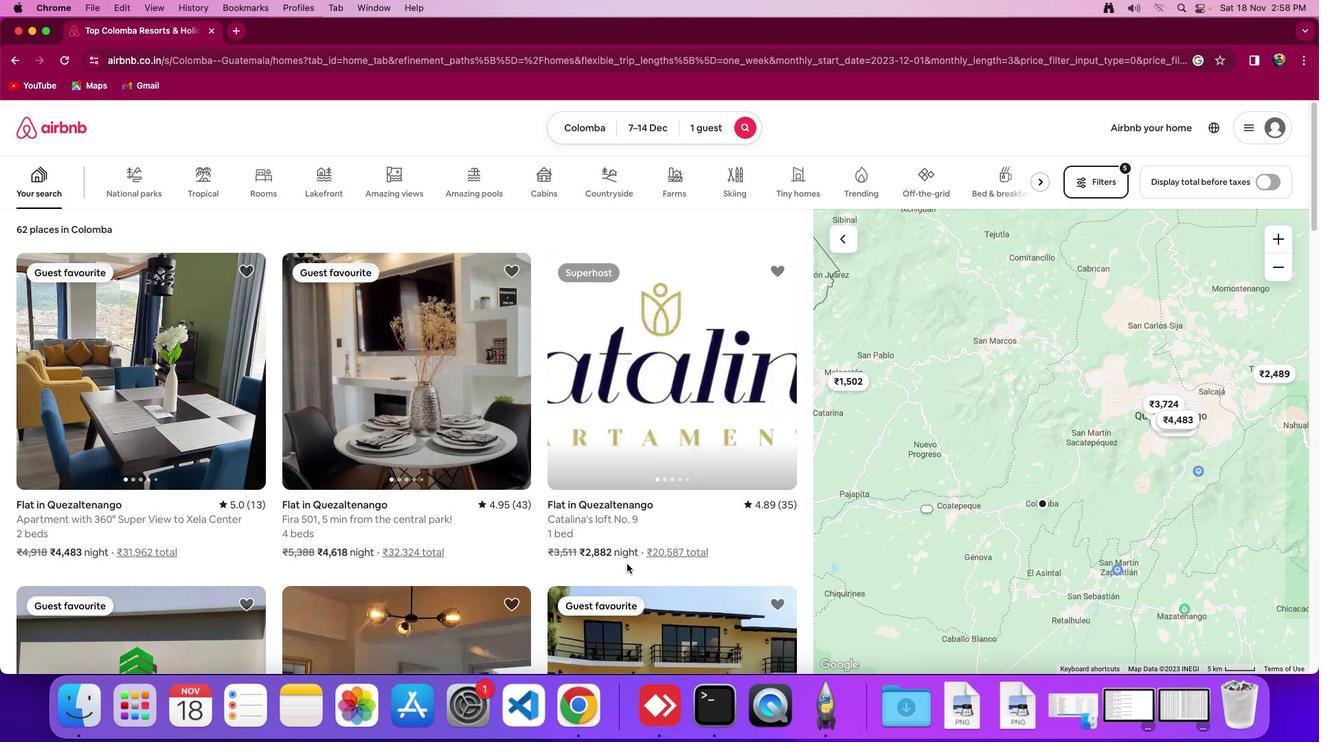 
Action: Mouse scrolled (627, 563) with delta (0, 0)
Screenshot: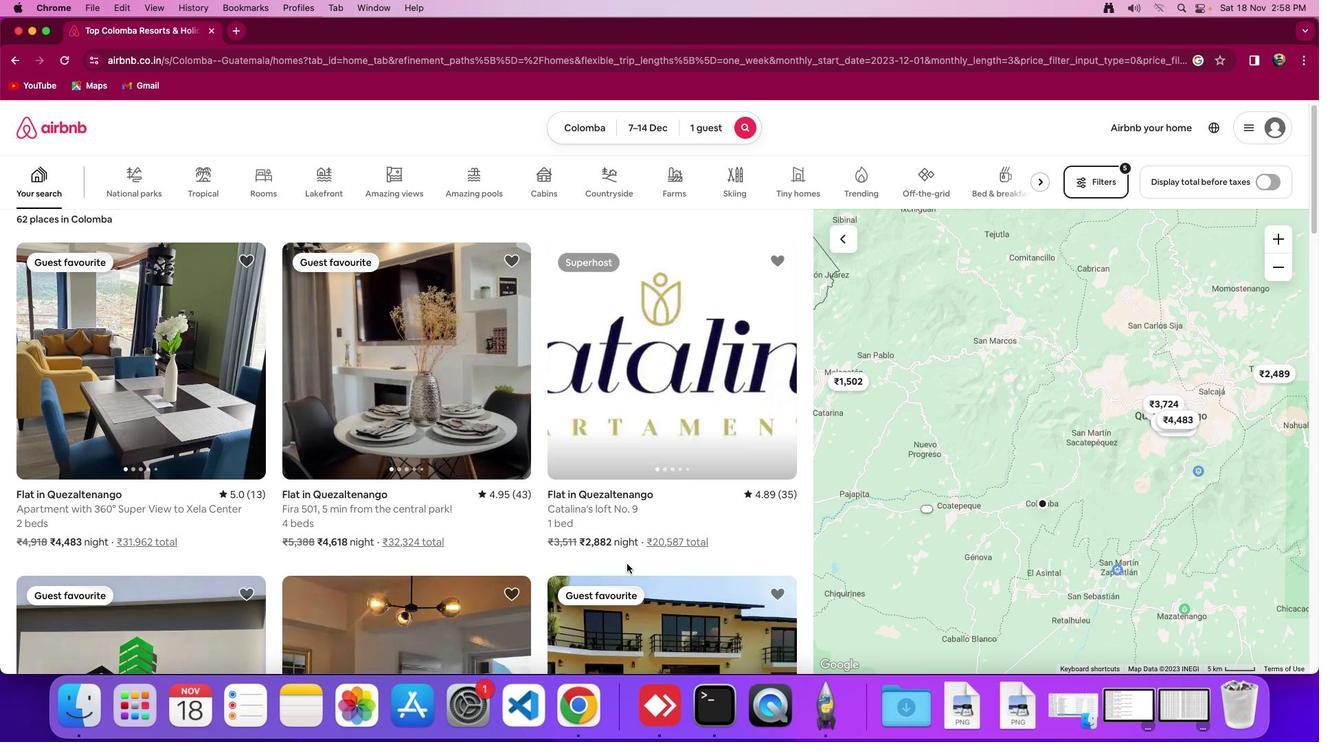
Action: Mouse scrolled (627, 563) with delta (0, 0)
Screenshot: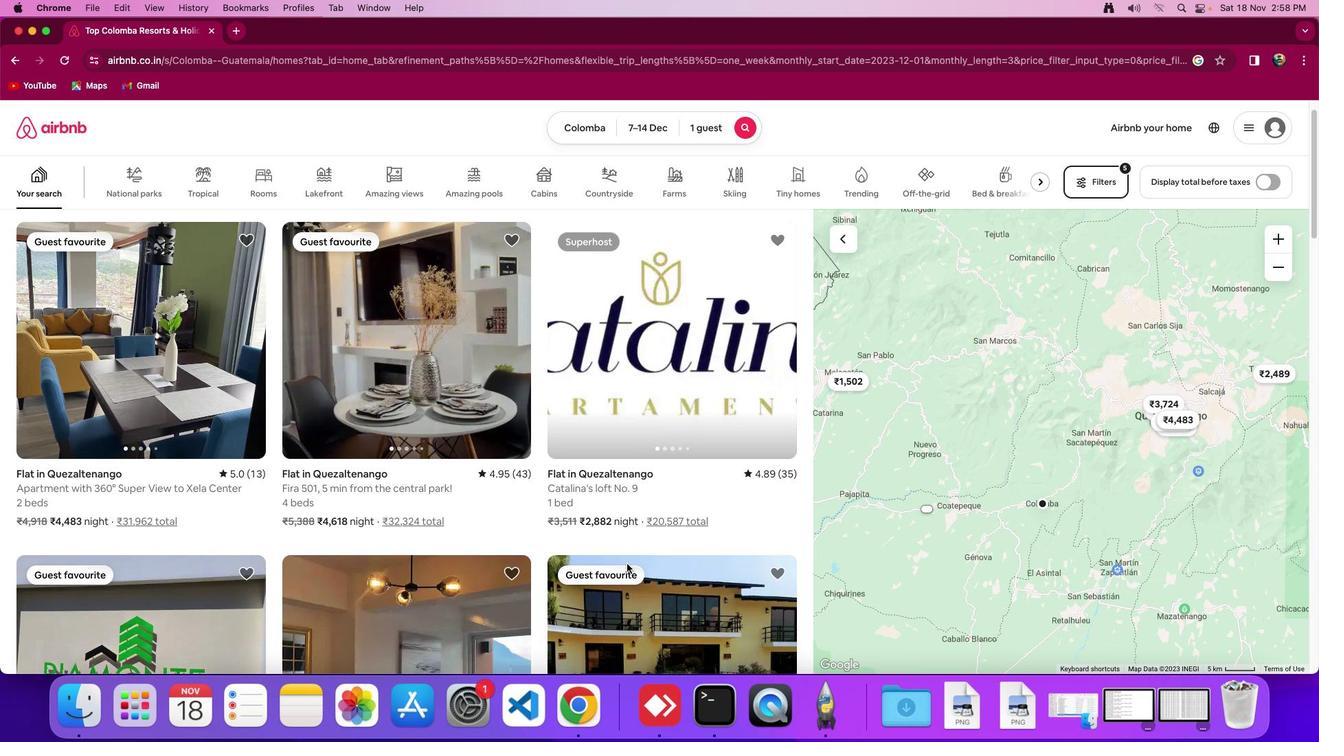 
Action: Mouse moved to (627, 563)
Screenshot: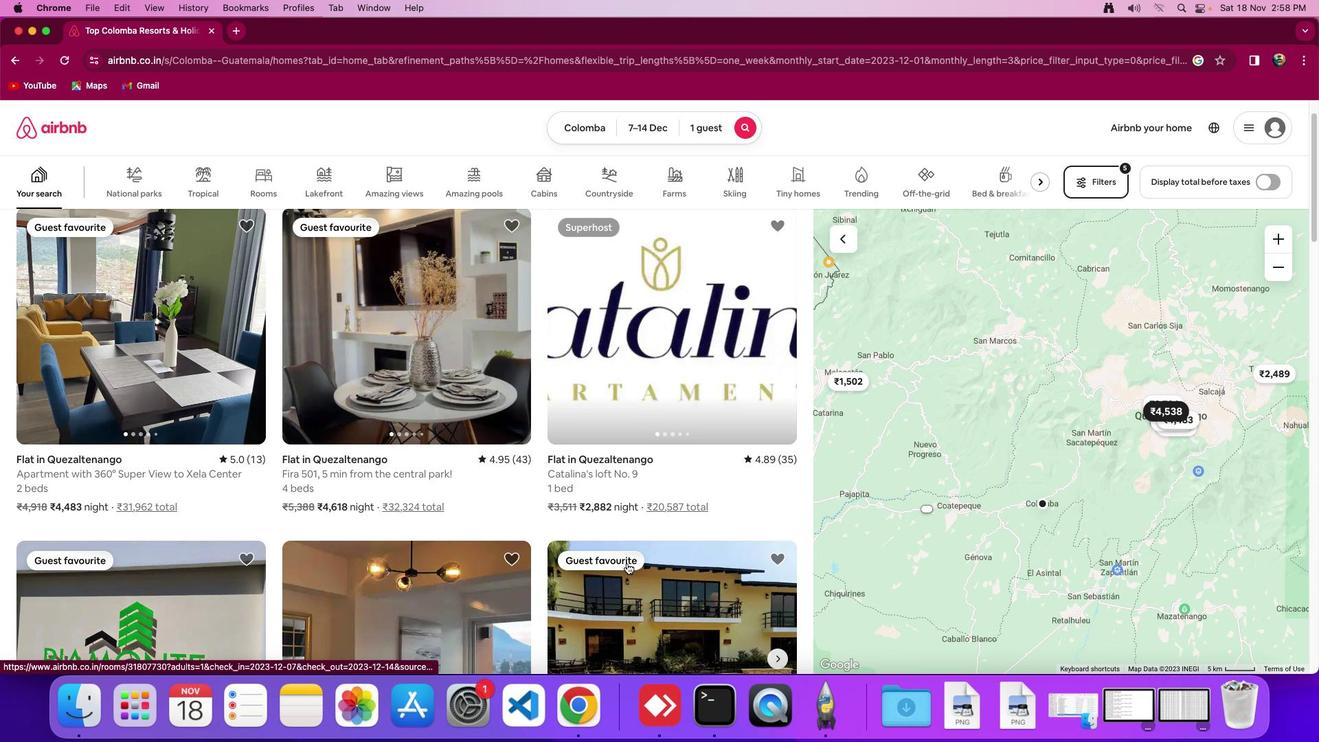 
Action: Mouse scrolled (627, 563) with delta (0, 0)
Screenshot: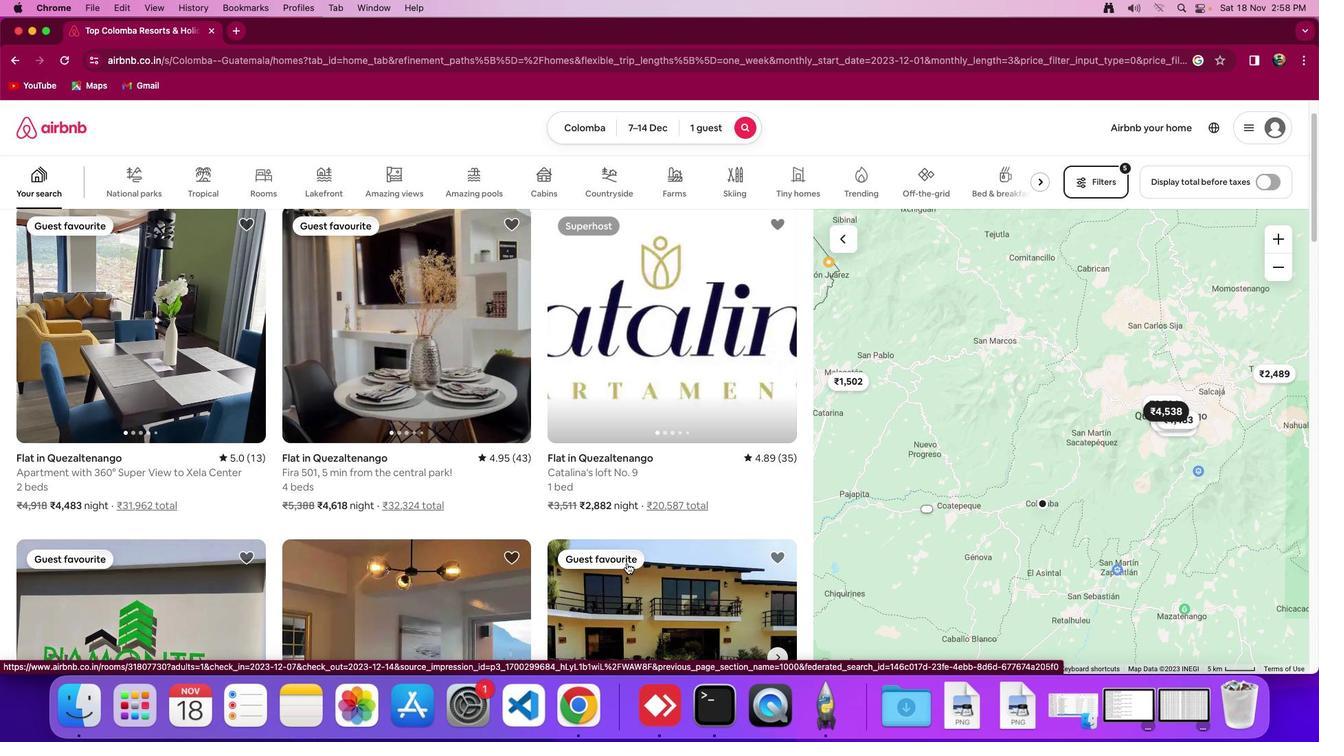 
Action: Mouse scrolled (627, 563) with delta (0, 0)
Screenshot: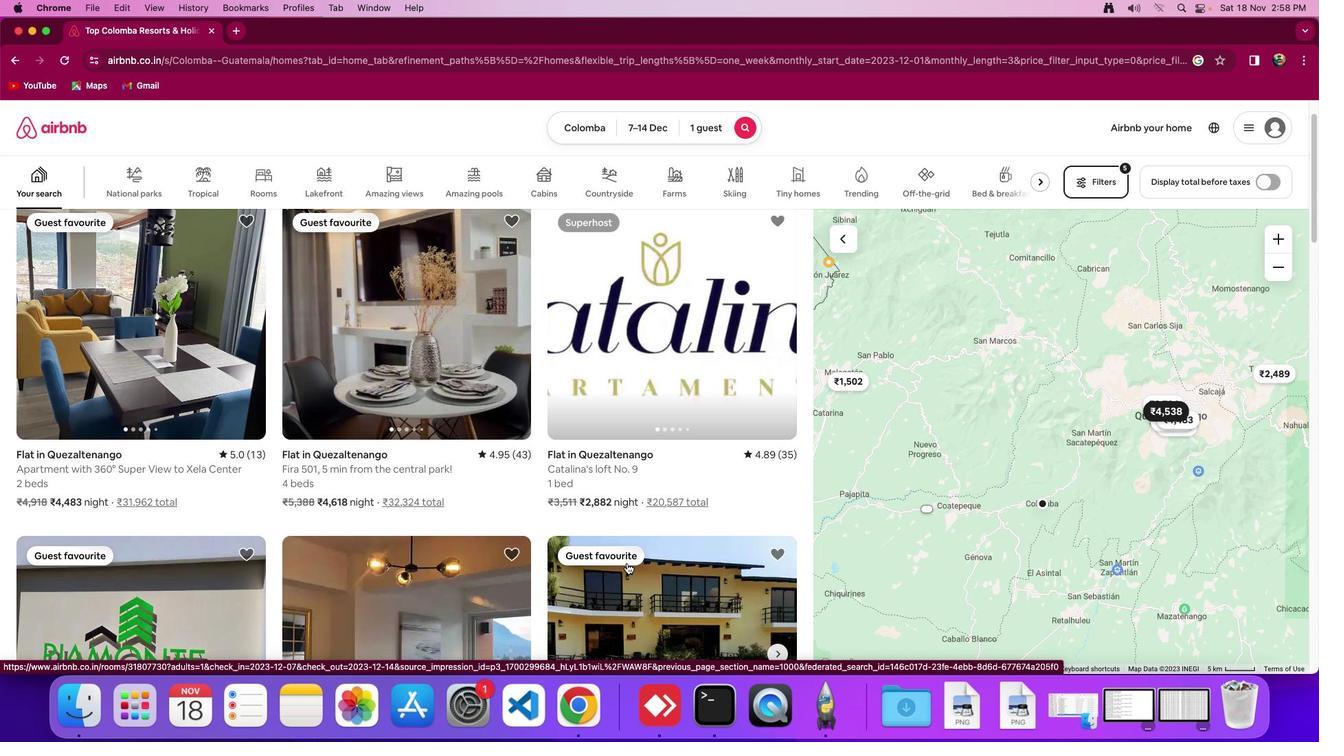 
Action: Mouse scrolled (627, 563) with delta (0, 0)
Screenshot: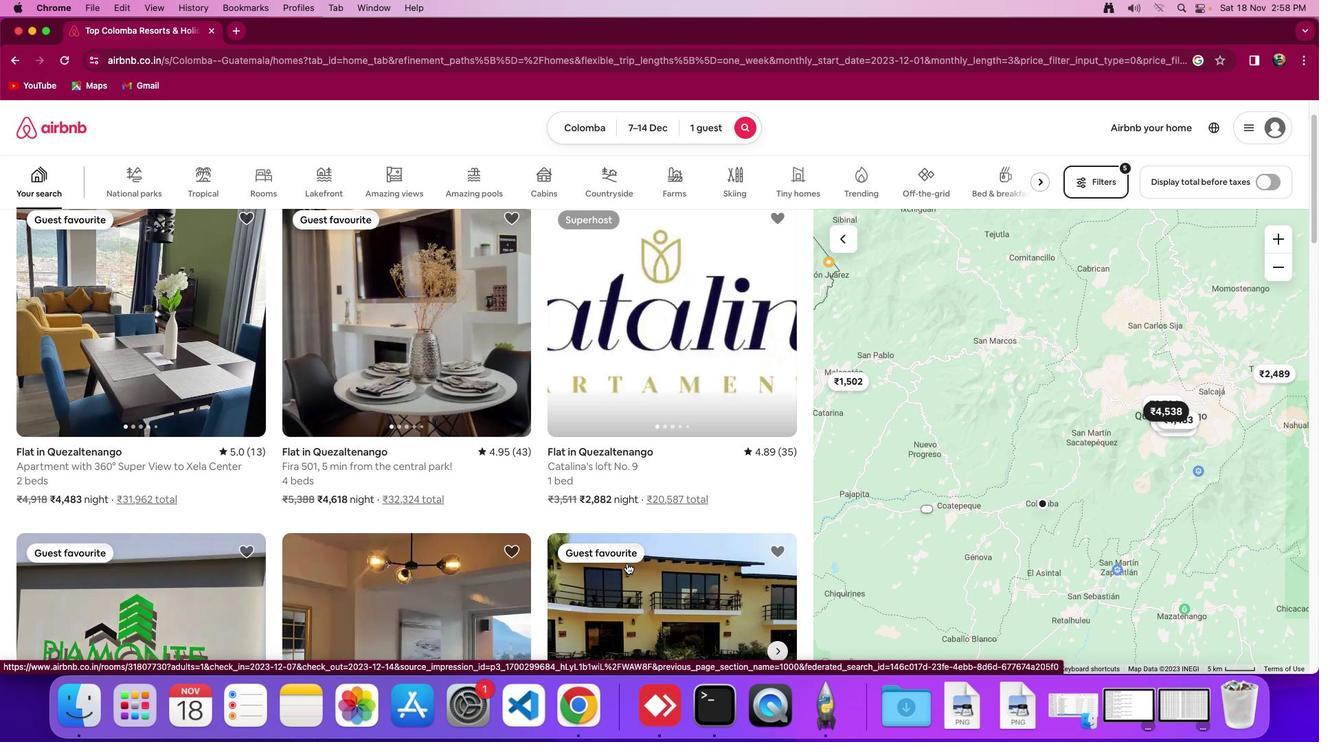 
Action: Mouse scrolled (627, 563) with delta (0, 0)
Screenshot: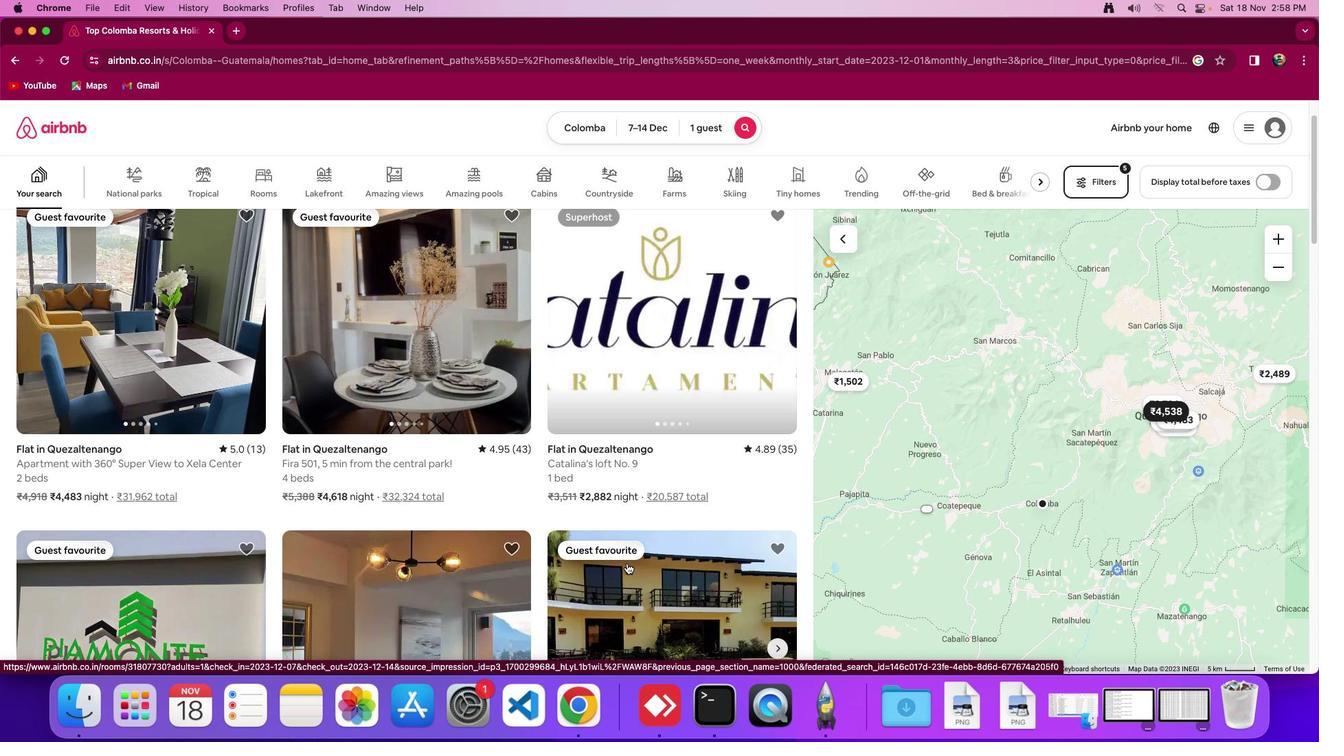 
Action: Mouse scrolled (627, 563) with delta (0, 0)
Screenshot: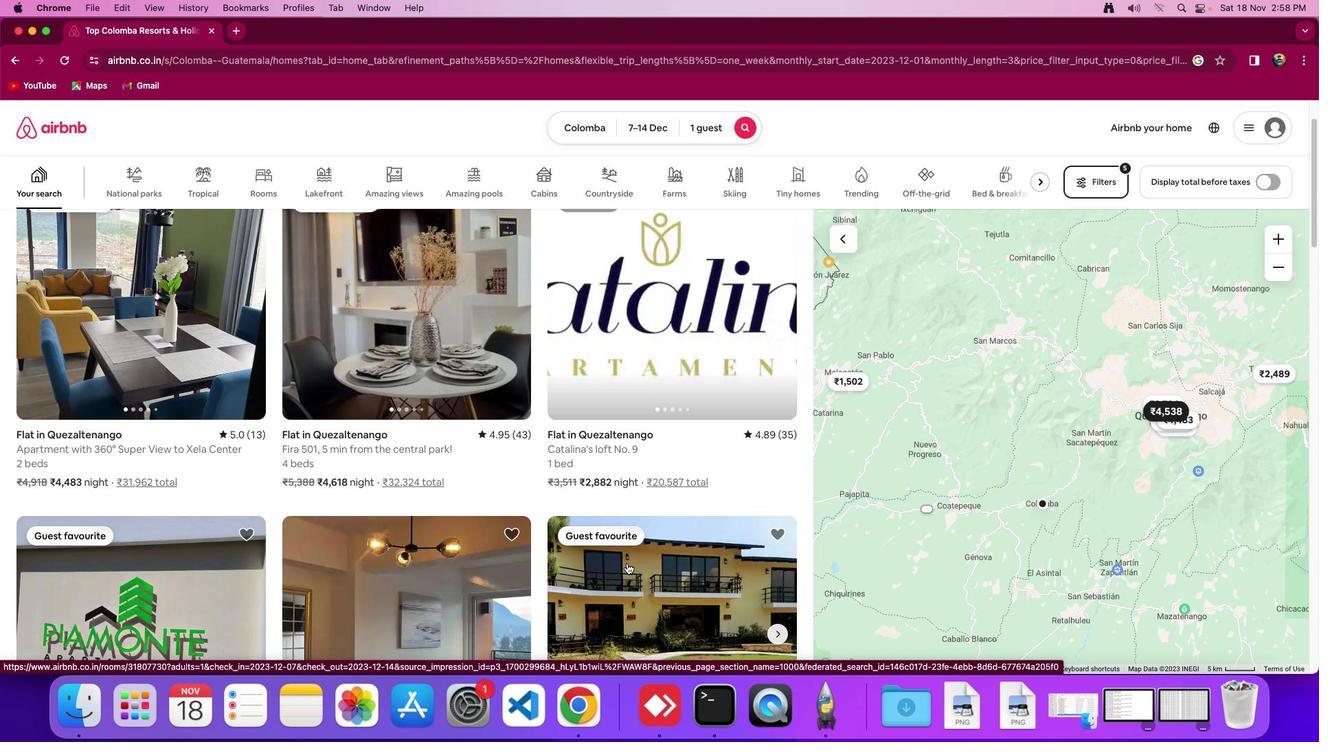 
Action: Mouse scrolled (627, 563) with delta (0, 0)
Screenshot: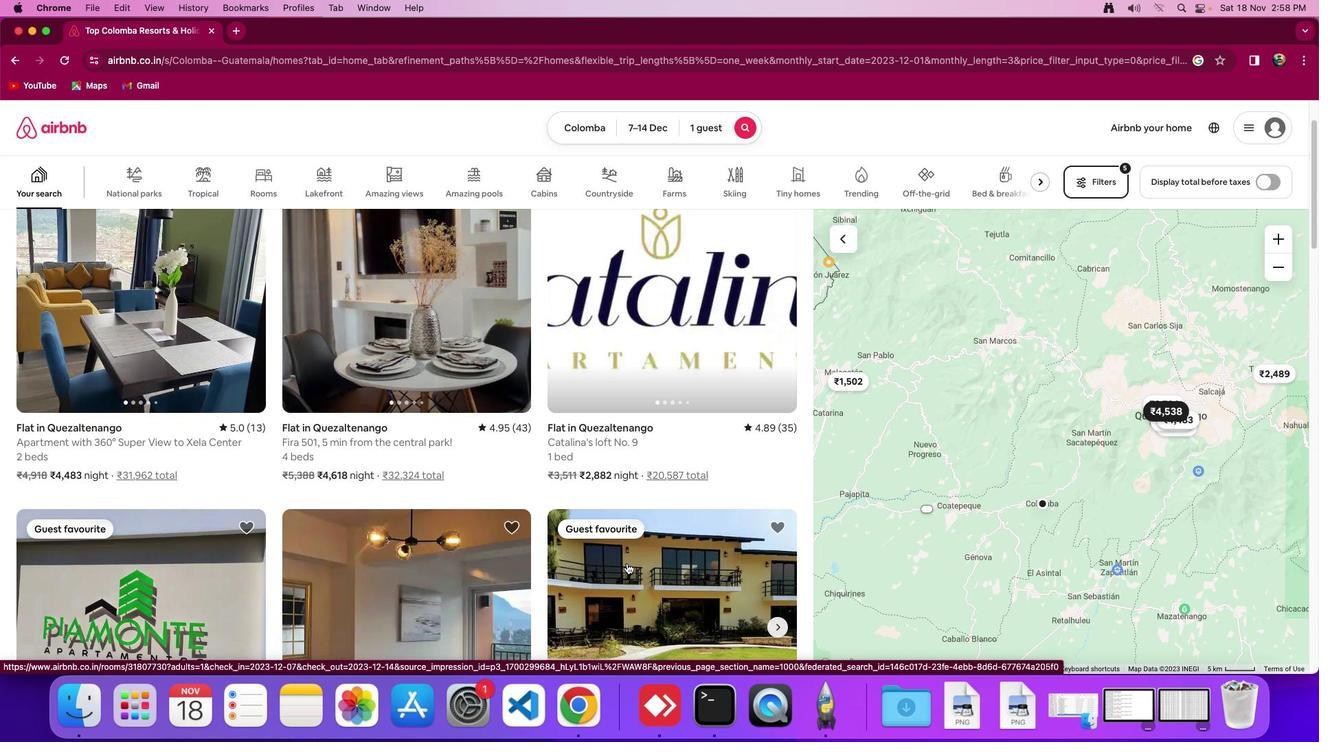 
Action: Mouse scrolled (627, 563) with delta (0, 0)
Screenshot: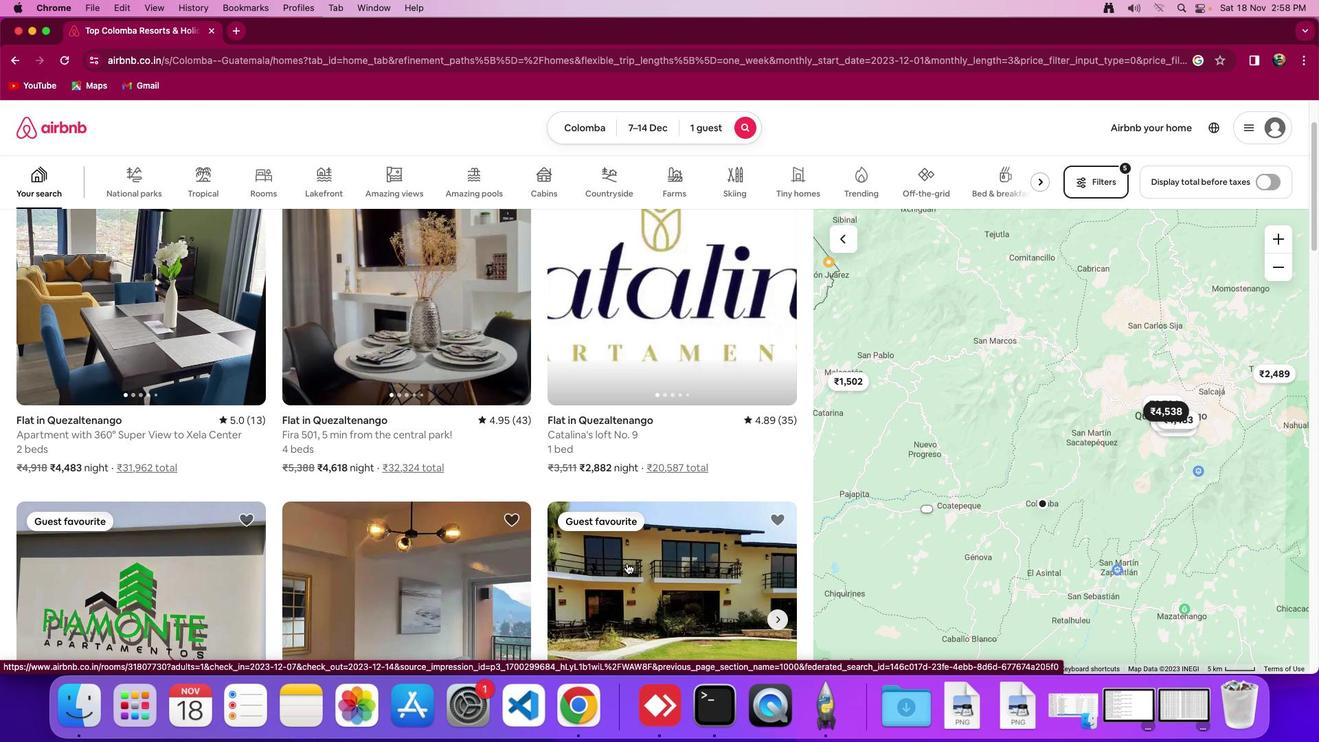 
Action: Mouse scrolled (627, 563) with delta (0, 0)
Screenshot: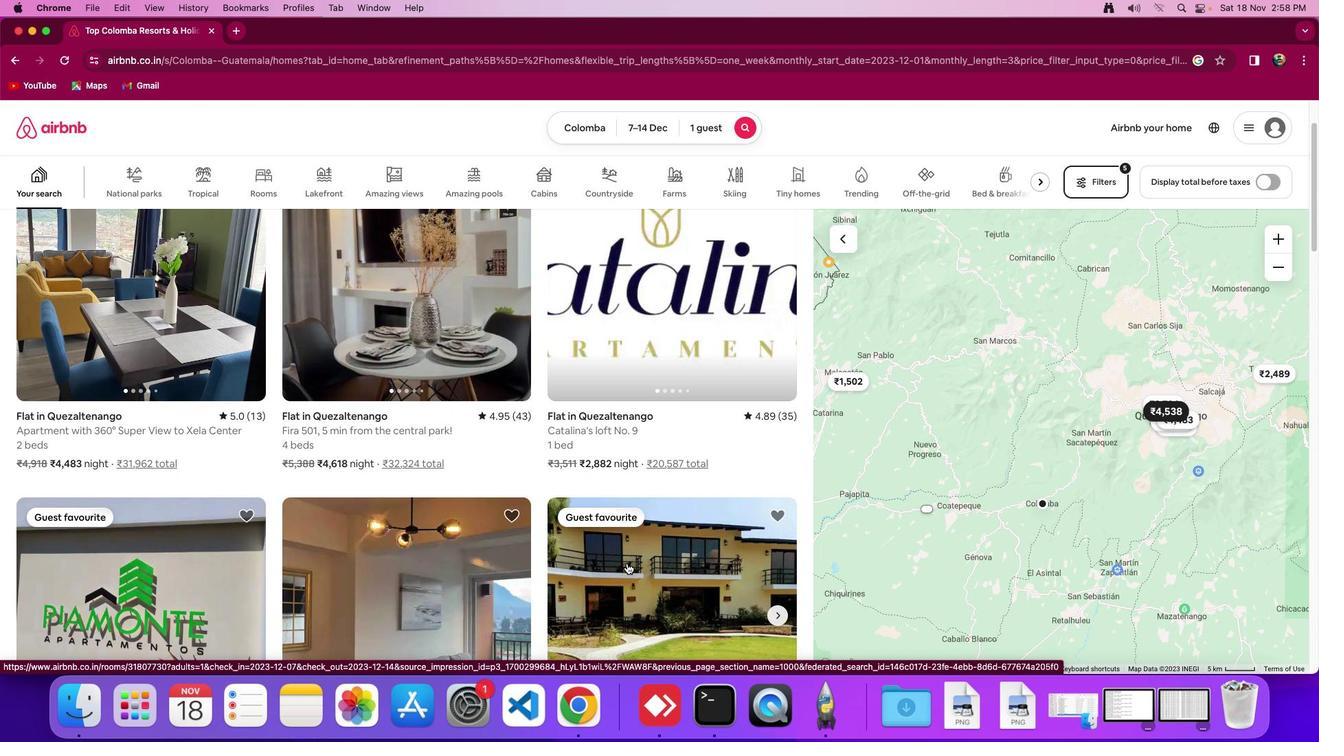 
Action: Mouse scrolled (627, 563) with delta (0, 0)
Screenshot: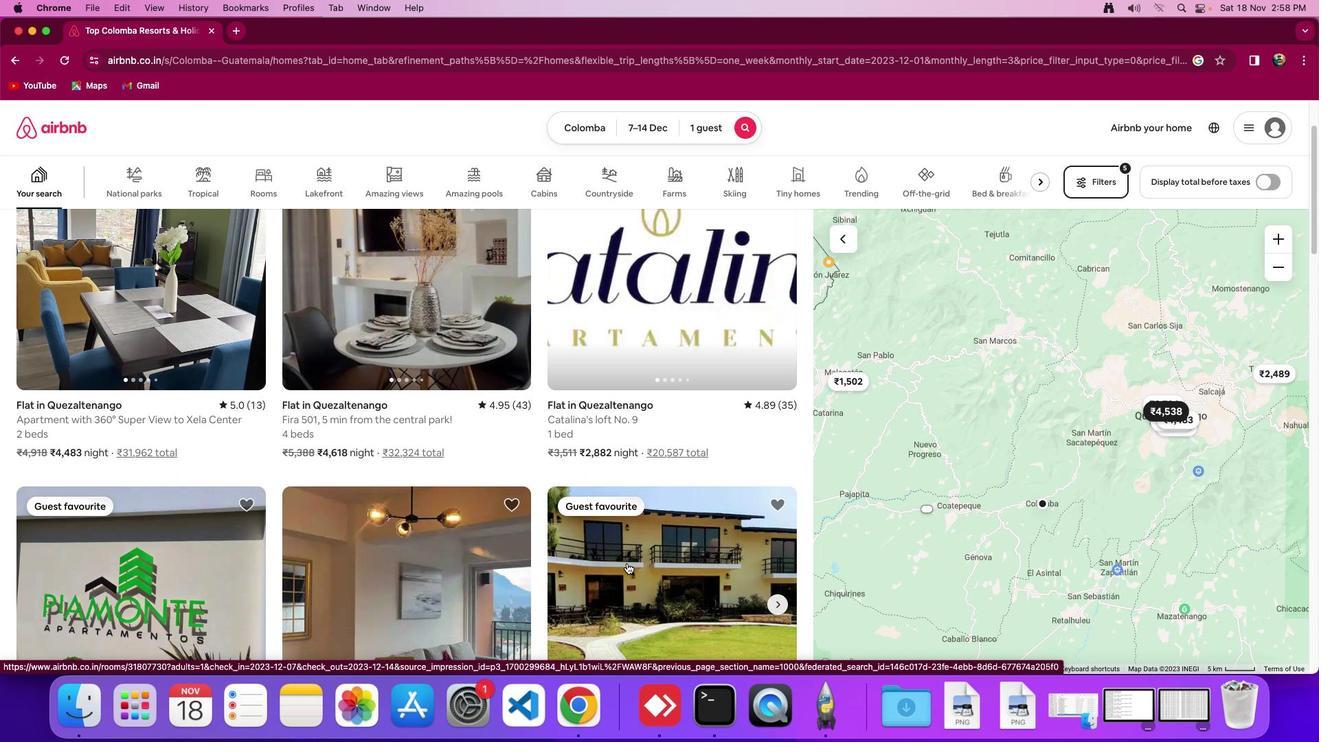 
Action: Mouse scrolled (627, 563) with delta (0, 0)
Screenshot: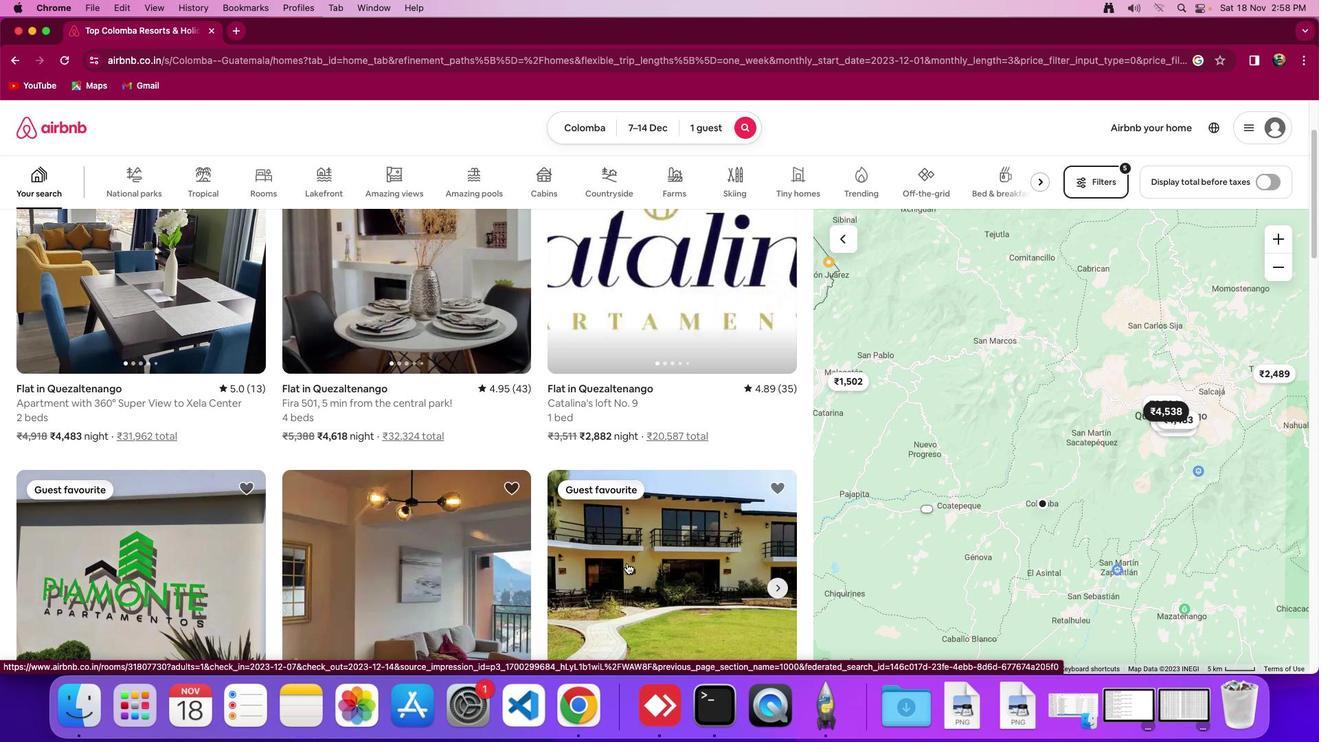 
Action: Mouse scrolled (627, 563) with delta (0, 0)
Screenshot: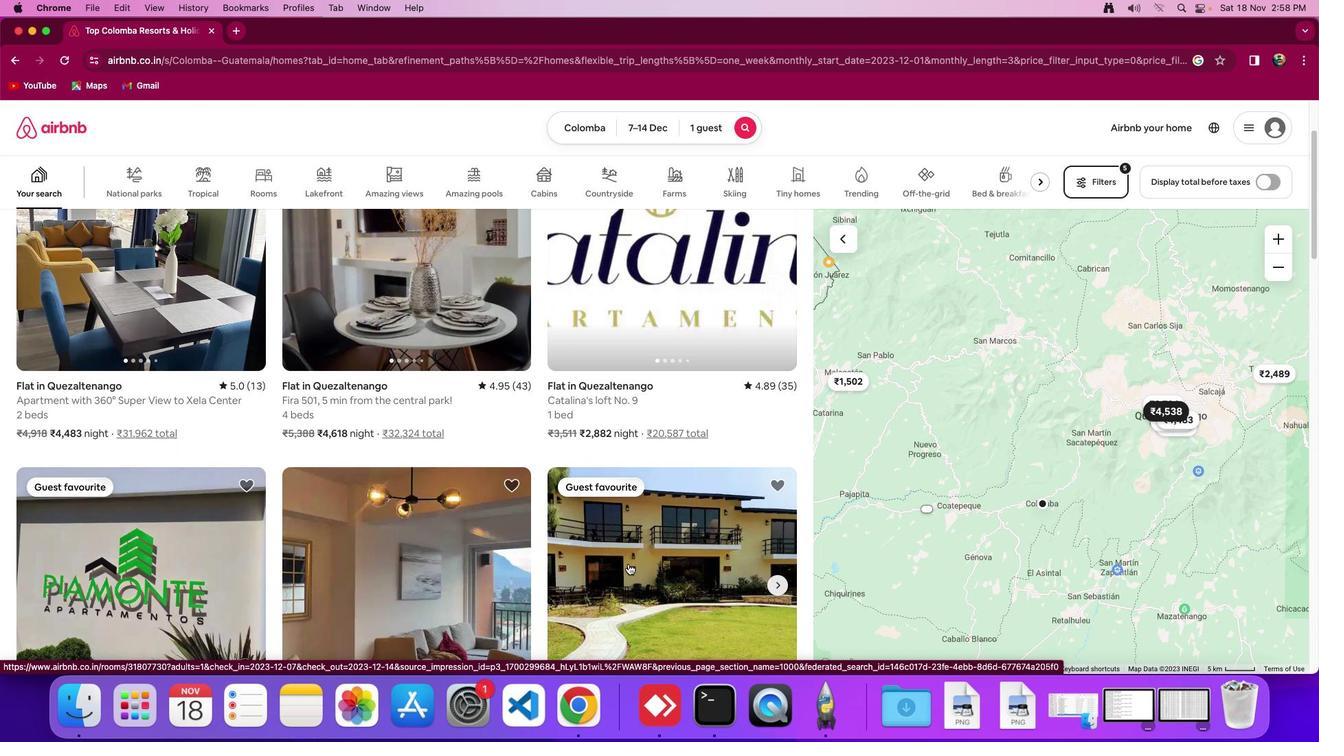 
Action: Mouse moved to (630, 563)
Screenshot: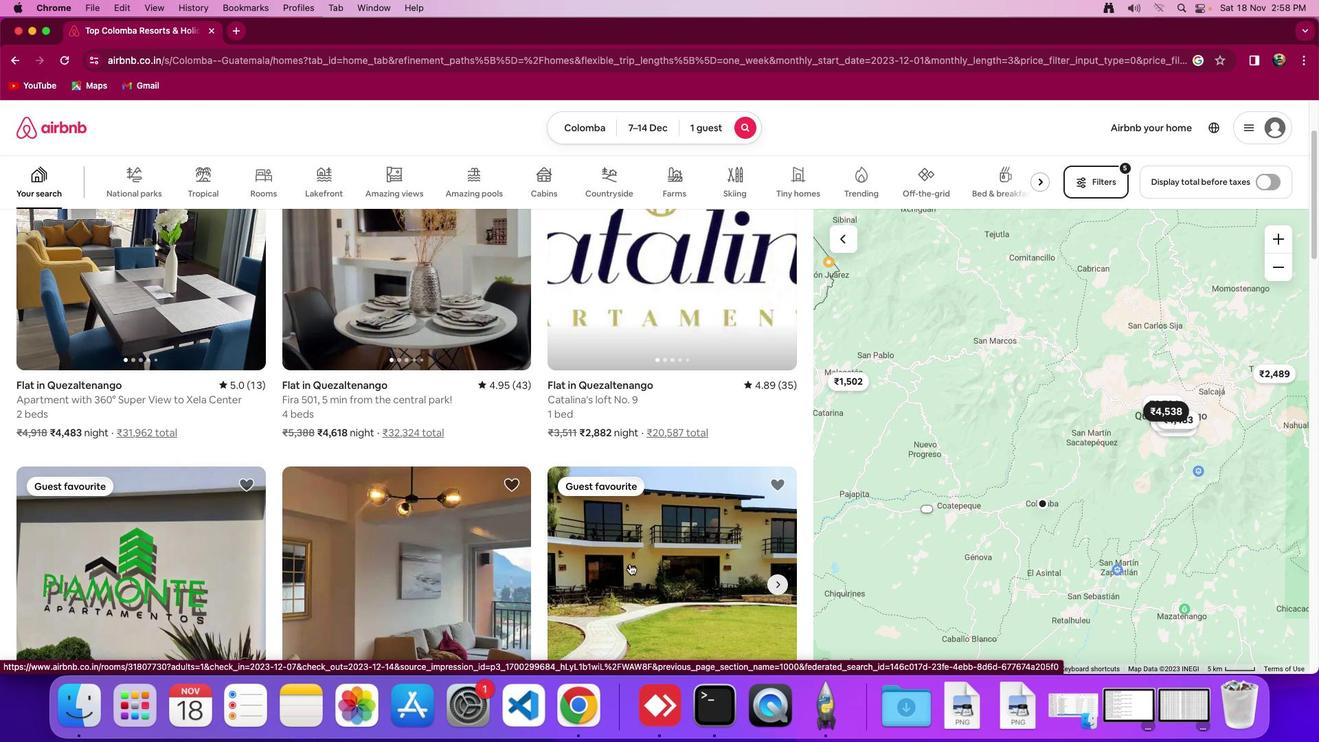 
Action: Mouse scrolled (630, 563) with delta (0, 0)
Screenshot: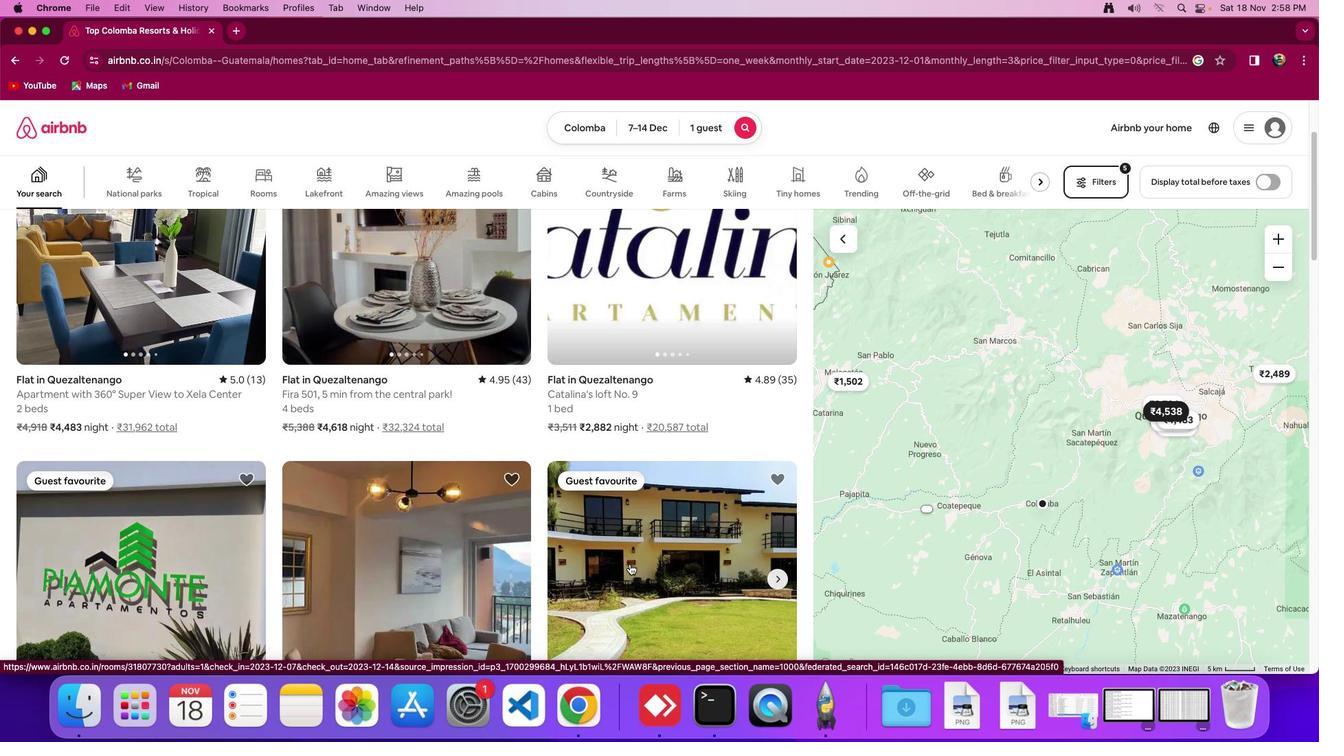 
Action: Mouse scrolled (630, 563) with delta (0, 0)
Screenshot: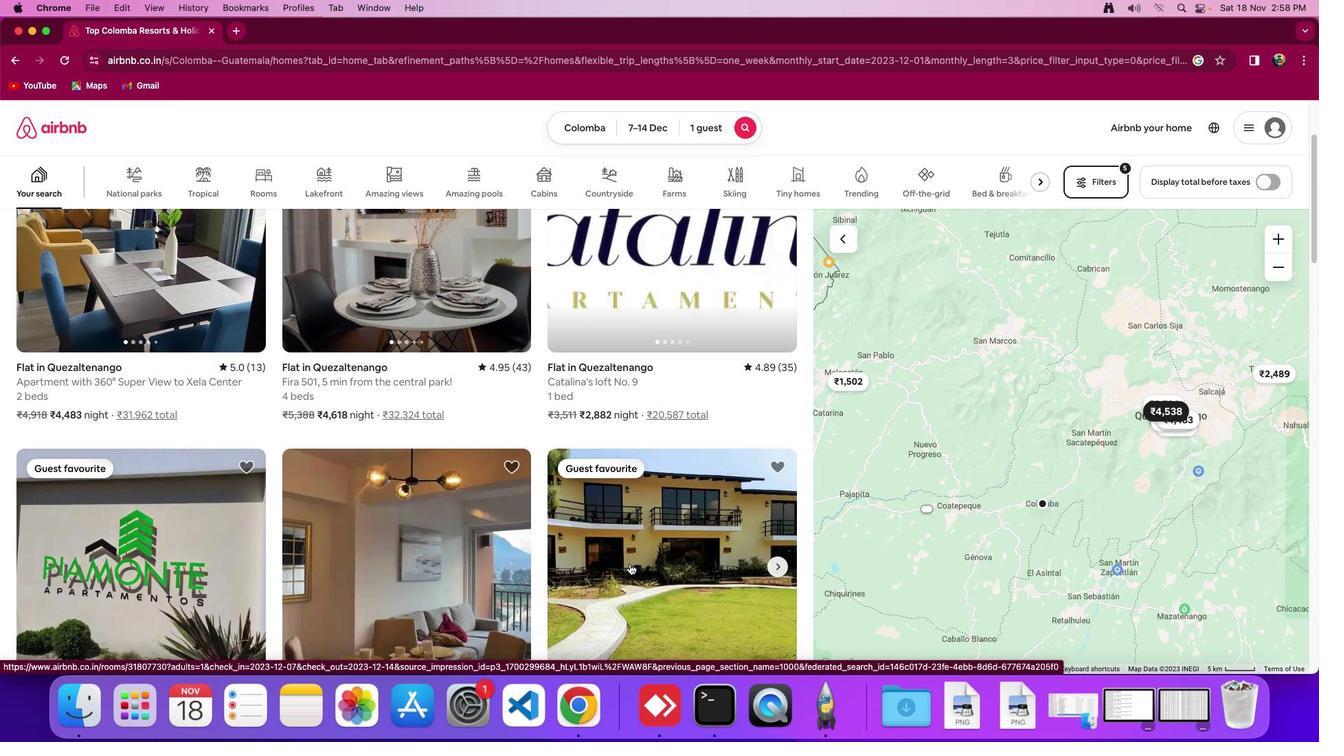 
Action: Mouse scrolled (630, 563) with delta (0, 0)
Screenshot: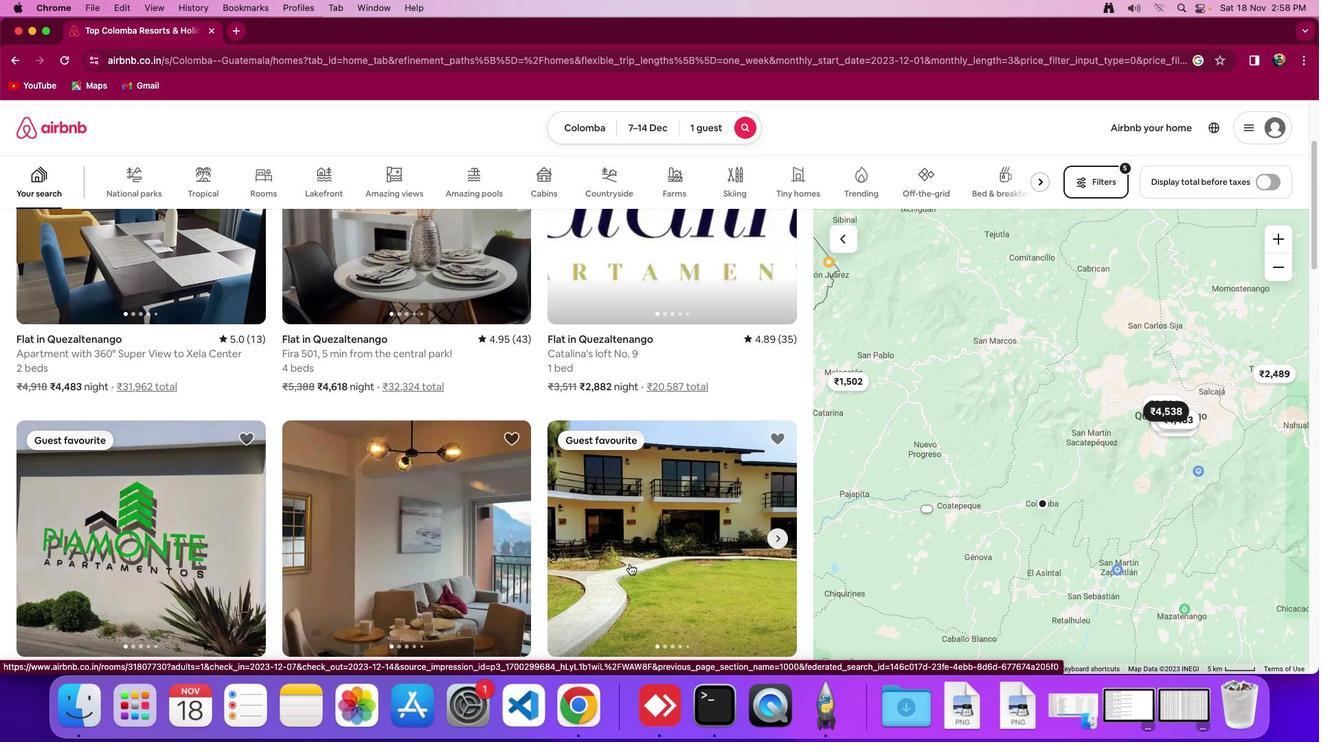 
Action: Mouse scrolled (630, 563) with delta (0, 0)
Screenshot: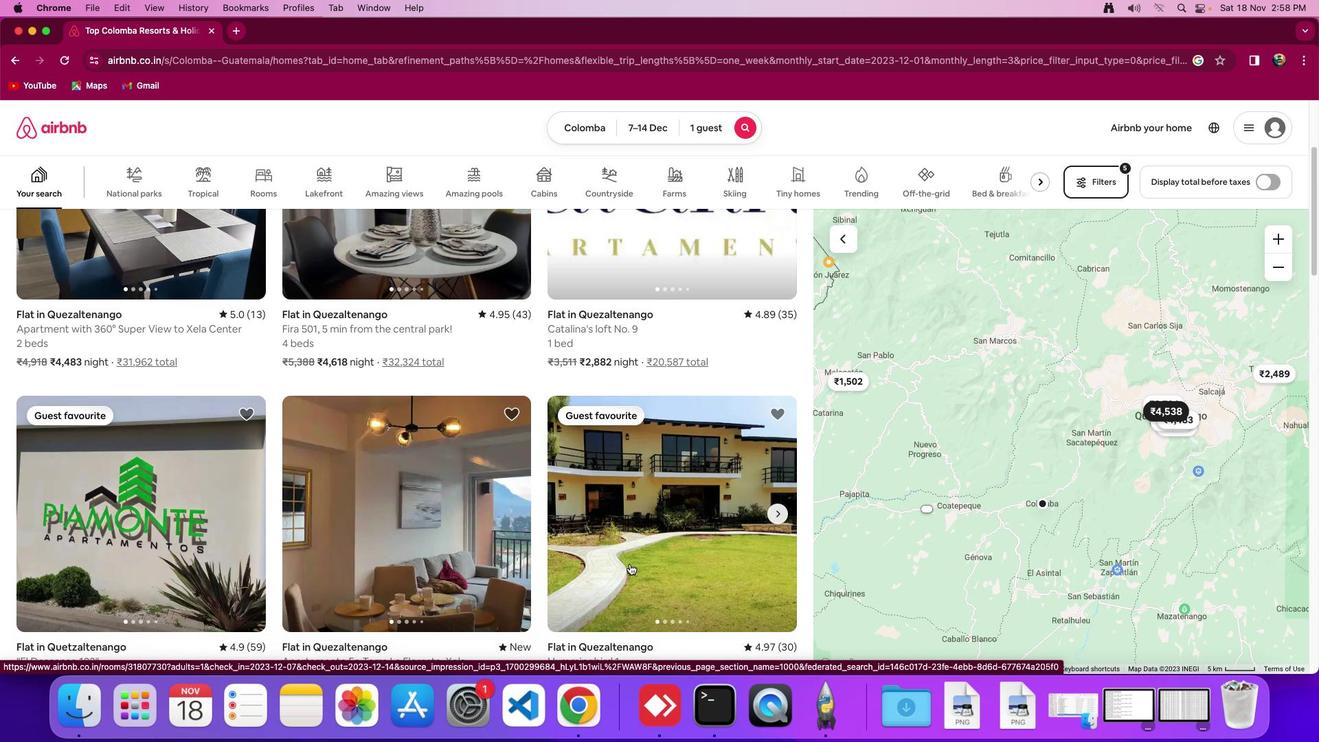
Action: Mouse scrolled (630, 563) with delta (0, 0)
Screenshot: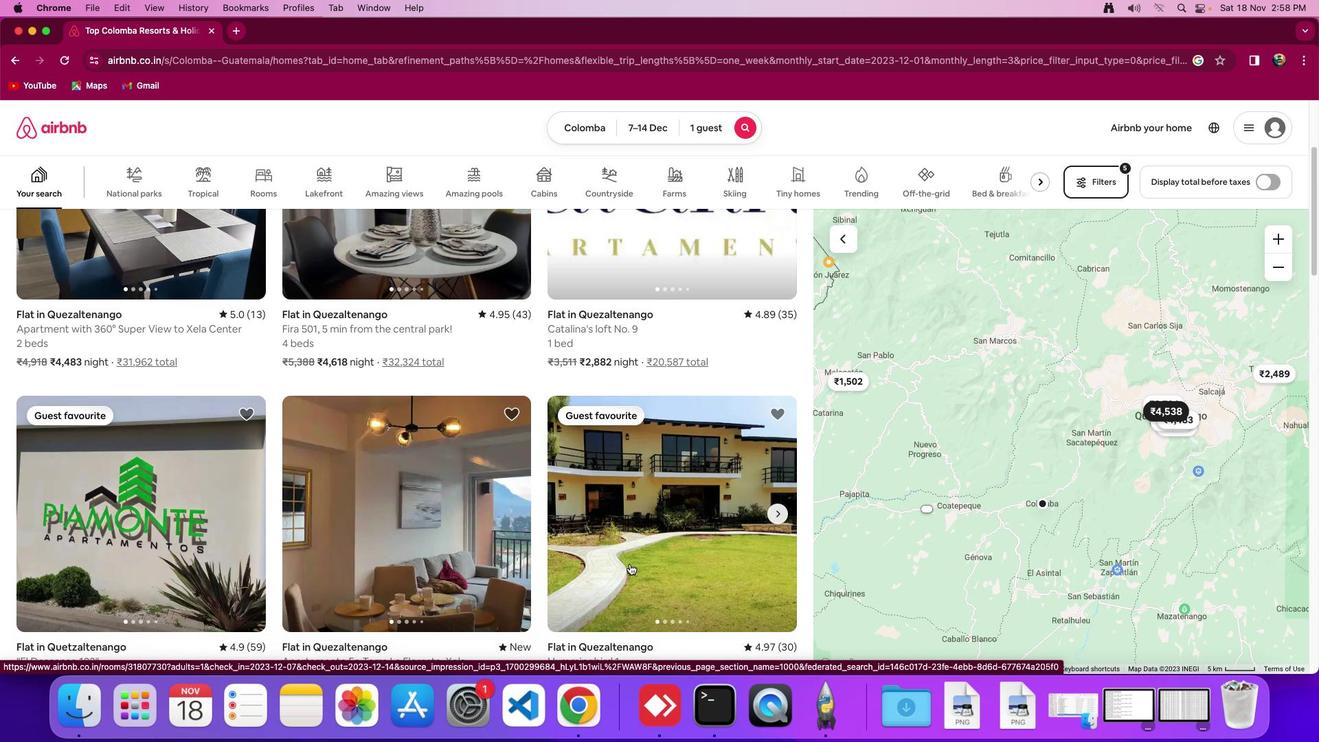 
Action: Mouse moved to (633, 562)
Screenshot: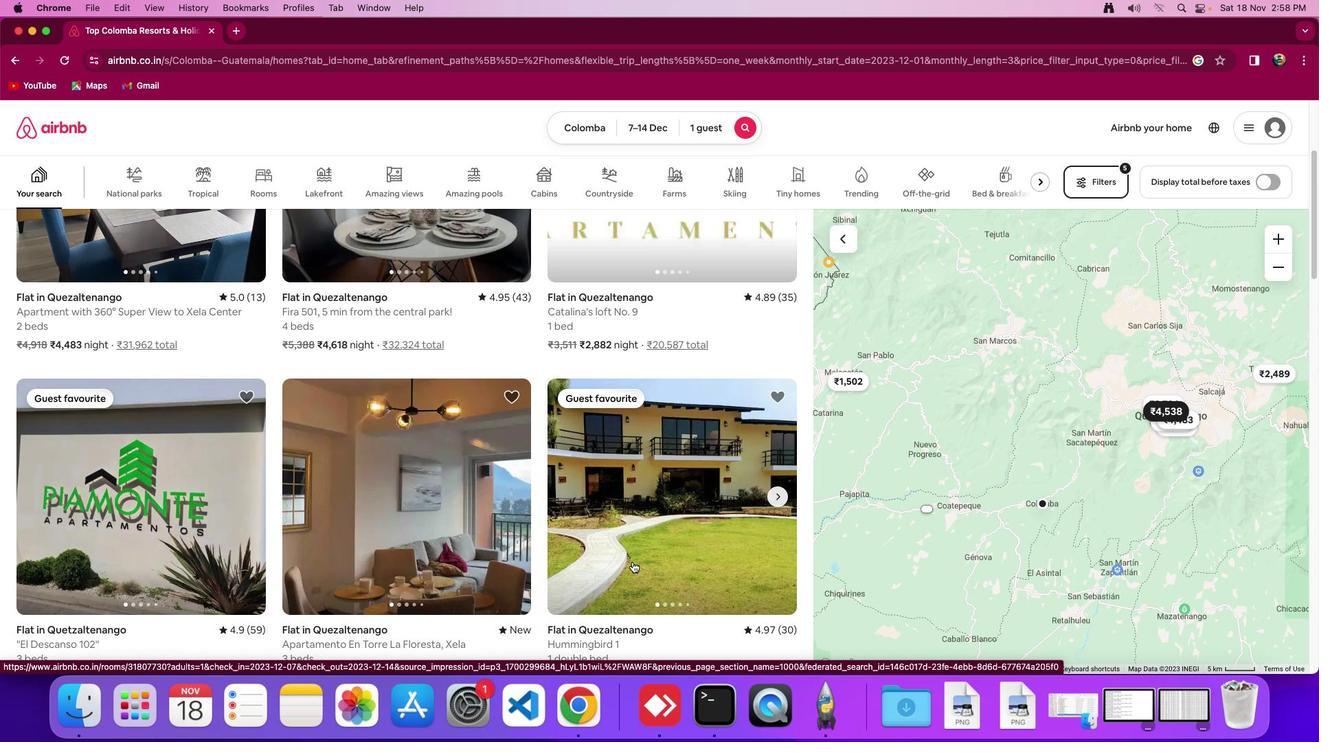 
Action: Mouse scrolled (633, 562) with delta (0, 0)
Screenshot: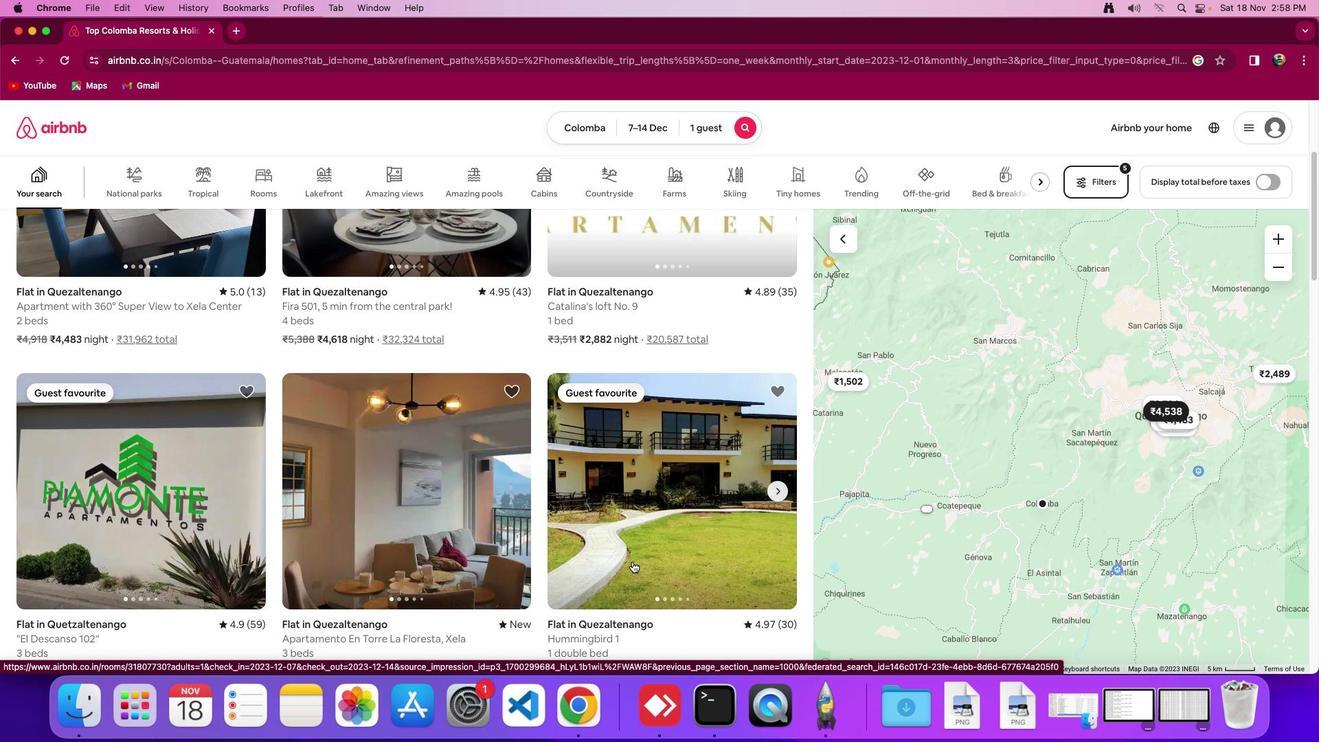 
Action: Mouse scrolled (633, 562) with delta (0, 0)
Screenshot: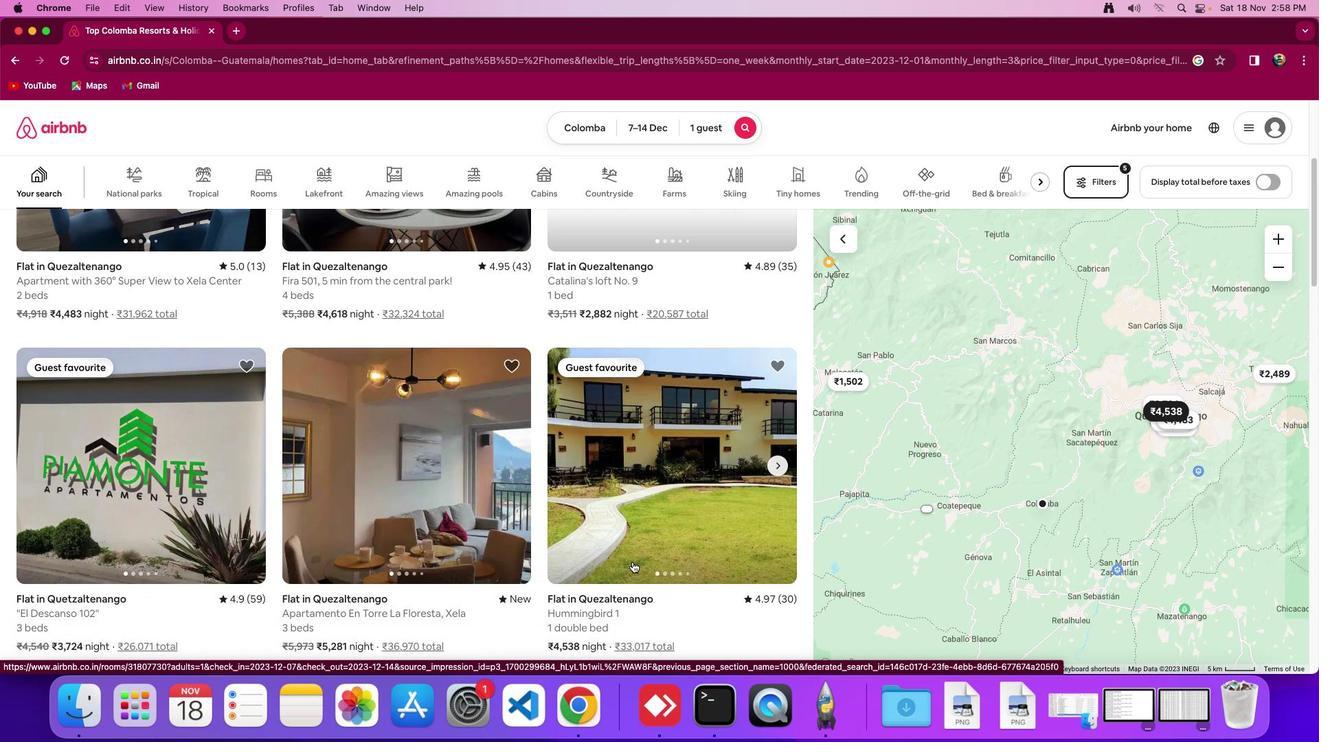 
Action: Mouse scrolled (633, 562) with delta (0, -2)
Screenshot: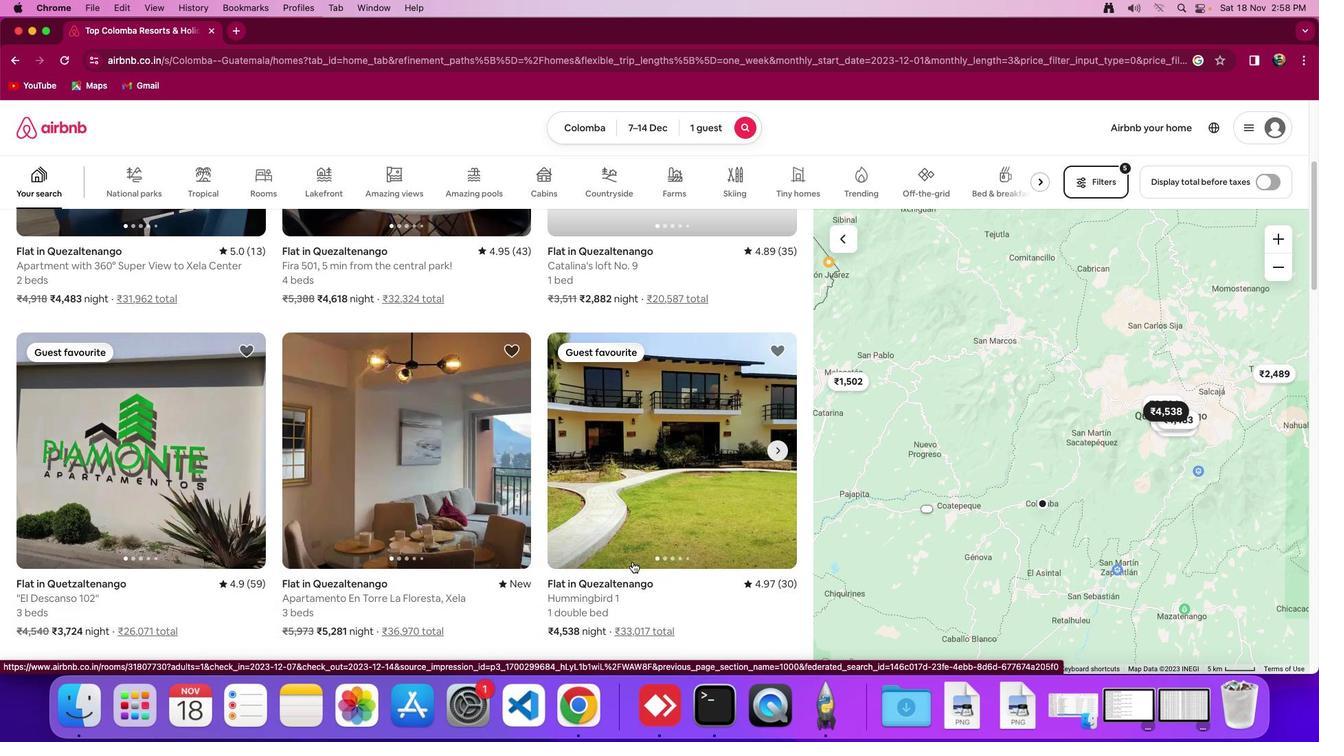 
Action: Mouse scrolled (633, 562) with delta (0, 0)
Screenshot: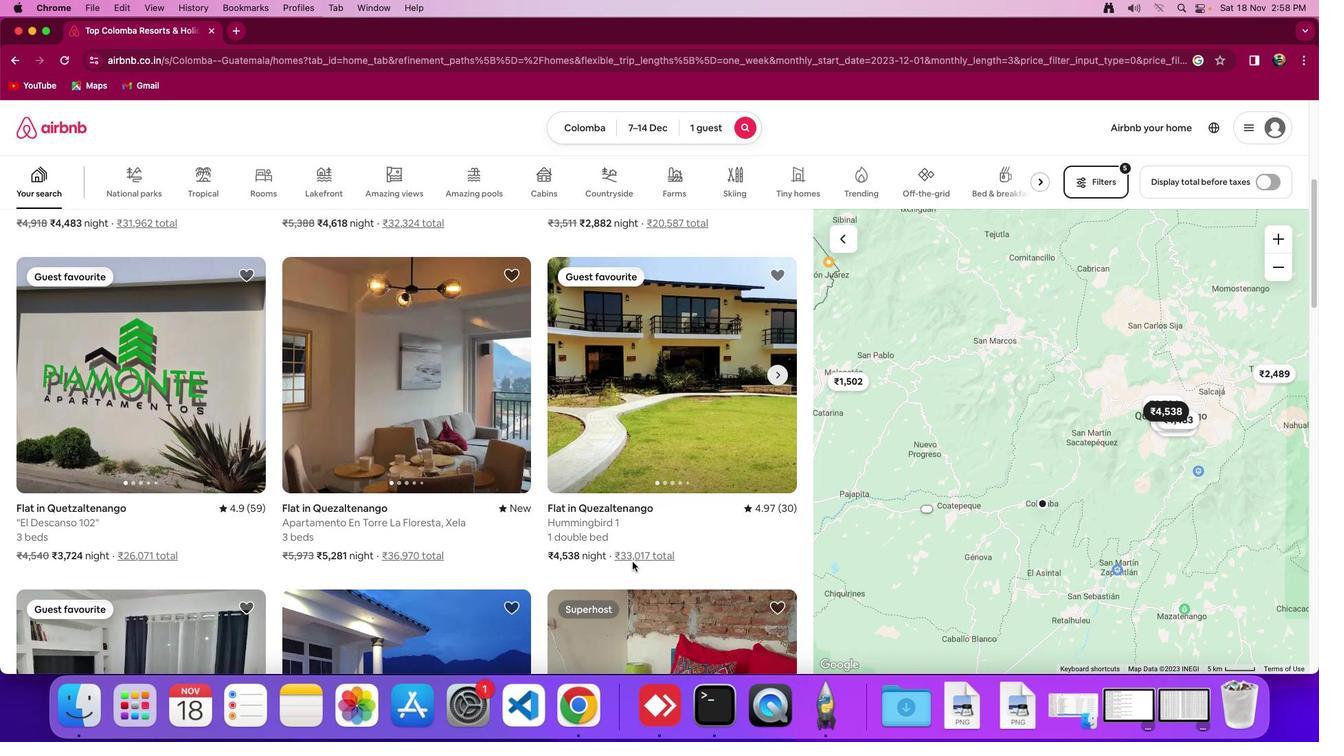 
Action: Mouse scrolled (633, 562) with delta (0, 0)
Screenshot: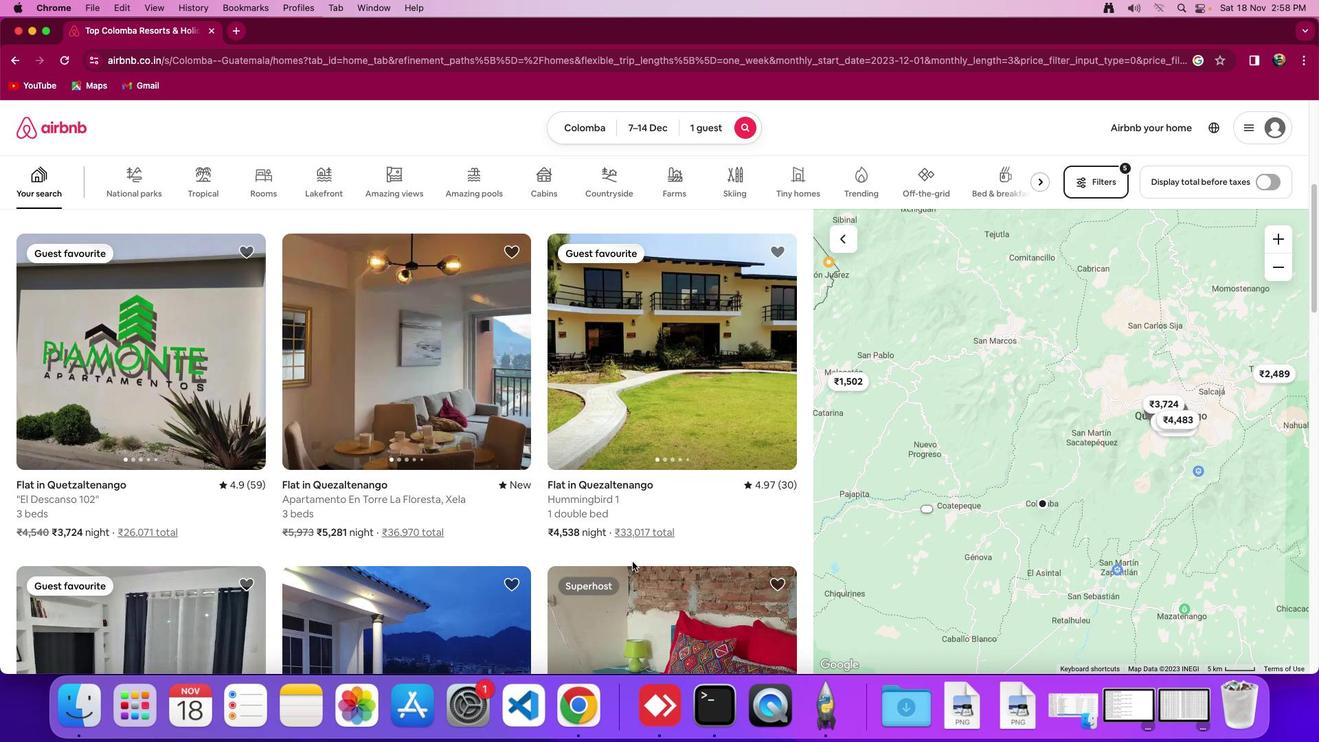 
Action: Mouse moved to (633, 562)
Screenshot: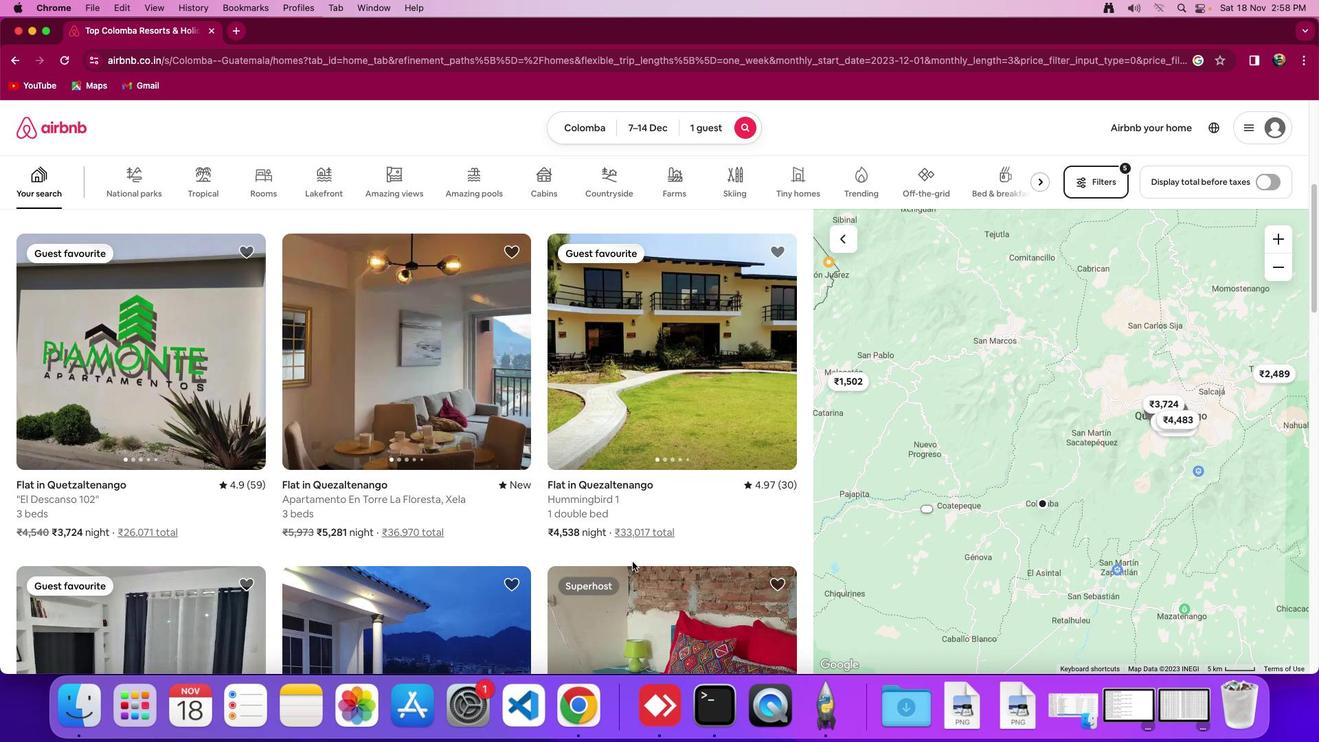 
Action: Mouse scrolled (633, 562) with delta (0, -1)
Screenshot: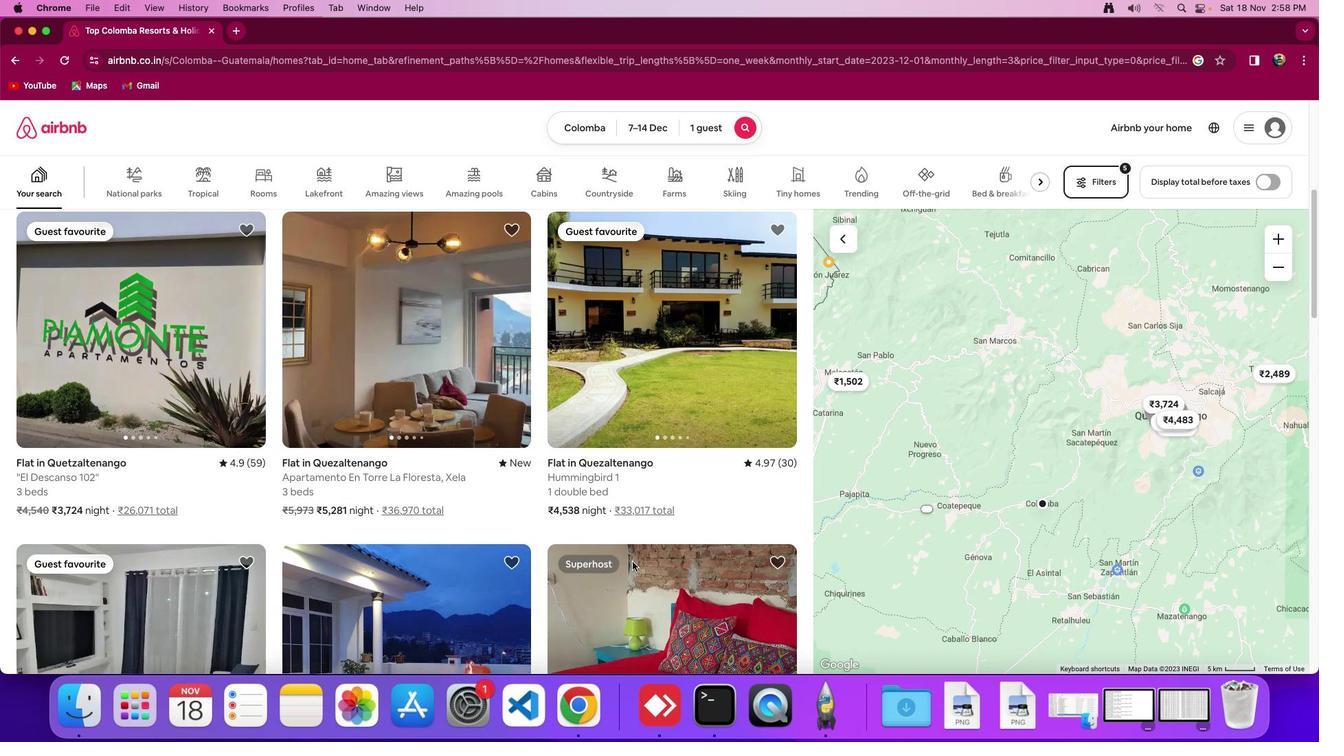 
Action: Mouse scrolled (633, 562) with delta (0, 0)
Screenshot: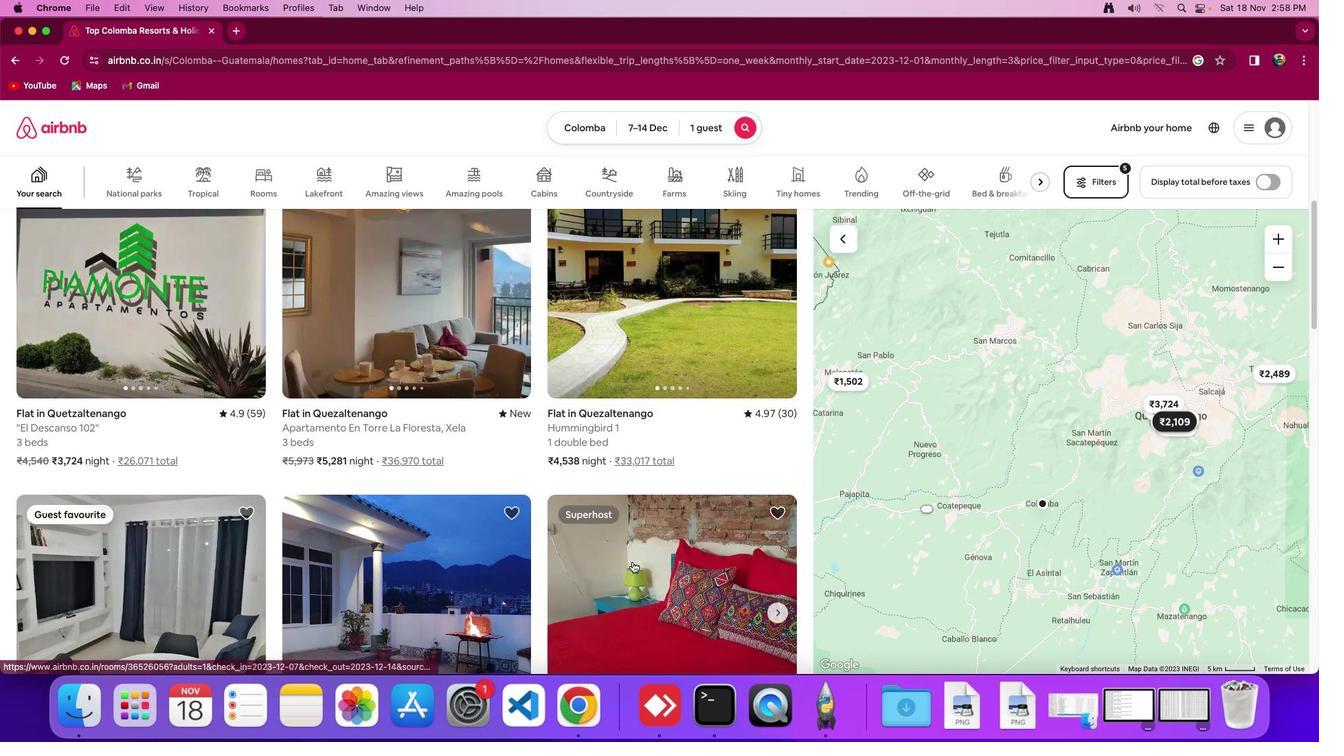 
Action: Mouse scrolled (633, 562) with delta (0, 0)
Screenshot: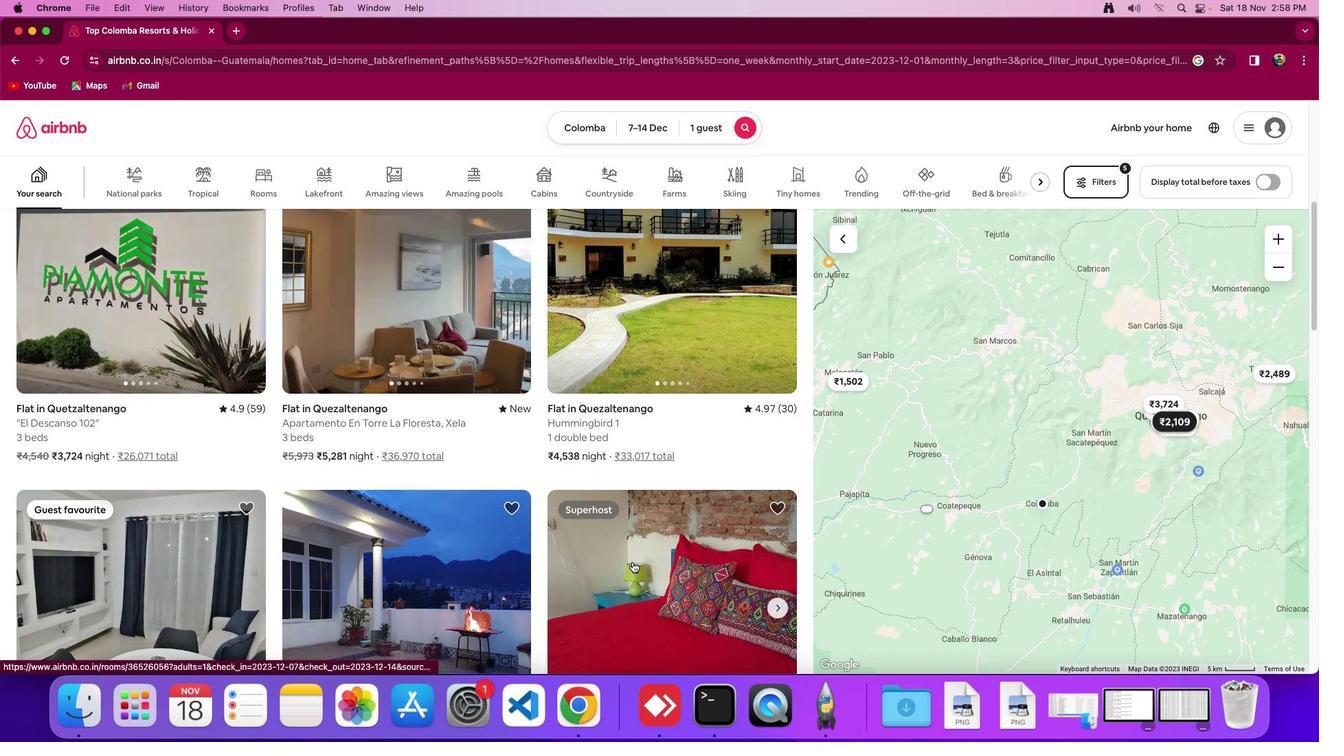 
Action: Mouse scrolled (633, 562) with delta (0, 0)
Screenshot: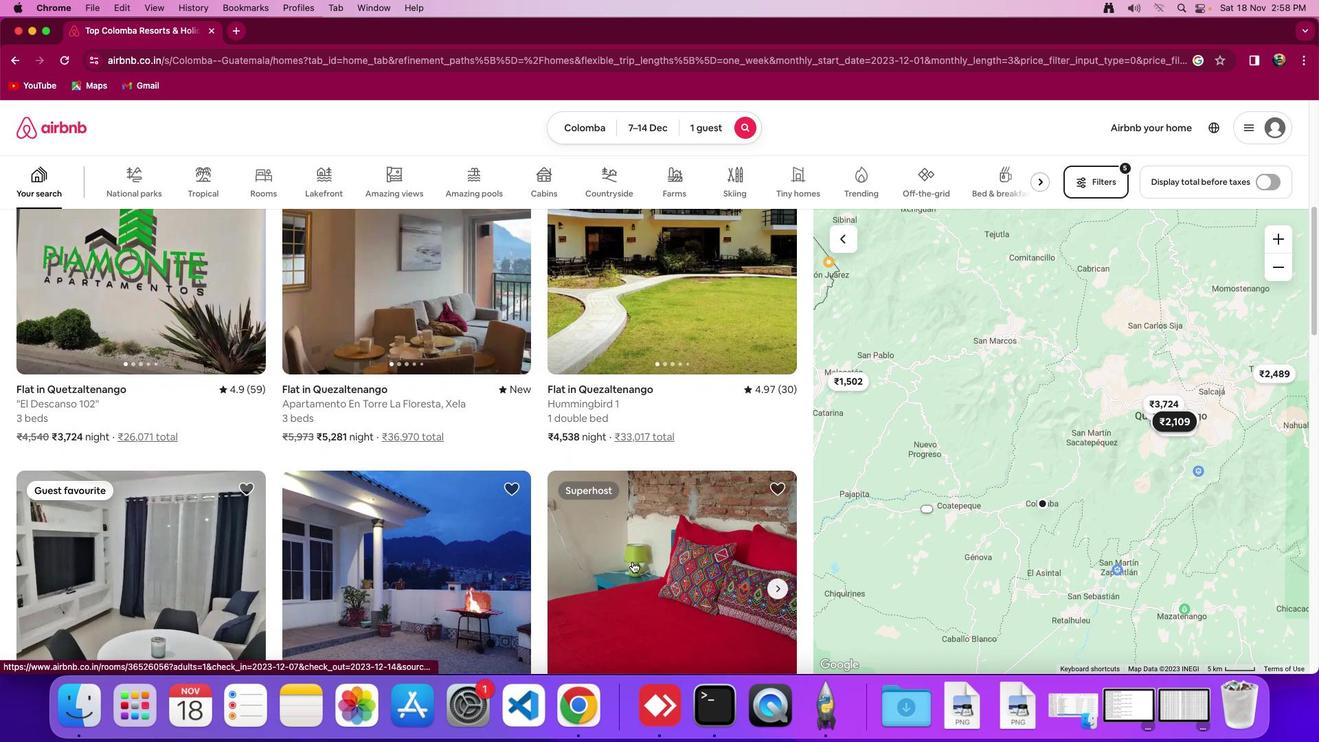 
Action: Mouse scrolled (633, 562) with delta (0, 0)
Screenshot: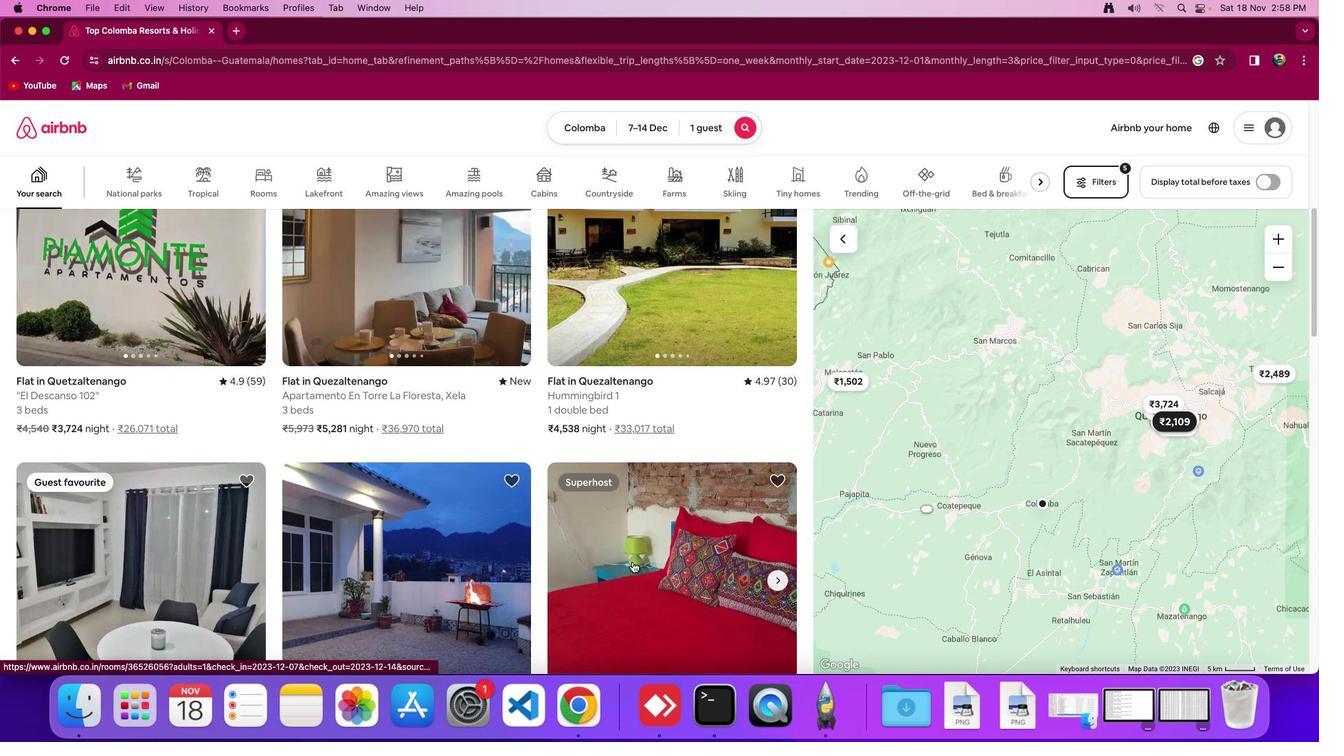 
Action: Mouse scrolled (633, 562) with delta (0, 0)
Screenshot: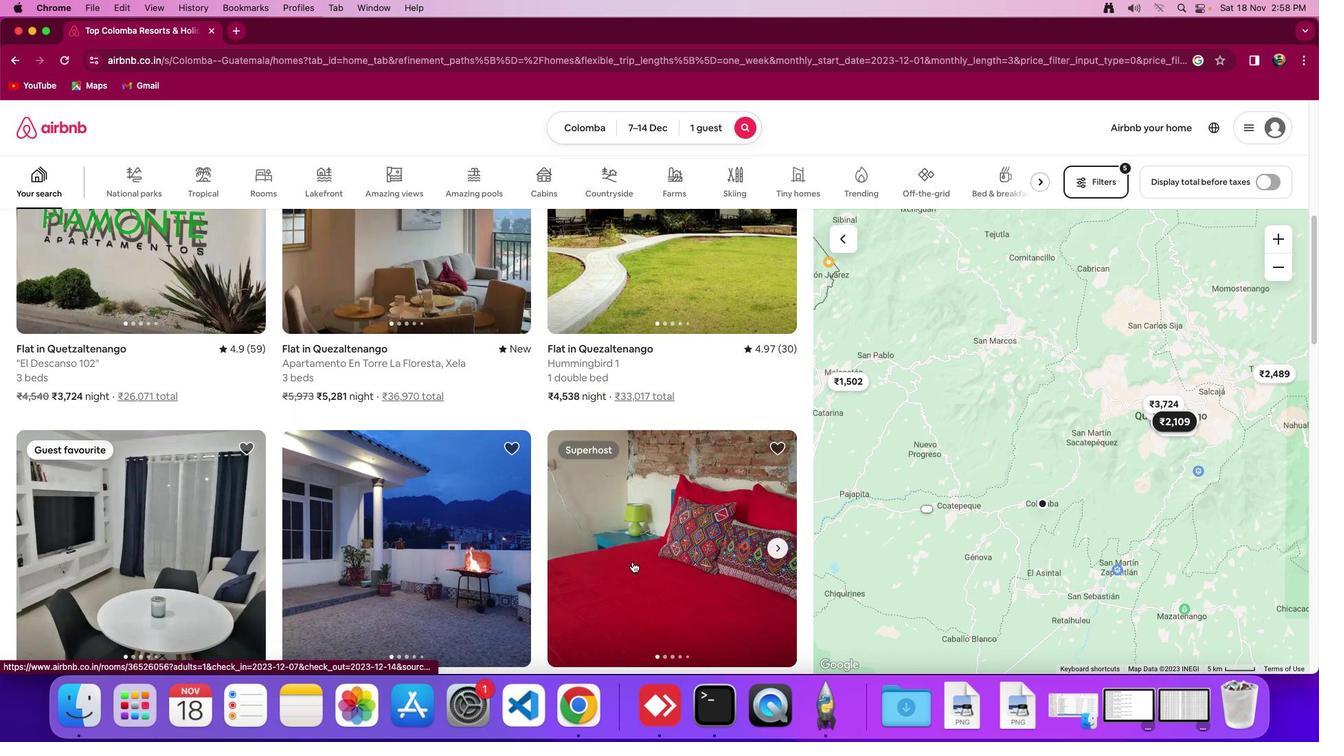 
Action: Mouse scrolled (633, 562) with delta (0, 0)
Screenshot: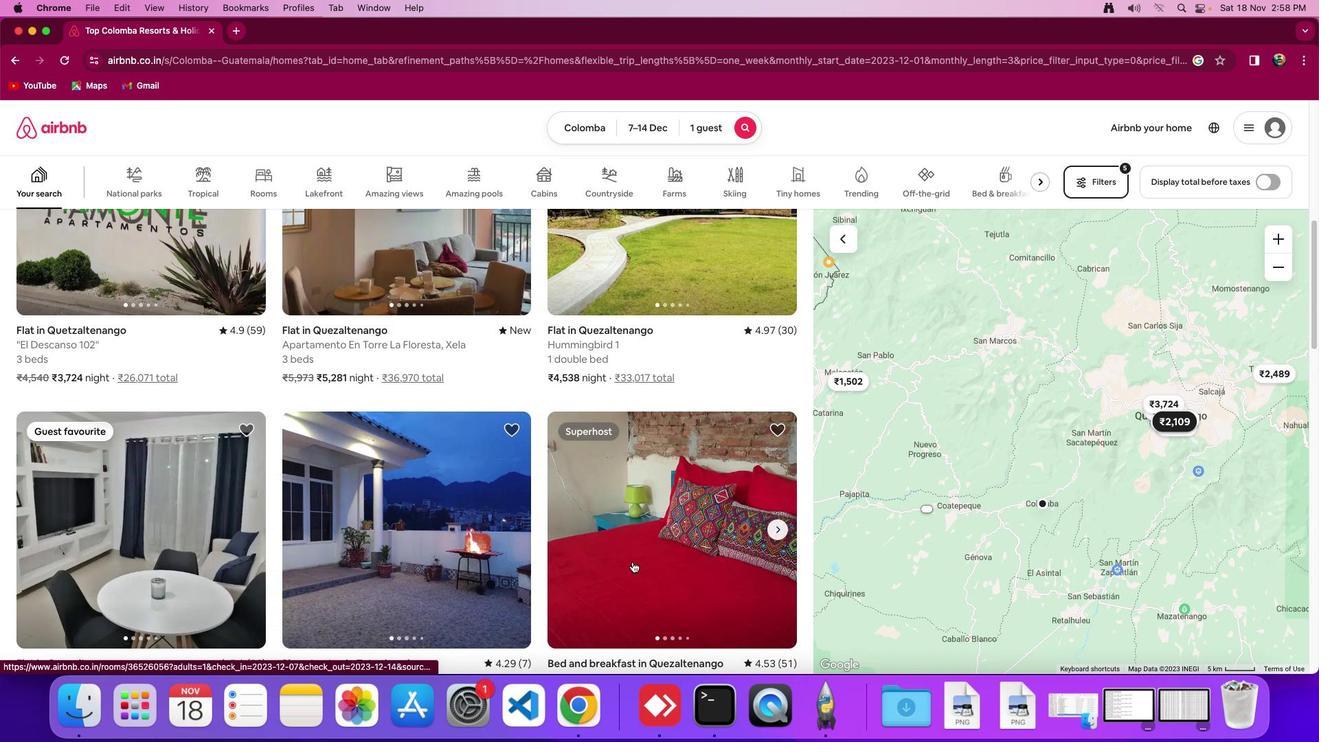 
Action: Mouse scrolled (633, 562) with delta (0, 0)
Screenshot: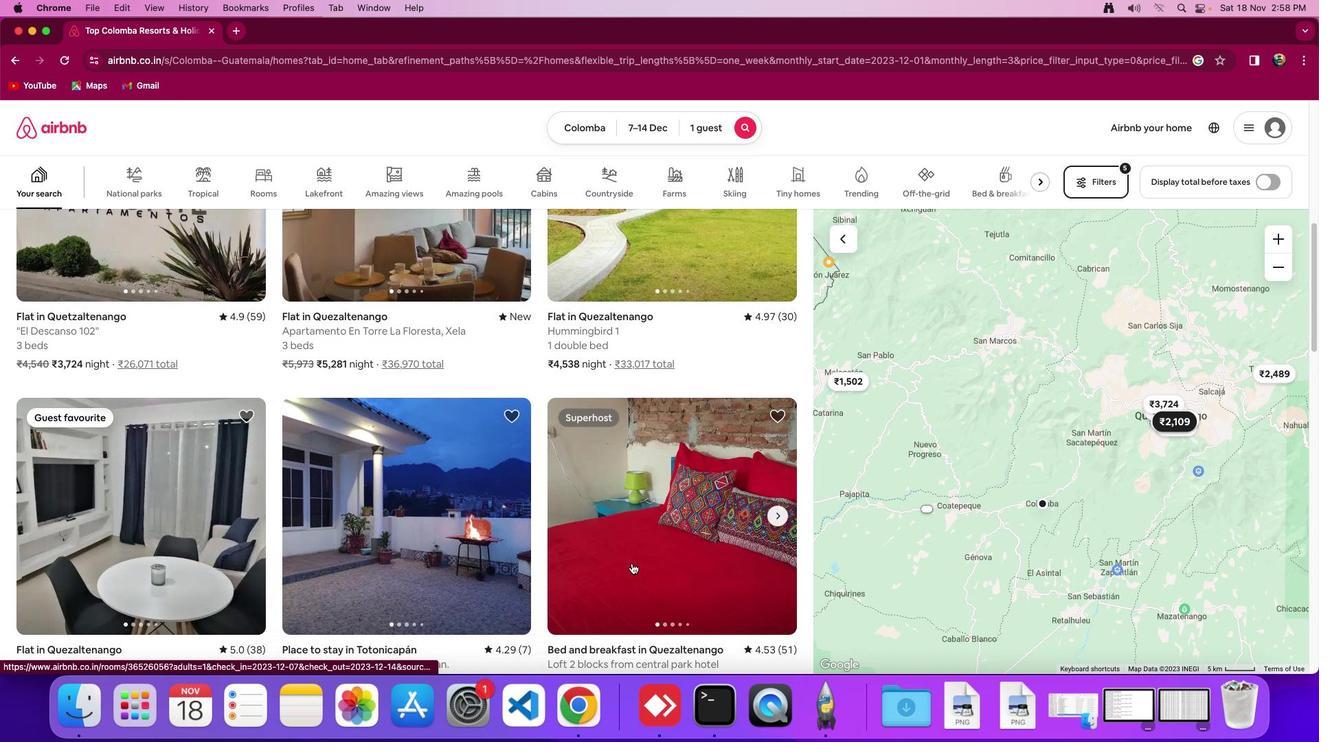 
Action: Mouse moved to (637, 473)
Screenshot: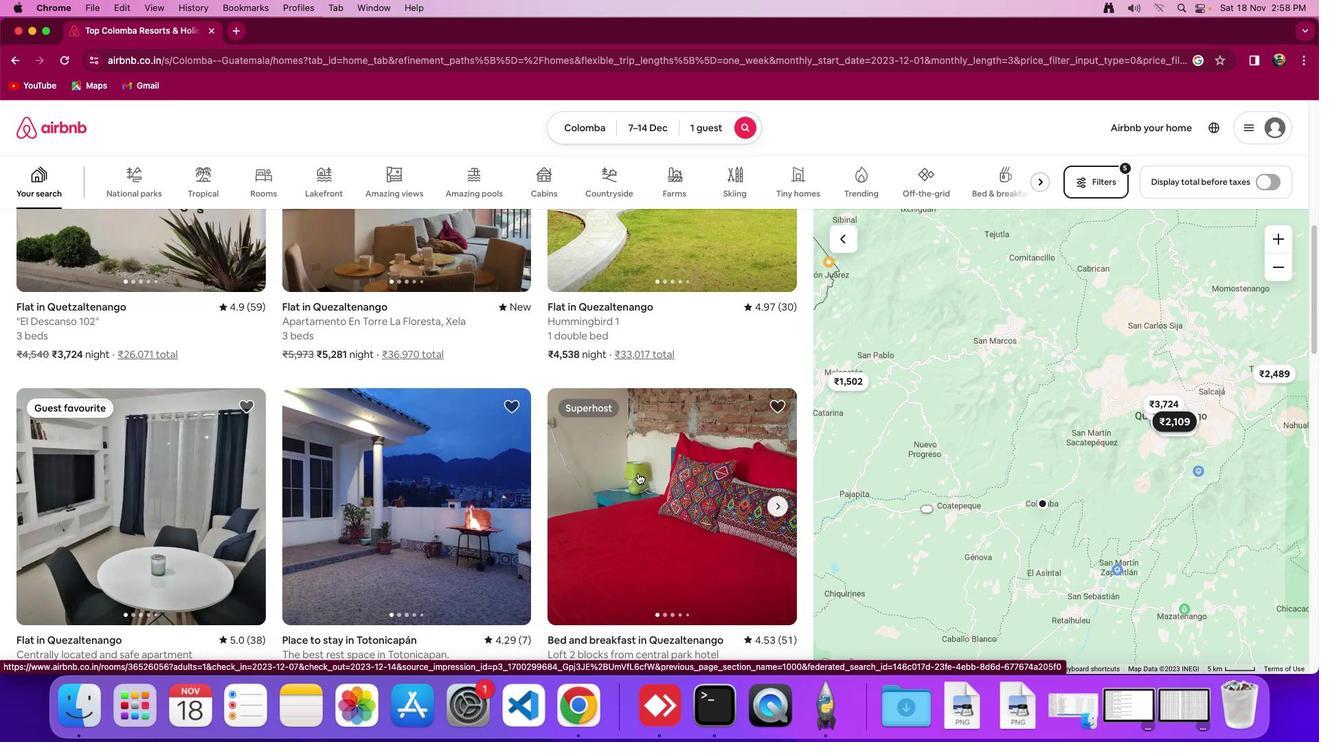 
Action: Mouse scrolled (637, 473) with delta (0, 0)
Screenshot: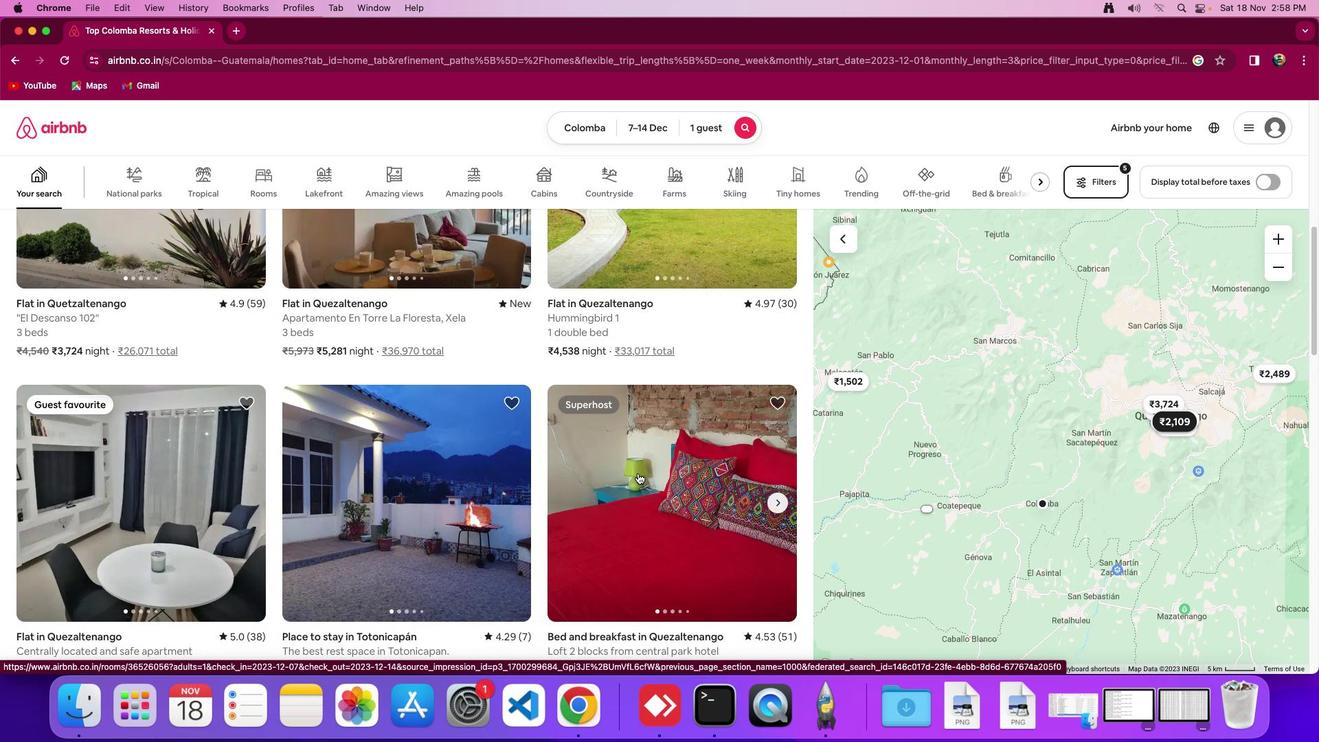 
Action: Mouse scrolled (637, 473) with delta (0, 0)
Screenshot: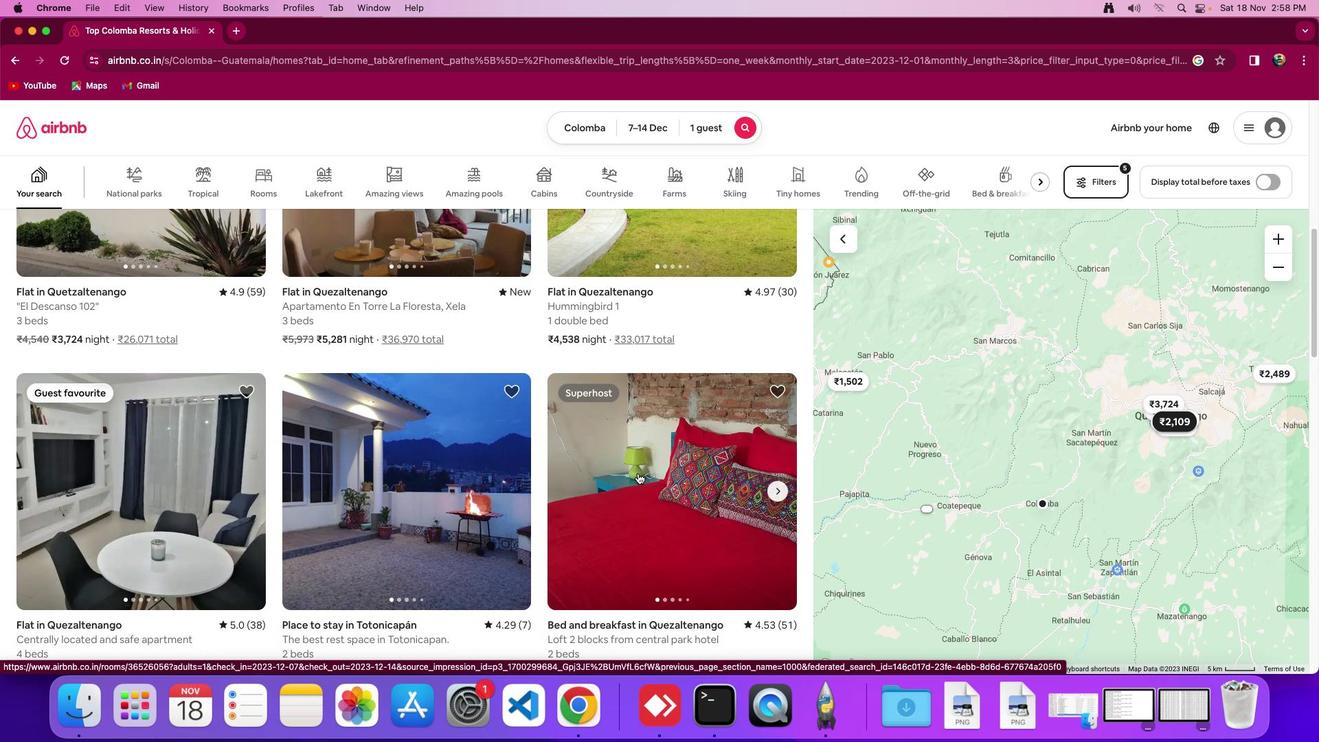 
Action: Mouse scrolled (637, 473) with delta (0, 0)
Screenshot: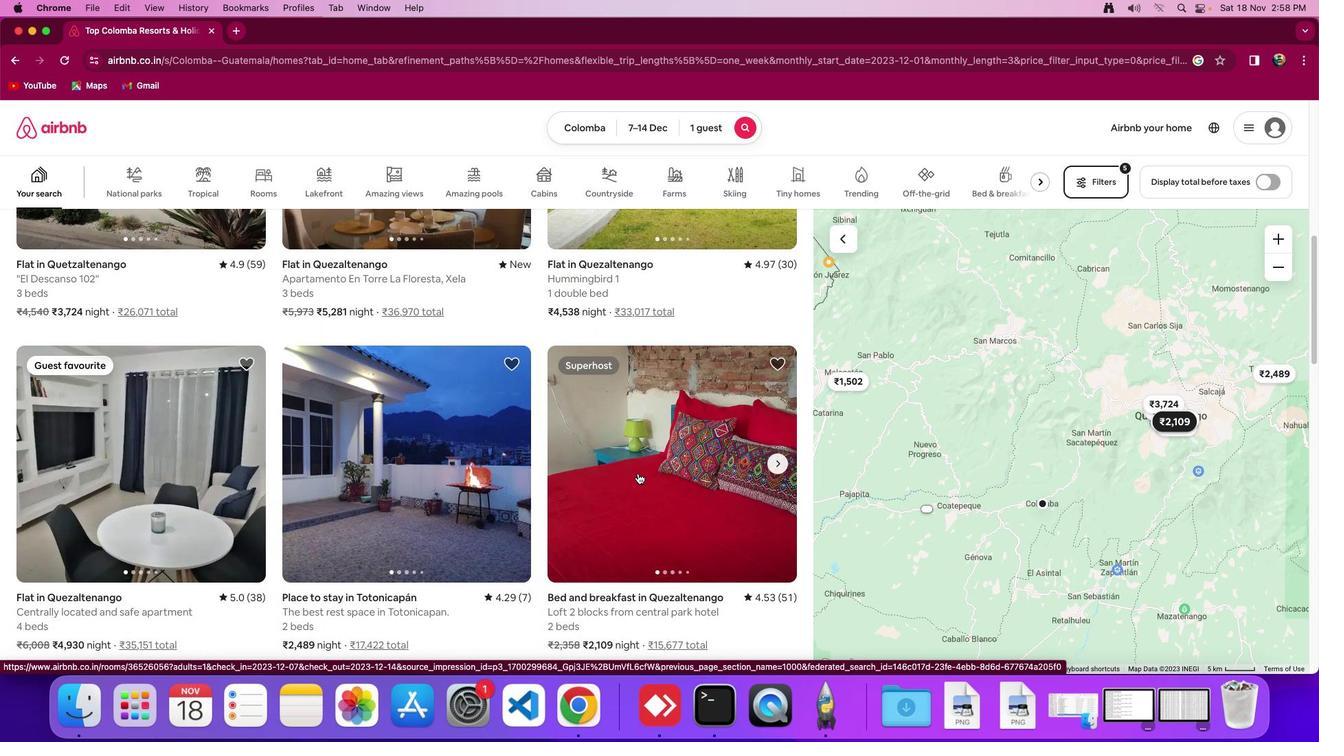 
Action: Mouse scrolled (637, 473) with delta (0, 0)
Screenshot: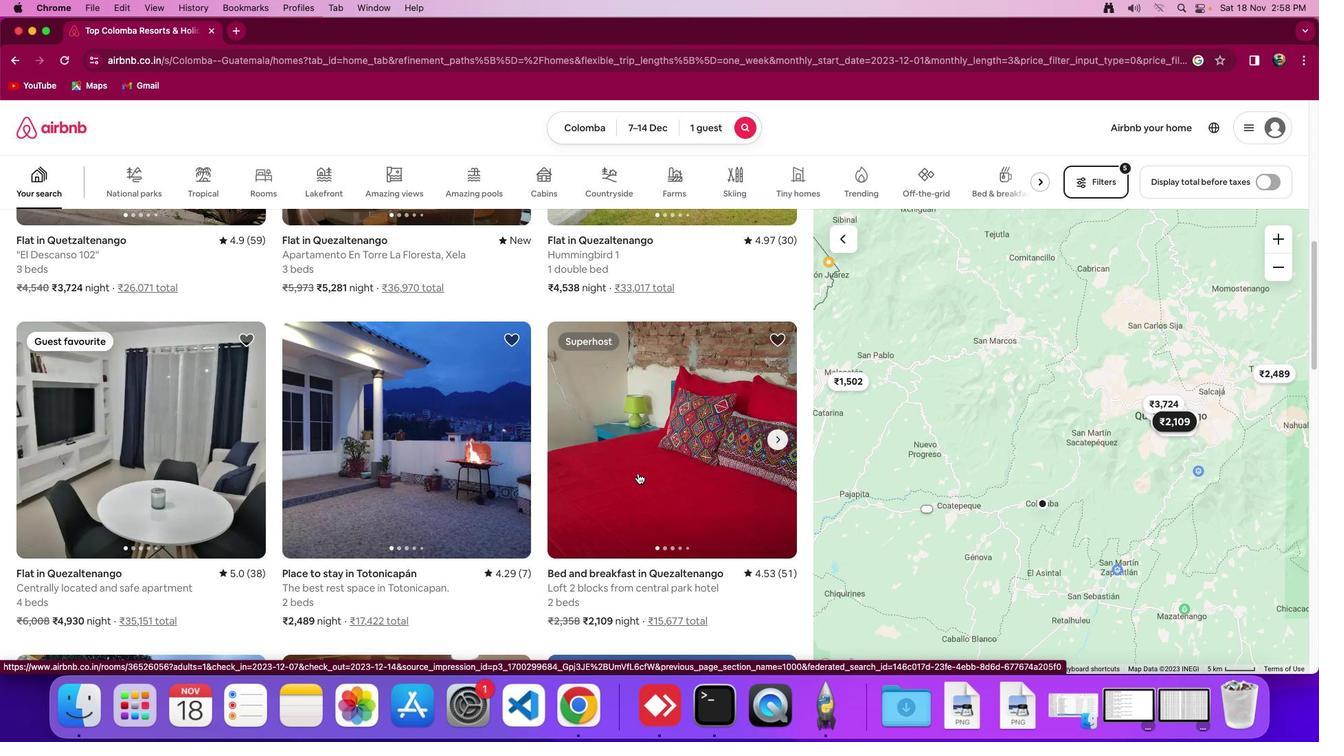 
Action: Mouse scrolled (637, 473) with delta (0, 0)
Screenshot: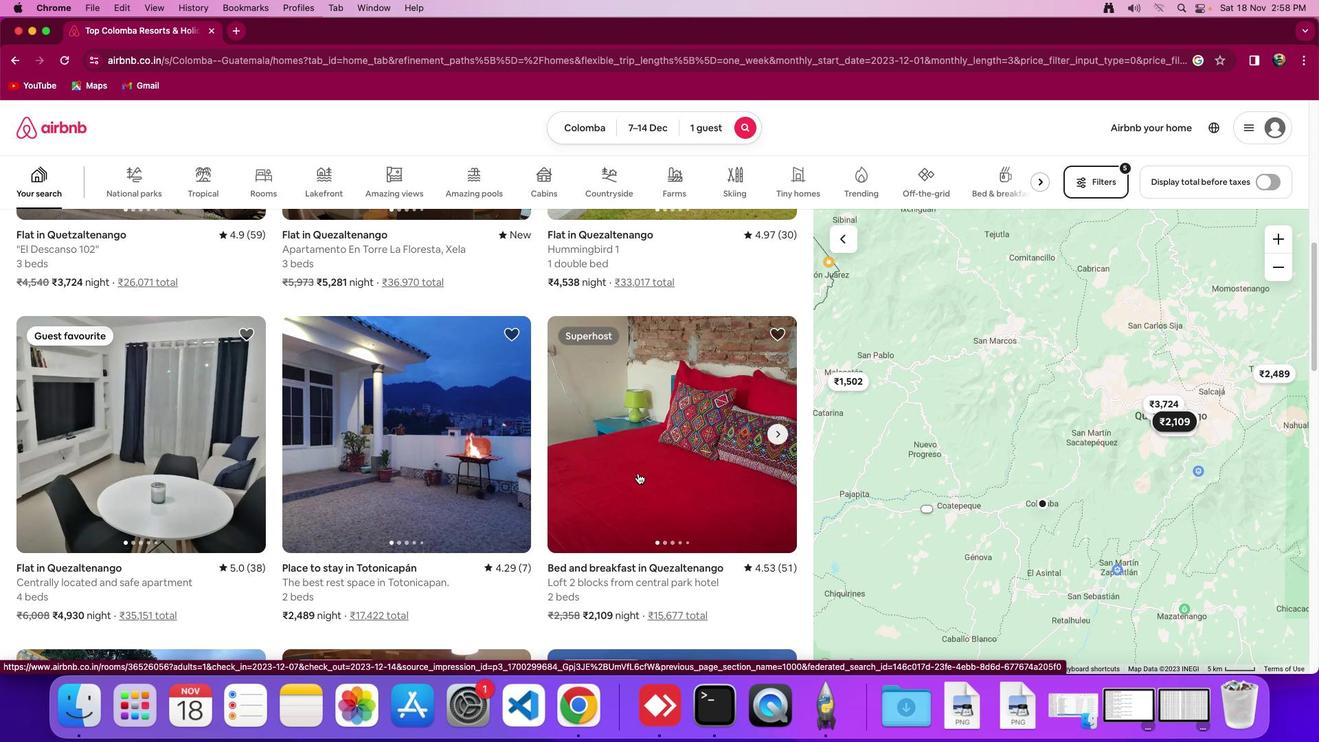 
Action: Mouse scrolled (637, 473) with delta (0, 0)
Screenshot: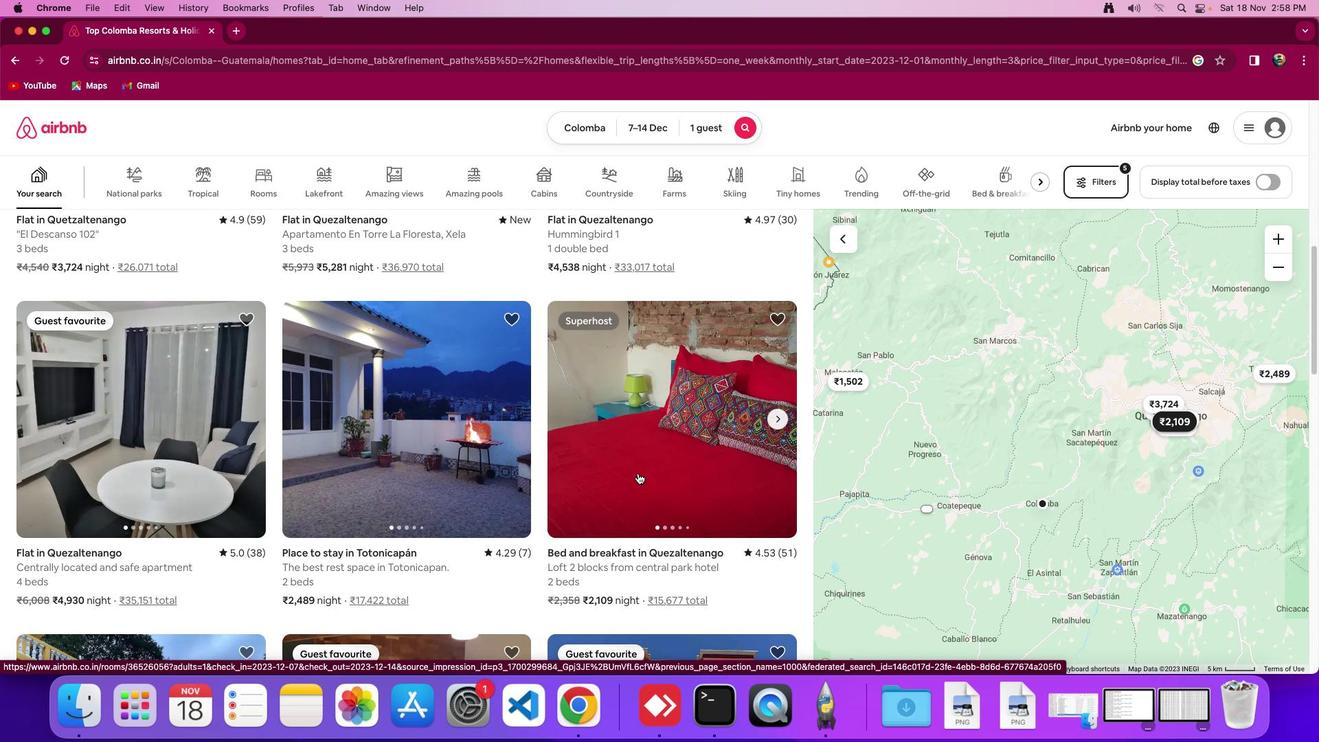 
Action: Mouse scrolled (637, 473) with delta (0, 0)
Screenshot: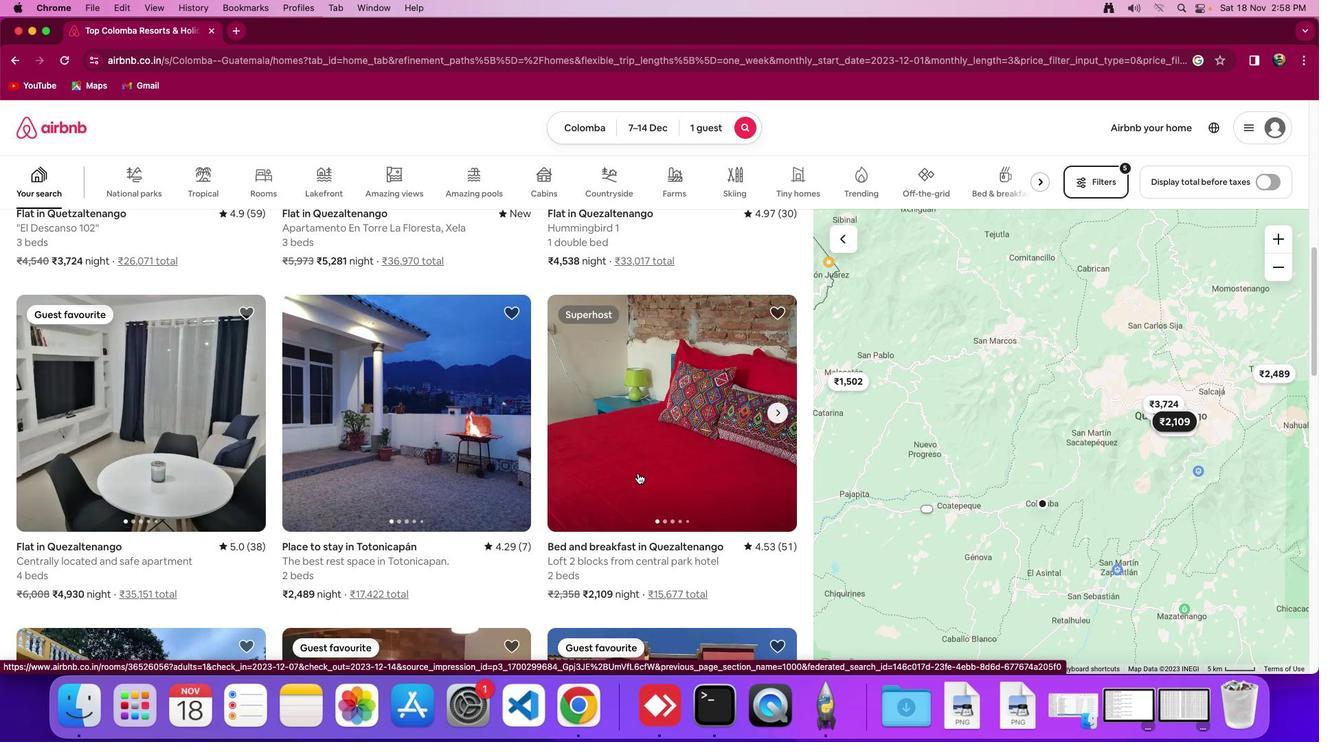 
Action: Mouse scrolled (637, 473) with delta (0, 0)
Screenshot: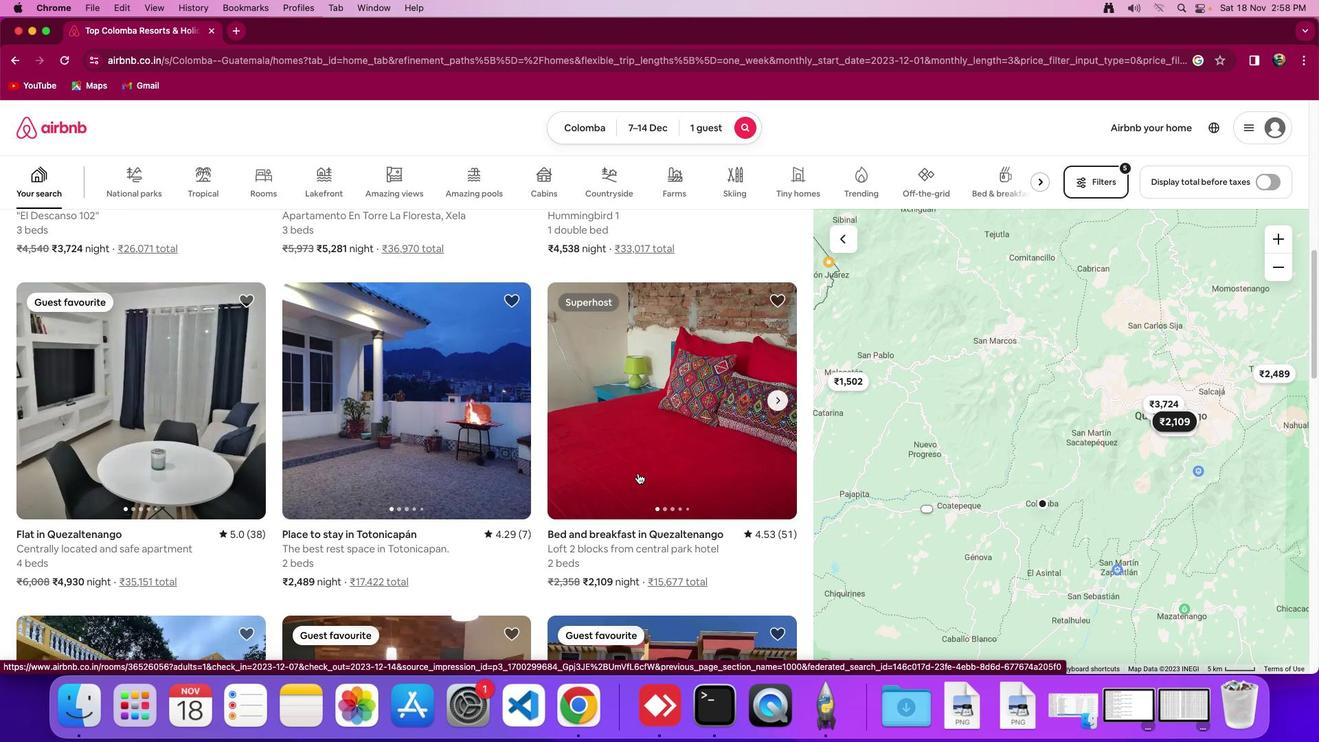 
Action: Mouse scrolled (637, 473) with delta (0, 0)
Screenshot: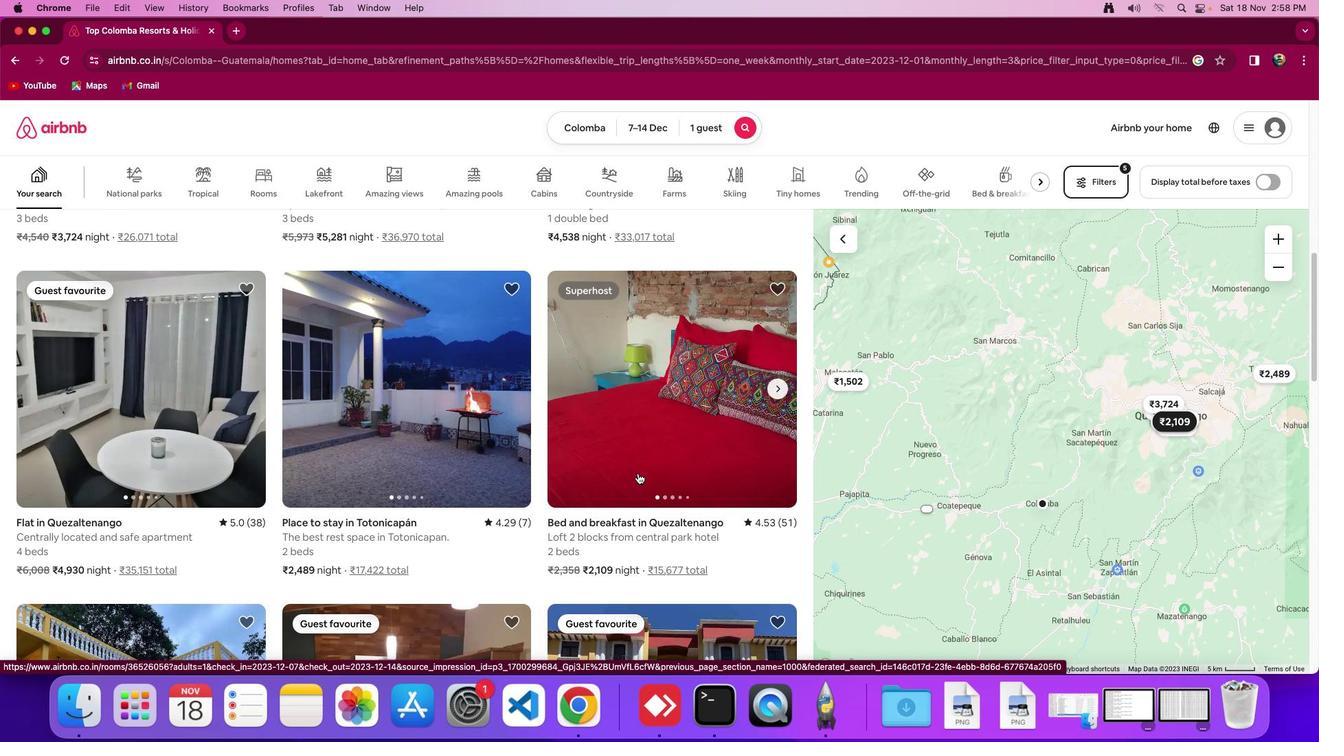 
Action: Mouse scrolled (637, 473) with delta (0, 0)
Screenshot: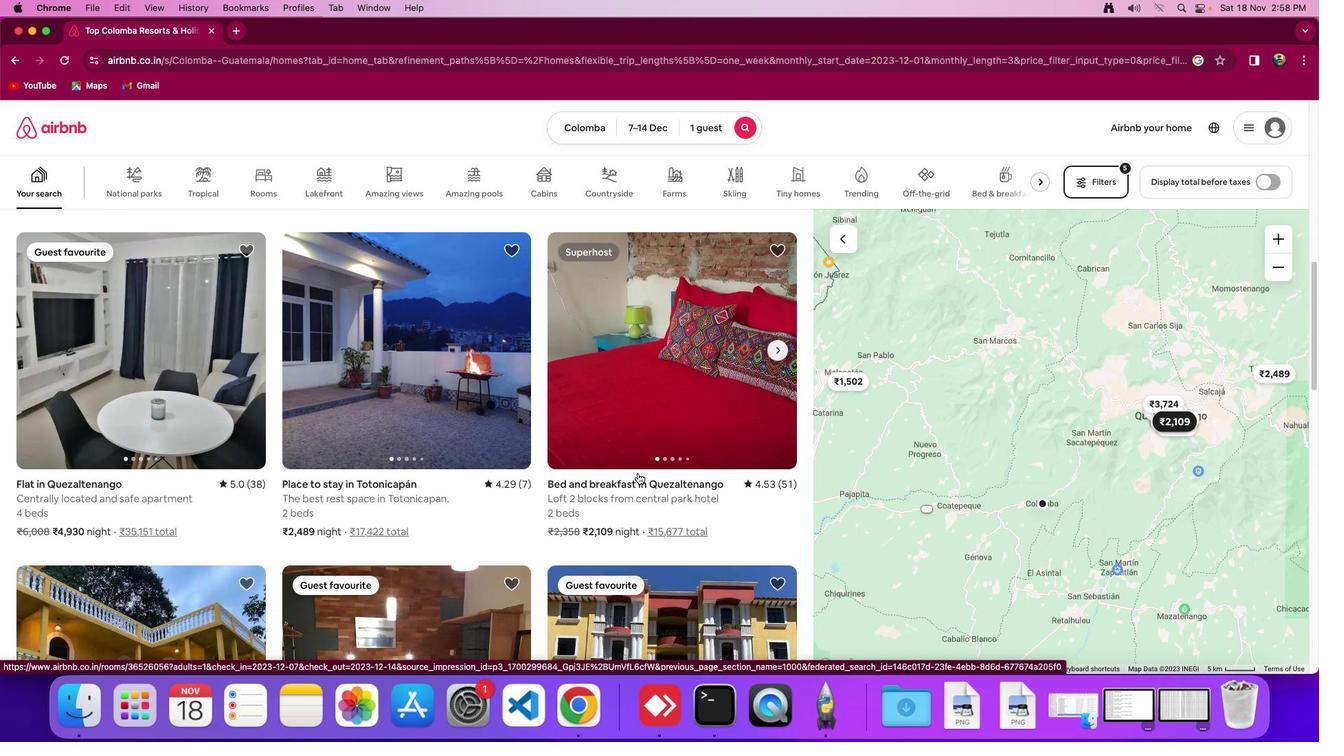 
Action: Mouse scrolled (637, 473) with delta (0, -2)
Screenshot: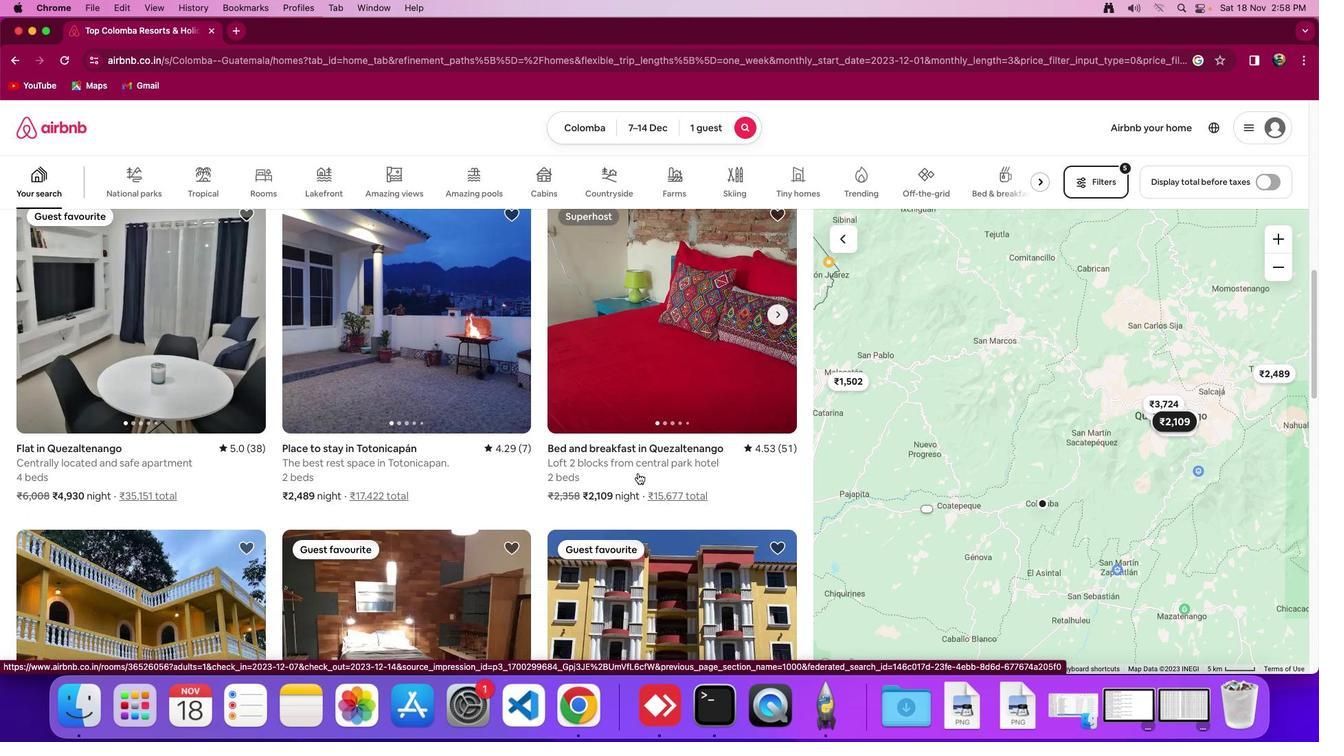 
Action: Mouse scrolled (637, 473) with delta (0, -2)
Screenshot: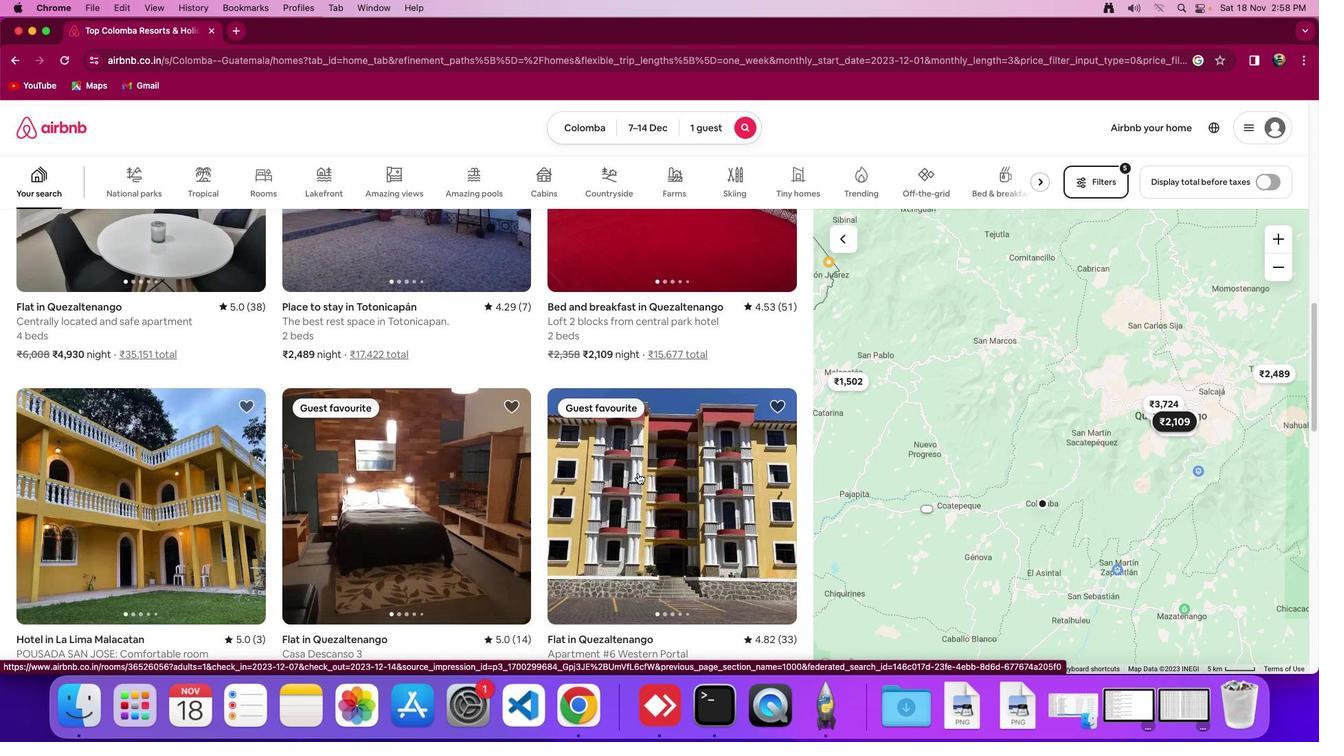 
Action: Mouse moved to (638, 473)
Screenshot: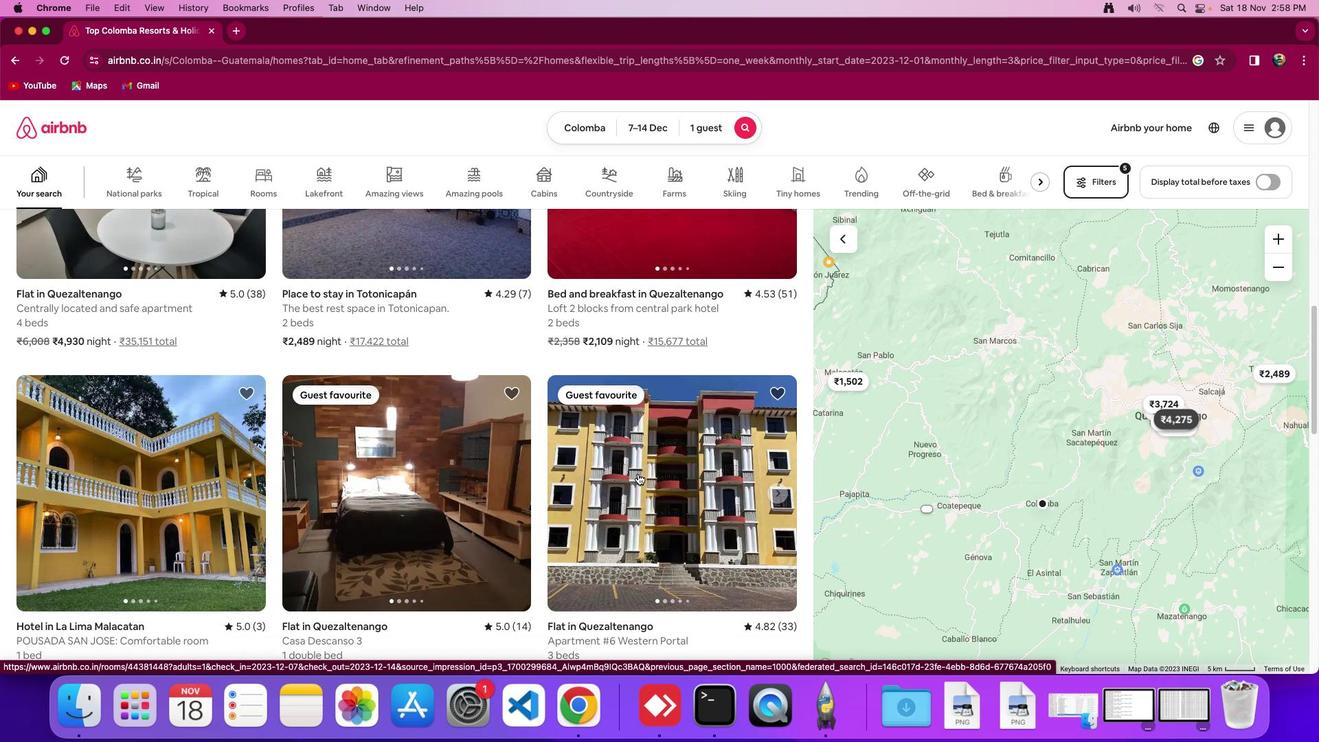 
Action: Mouse scrolled (638, 473) with delta (0, 0)
Screenshot: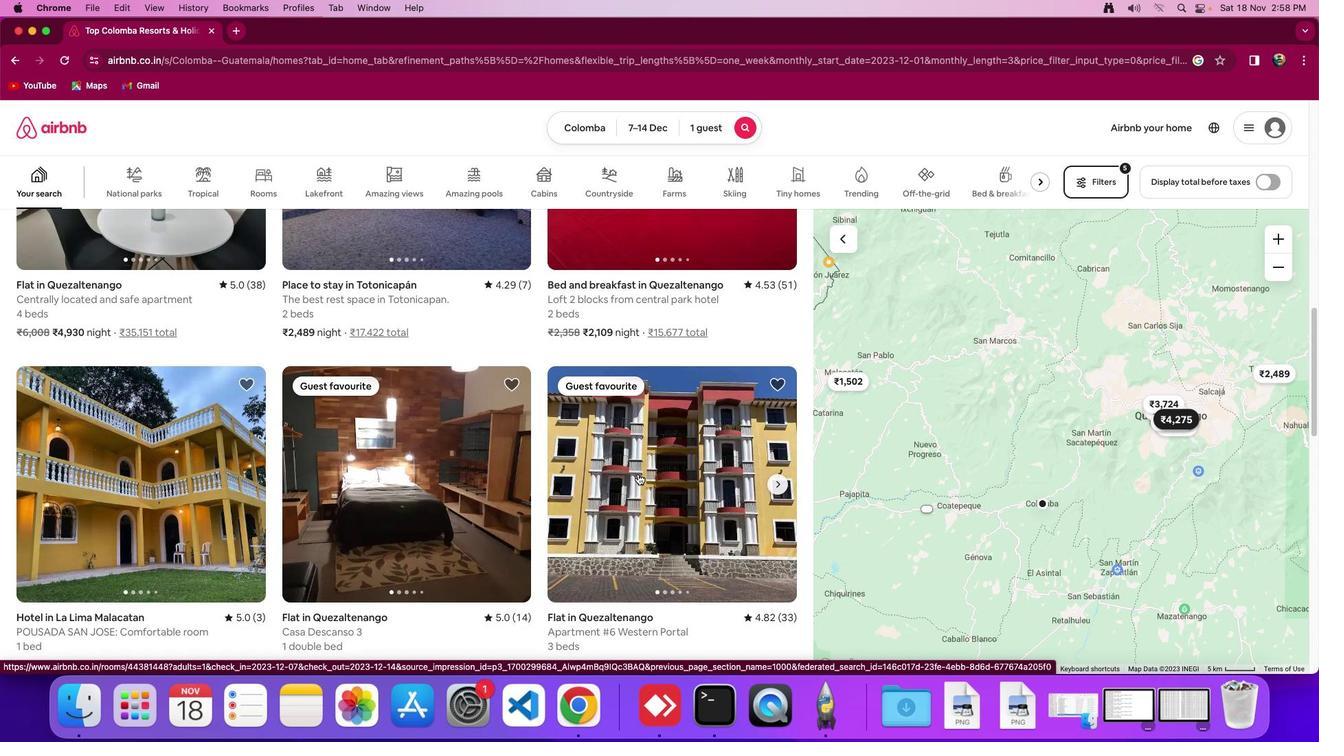 
Action: Mouse scrolled (638, 473) with delta (0, 0)
Screenshot: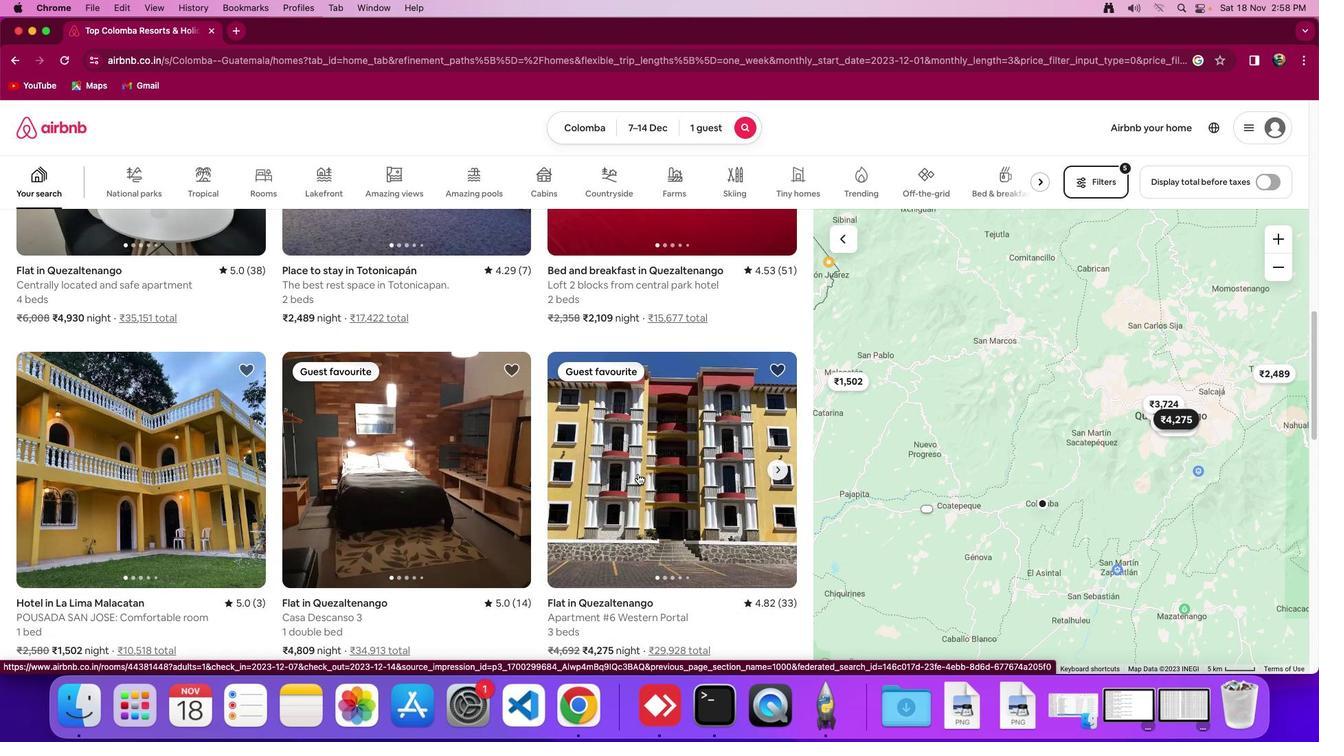 
Action: Mouse scrolled (638, 473) with delta (0, -2)
Screenshot: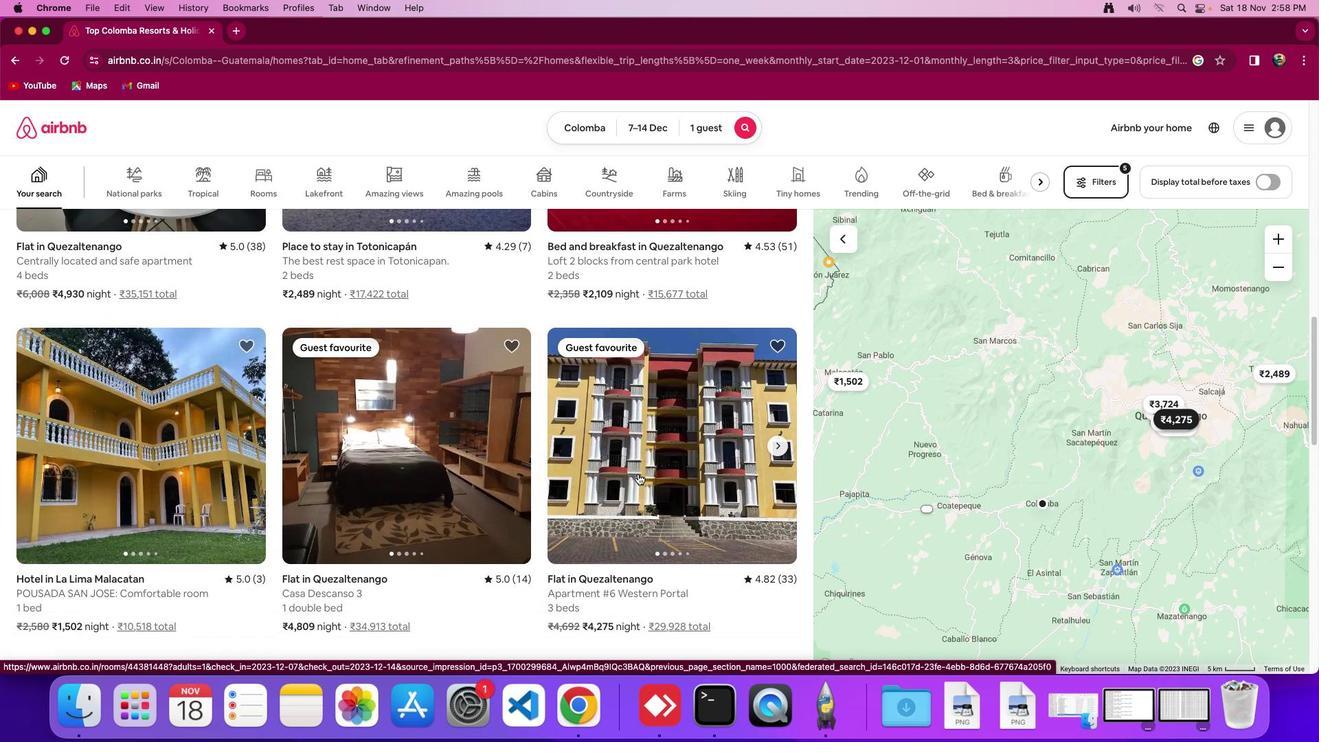 
Action: Mouse scrolled (638, 473) with delta (0, 0)
Screenshot: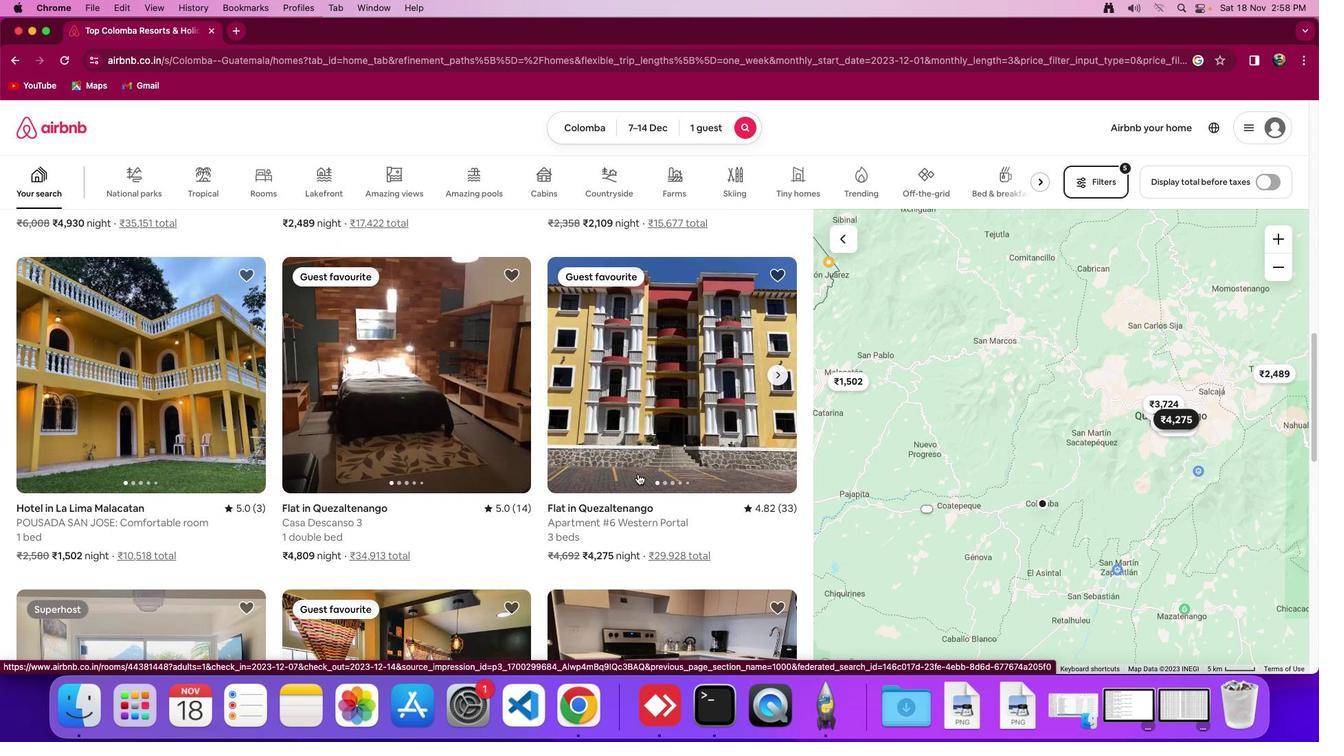 
Action: Mouse scrolled (638, 473) with delta (0, 0)
Screenshot: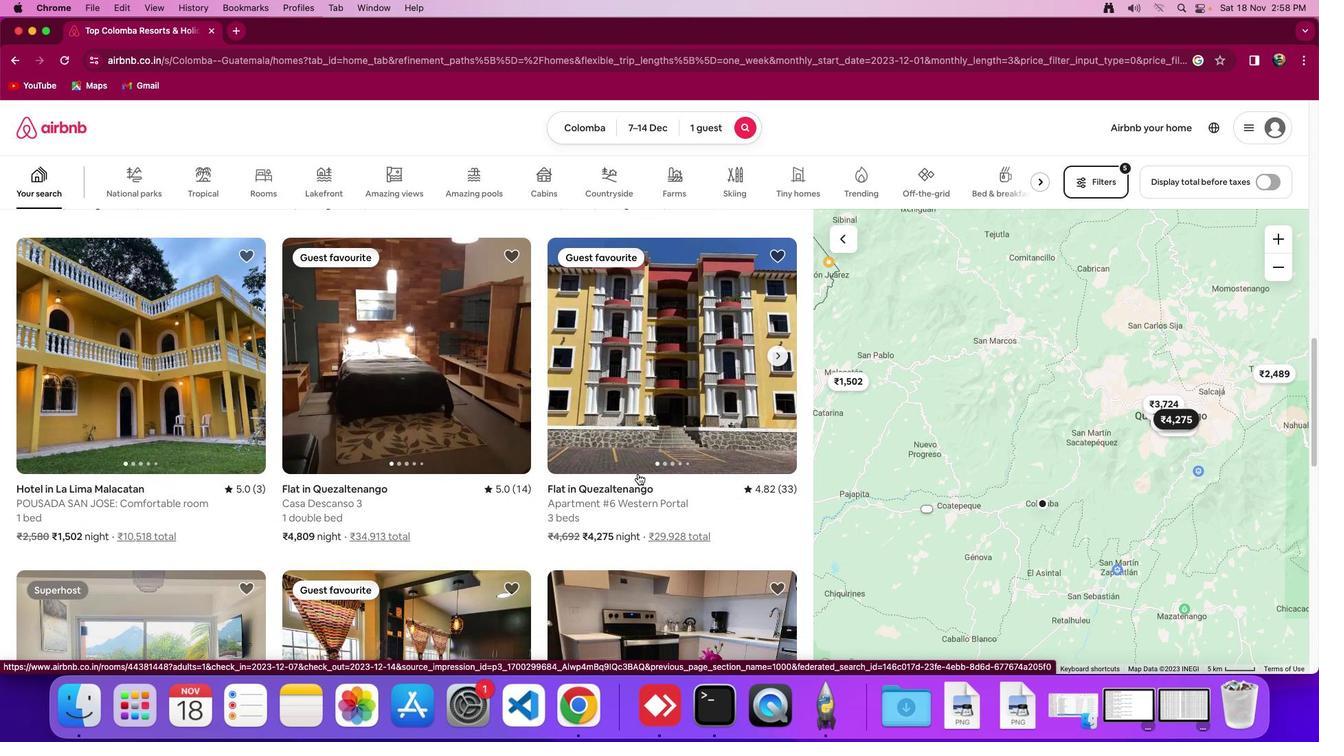
Action: Mouse scrolled (638, 473) with delta (0, -1)
Screenshot: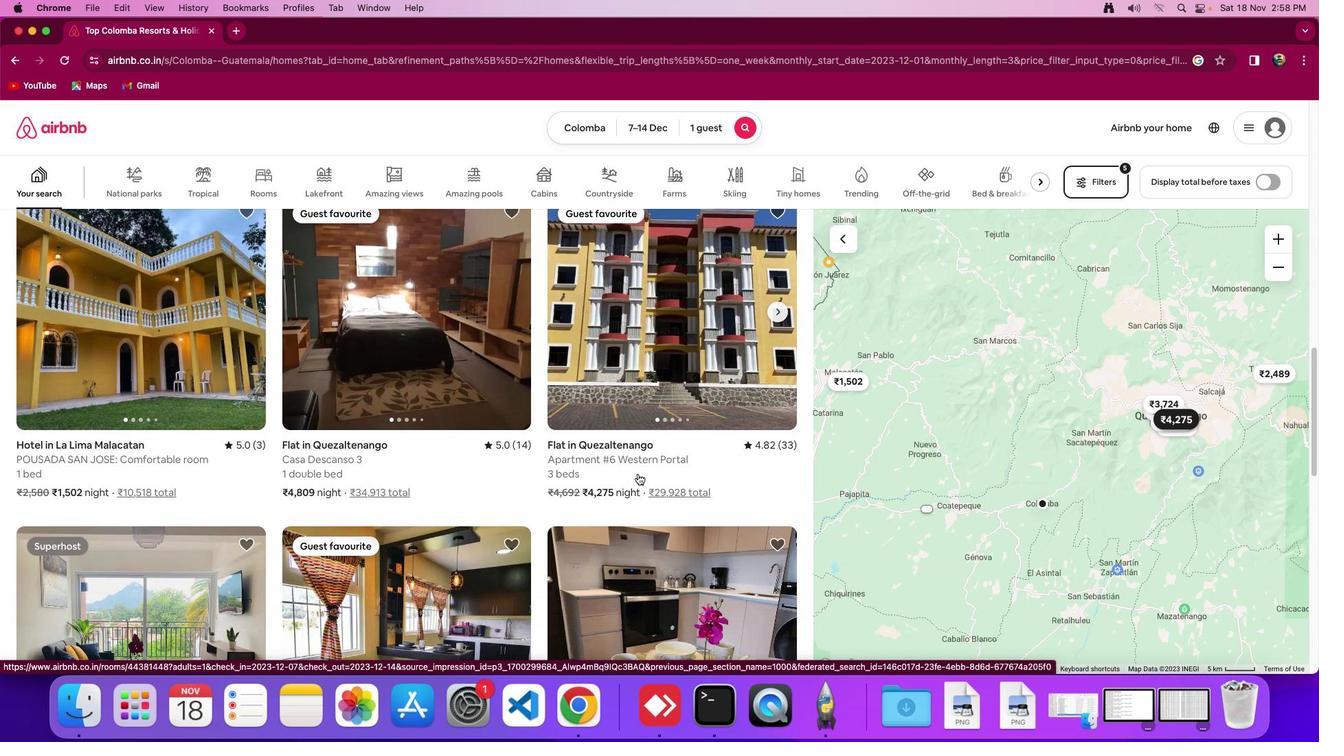 
Action: Mouse moved to (638, 473)
Screenshot: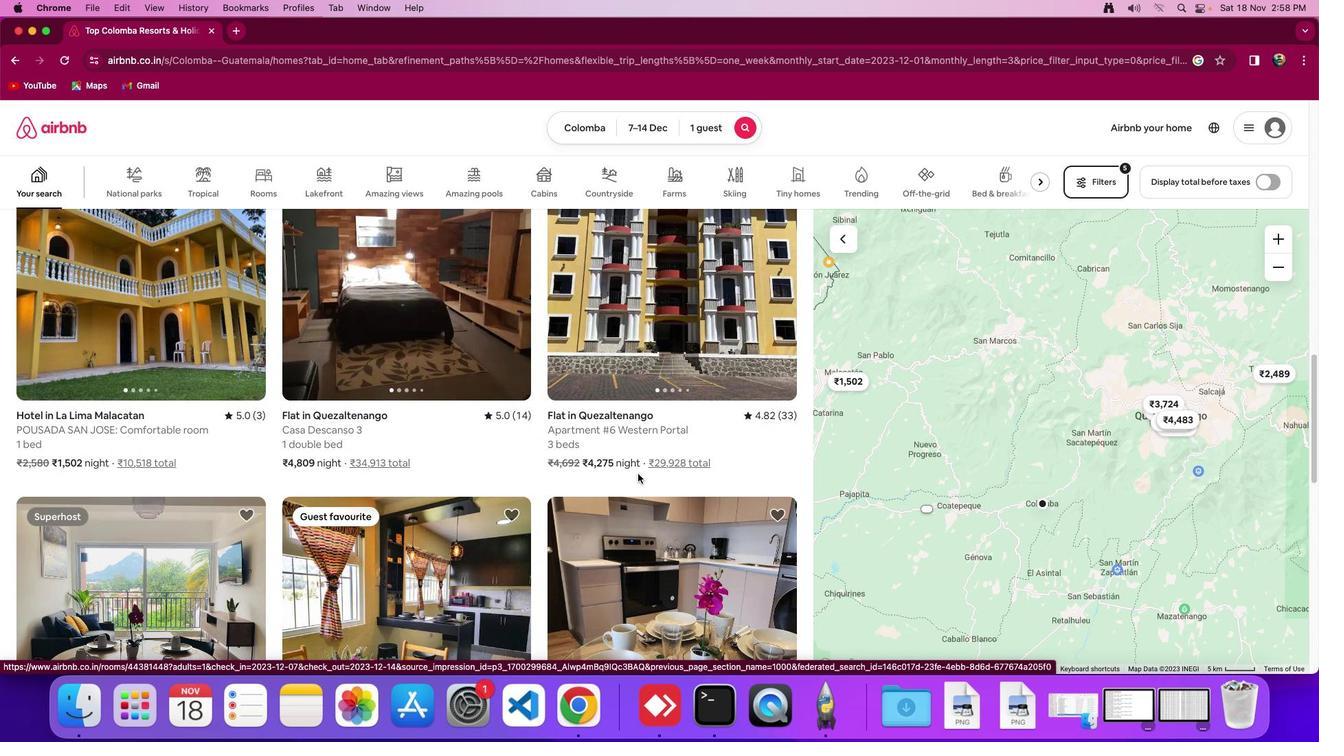 
Action: Mouse scrolled (638, 473) with delta (0, 0)
Screenshot: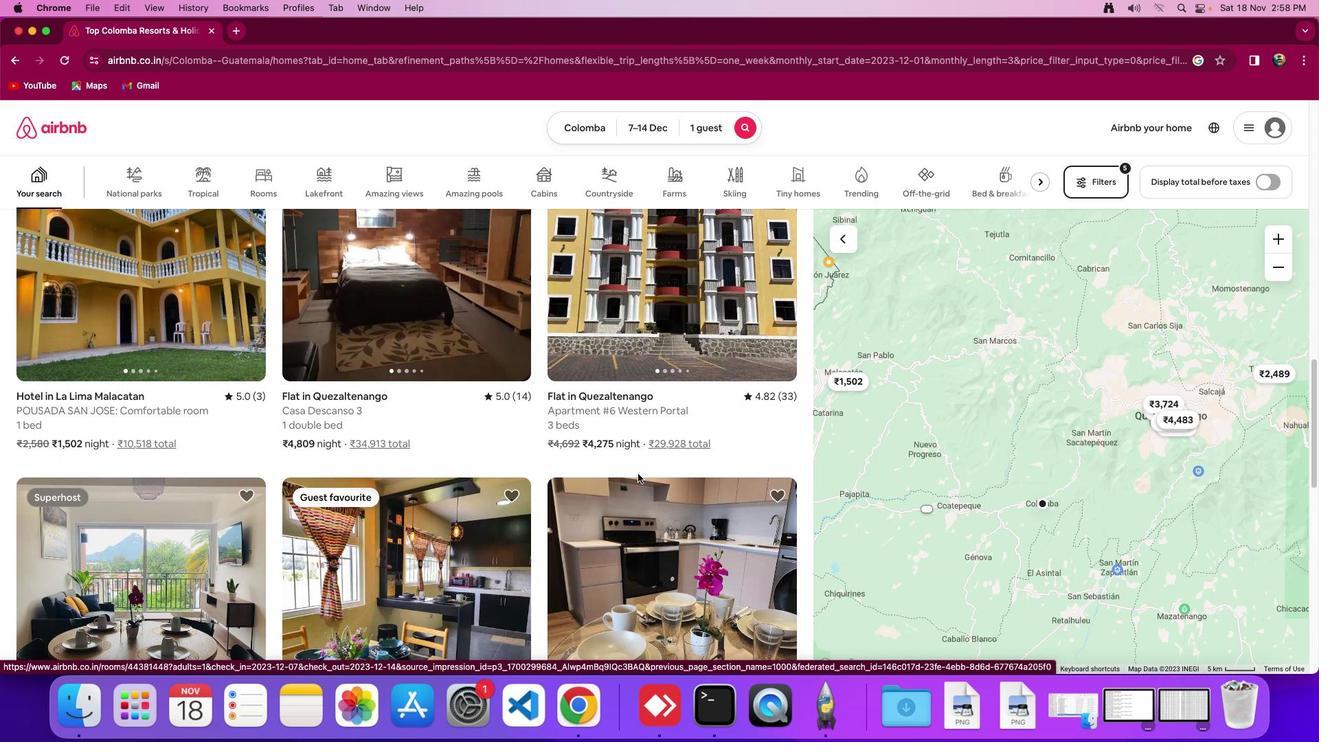 
Action: Mouse scrolled (638, 473) with delta (0, 0)
Screenshot: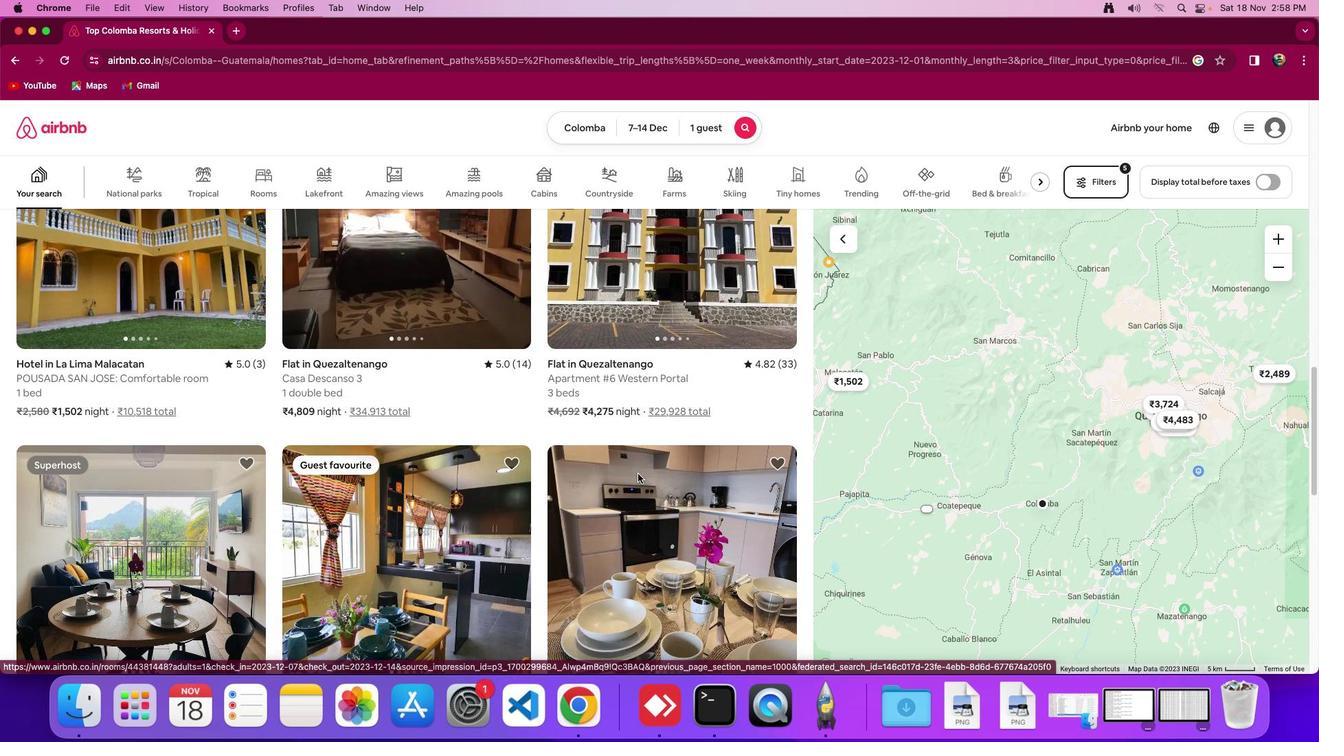 
Action: Mouse scrolled (638, 473) with delta (0, -2)
Screenshot: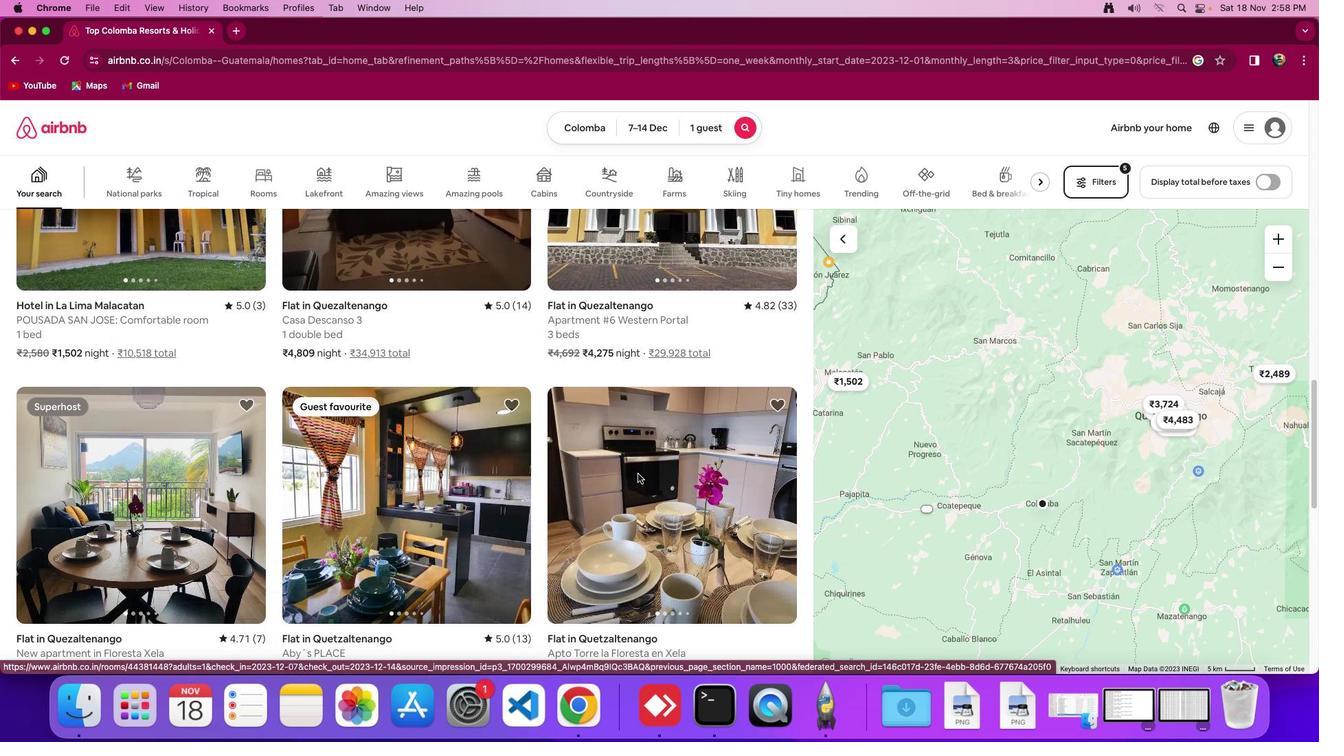 
Action: Mouse scrolled (638, 473) with delta (0, 0)
Screenshot: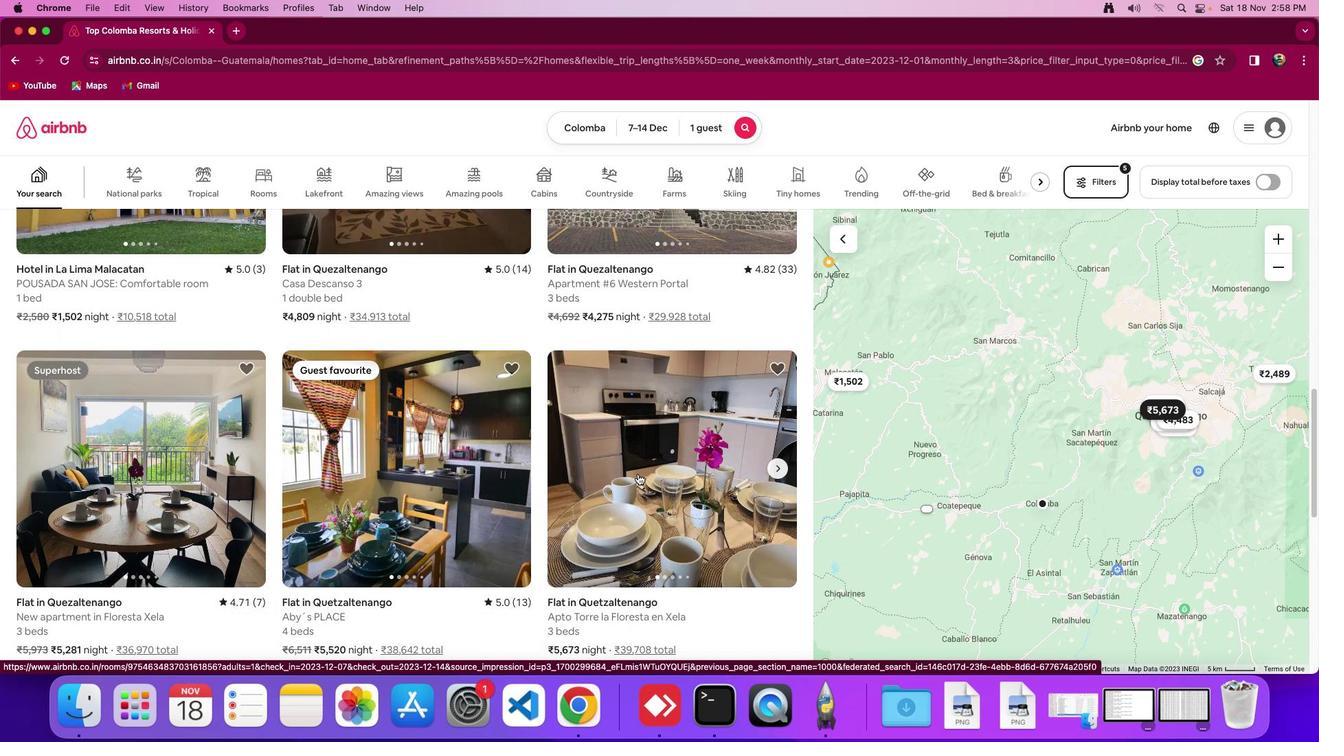
Action: Mouse scrolled (638, 473) with delta (0, 0)
Screenshot: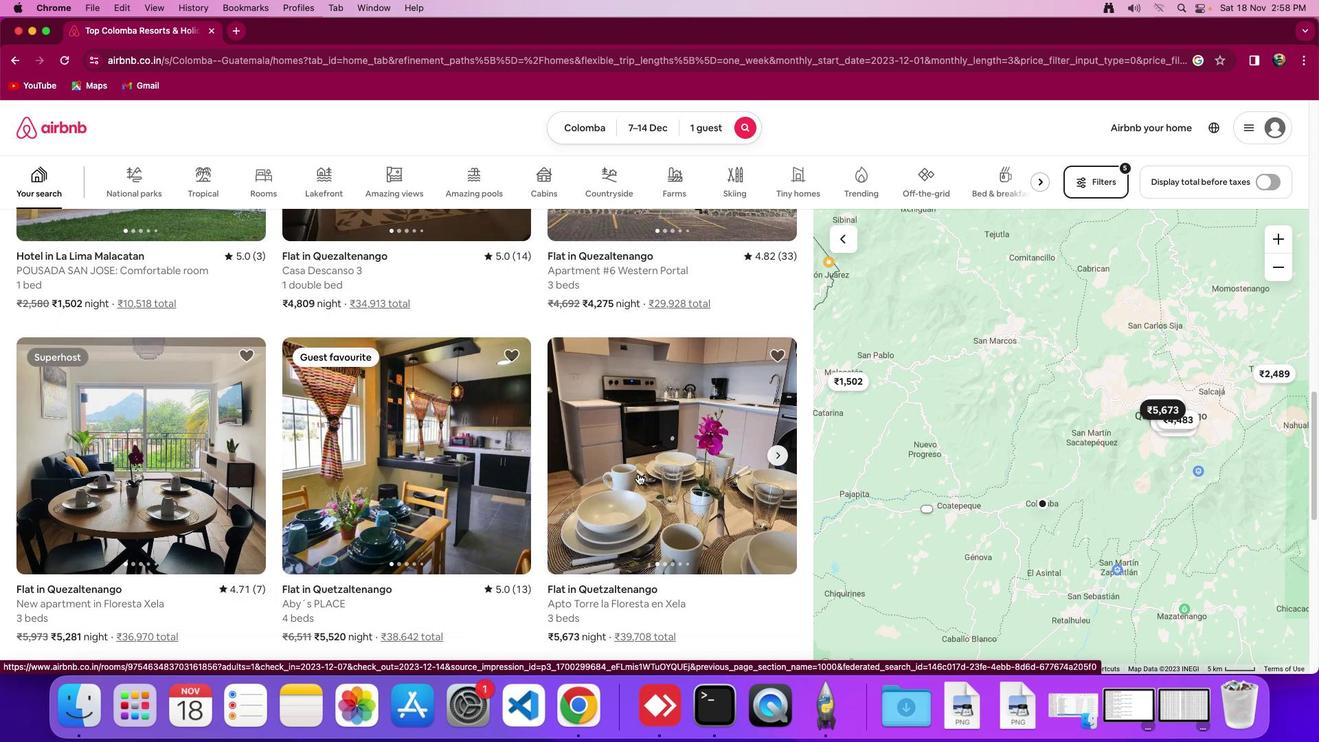 
Action: Mouse scrolled (638, 473) with delta (0, -1)
Screenshot: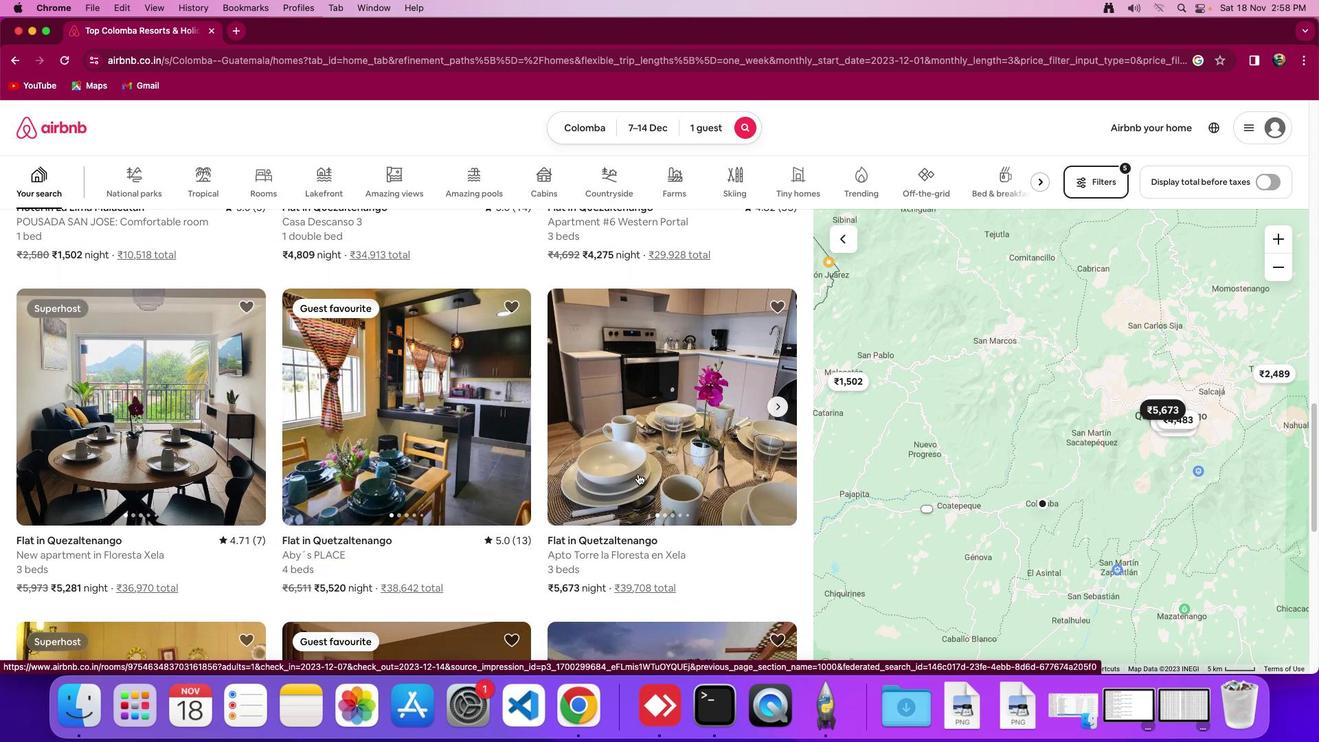 
Action: Mouse scrolled (638, 473) with delta (0, -1)
Screenshot: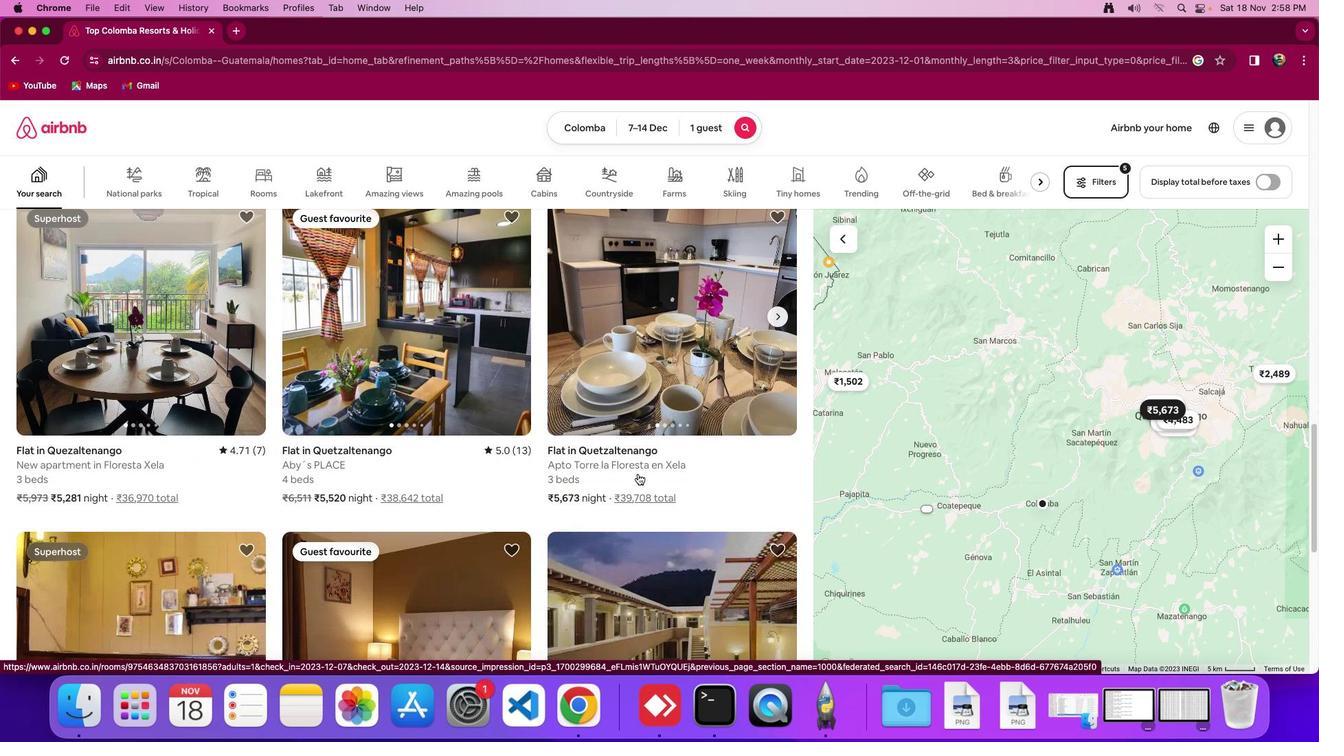 
Action: Mouse scrolled (638, 473) with delta (0, 0)
Screenshot: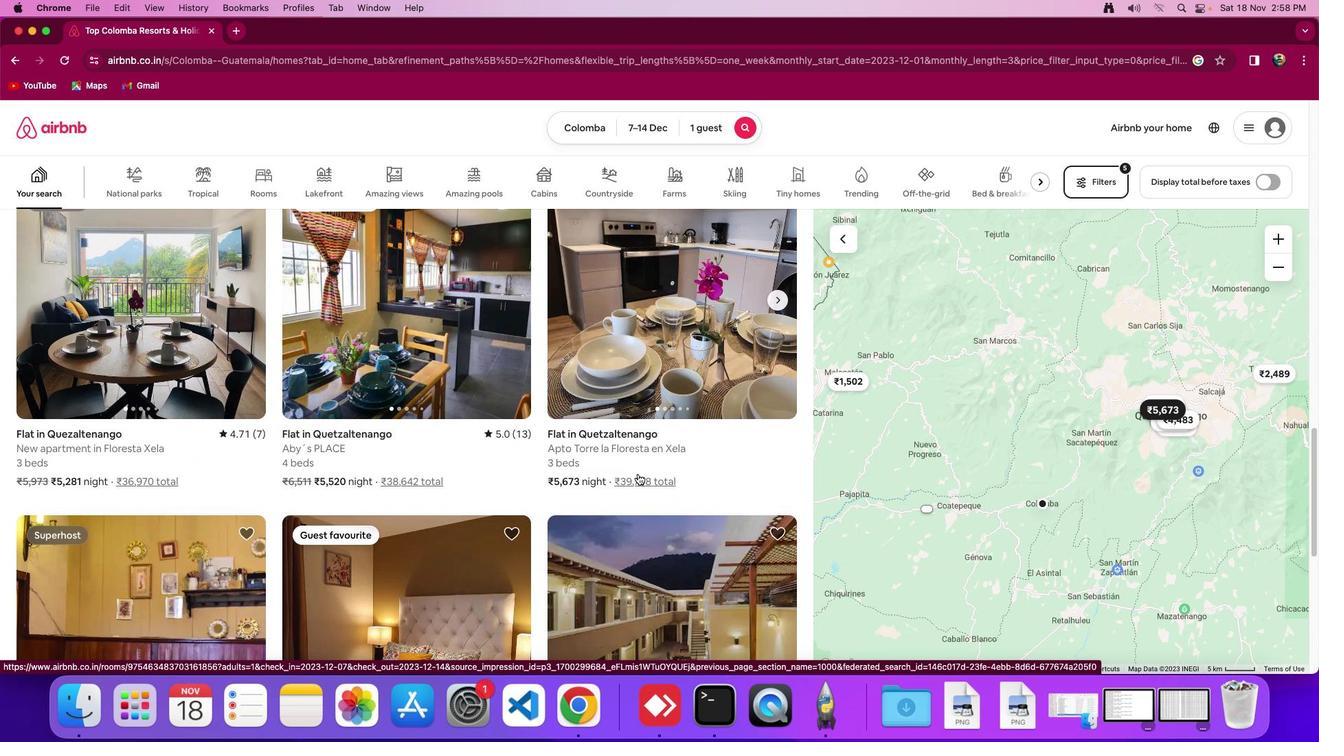 
Action: Mouse scrolled (638, 473) with delta (0, 0)
Screenshot: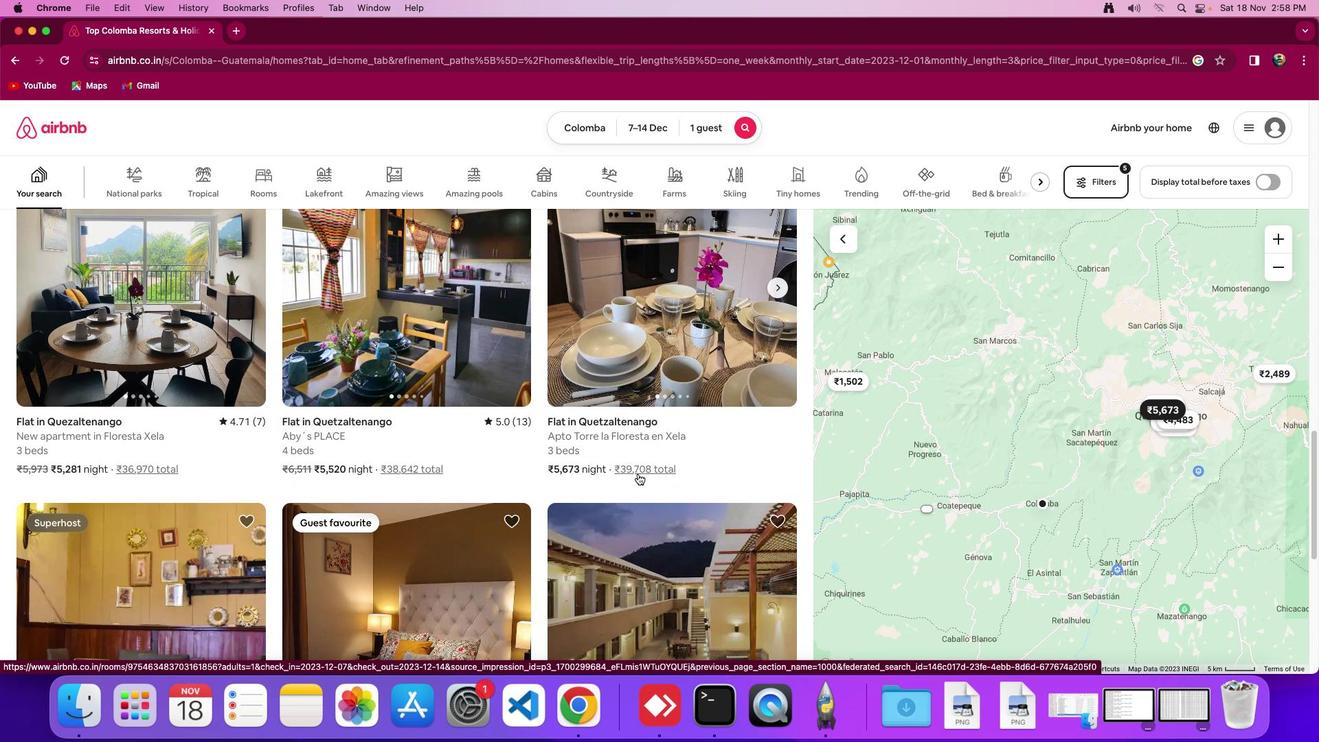 
Action: Mouse scrolled (638, 473) with delta (0, -1)
Screenshot: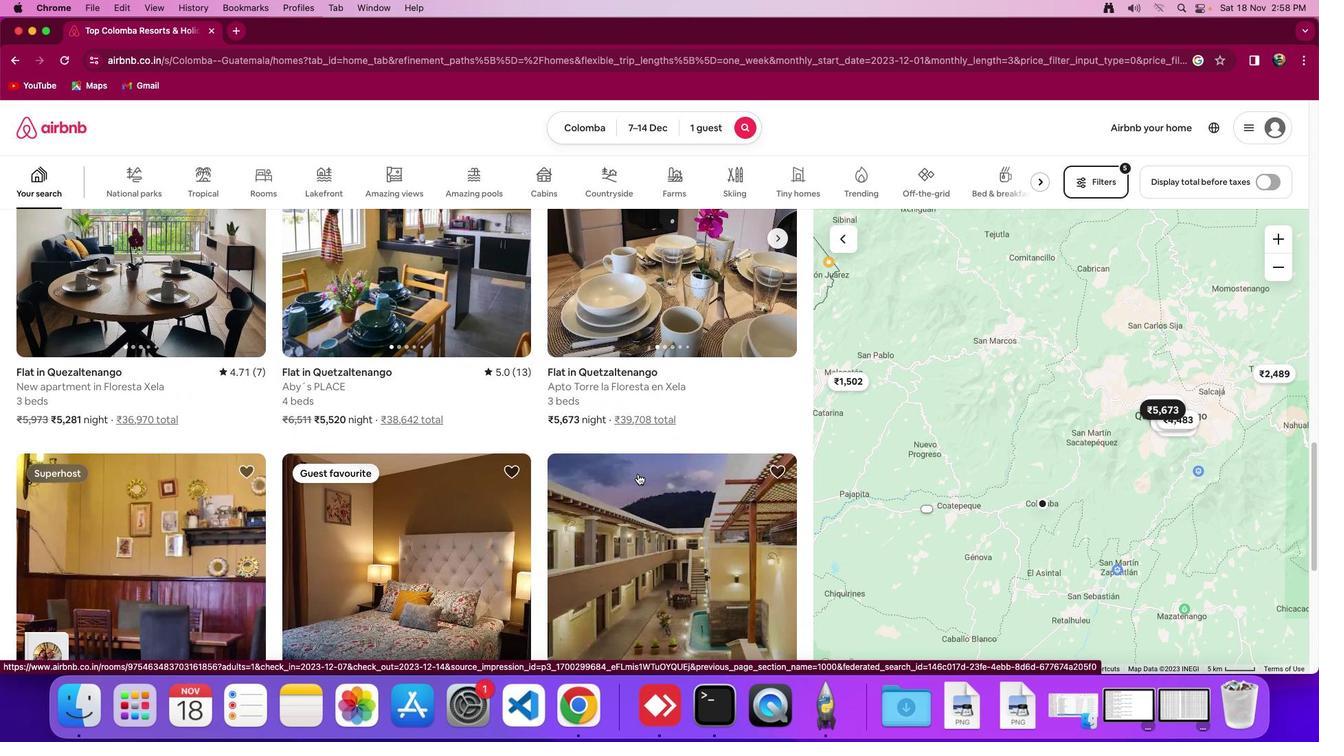 
Action: Mouse scrolled (638, 473) with delta (0, 0)
Screenshot: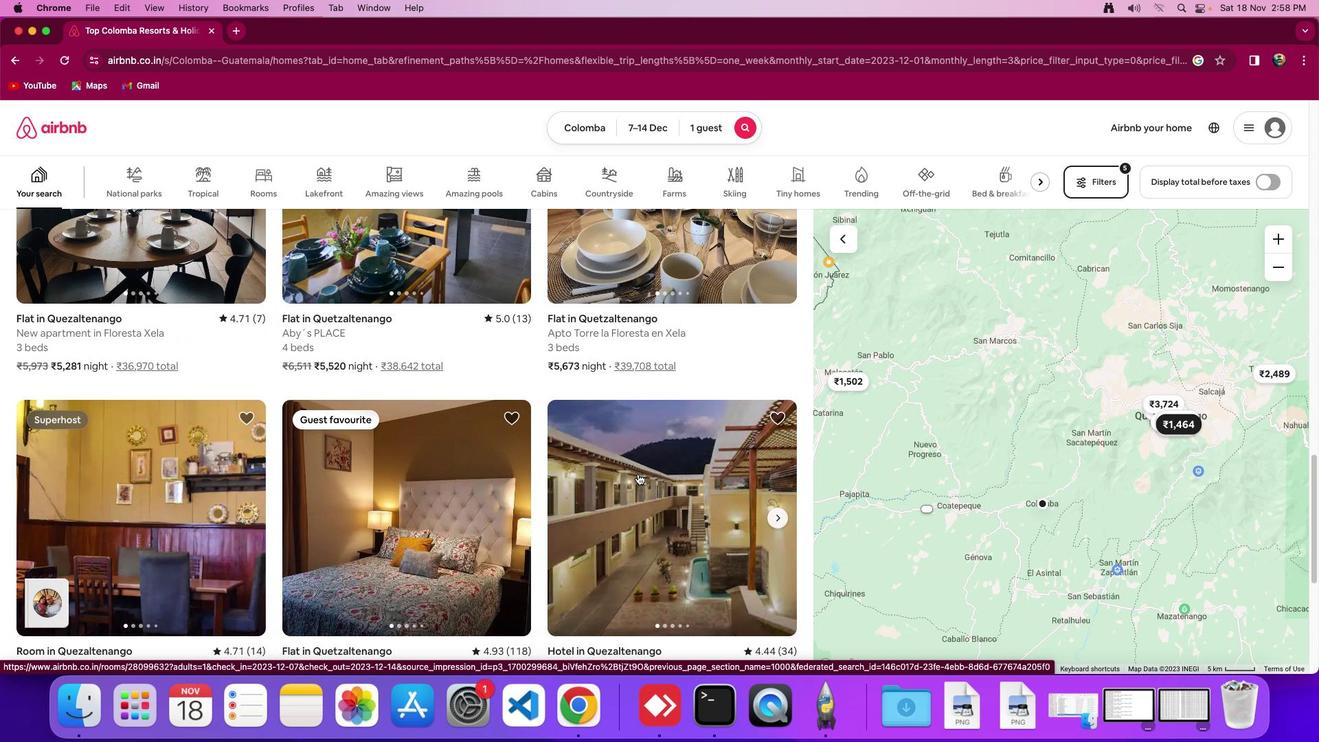 
Action: Mouse scrolled (638, 473) with delta (0, 0)
Screenshot: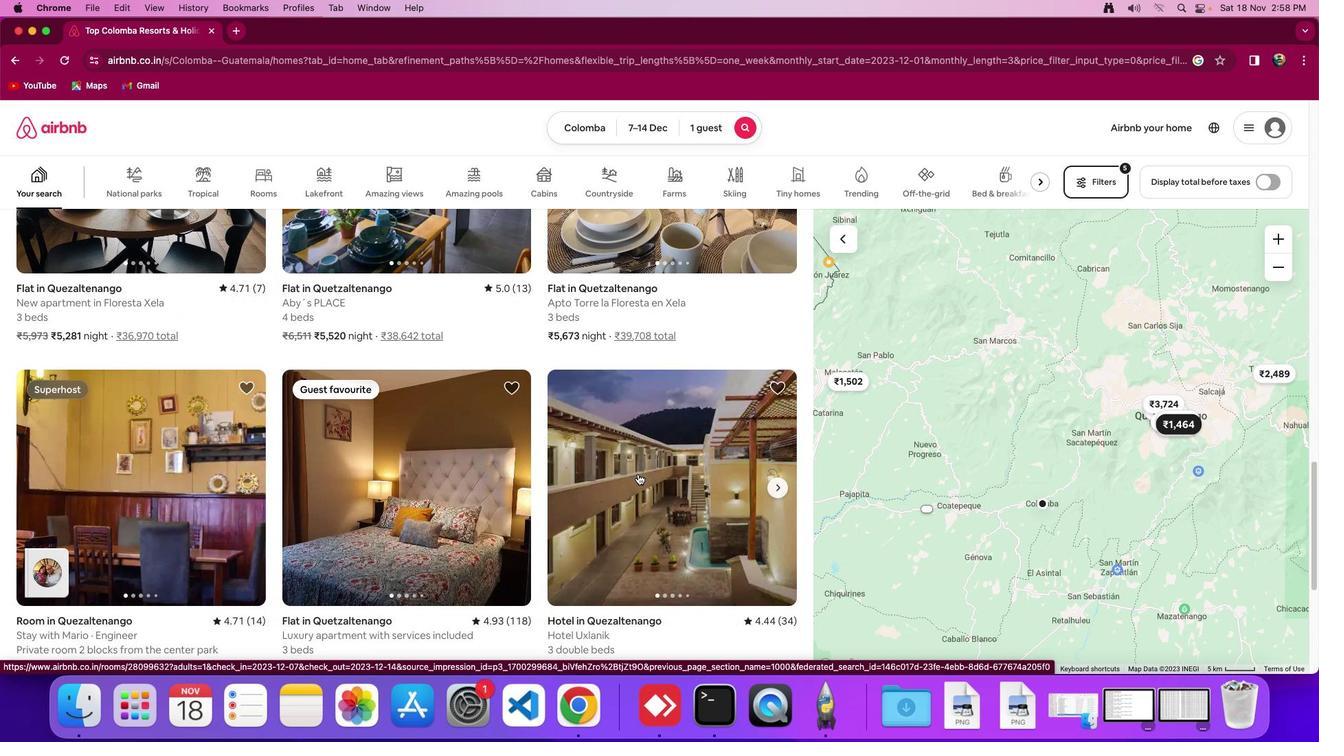 
Action: Mouse scrolled (638, 473) with delta (0, -2)
Screenshot: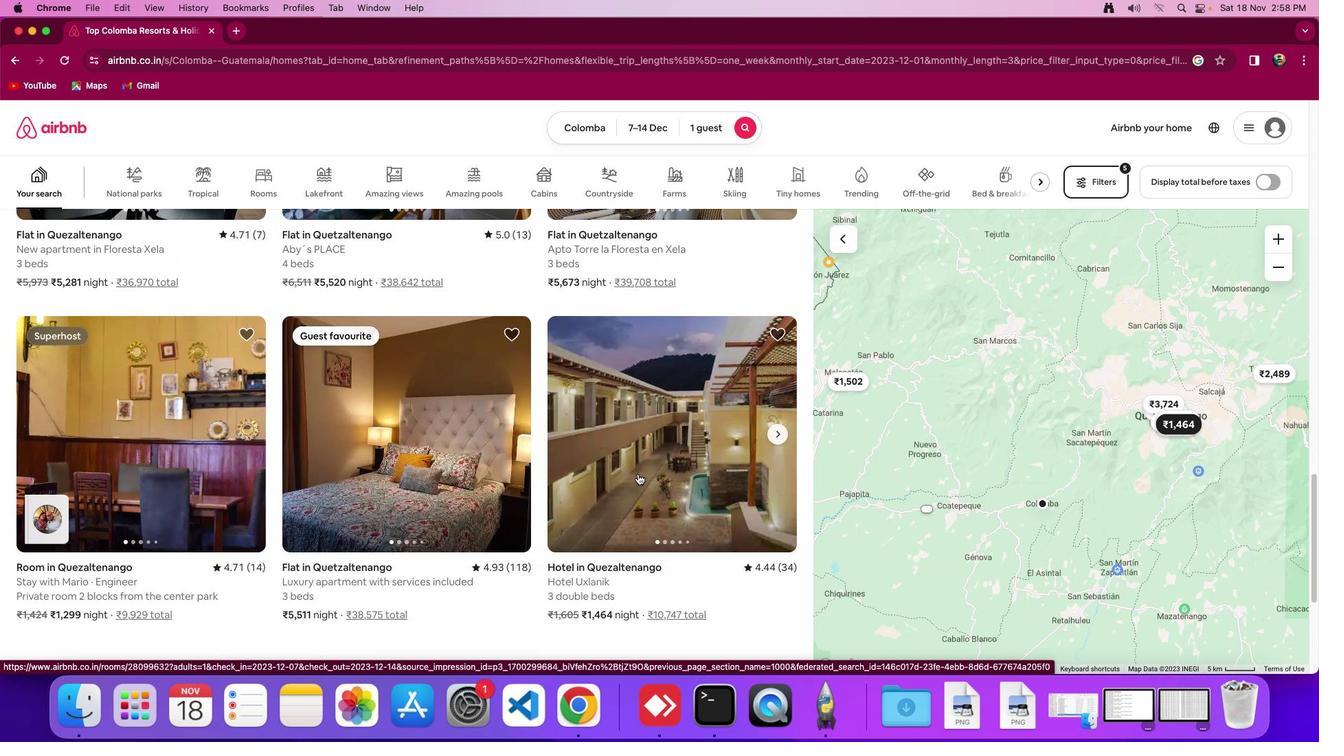 
Action: Mouse moved to (441, 470)
Screenshot: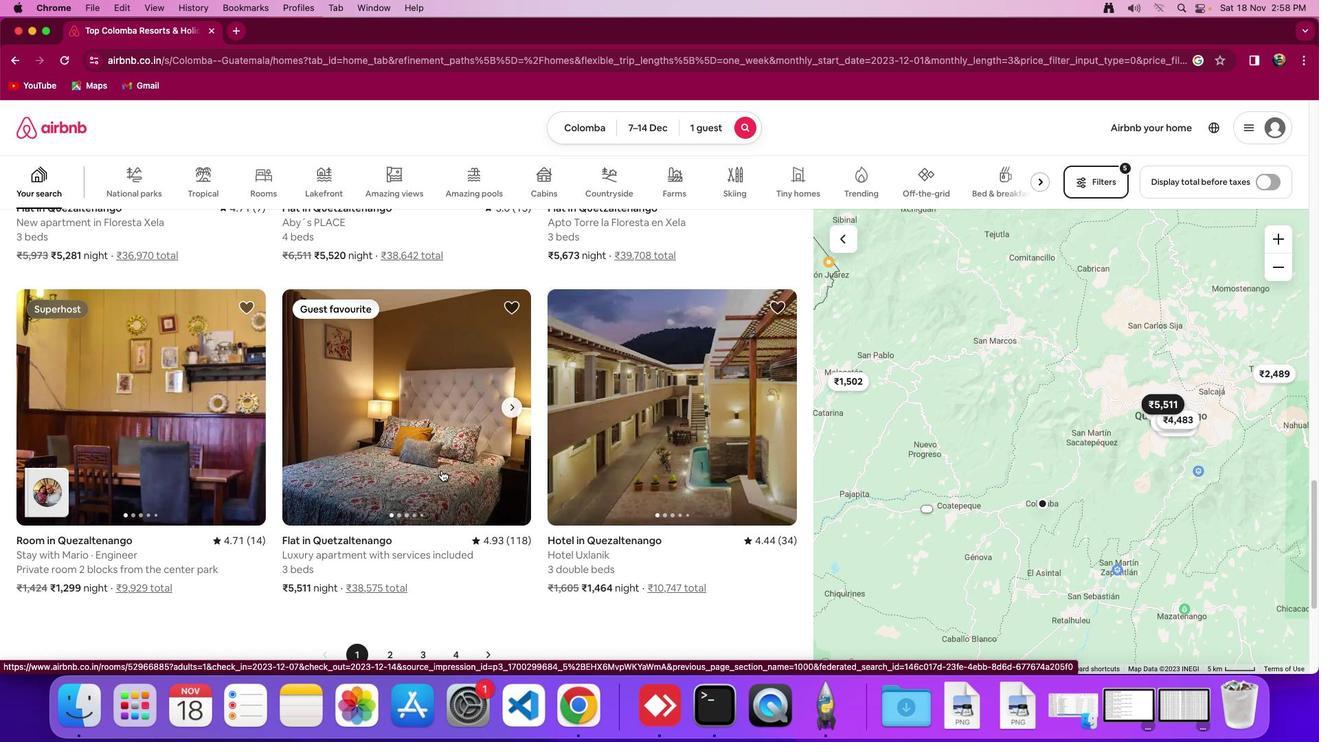 
Action: Mouse pressed left at (441, 470)
Screenshot: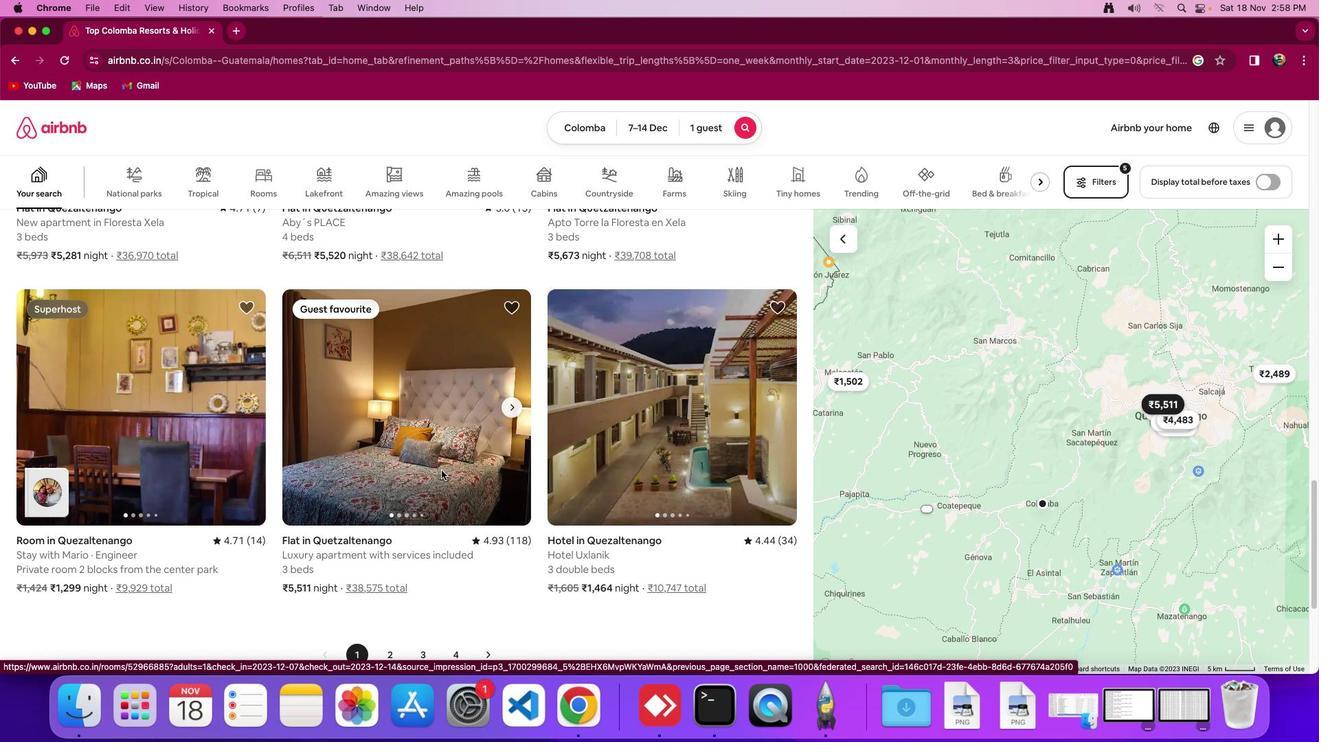 
Action: Mouse moved to (948, 486)
Screenshot: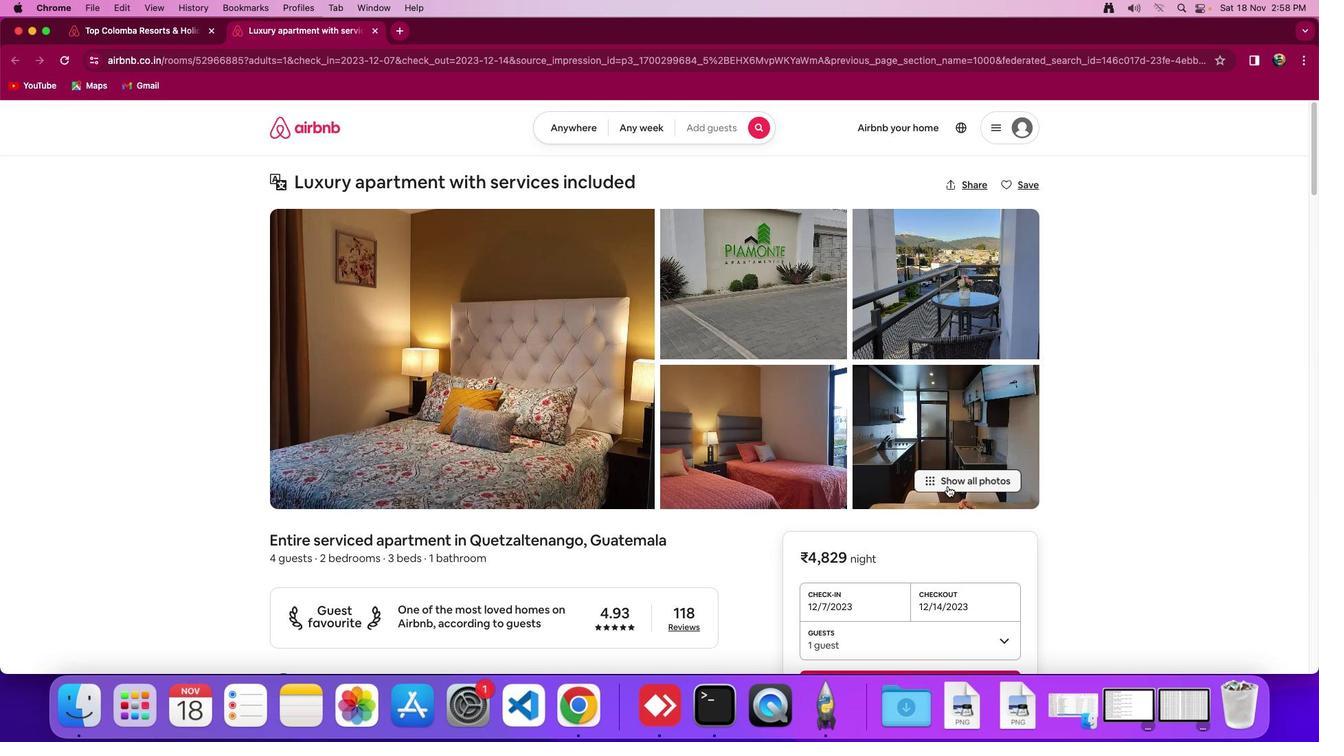 
Action: Mouse pressed left at (948, 486)
Screenshot: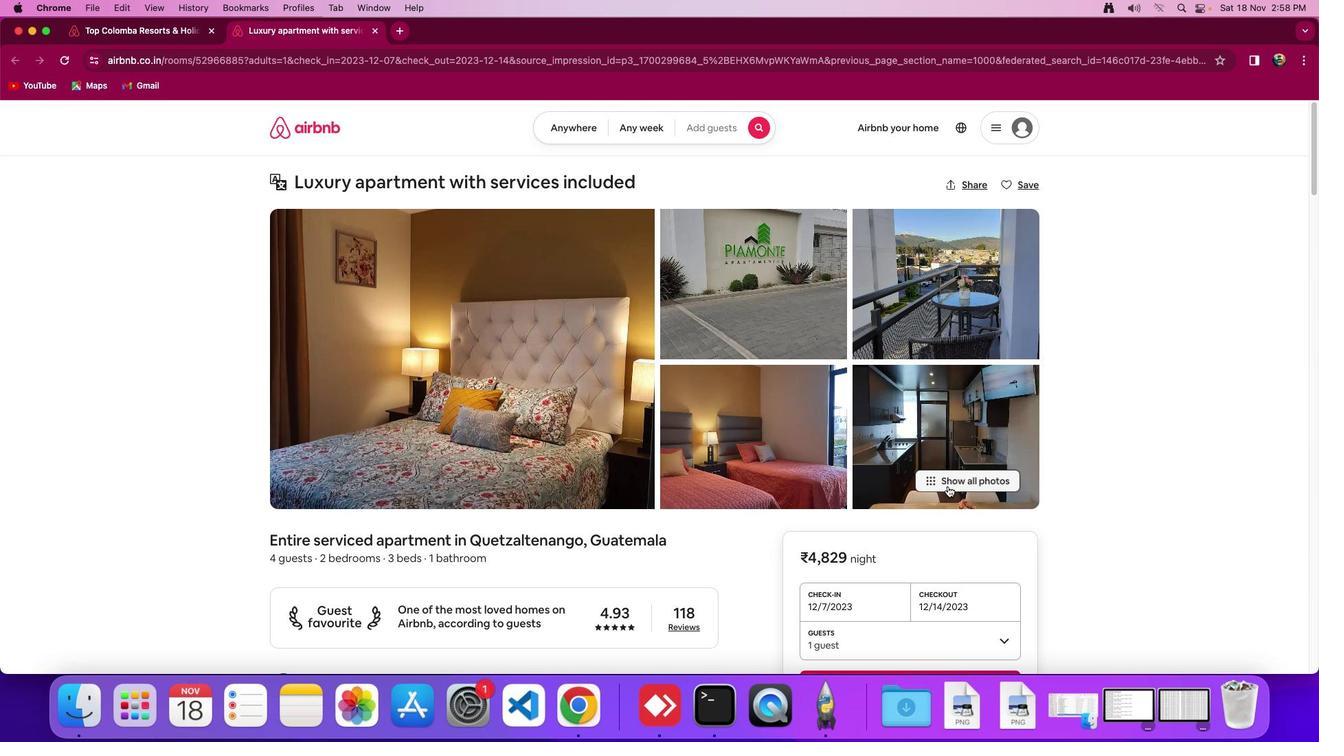 
Action: Mouse moved to (728, 507)
Screenshot: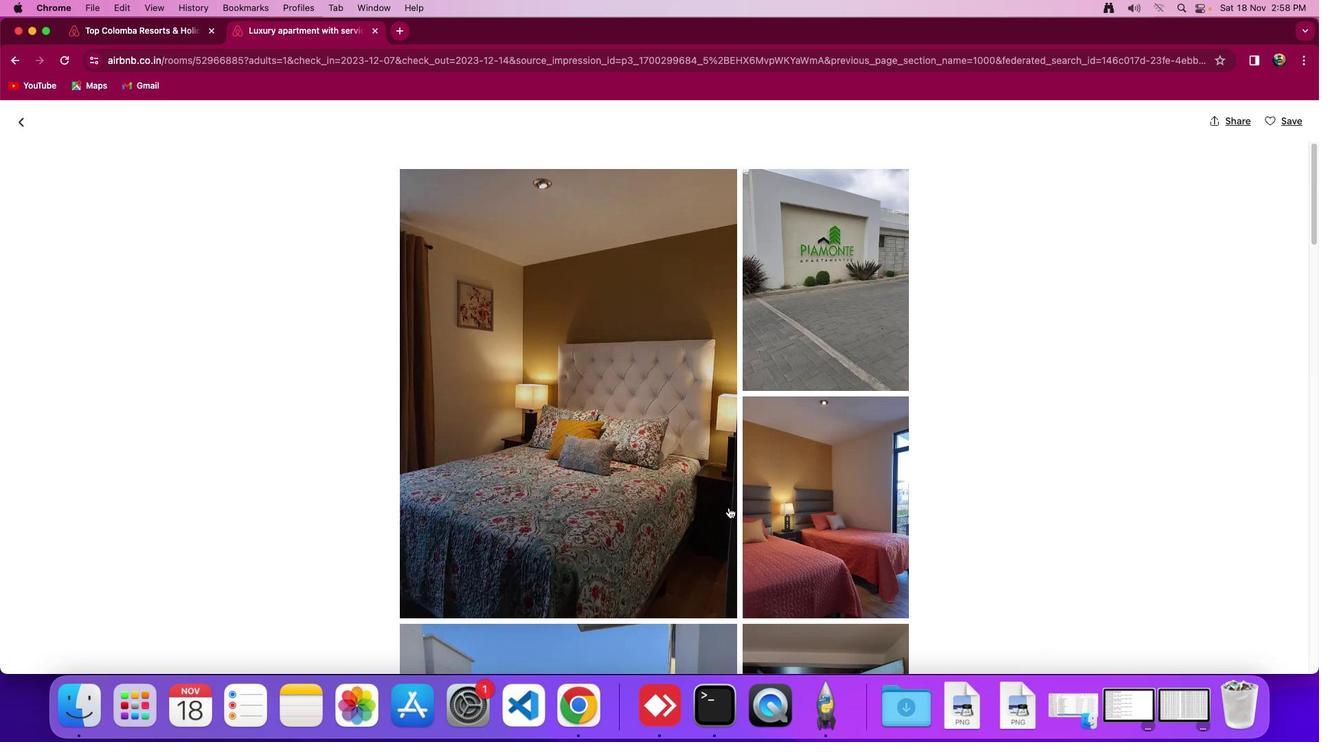 
Action: Mouse scrolled (728, 507) with delta (0, 0)
Screenshot: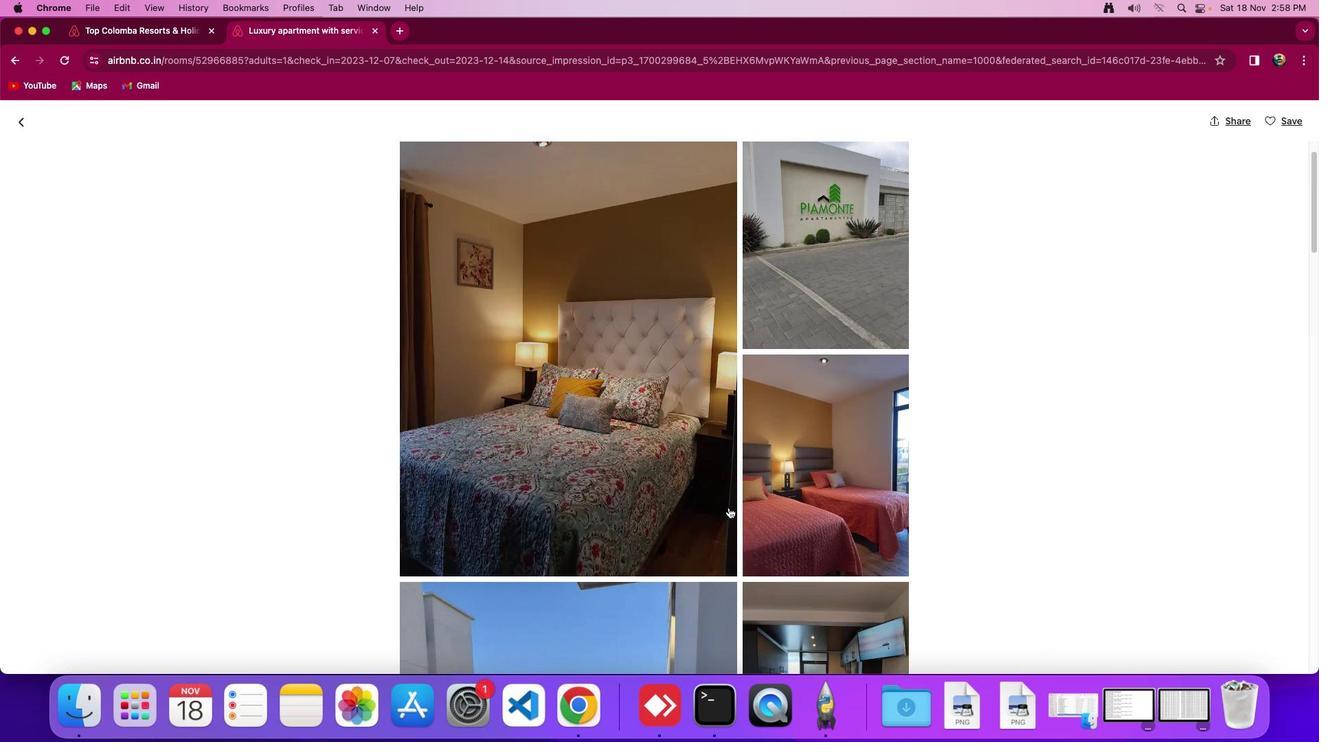 
Action: Mouse scrolled (728, 507) with delta (0, 0)
Screenshot: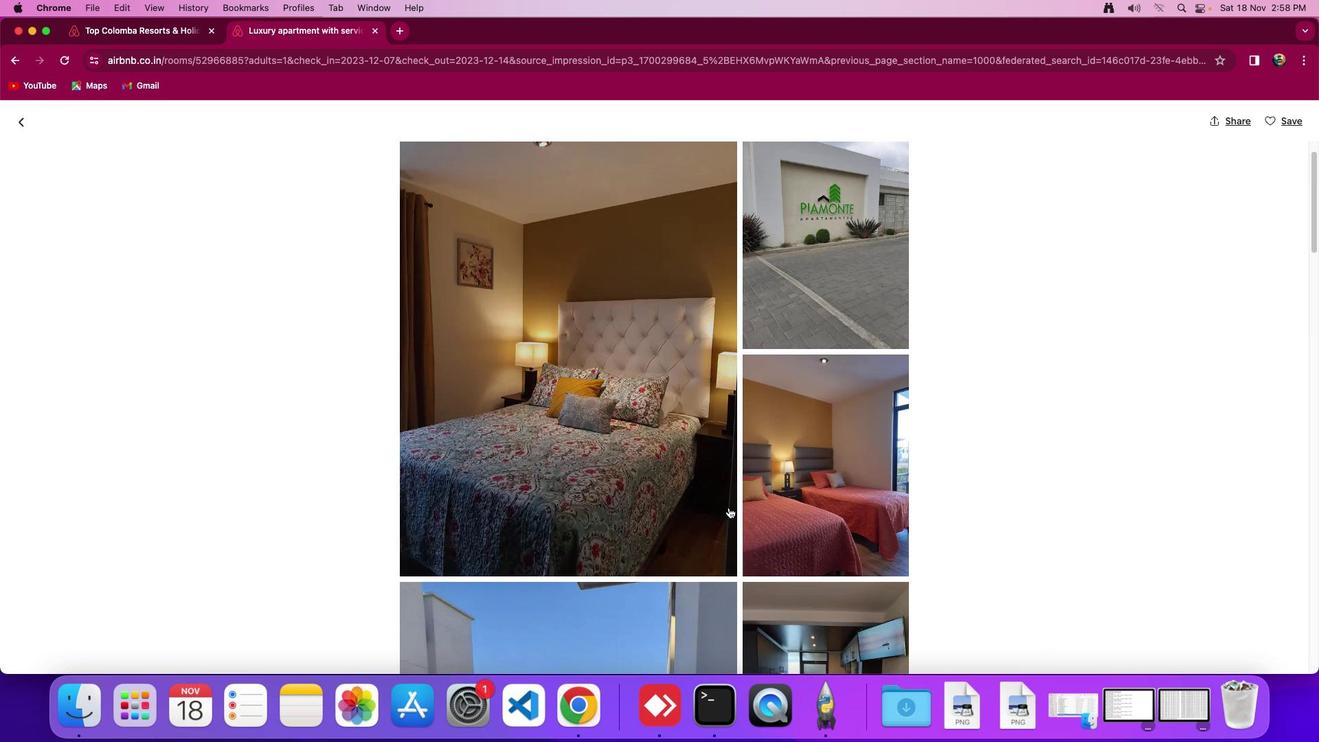
Action: Mouse scrolled (728, 507) with delta (0, -2)
Screenshot: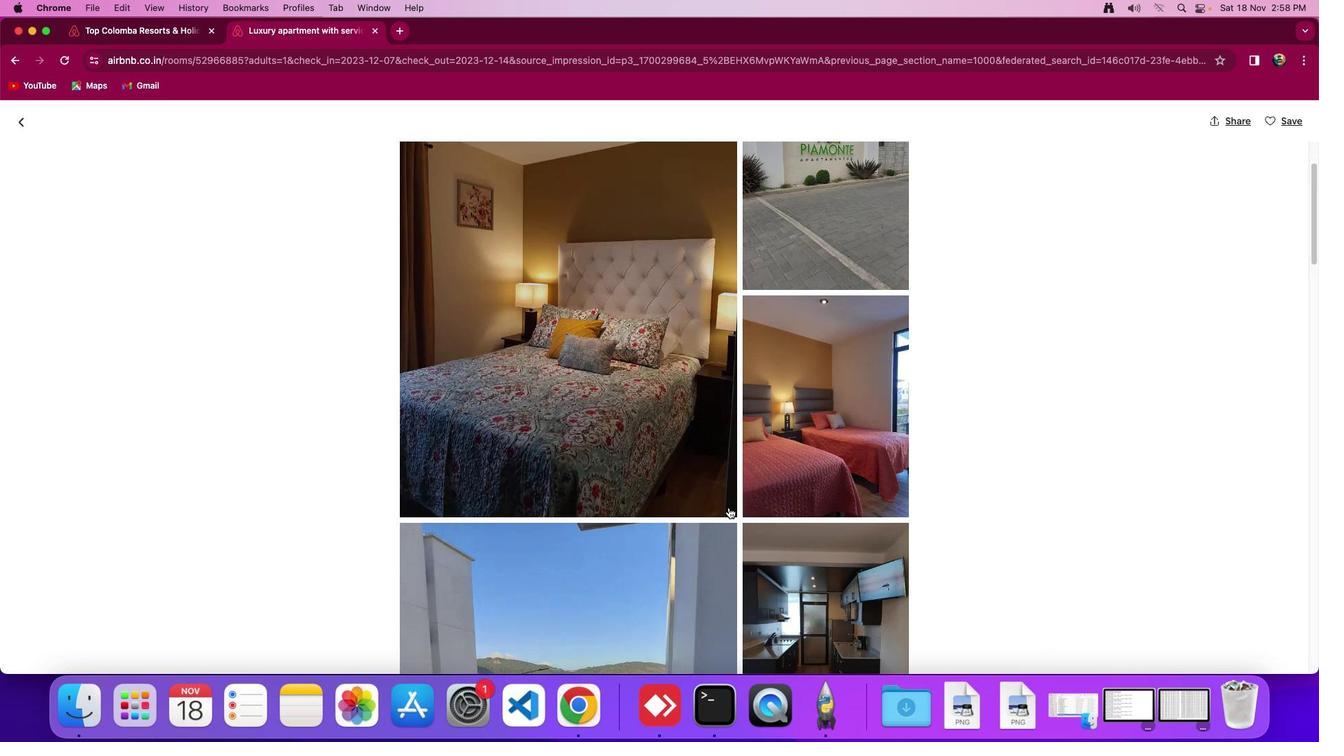 
Action: Mouse scrolled (728, 507) with delta (0, -3)
Screenshot: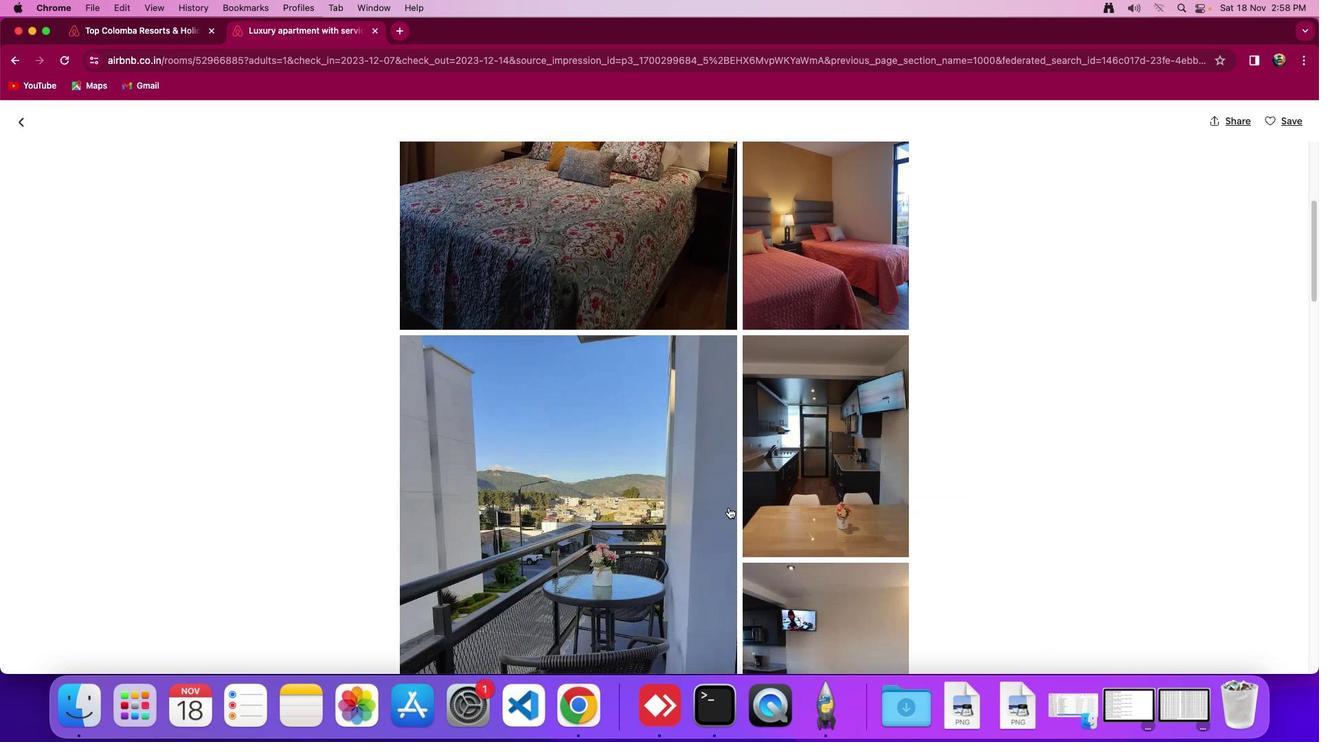 
Action: Mouse moved to (730, 506)
Screenshot: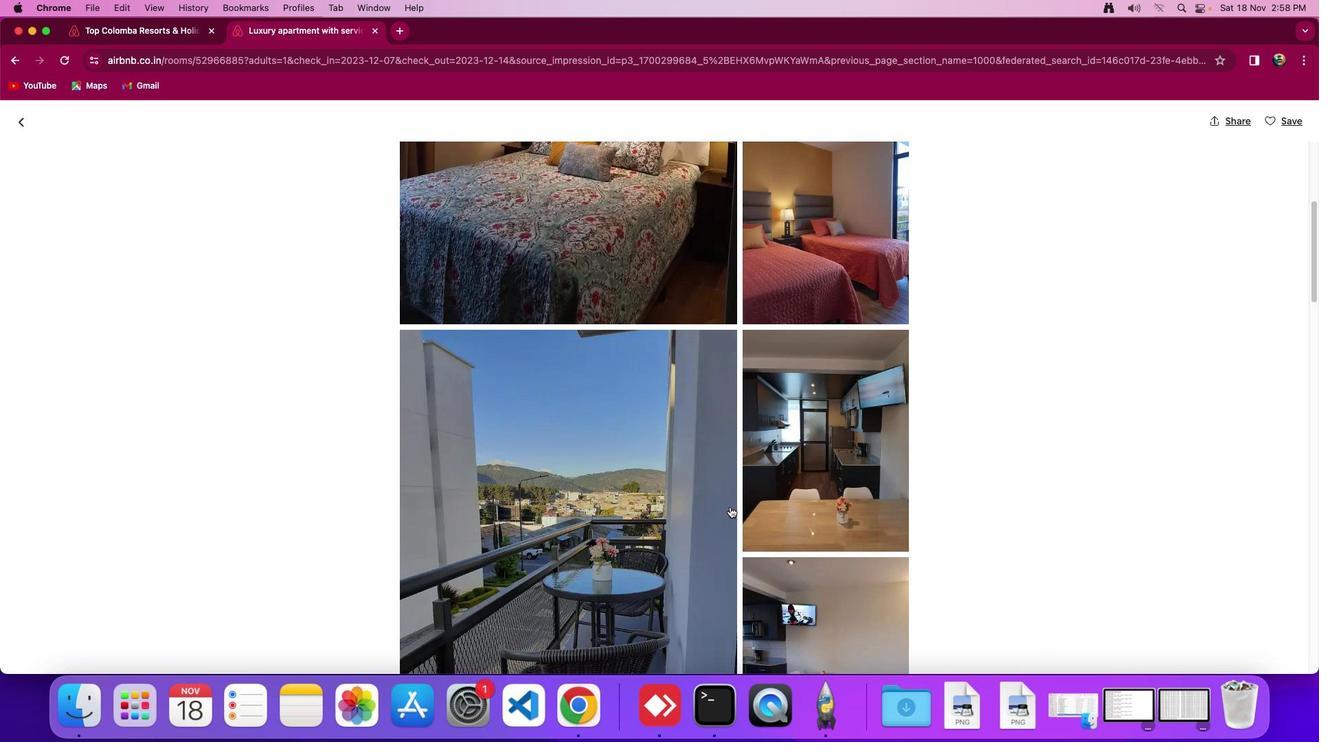 
Action: Mouse scrolled (730, 506) with delta (0, 0)
Screenshot: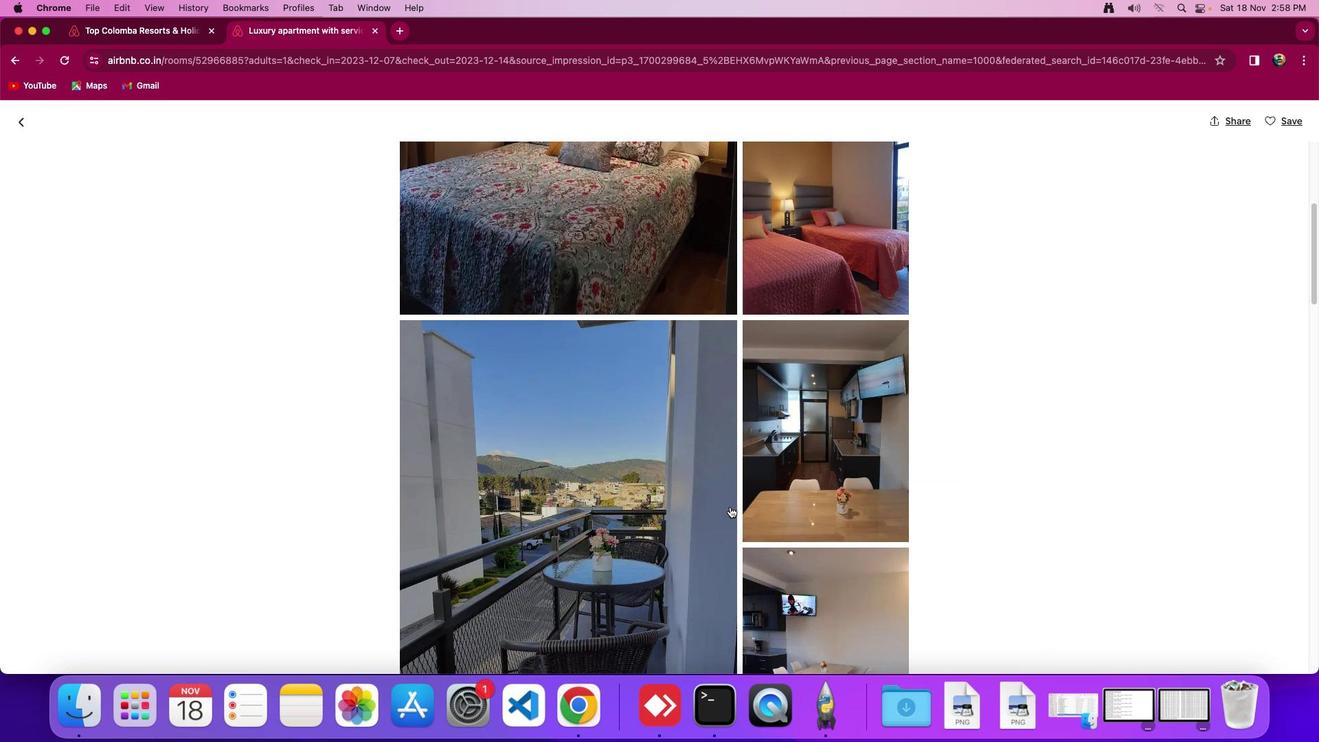 
Action: Mouse scrolled (730, 506) with delta (0, 0)
Screenshot: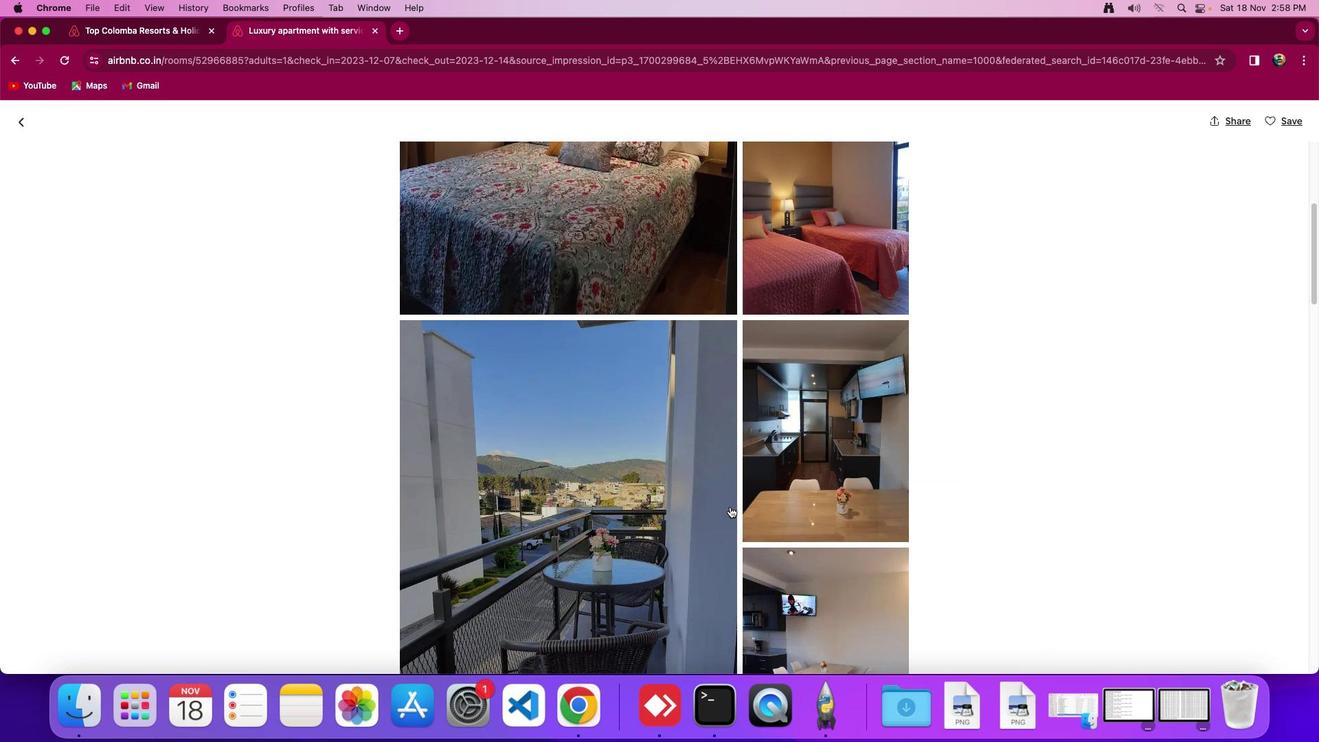 
Action: Mouse scrolled (730, 506) with delta (0, -2)
Screenshot: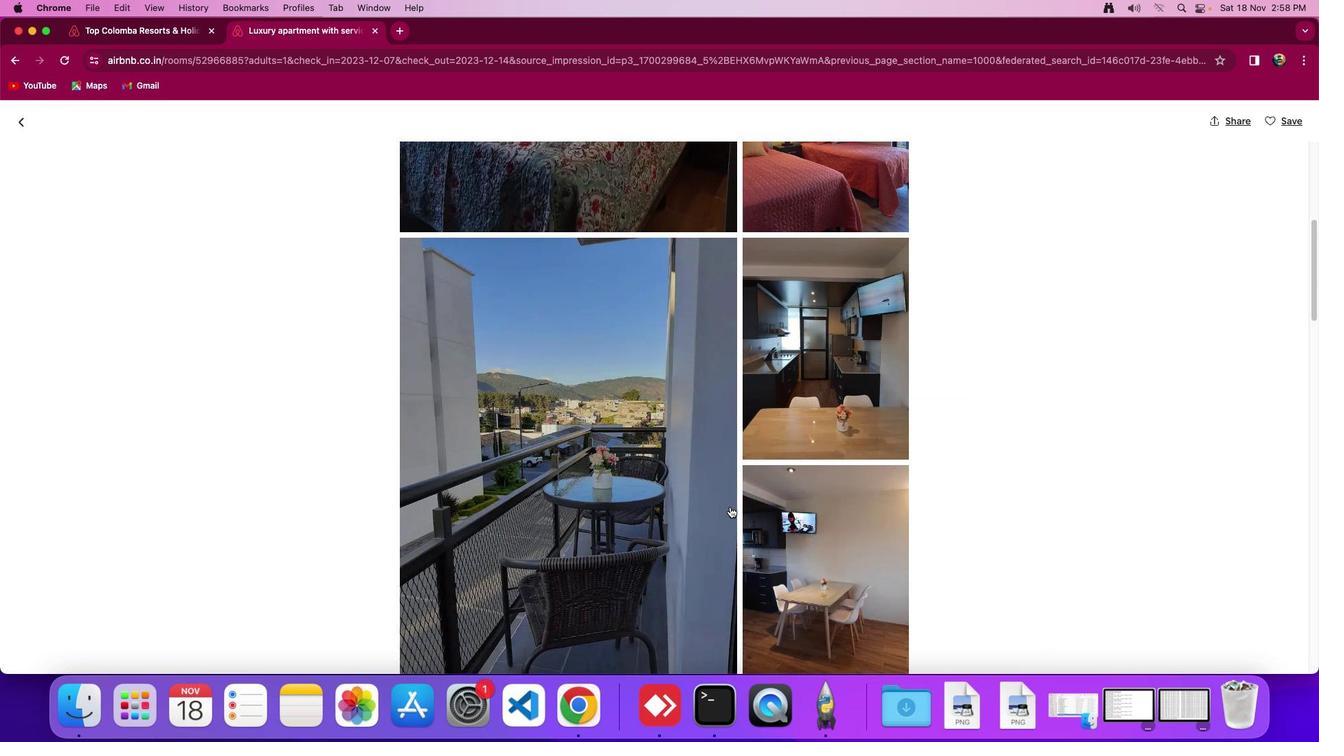 
Action: Mouse scrolled (730, 506) with delta (0, 0)
Screenshot: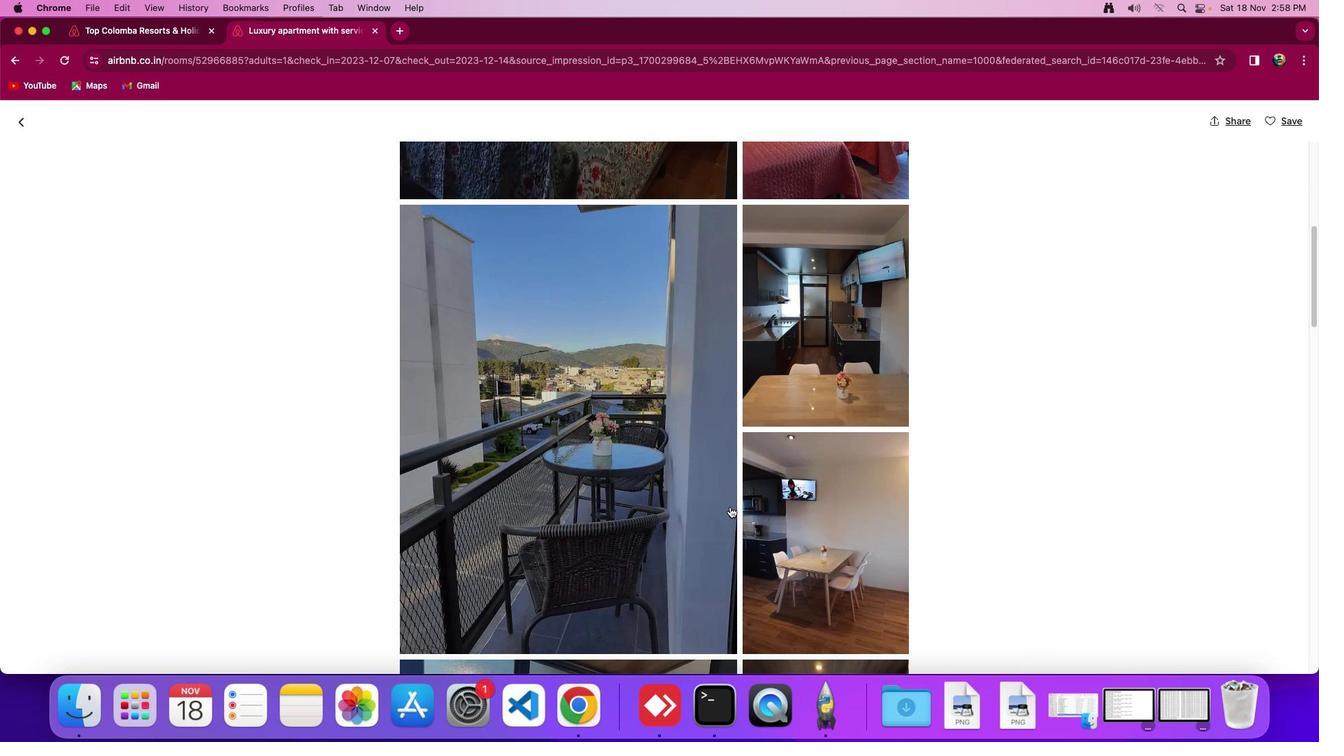 
Action: Mouse scrolled (730, 506) with delta (0, 0)
Screenshot: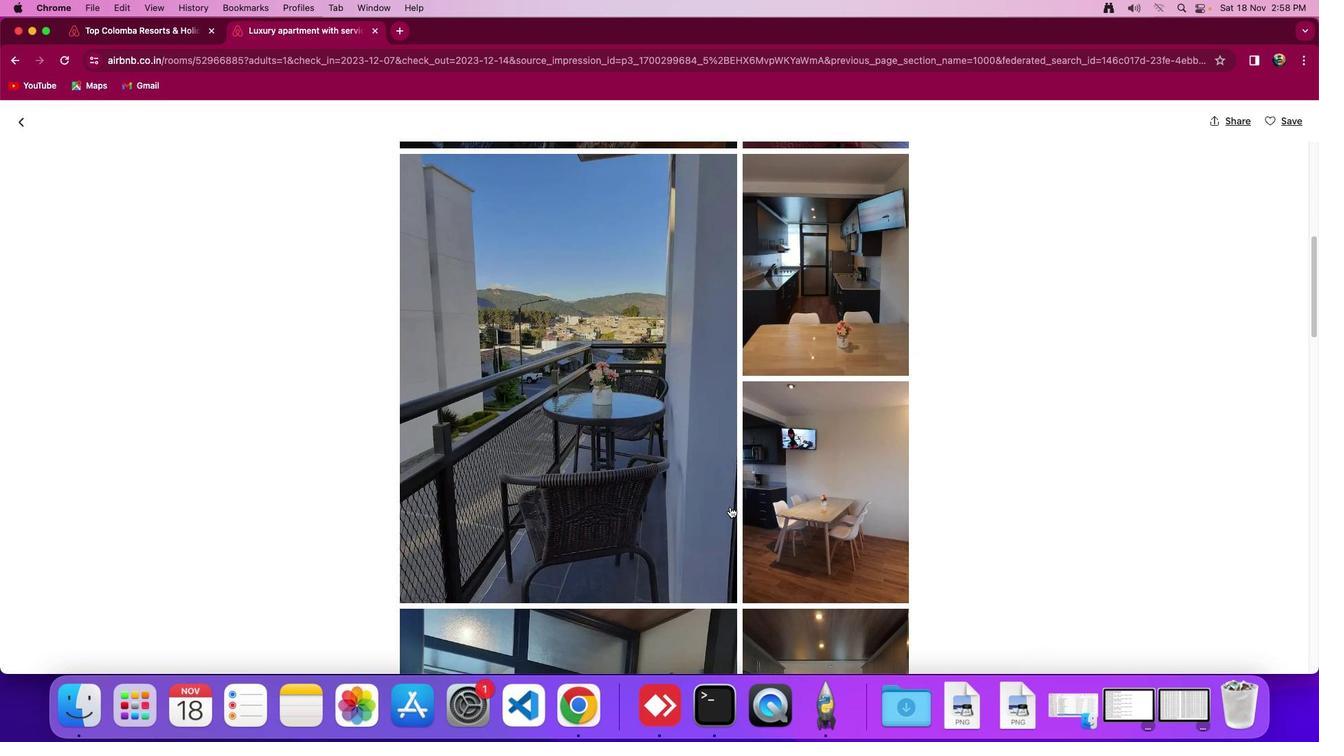 
Action: Mouse scrolled (730, 506) with delta (0, -2)
Screenshot: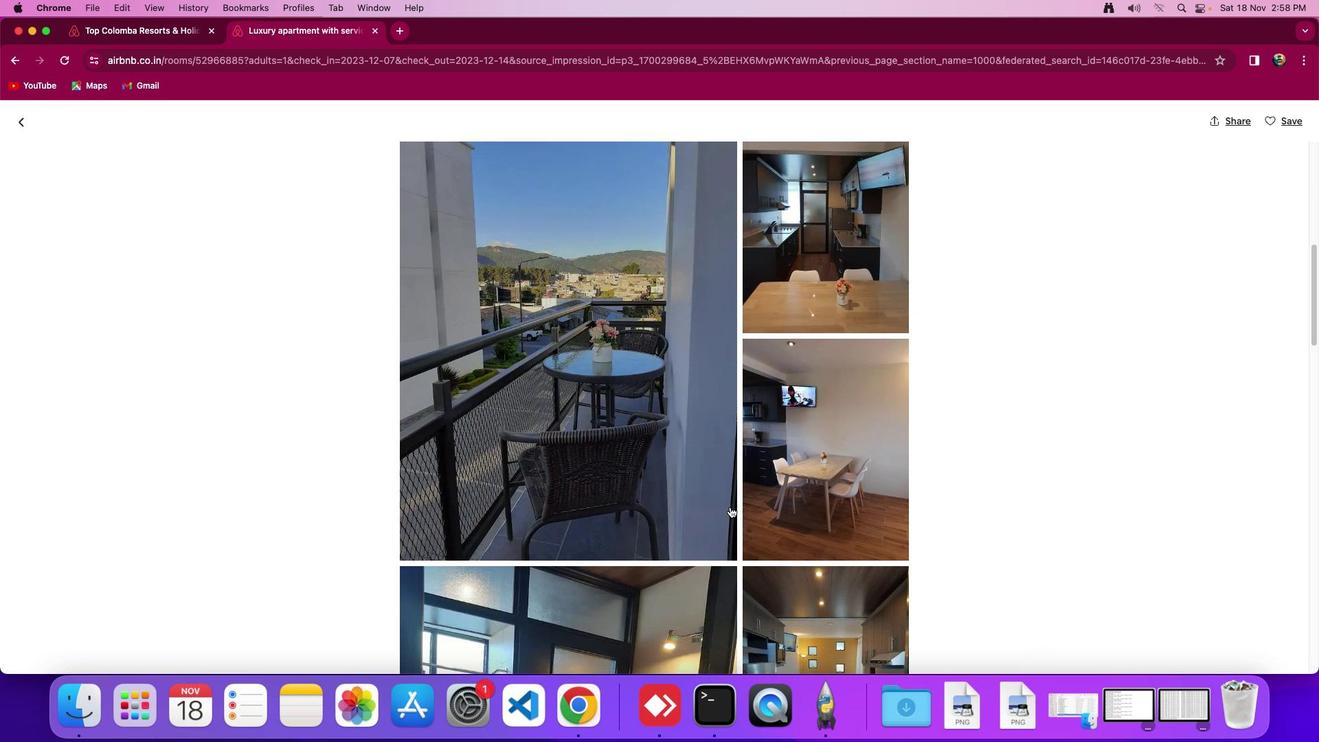 
Action: Mouse scrolled (730, 506) with delta (0, 0)
Screenshot: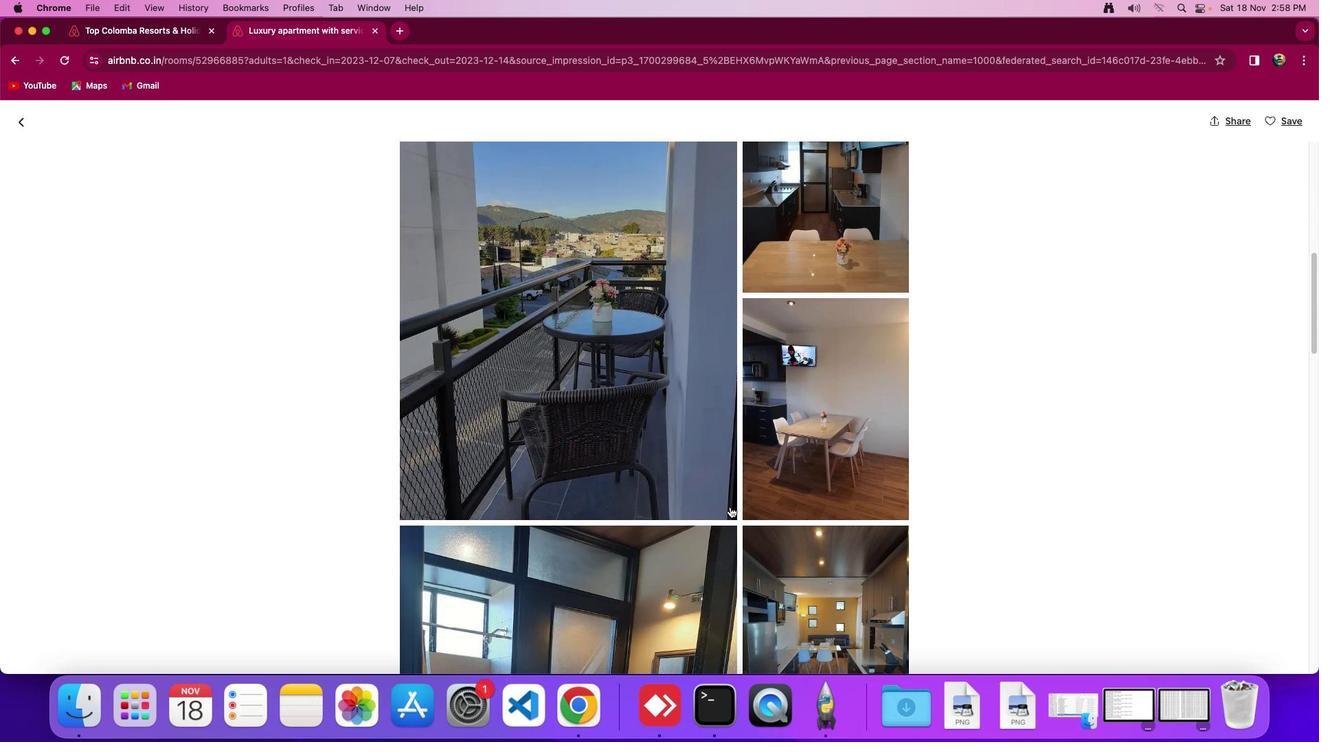 
Action: Mouse scrolled (730, 506) with delta (0, 0)
Screenshot: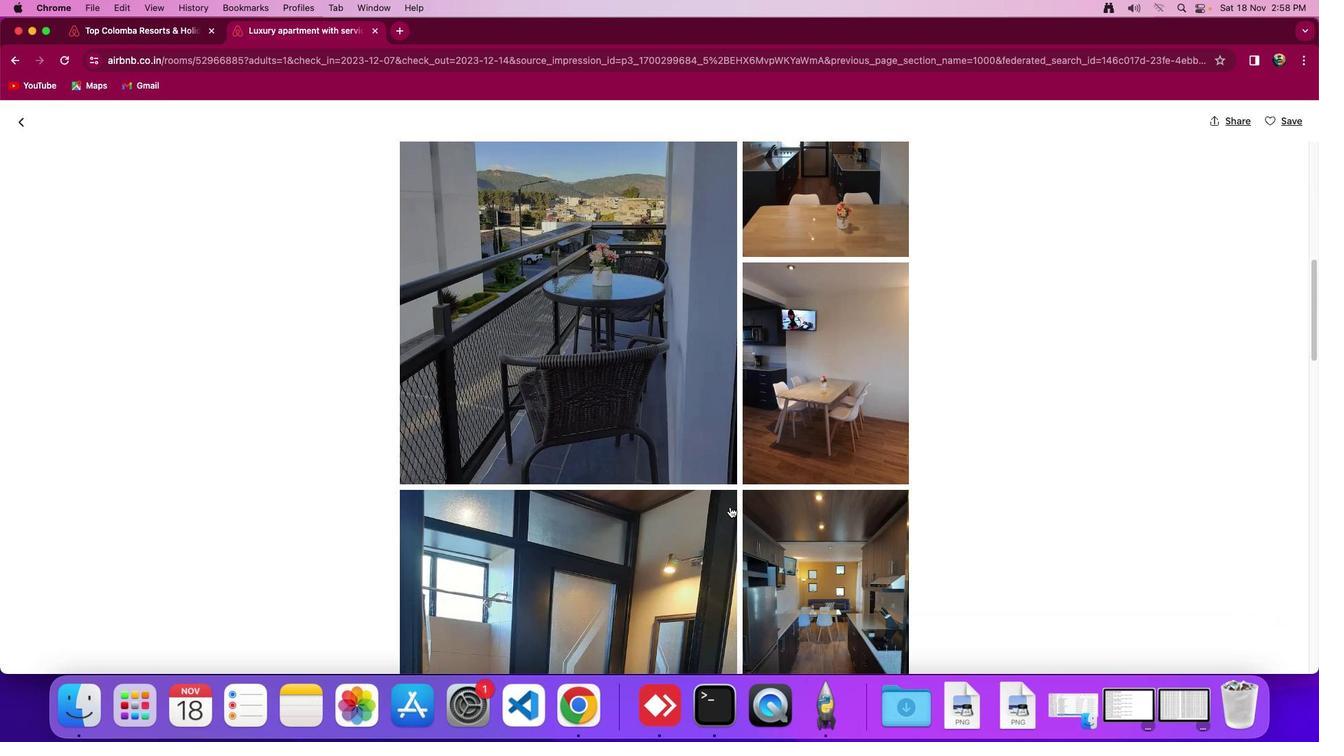 
Action: Mouse scrolled (730, 506) with delta (0, -2)
Screenshot: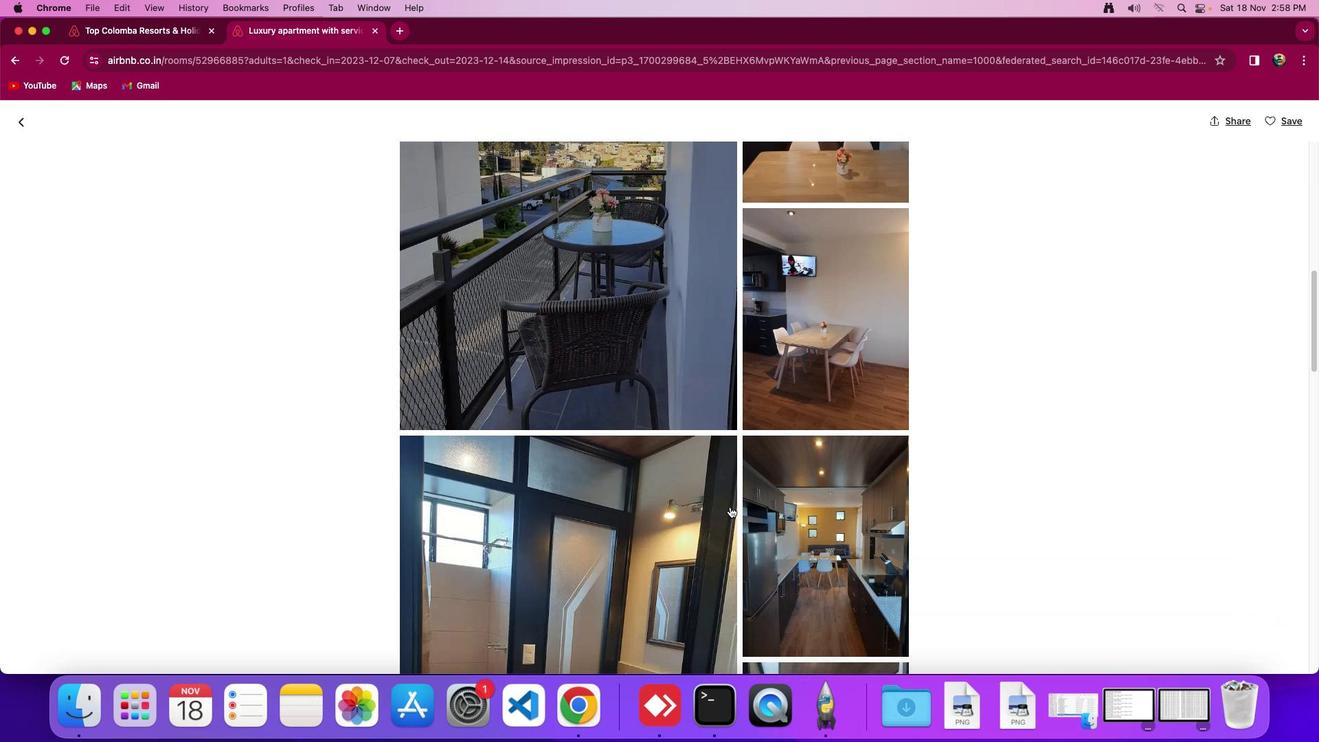 
Action: Mouse scrolled (730, 506) with delta (0, -2)
Screenshot: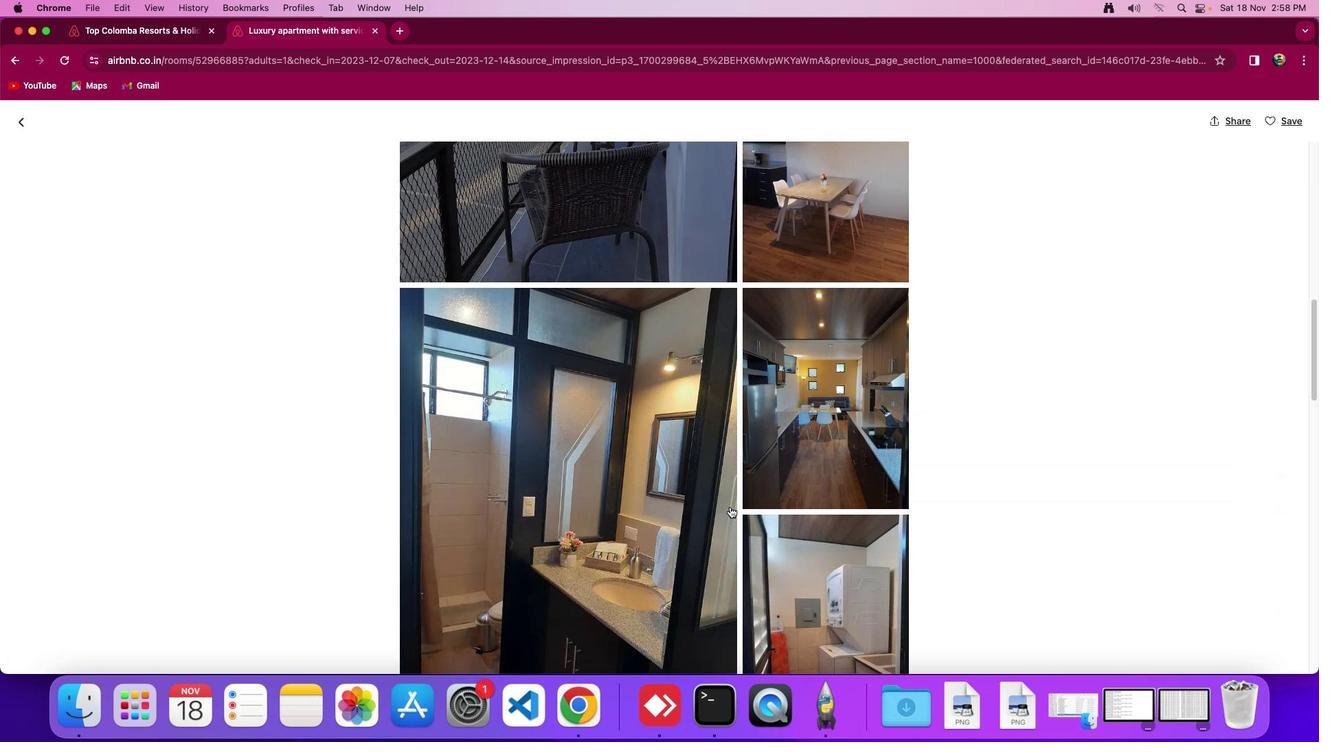 
Action: Mouse scrolled (730, 506) with delta (0, 0)
Screenshot: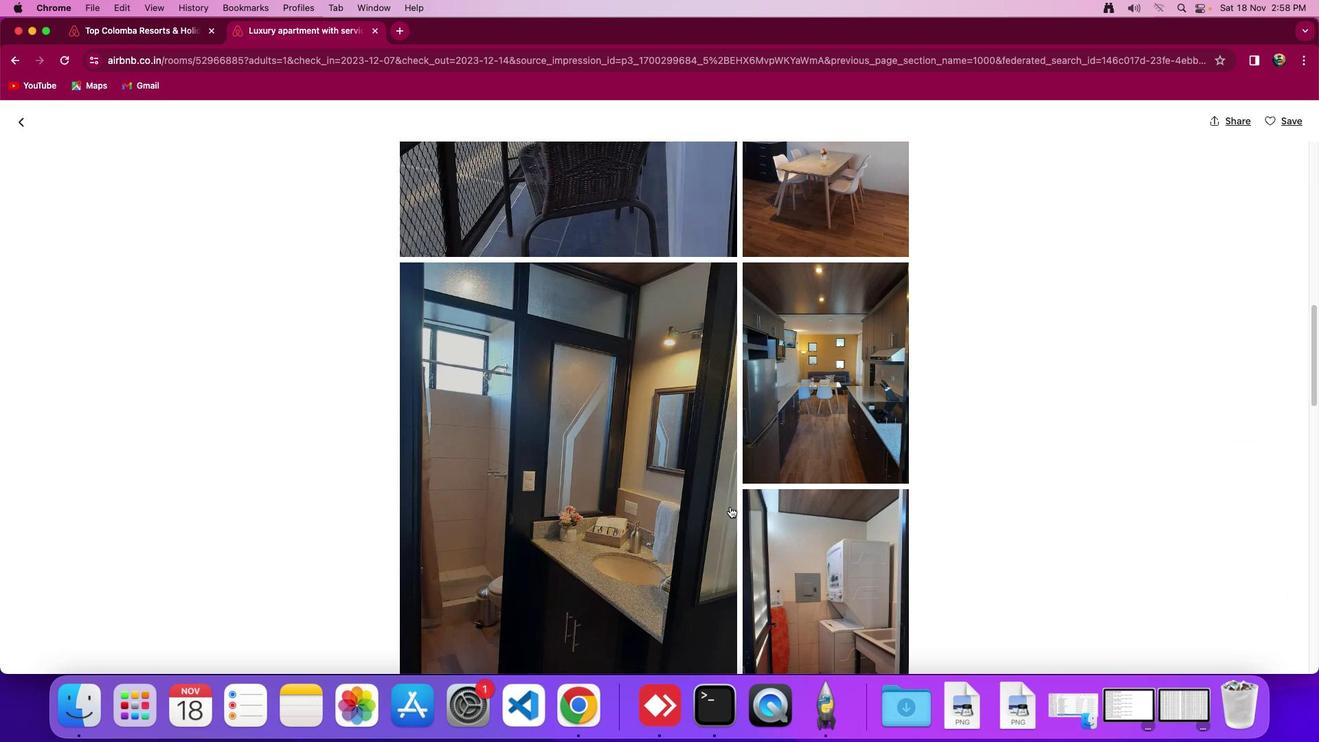 
Action: Mouse scrolled (730, 506) with delta (0, 0)
Screenshot: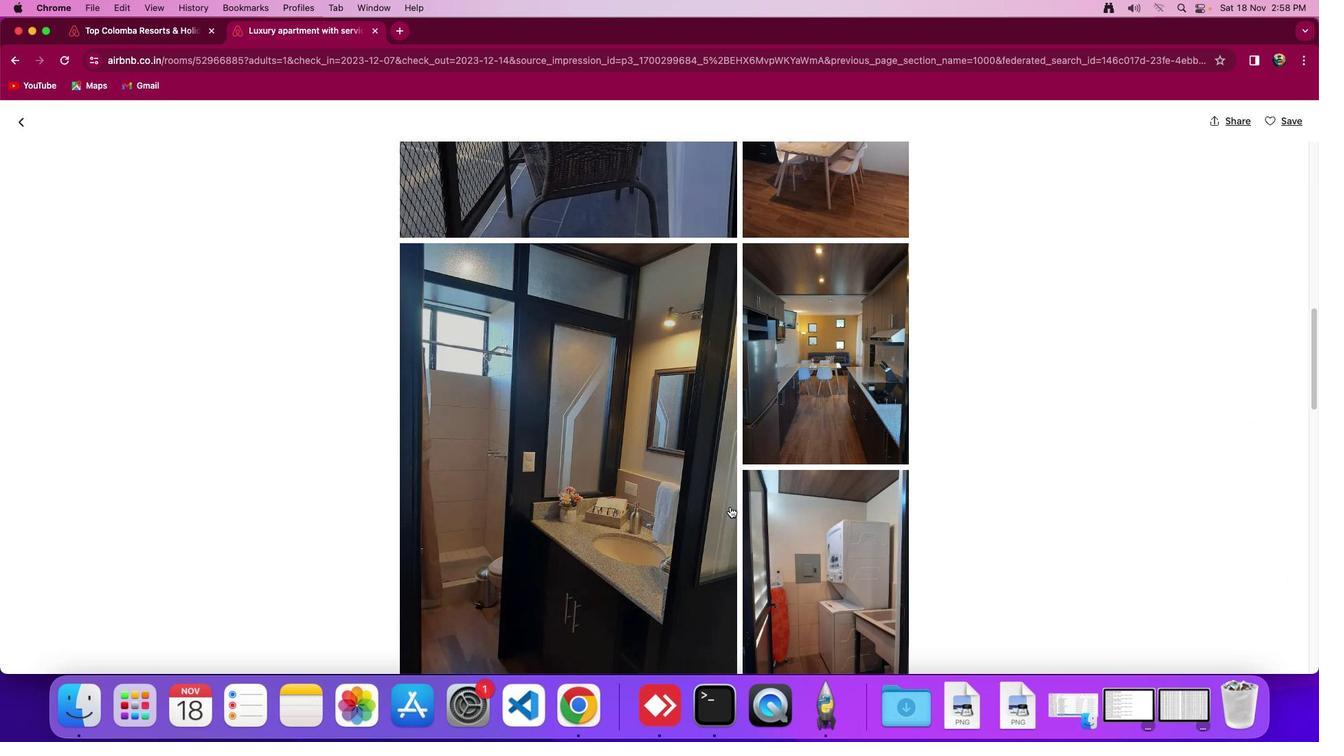 
Action: Mouse scrolled (730, 506) with delta (0, -2)
Screenshot: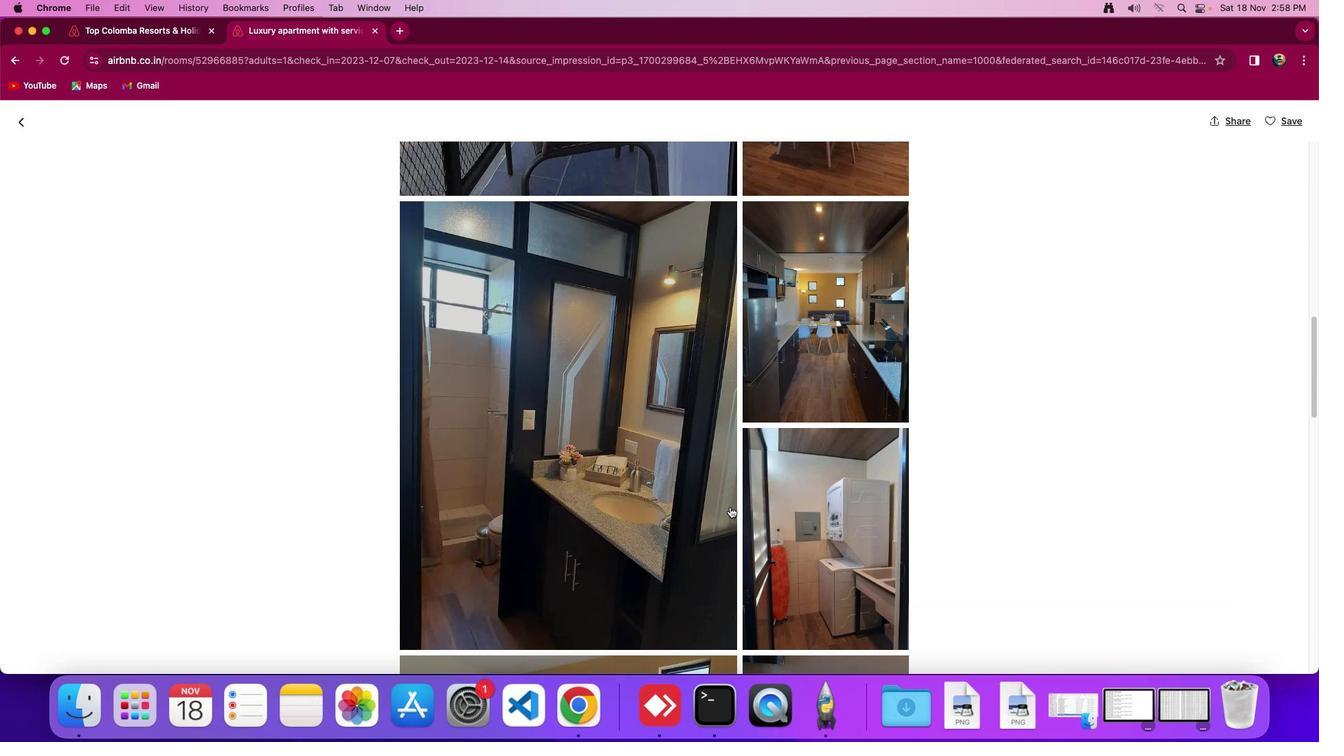 
Action: Mouse scrolled (730, 506) with delta (0, 0)
Screenshot: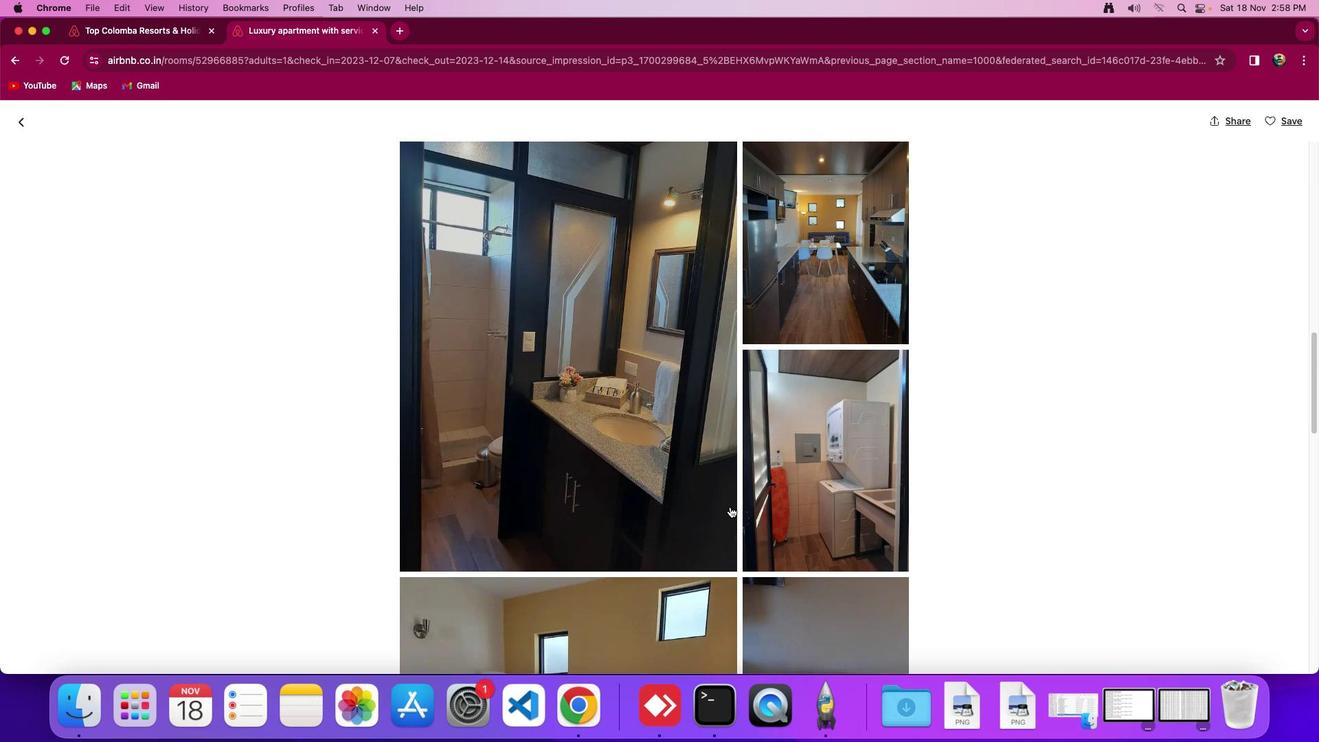 
Action: Mouse scrolled (730, 506) with delta (0, 0)
Screenshot: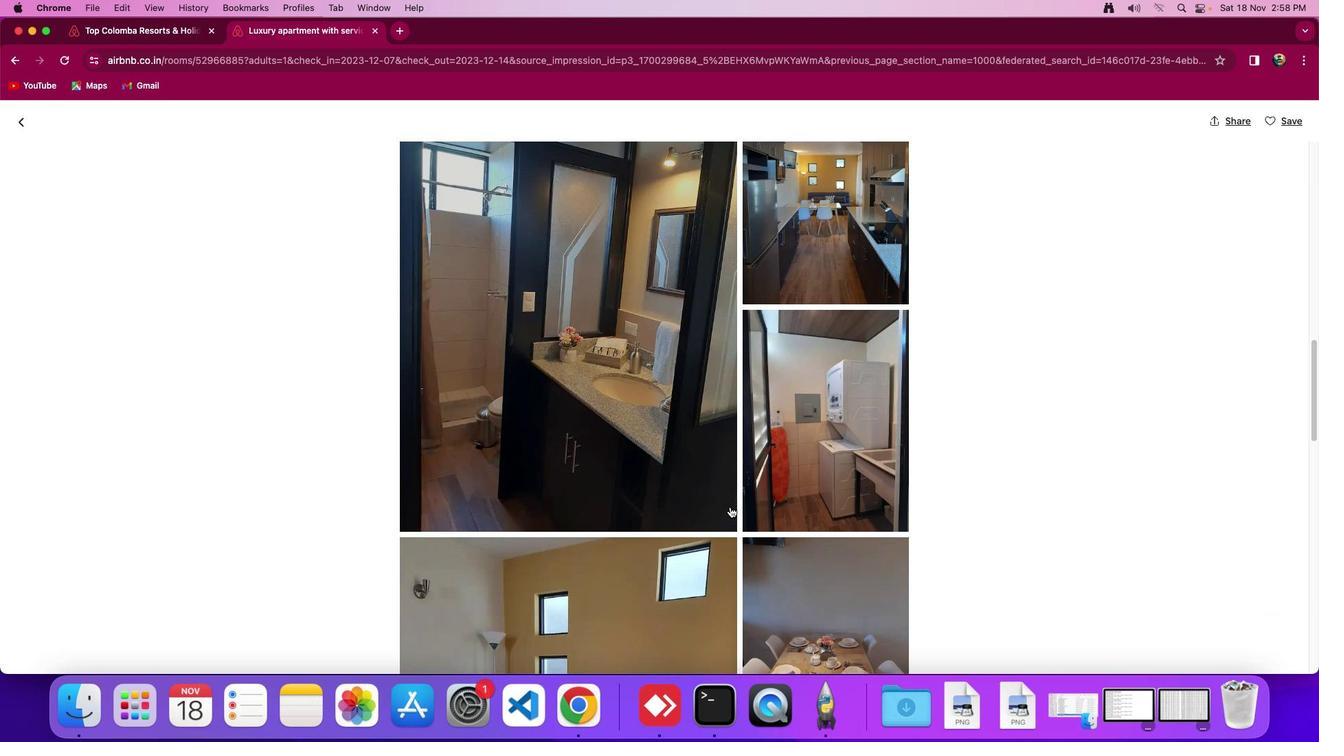 
Action: Mouse scrolled (730, 506) with delta (0, -2)
Screenshot: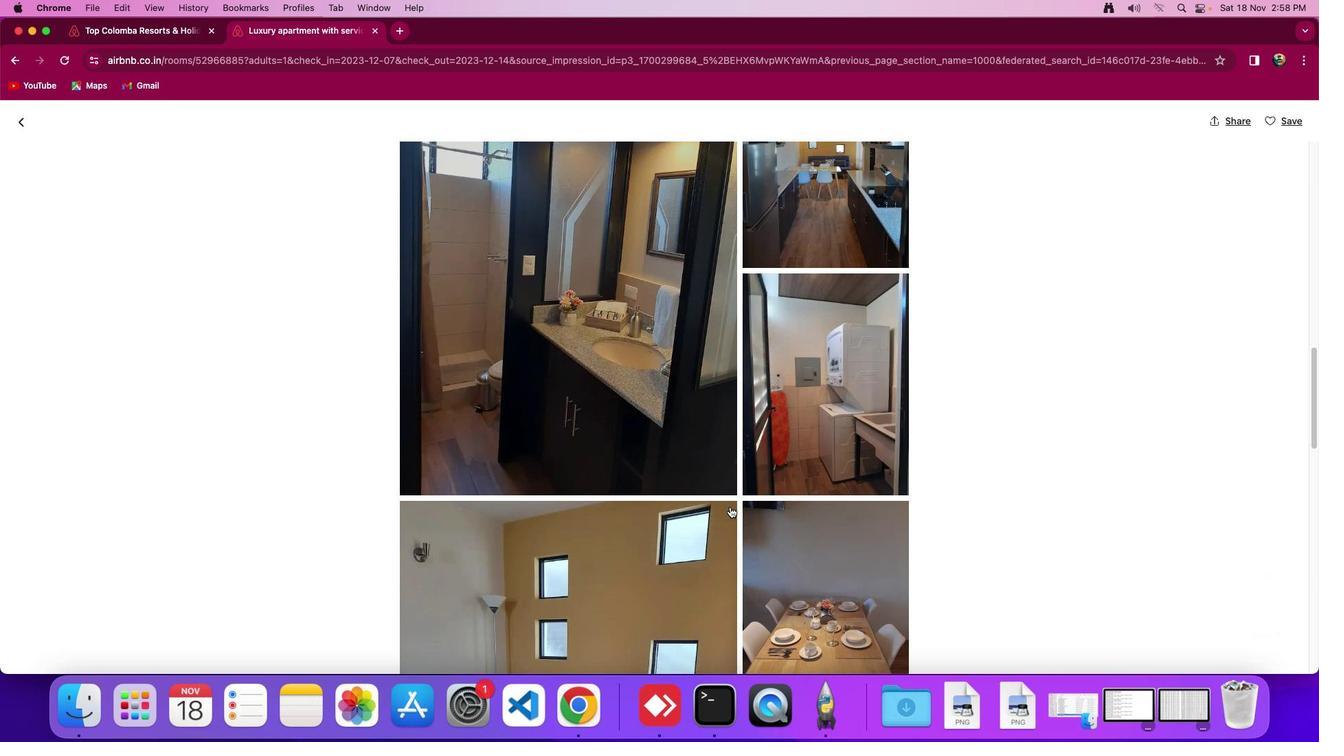 
Action: Mouse scrolled (730, 506) with delta (0, 0)
Screenshot: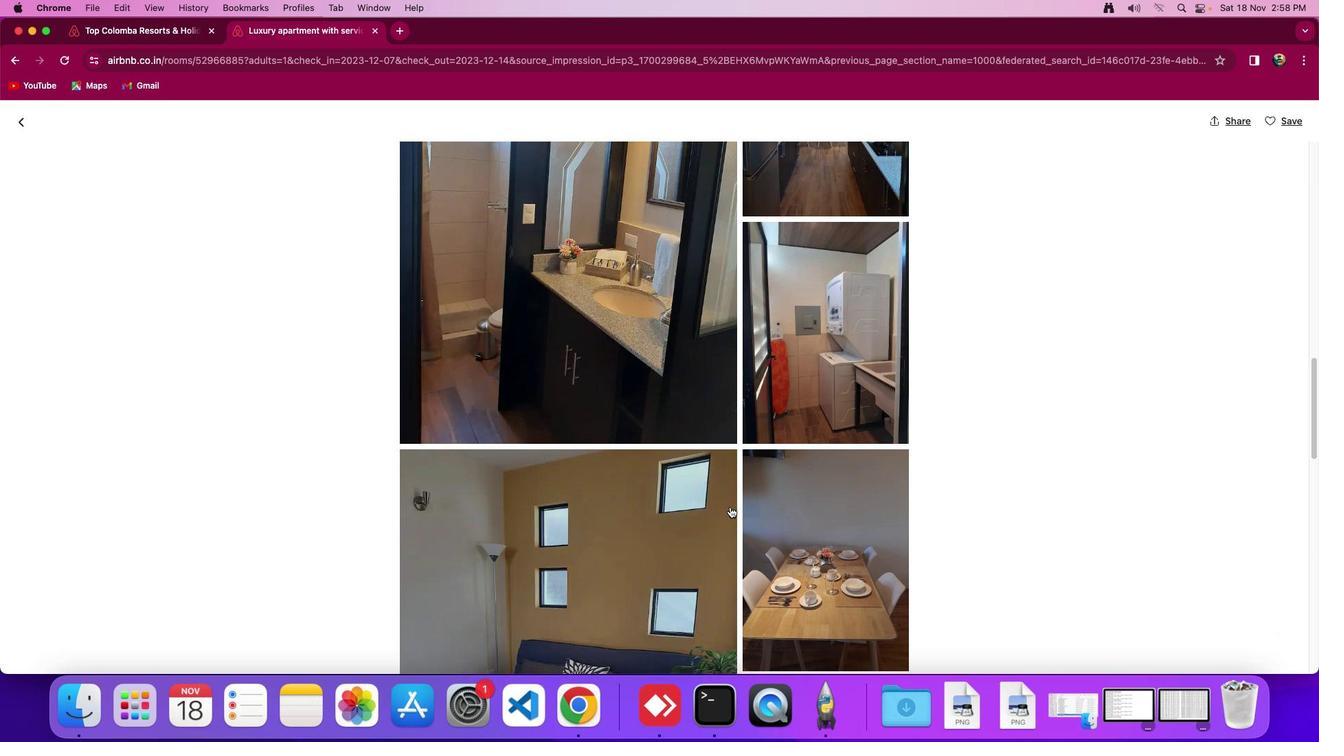 
Action: Mouse scrolled (730, 506) with delta (0, 0)
Screenshot: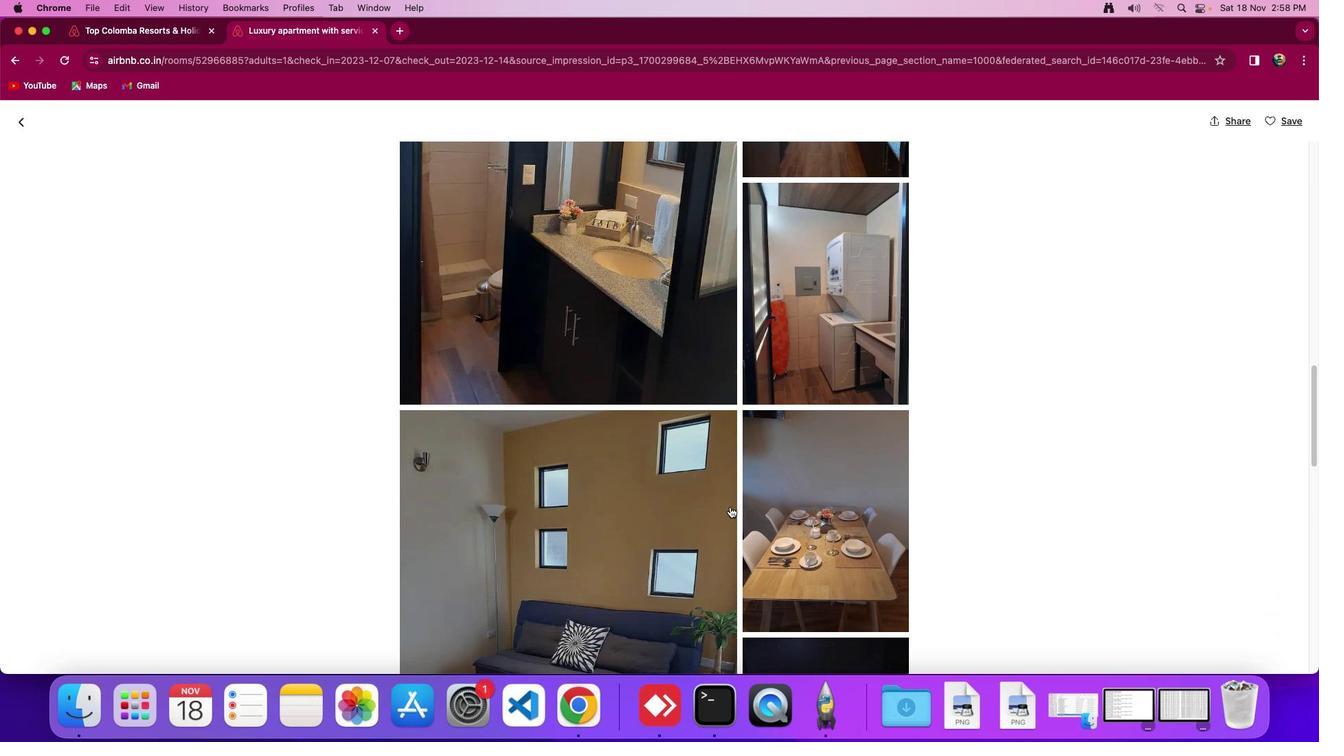 
Action: Mouse scrolled (730, 506) with delta (0, -2)
Screenshot: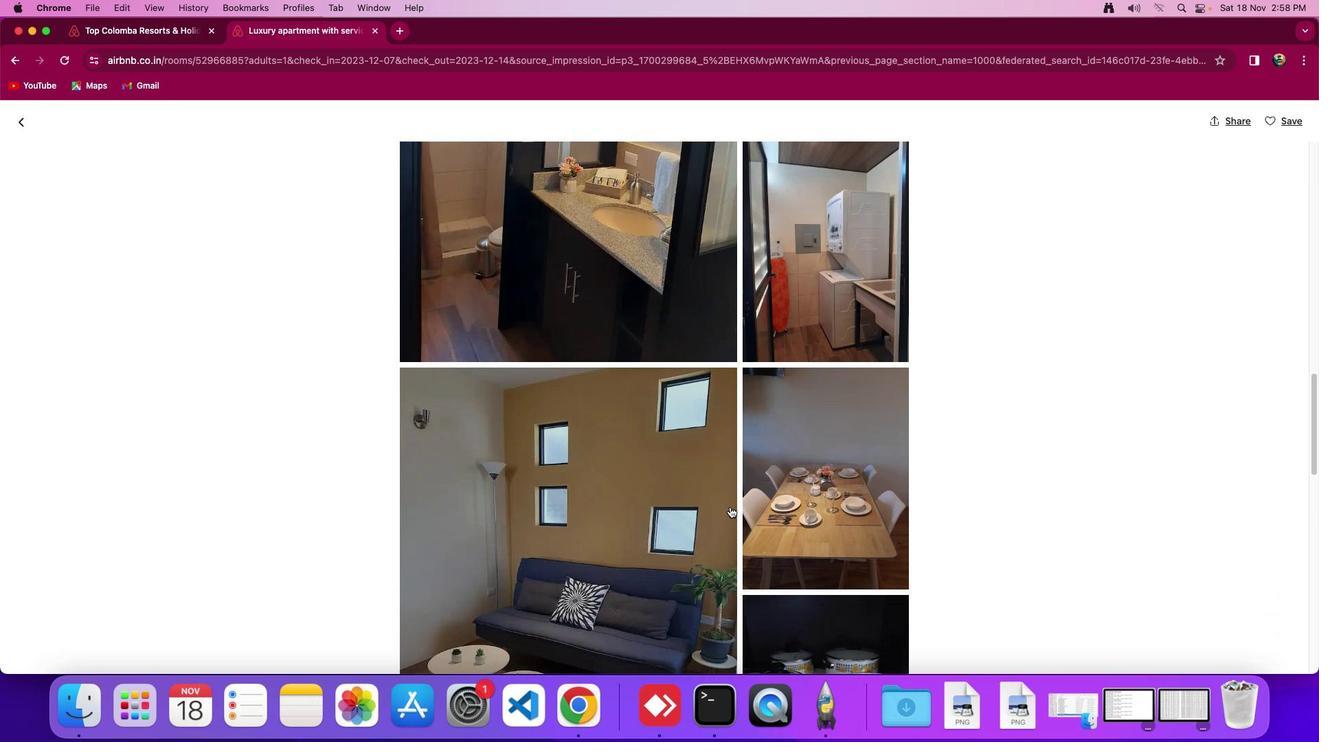 
Action: Mouse scrolled (730, 506) with delta (0, -2)
Screenshot: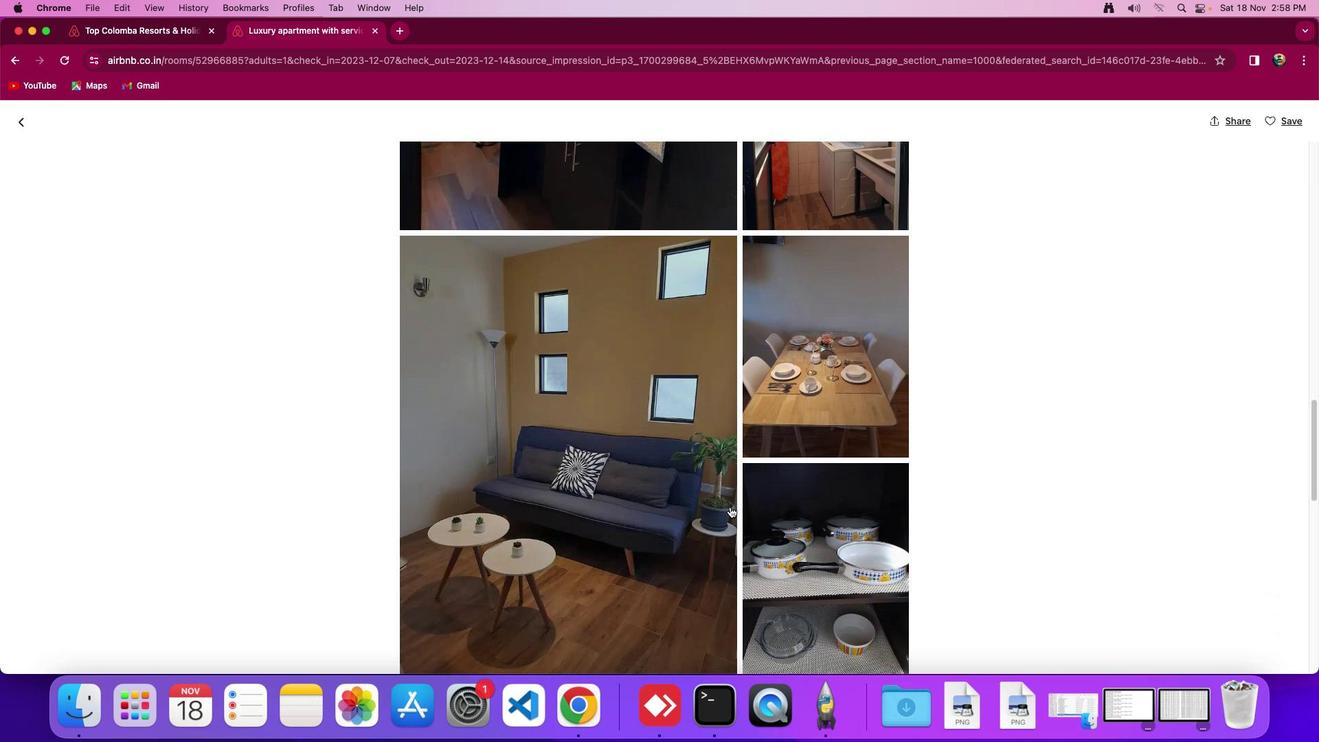 
Action: Mouse scrolled (730, 506) with delta (0, 0)
Screenshot: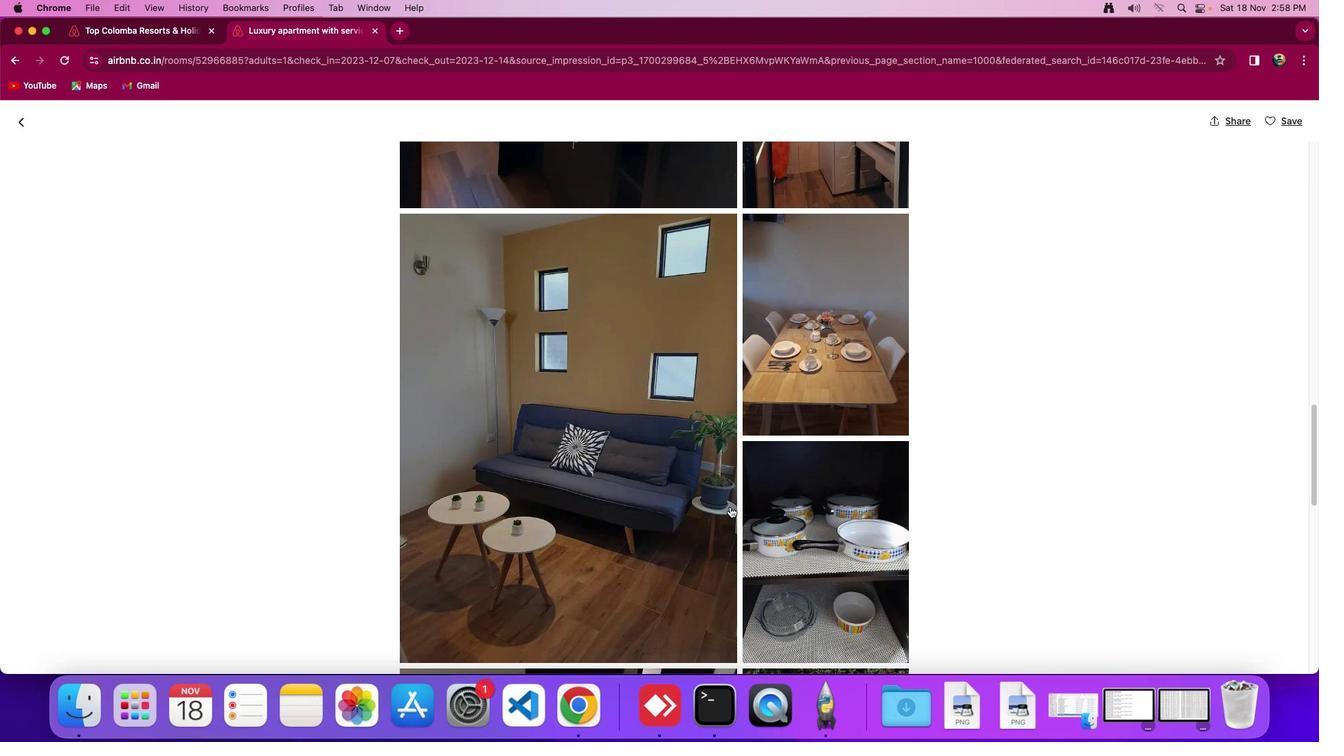 
Action: Mouse scrolled (730, 506) with delta (0, 0)
Screenshot: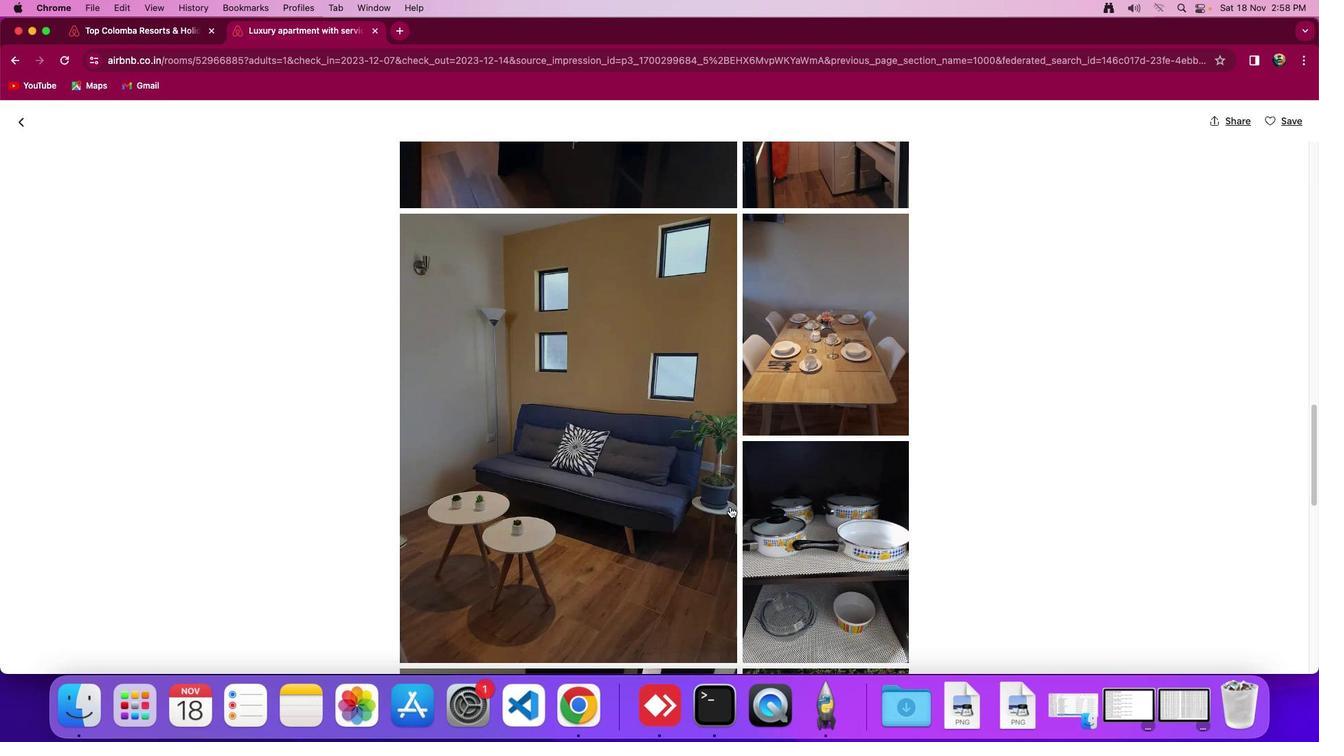 
Action: Mouse scrolled (730, 506) with delta (0, -2)
Screenshot: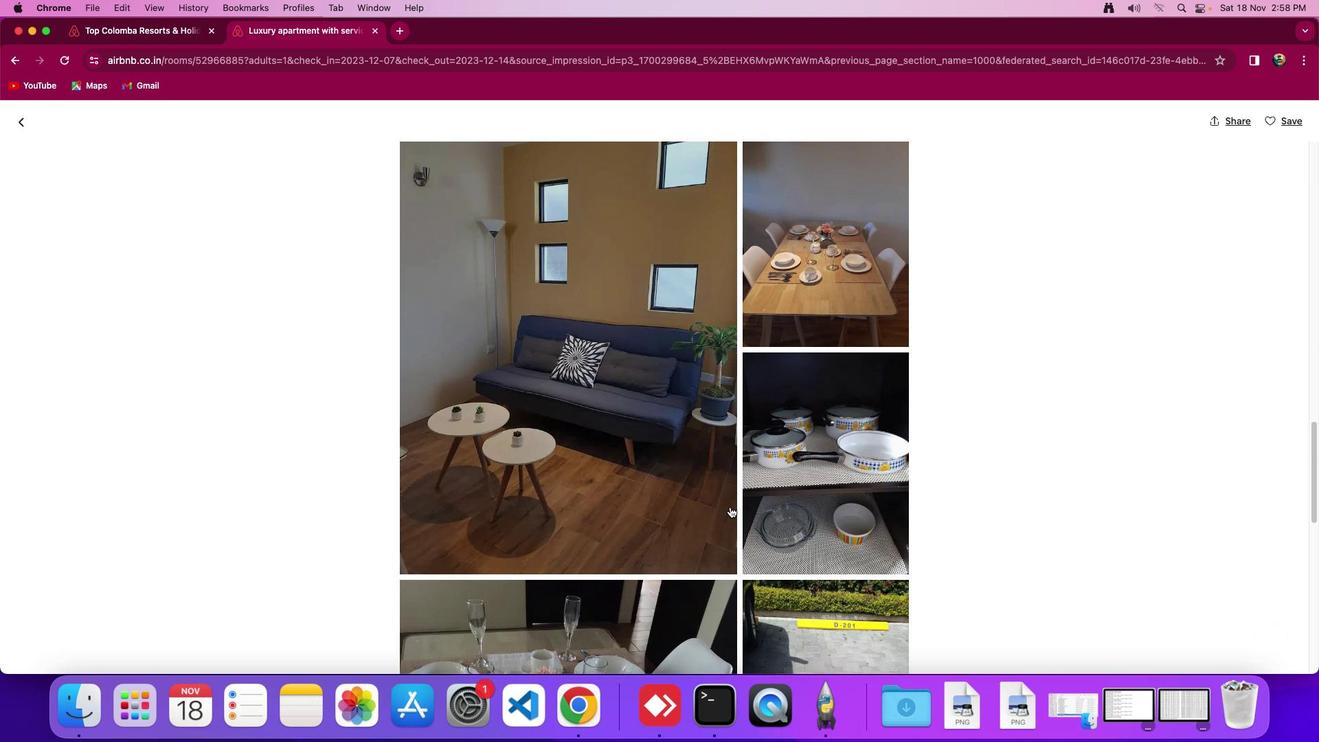 
Action: Mouse scrolled (730, 506) with delta (0, 0)
Screenshot: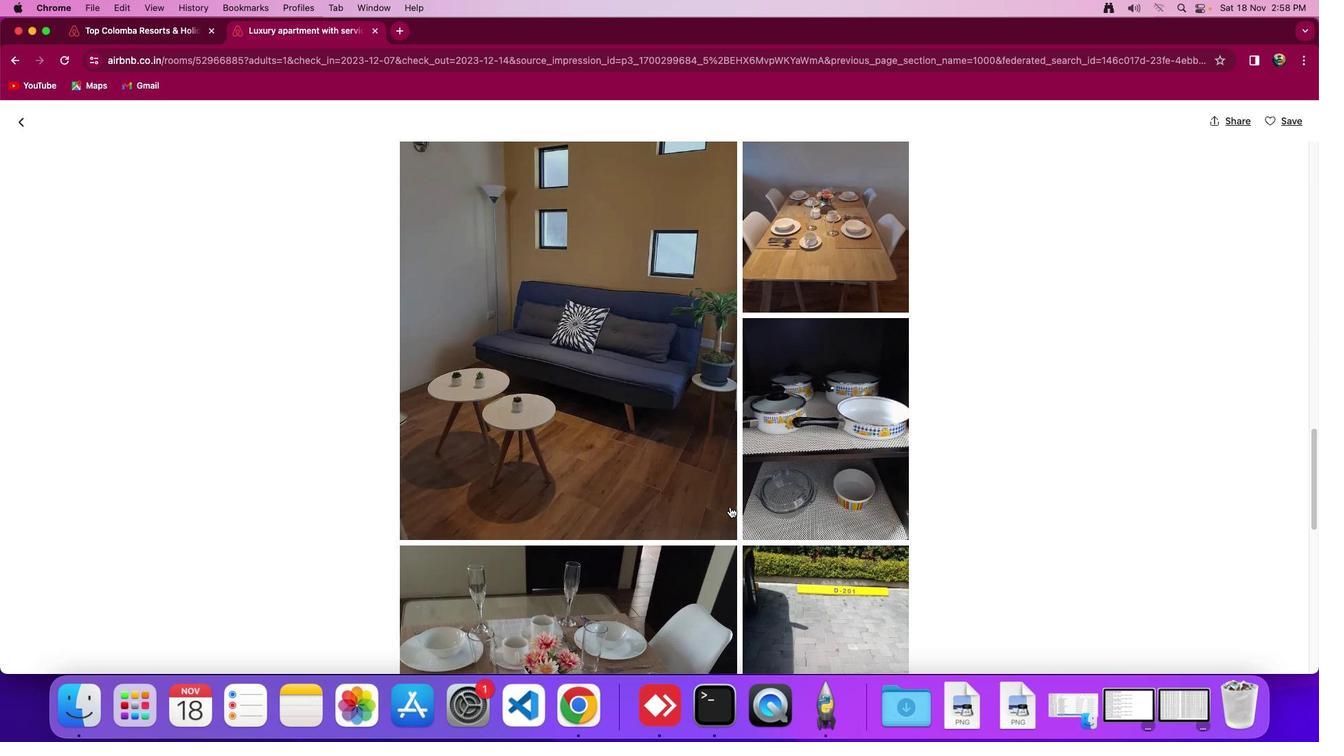 
Action: Mouse scrolled (730, 506) with delta (0, 0)
Screenshot: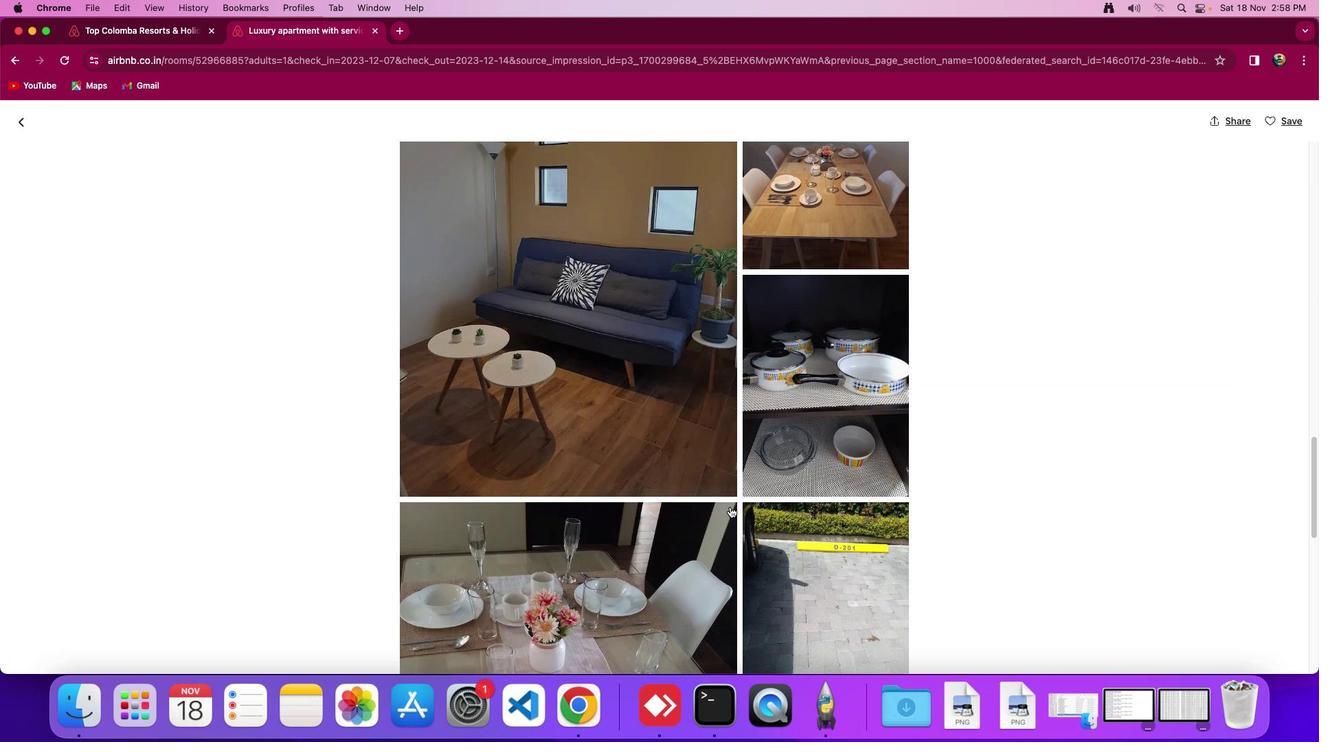
Action: Mouse scrolled (730, 506) with delta (0, -2)
Screenshot: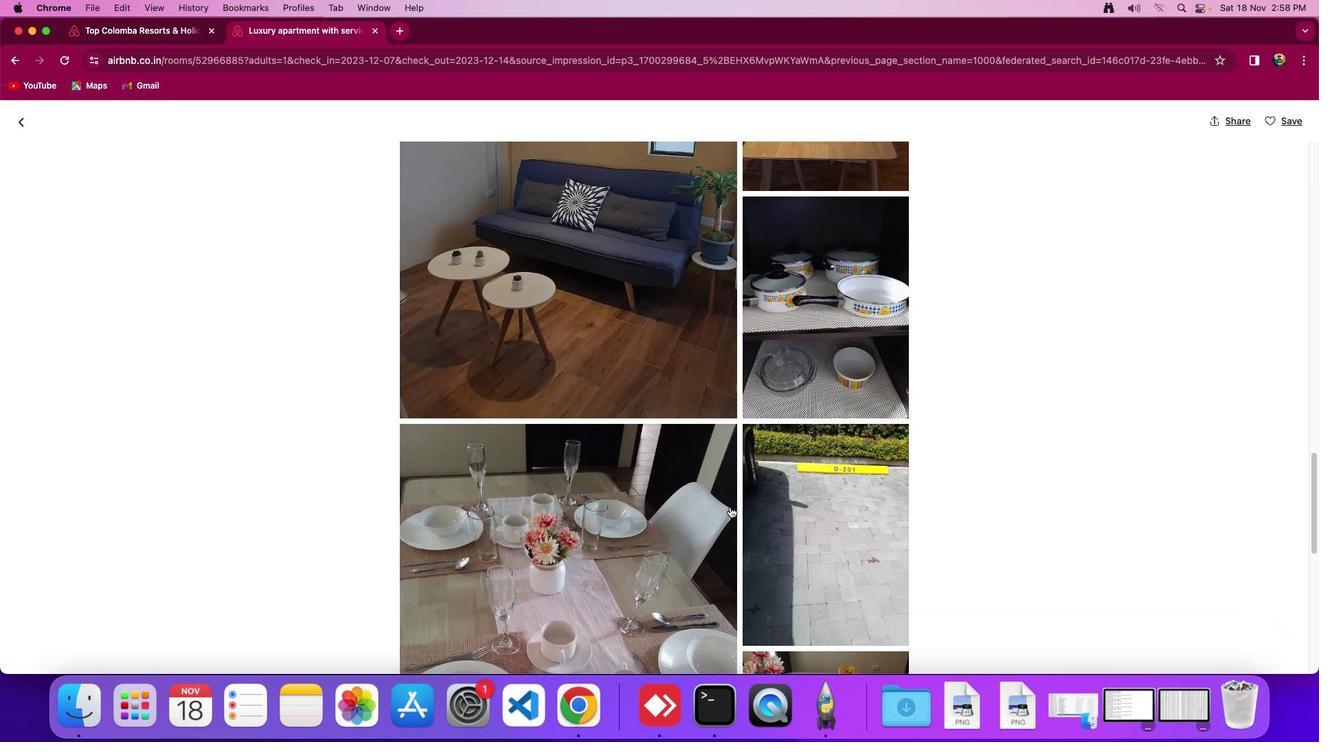 
Action: Mouse scrolled (730, 506) with delta (0, 0)
Screenshot: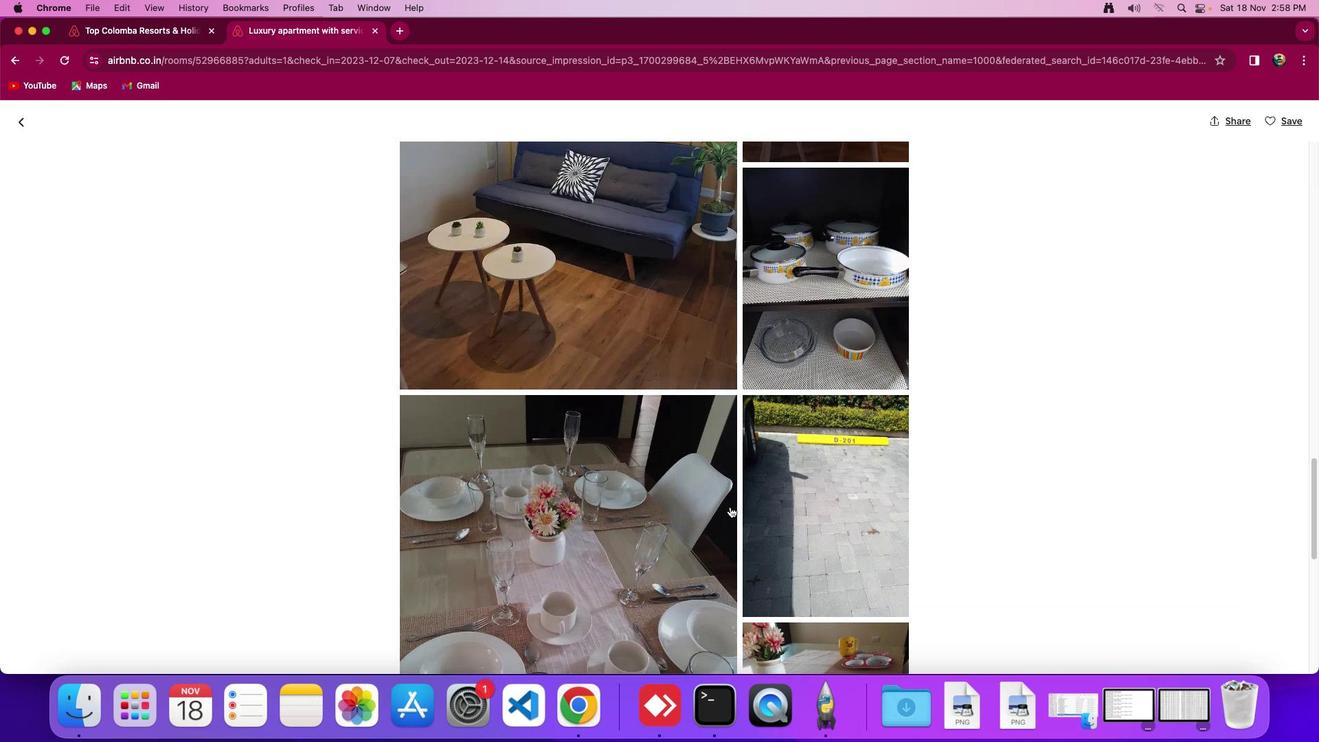 
Action: Mouse scrolled (730, 506) with delta (0, 0)
Screenshot: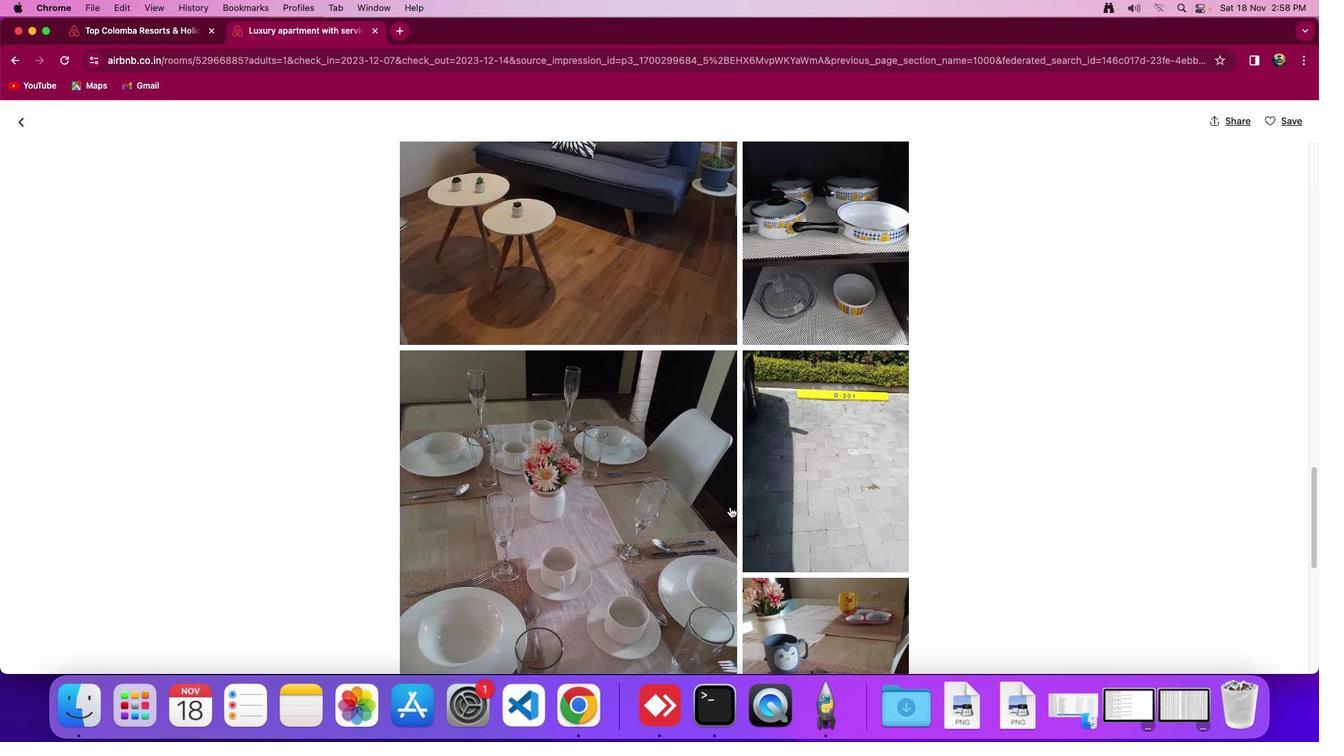 
Action: Mouse scrolled (730, 506) with delta (0, -2)
Screenshot: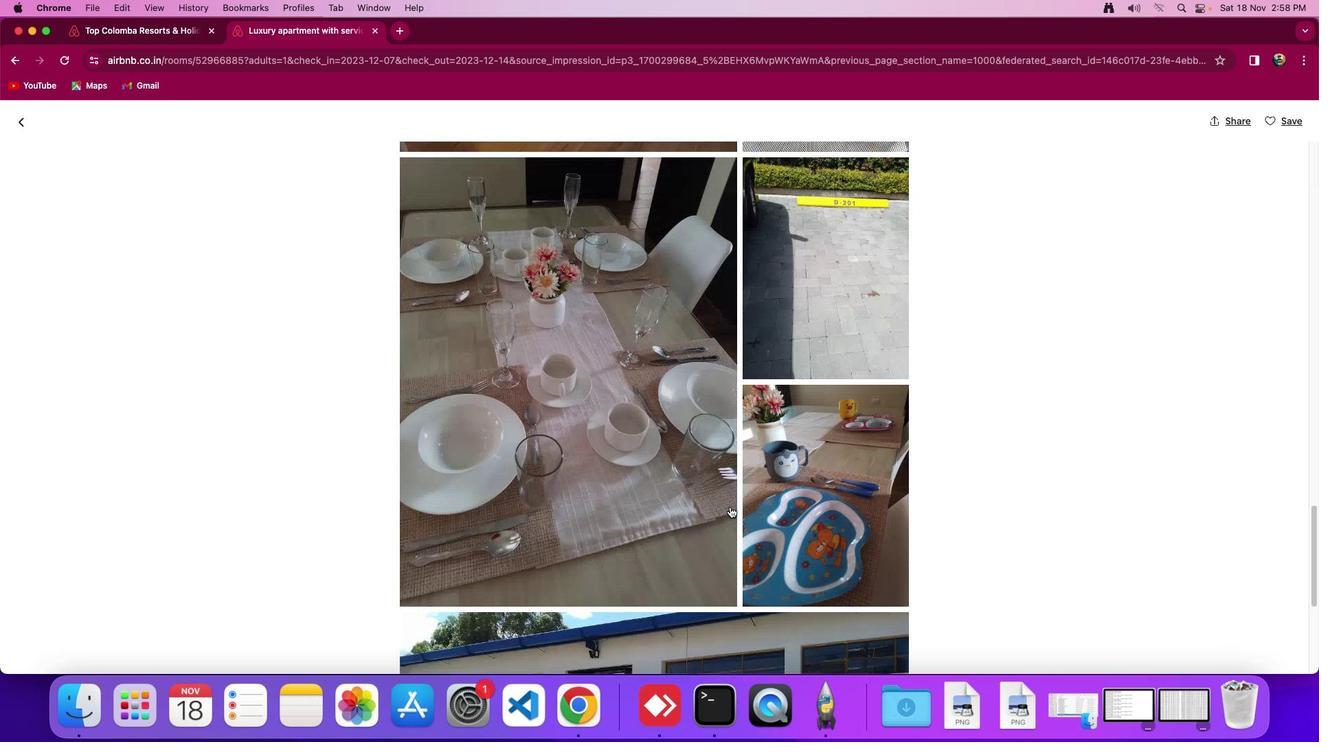 
Action: Mouse scrolled (730, 506) with delta (0, -4)
Screenshot: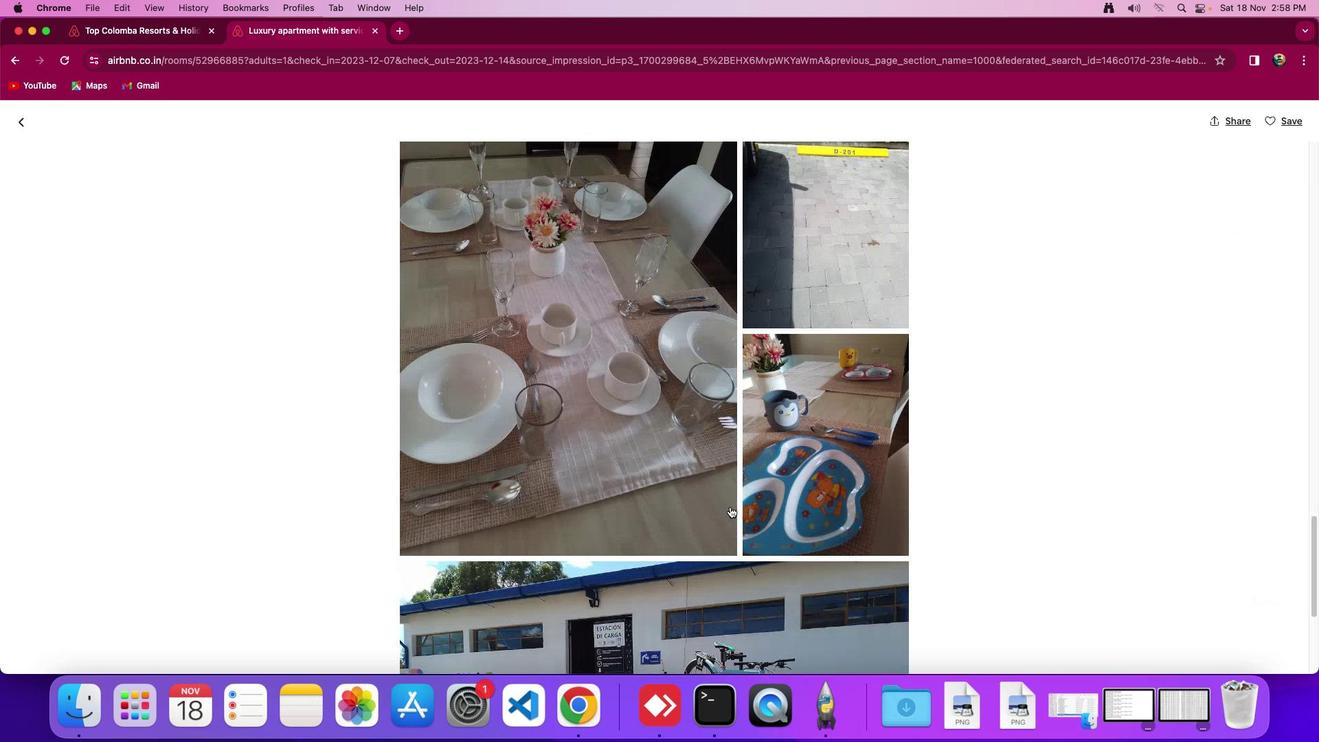 
Action: Mouse scrolled (730, 506) with delta (0, 0)
Screenshot: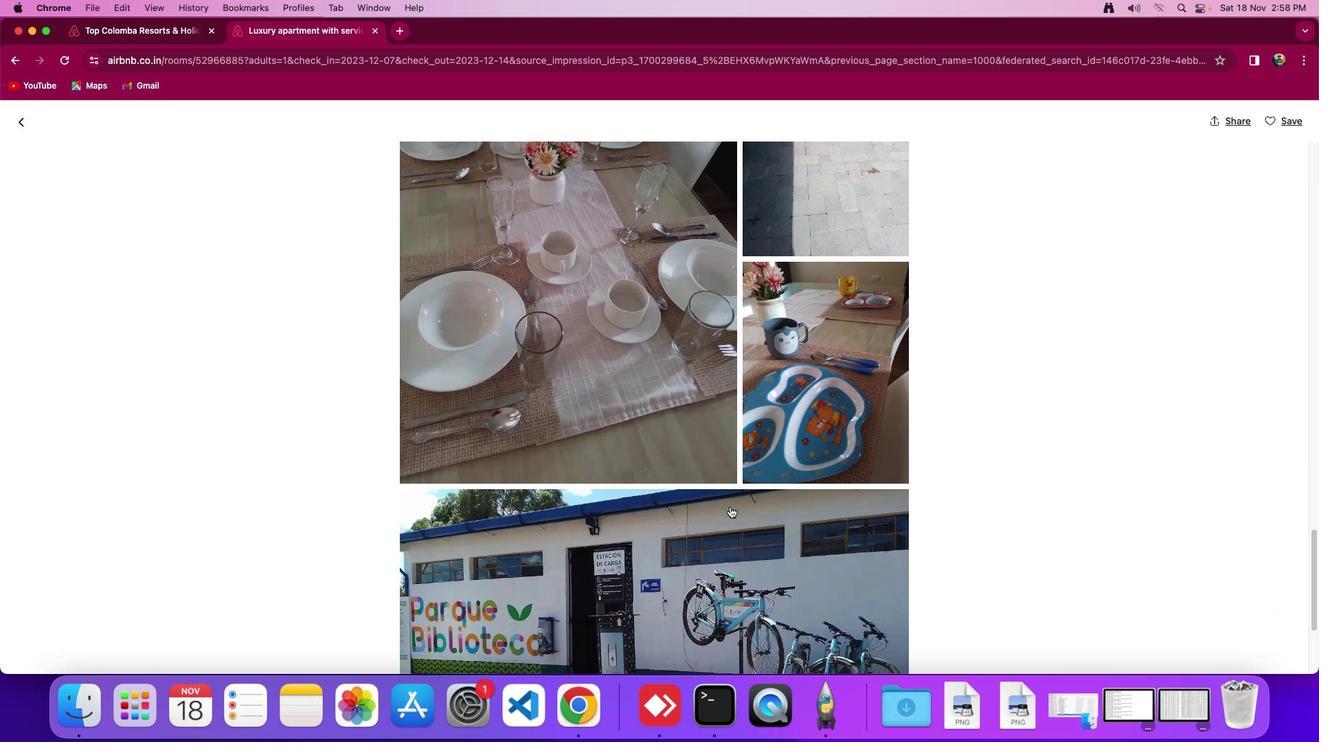 
Action: Mouse scrolled (730, 506) with delta (0, 0)
Screenshot: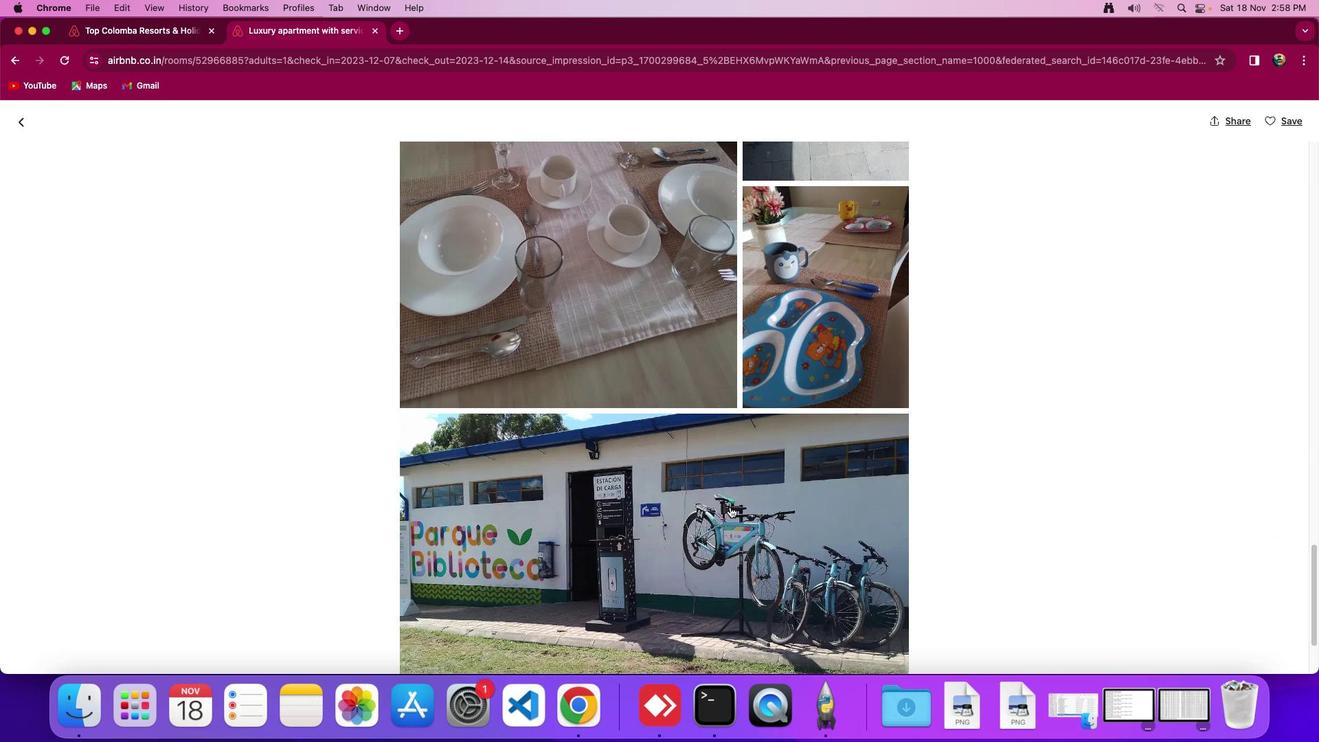 
Action: Mouse scrolled (730, 506) with delta (0, -2)
